 Task: Research Airbnb options in Raipur, Bangladesh from 9th December, 2023 to 16th December, 2023 for 2 adults, 1 child.2 bedrooms having 2 beds and 1 bathroom. Property type can be flat. Amenities needed are: air conditioning. Look for 3 properties as per requirement.
Action: Mouse pressed left at (464, 98)
Screenshot: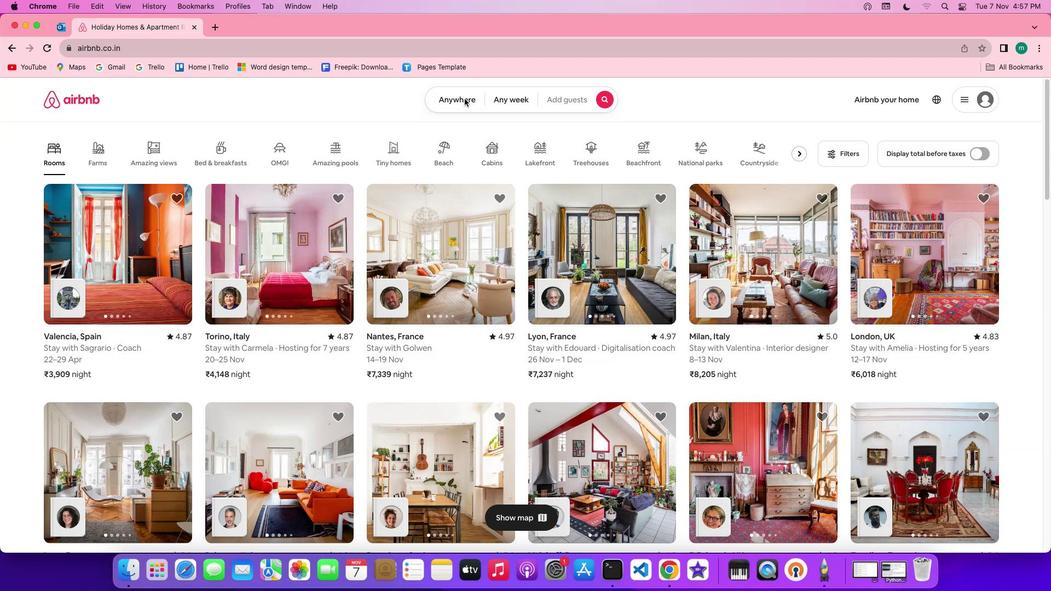 
Action: Mouse pressed left at (464, 98)
Screenshot: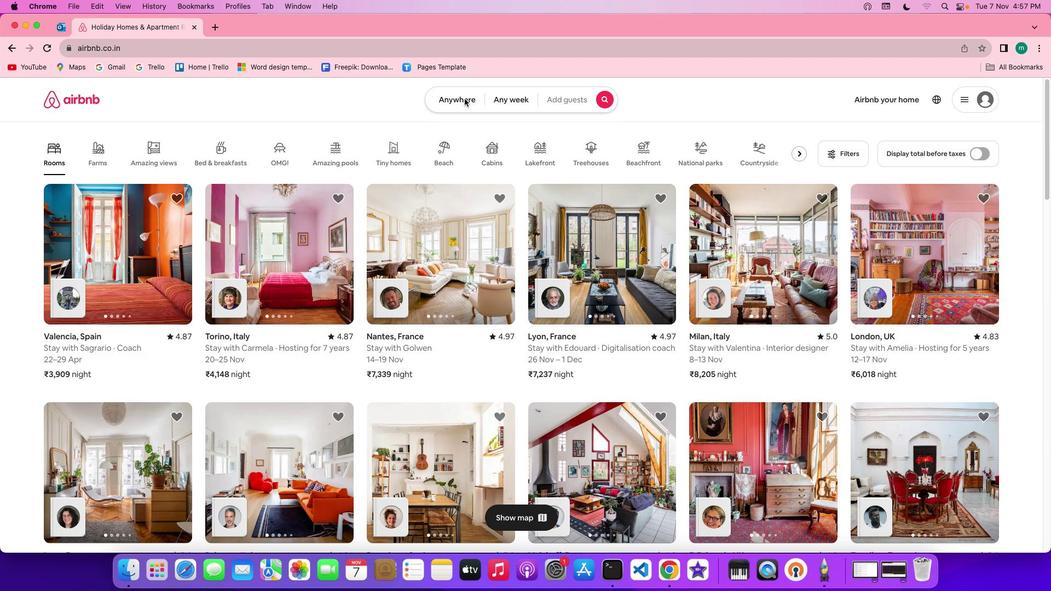 
Action: Mouse moved to (385, 142)
Screenshot: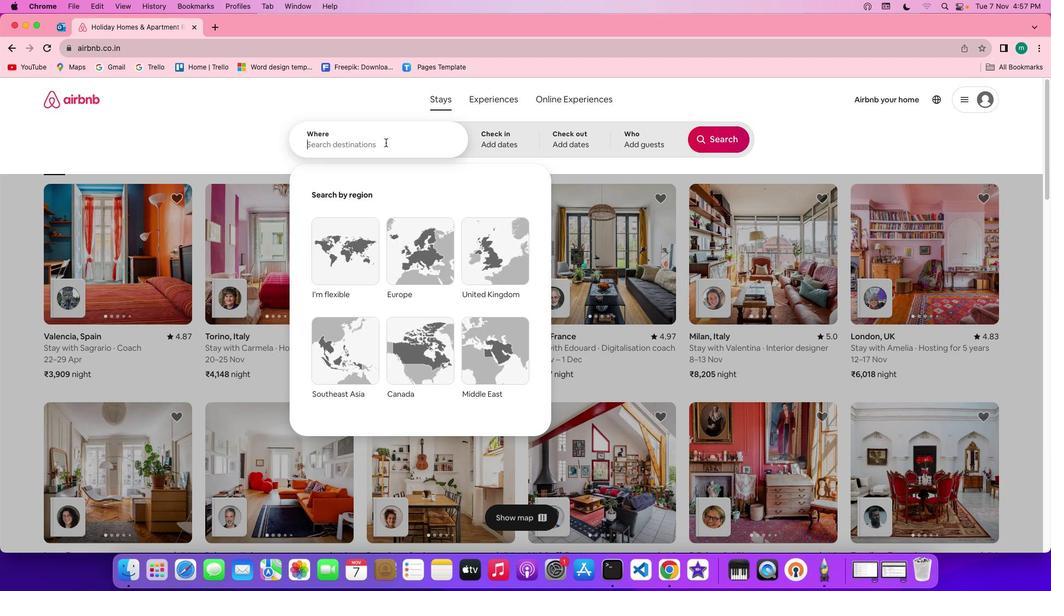 
Action: Mouse pressed left at (385, 142)
Screenshot: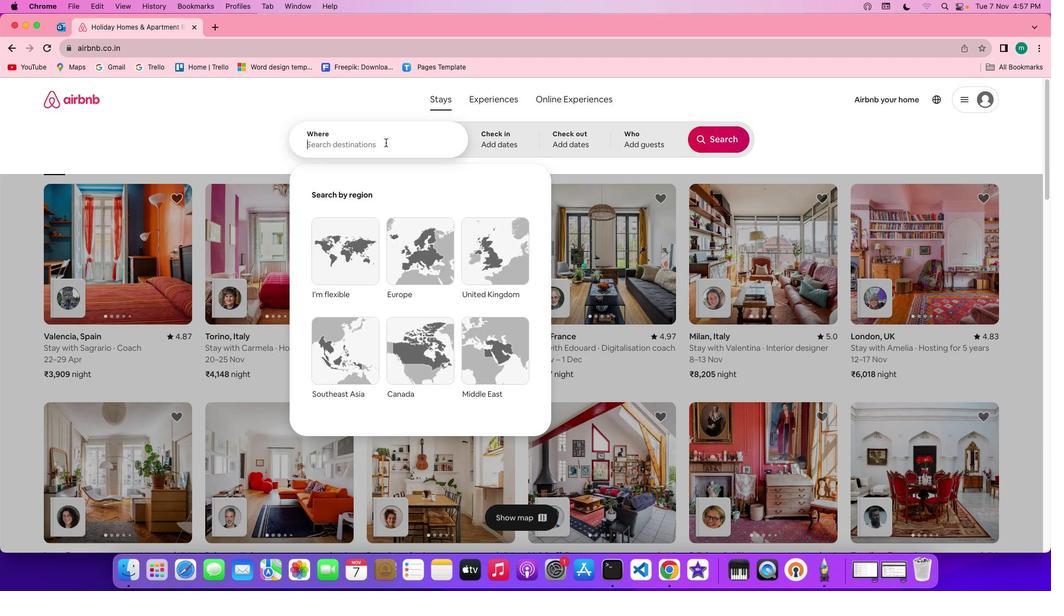 
Action: Key pressed Key.shift'R''a''i''p''u''r'','Key.shift'B''a''n''g''l''a''d''e''s''h'
Screenshot: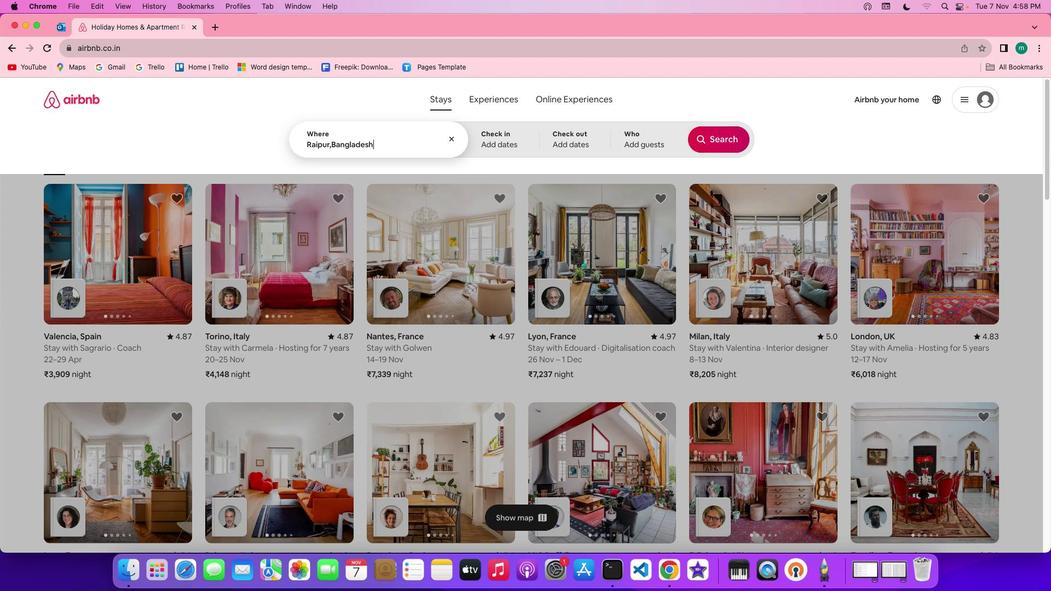 
Action: Mouse moved to (504, 147)
Screenshot: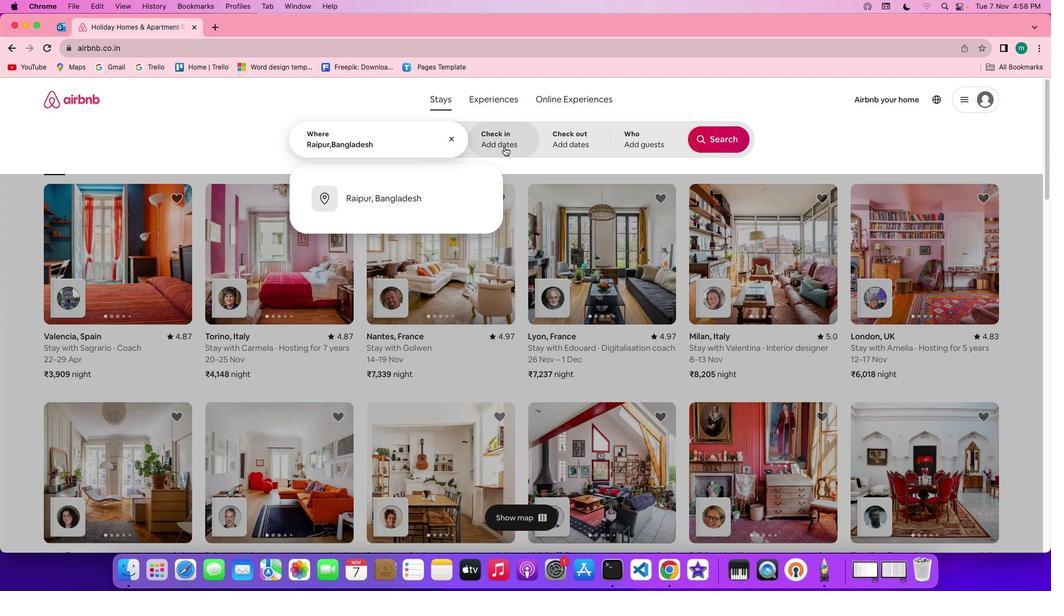 
Action: Mouse pressed left at (504, 147)
Screenshot: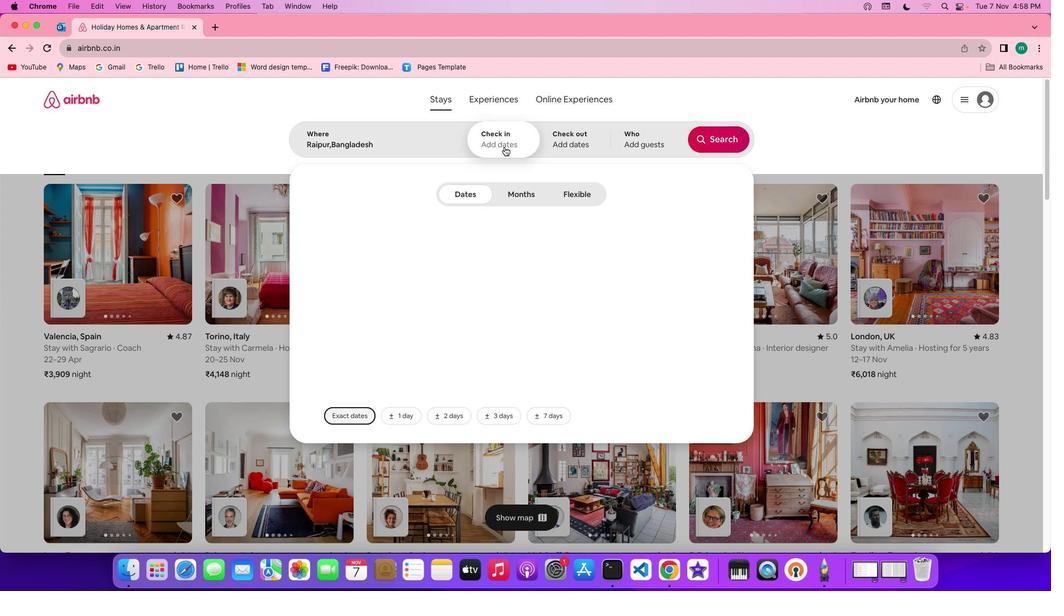 
Action: Mouse moved to (700, 298)
Screenshot: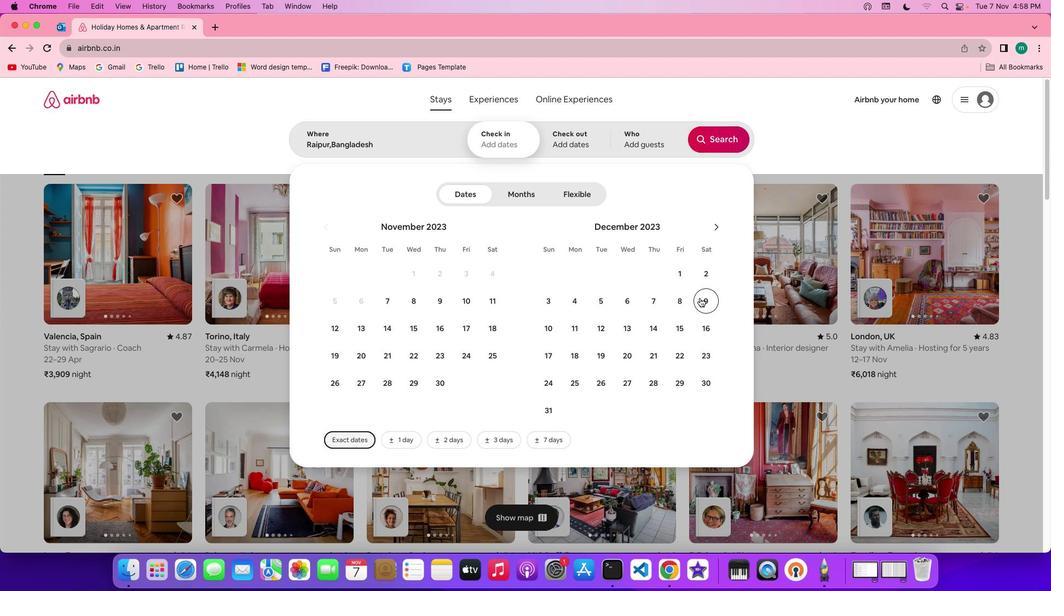 
Action: Mouse pressed left at (700, 298)
Screenshot: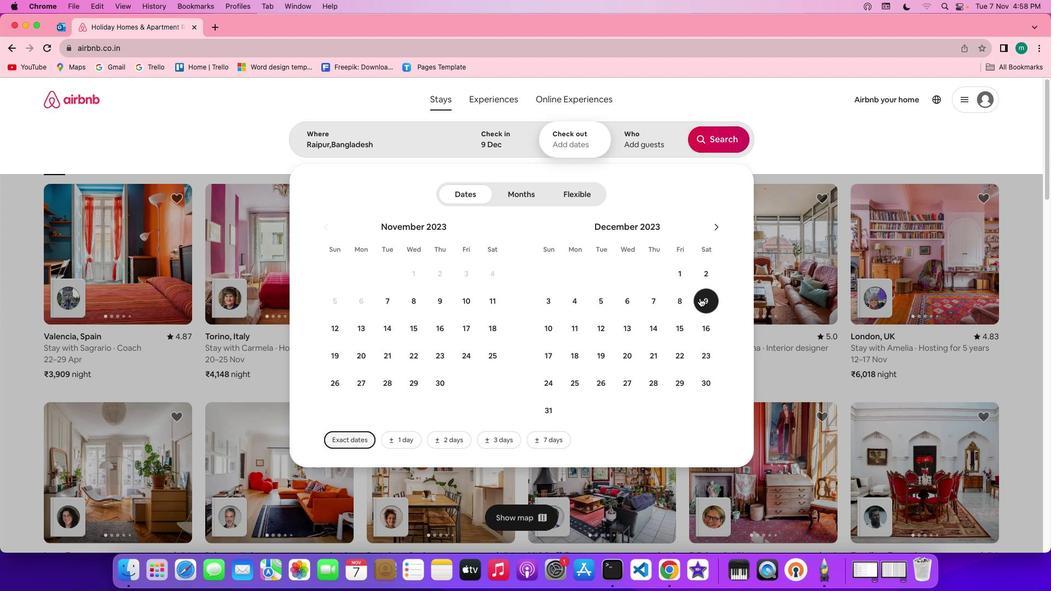 
Action: Mouse moved to (707, 325)
Screenshot: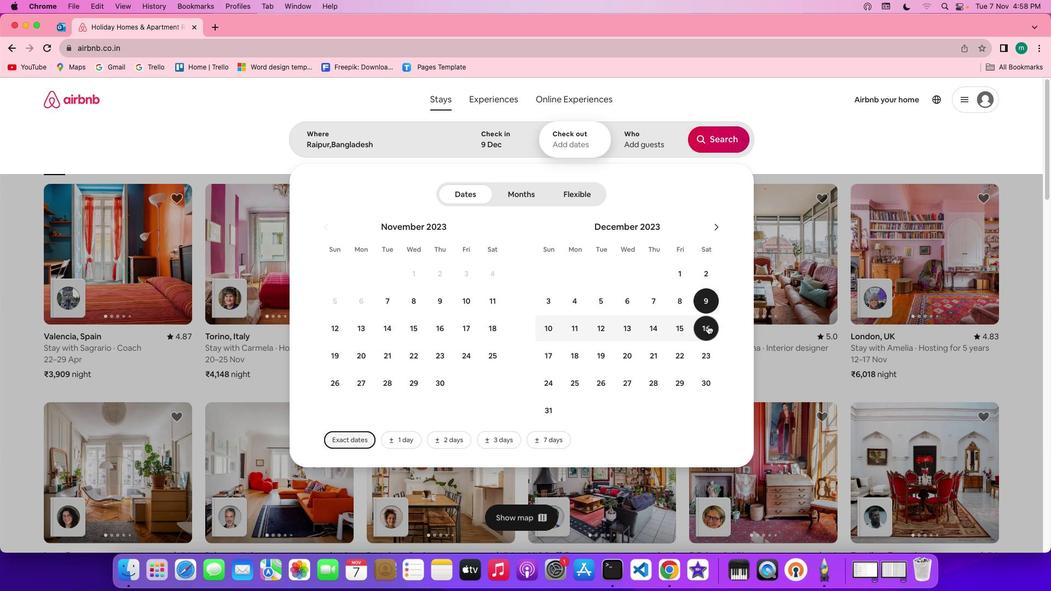
Action: Mouse pressed left at (707, 325)
Screenshot: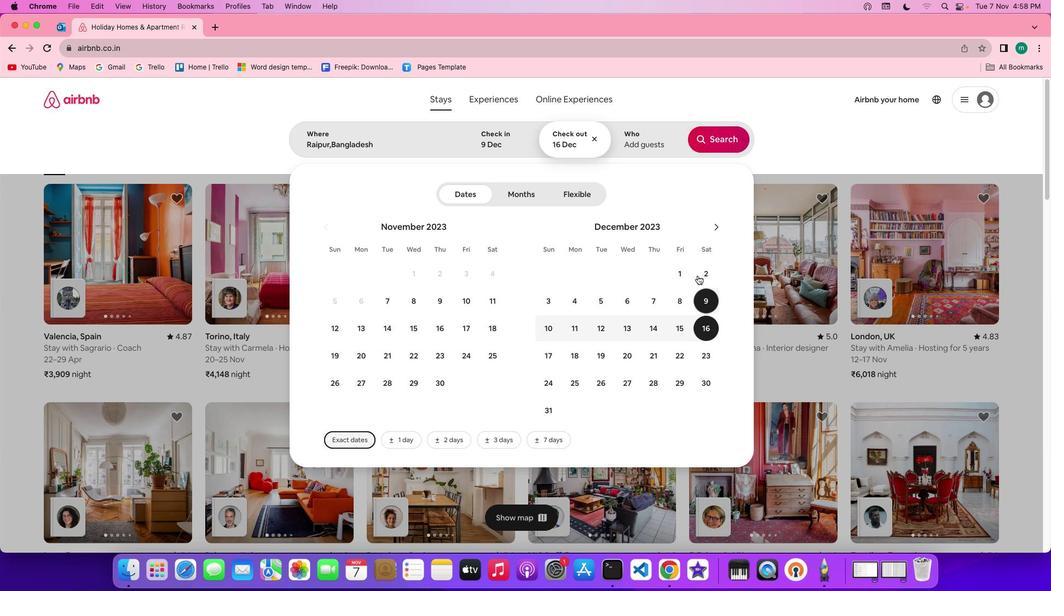 
Action: Mouse moved to (644, 128)
Screenshot: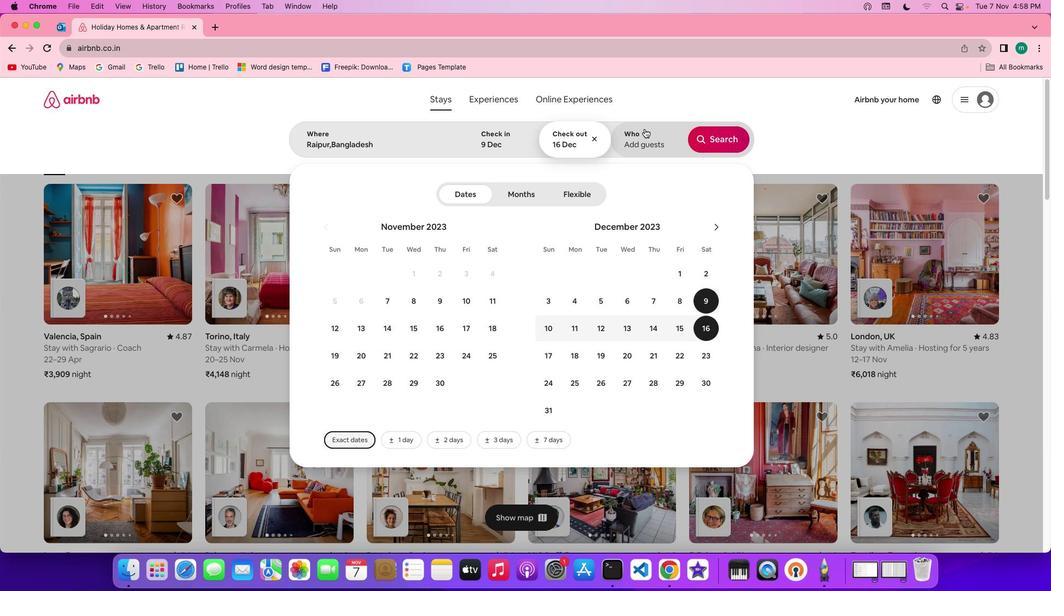 
Action: Mouse pressed left at (644, 128)
Screenshot: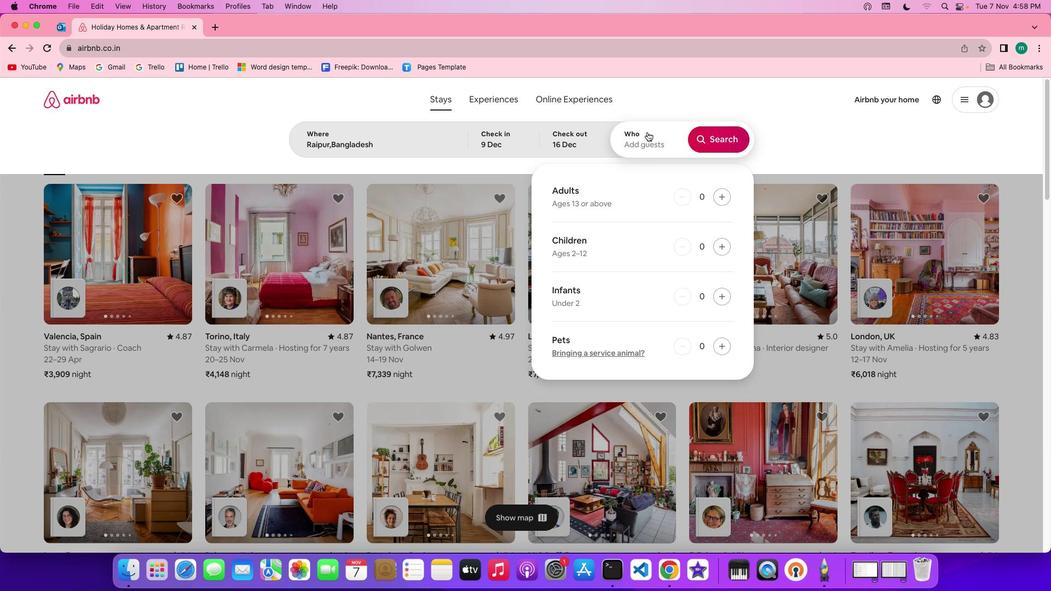 
Action: Mouse moved to (725, 192)
Screenshot: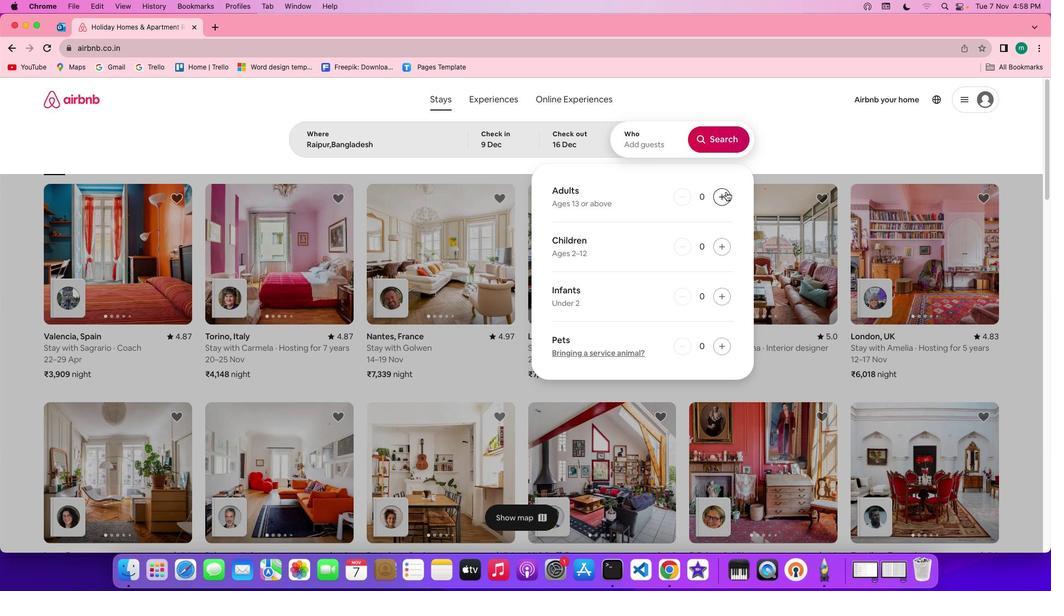 
Action: Mouse pressed left at (725, 192)
Screenshot: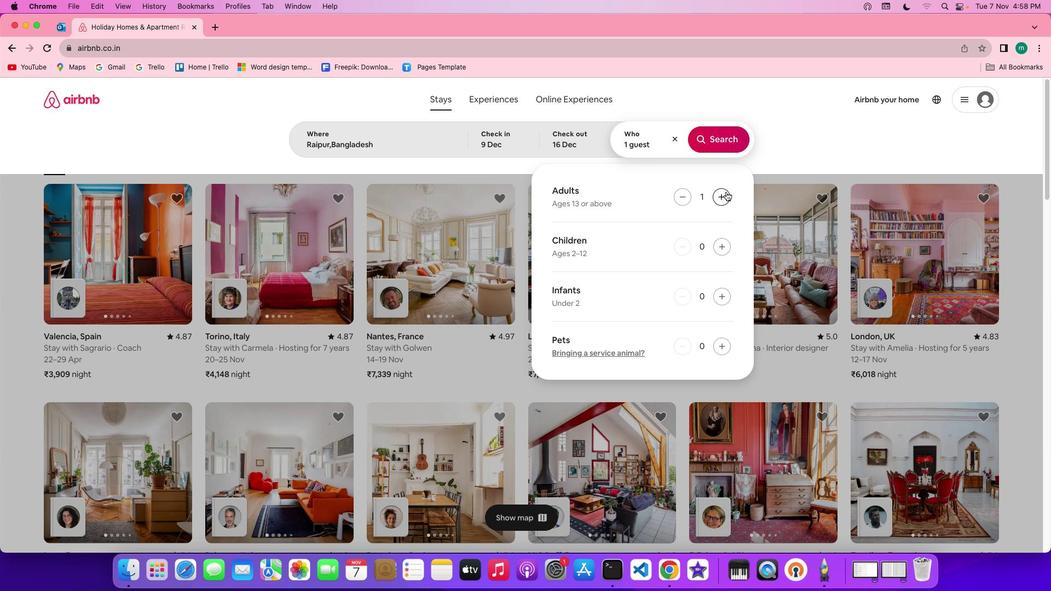 
Action: Mouse pressed left at (725, 192)
Screenshot: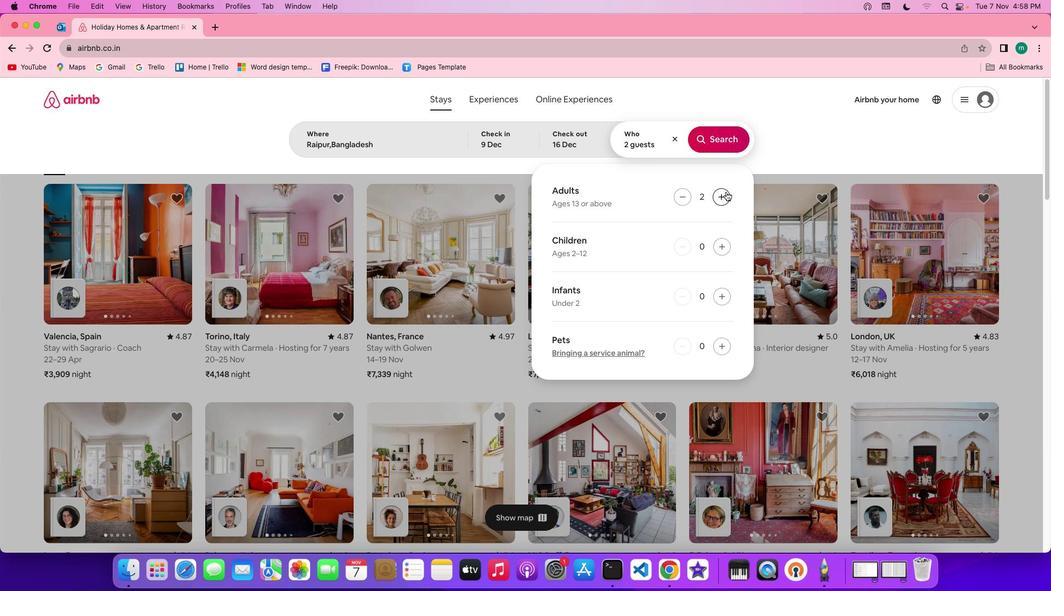 
Action: Mouse moved to (687, 202)
Screenshot: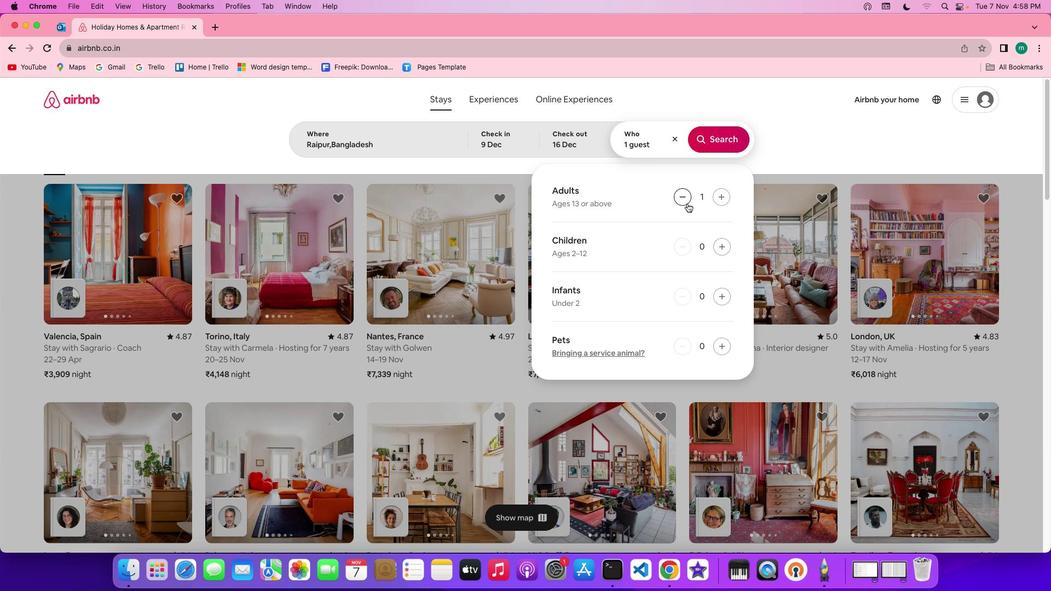 
Action: Mouse pressed left at (687, 202)
Screenshot: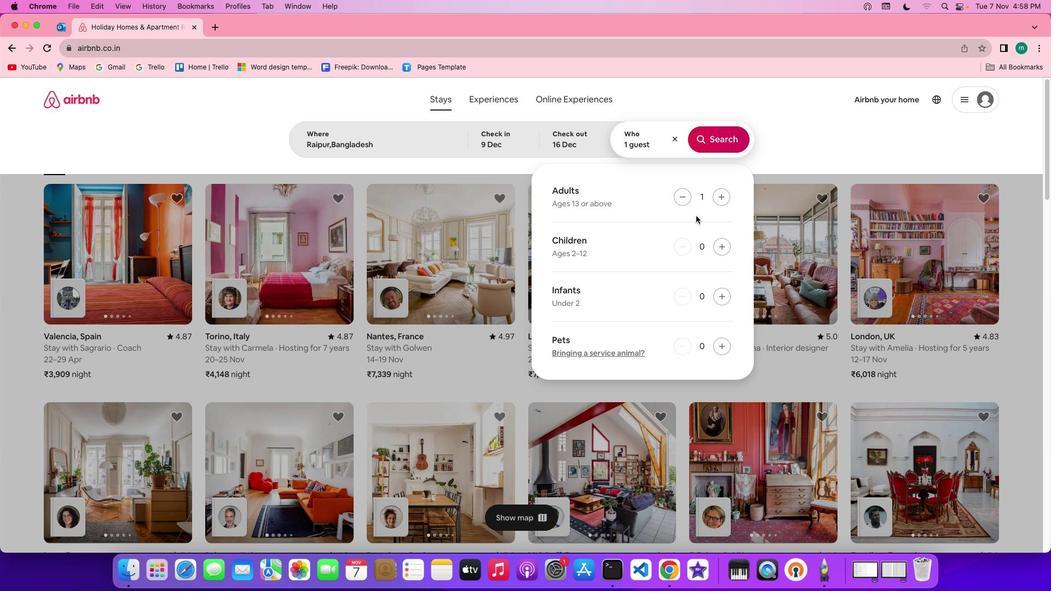 
Action: Mouse moved to (722, 204)
Screenshot: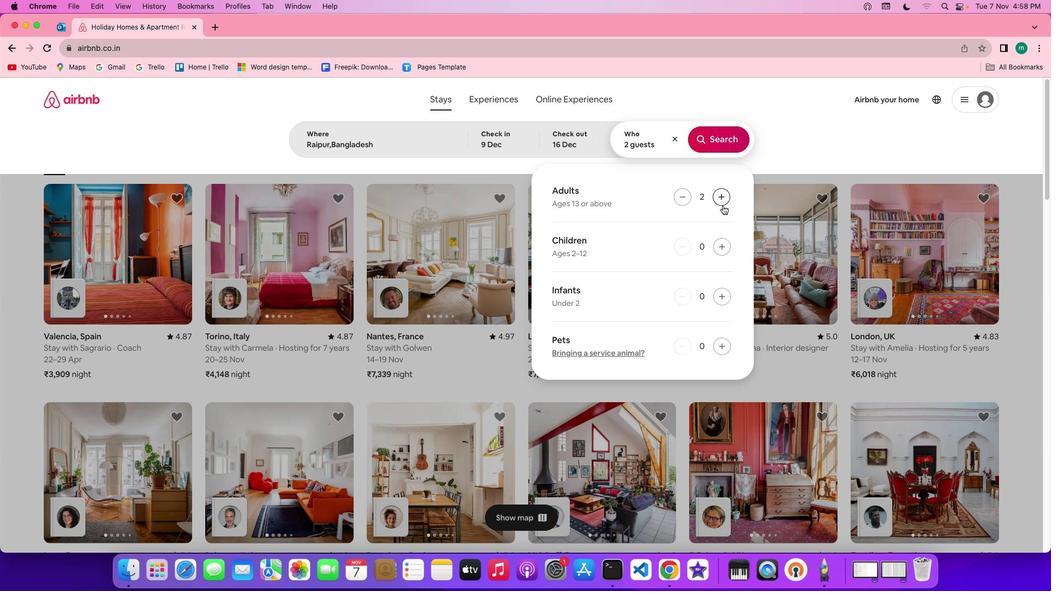 
Action: Mouse pressed left at (722, 204)
Screenshot: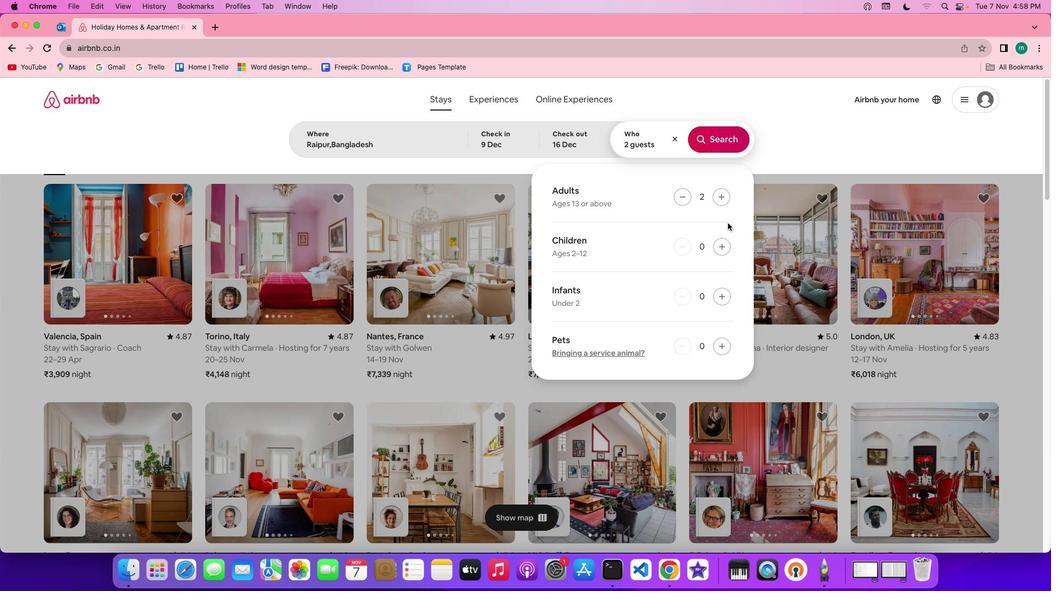 
Action: Mouse moved to (728, 245)
Screenshot: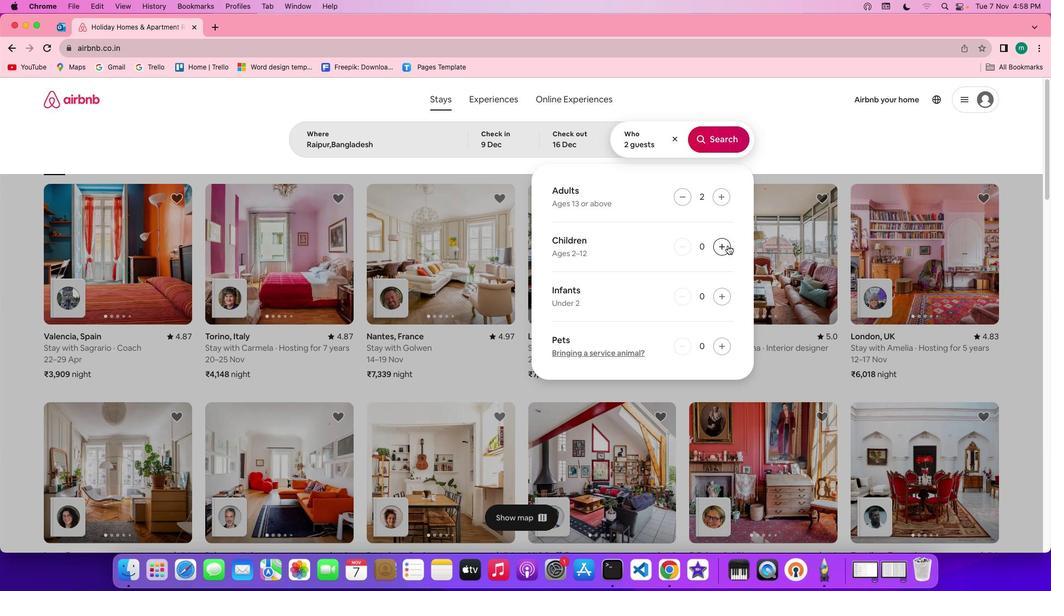 
Action: Mouse pressed left at (728, 245)
Screenshot: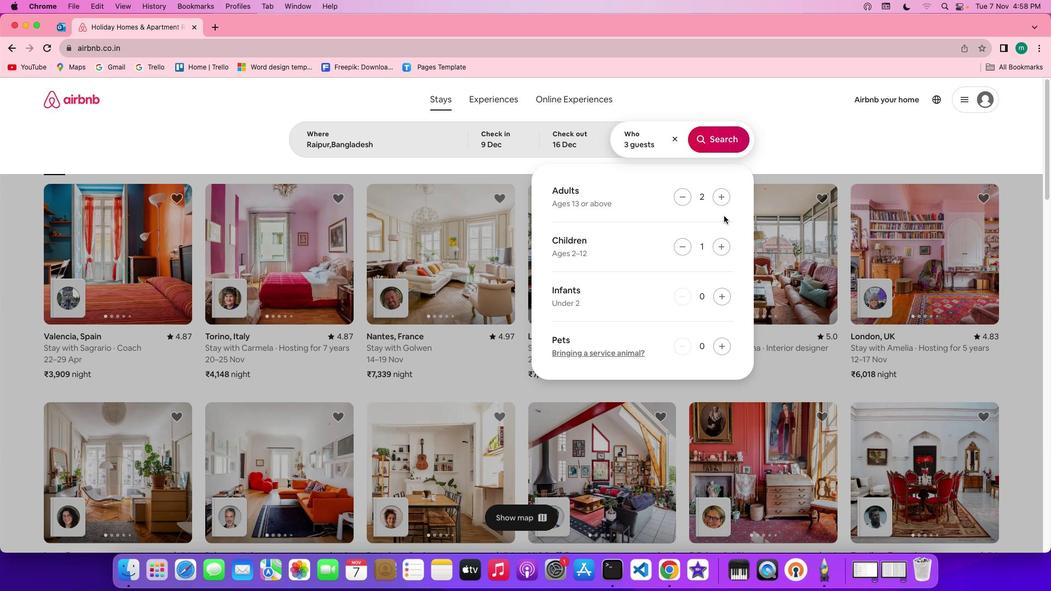 
Action: Mouse moved to (713, 150)
Screenshot: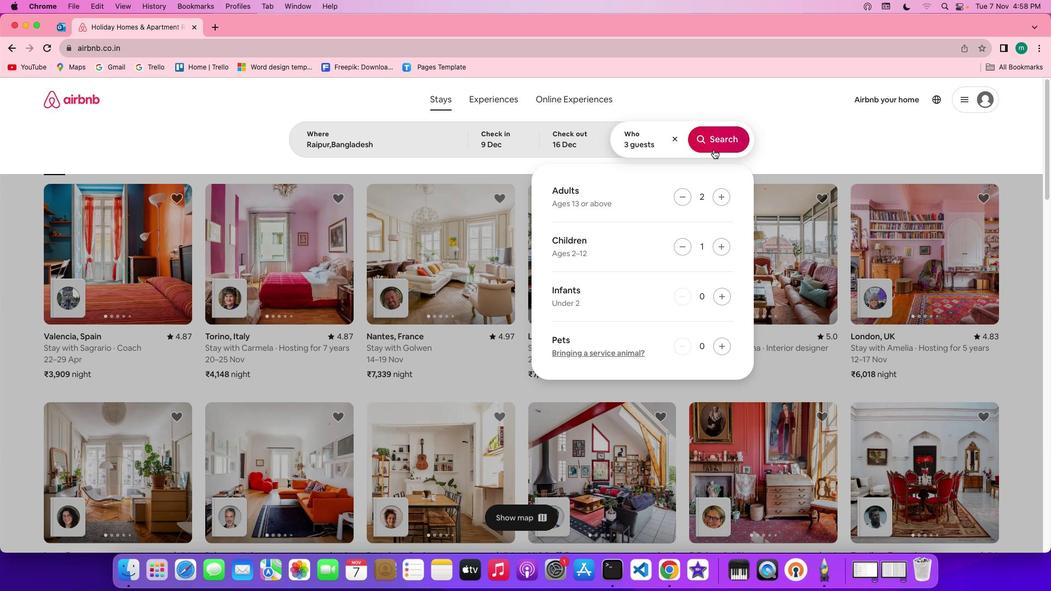
Action: Mouse pressed left at (713, 150)
Screenshot: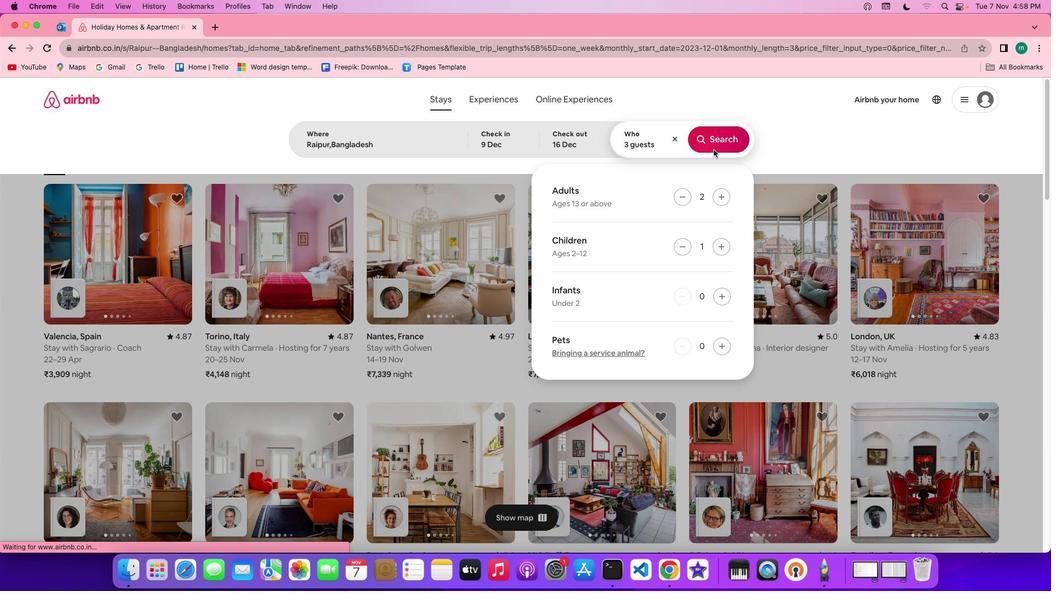 
Action: Mouse moved to (871, 148)
Screenshot: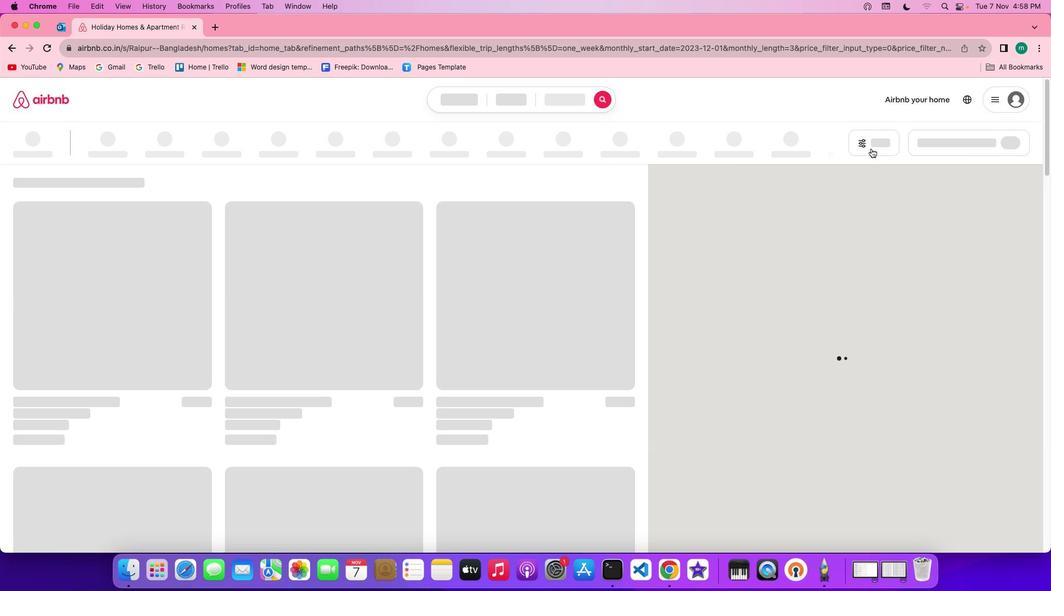 
Action: Mouse pressed left at (871, 148)
Screenshot: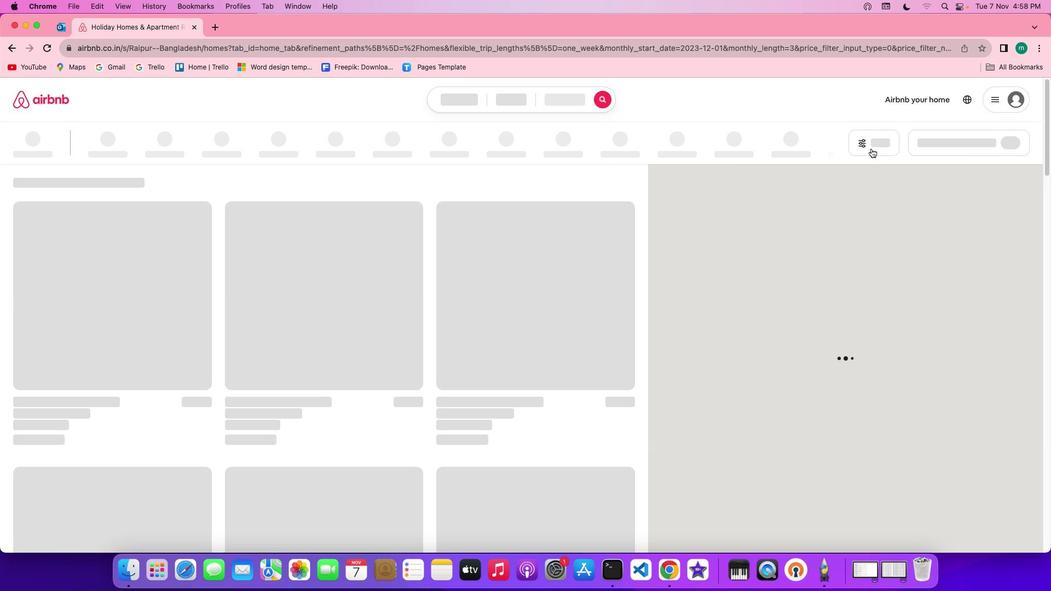 
Action: Mouse moved to (873, 140)
Screenshot: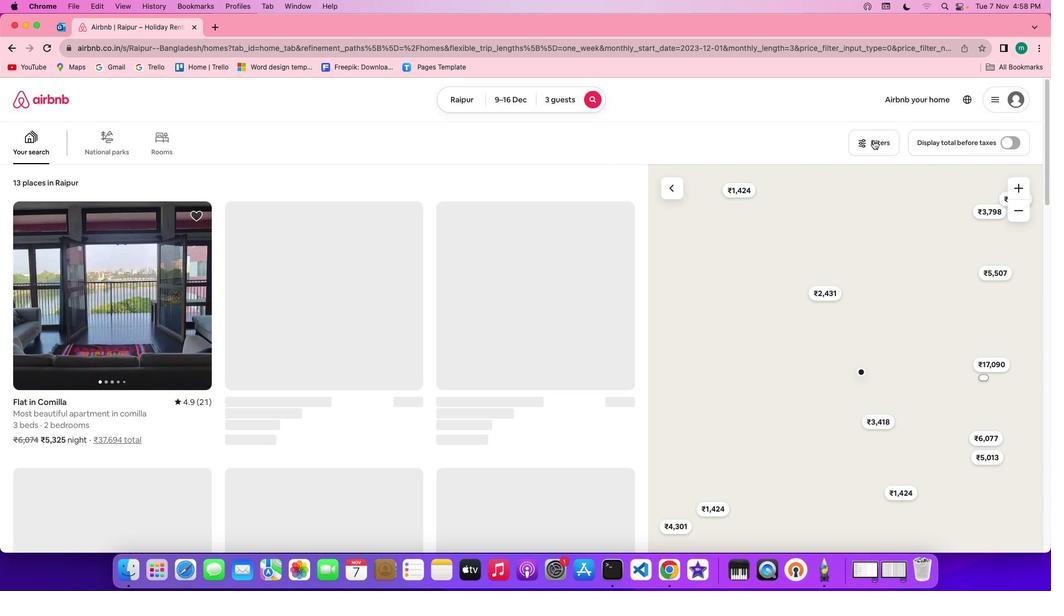 
Action: Mouse pressed left at (873, 140)
Screenshot: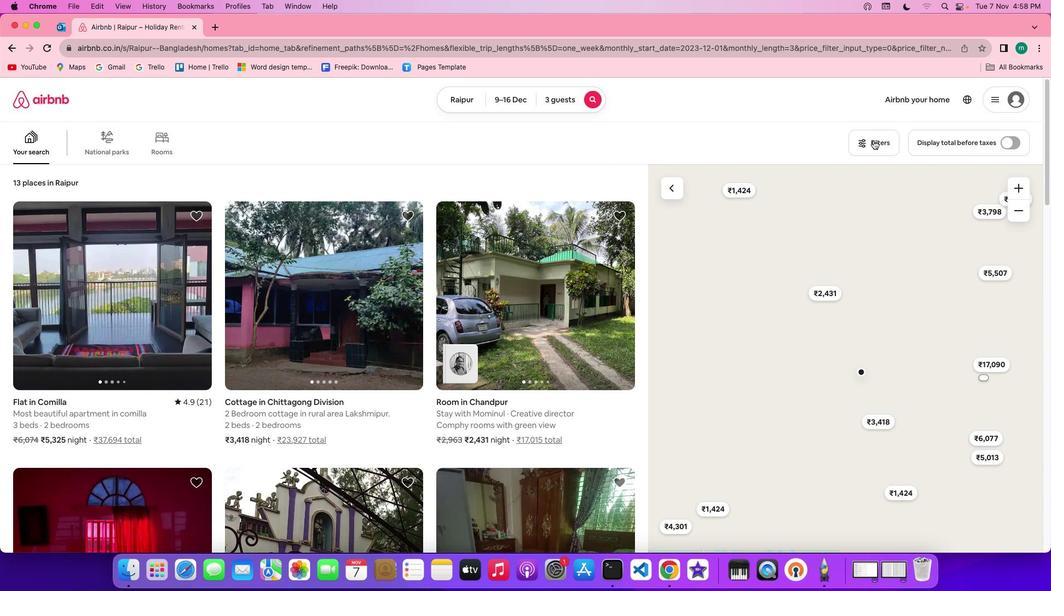 
Action: Mouse moved to (615, 289)
Screenshot: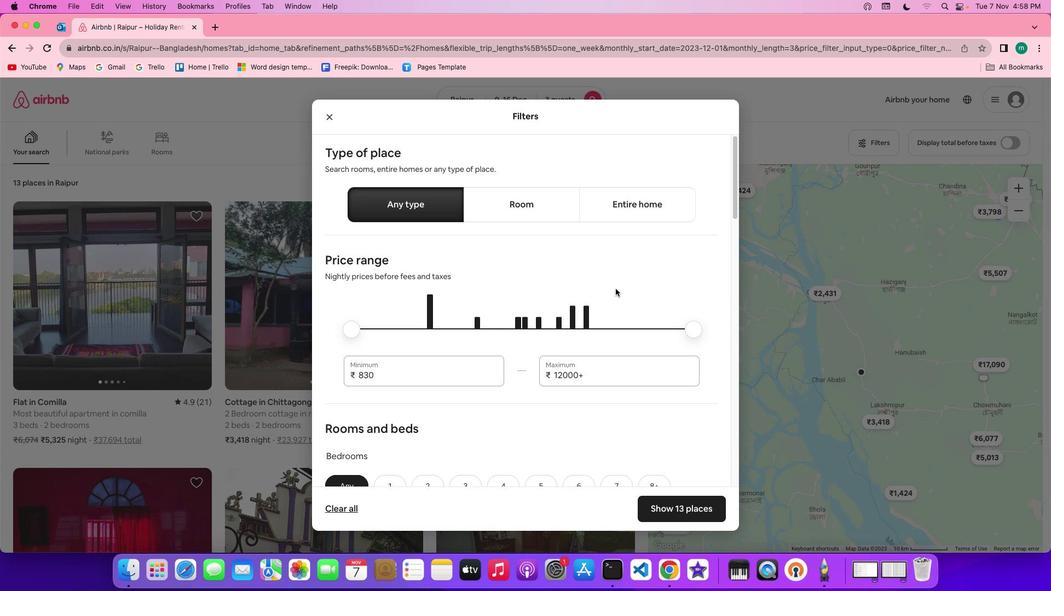 
Action: Mouse scrolled (615, 289) with delta (0, 0)
Screenshot: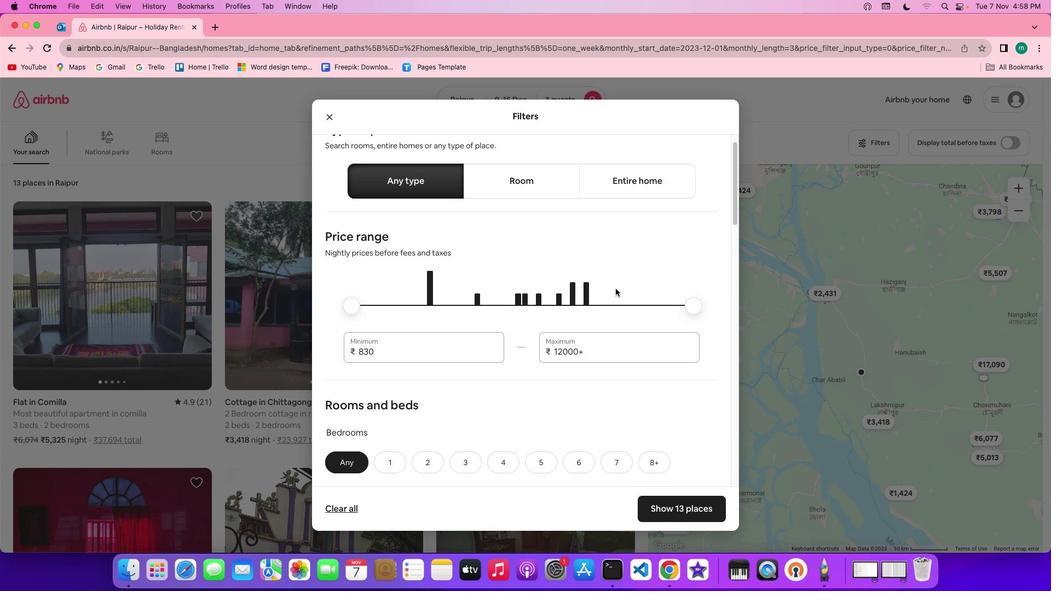 
Action: Mouse scrolled (615, 289) with delta (0, 0)
Screenshot: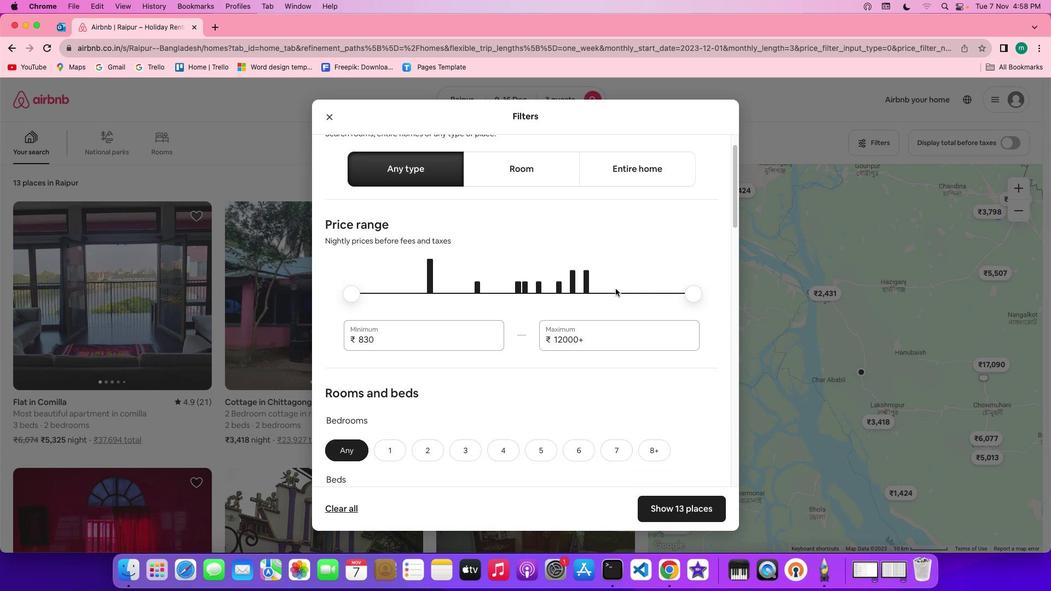 
Action: Mouse scrolled (615, 289) with delta (0, 0)
Screenshot: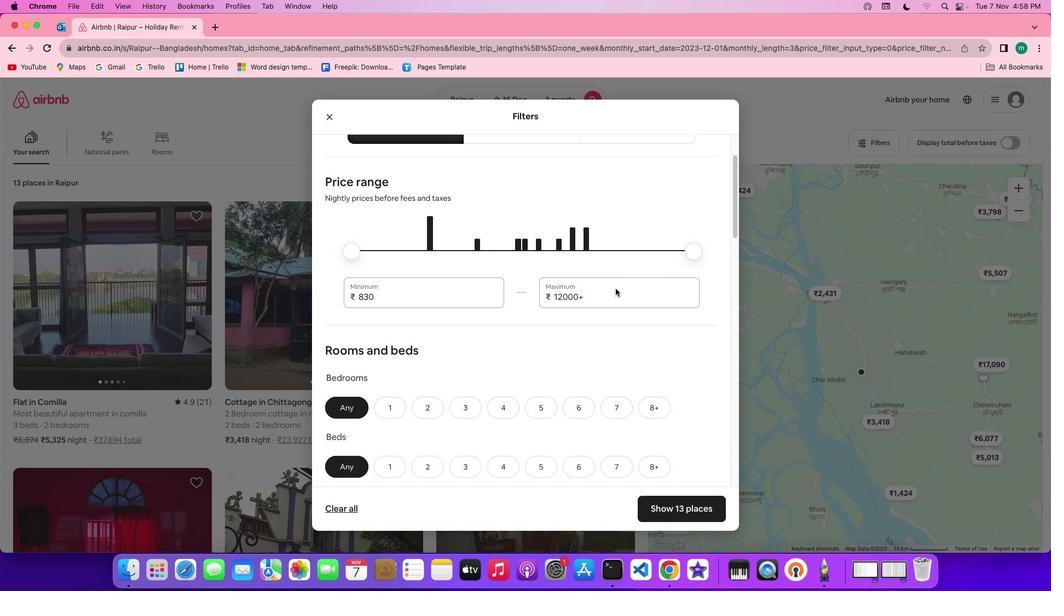 
Action: Mouse scrolled (615, 289) with delta (0, 0)
Screenshot: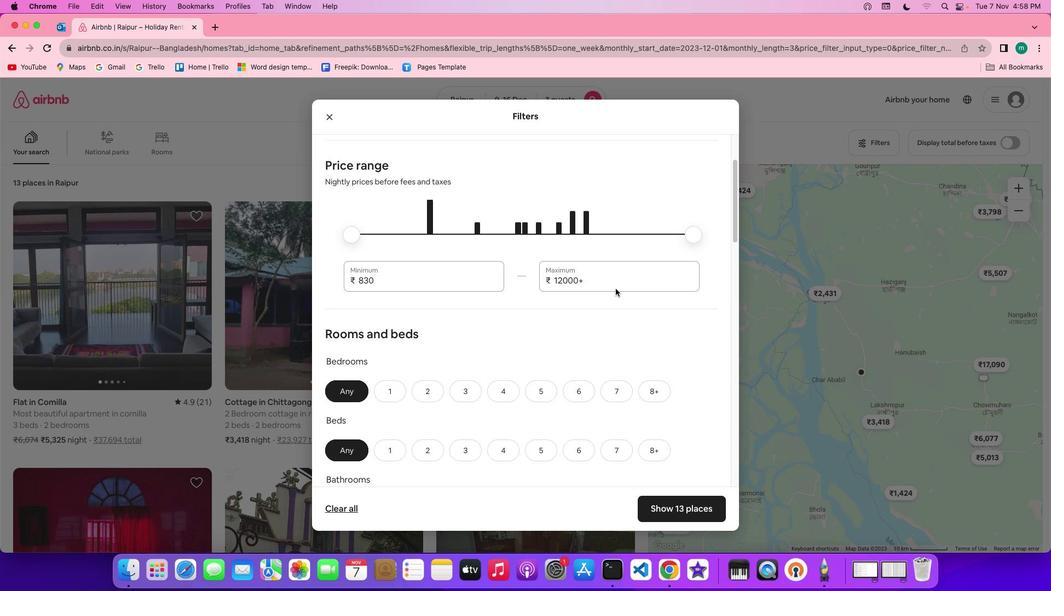 
Action: Mouse scrolled (615, 289) with delta (0, 0)
Screenshot: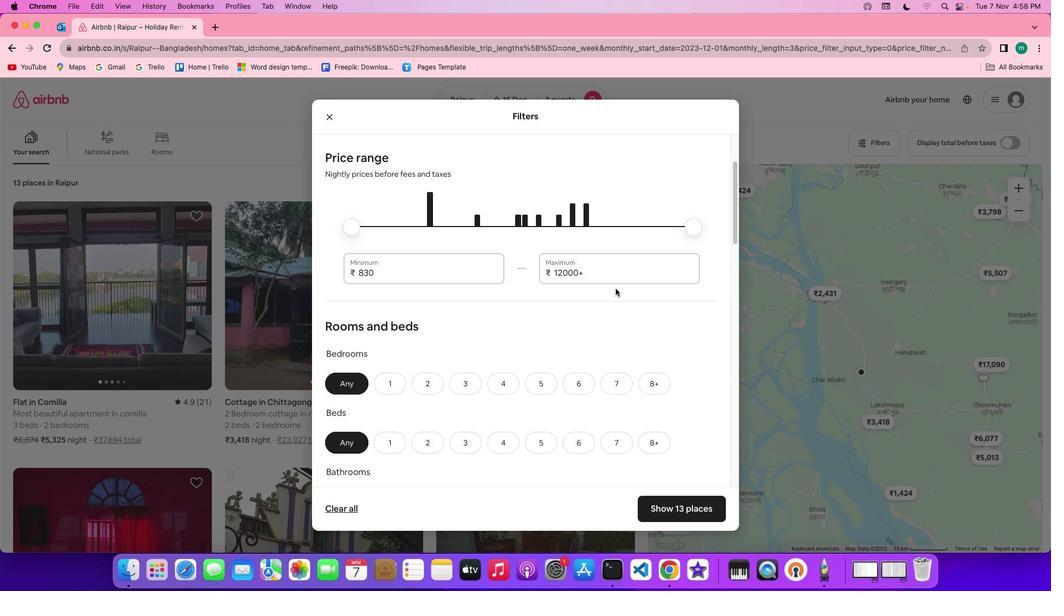 
Action: Mouse scrolled (615, 289) with delta (0, 0)
Screenshot: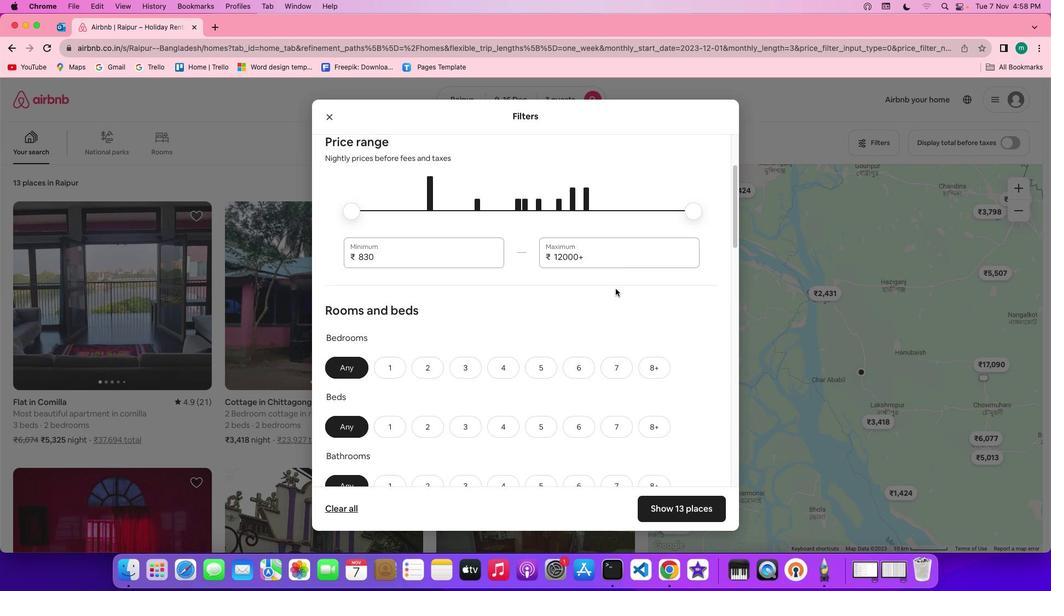 
Action: Mouse scrolled (615, 289) with delta (0, 0)
Screenshot: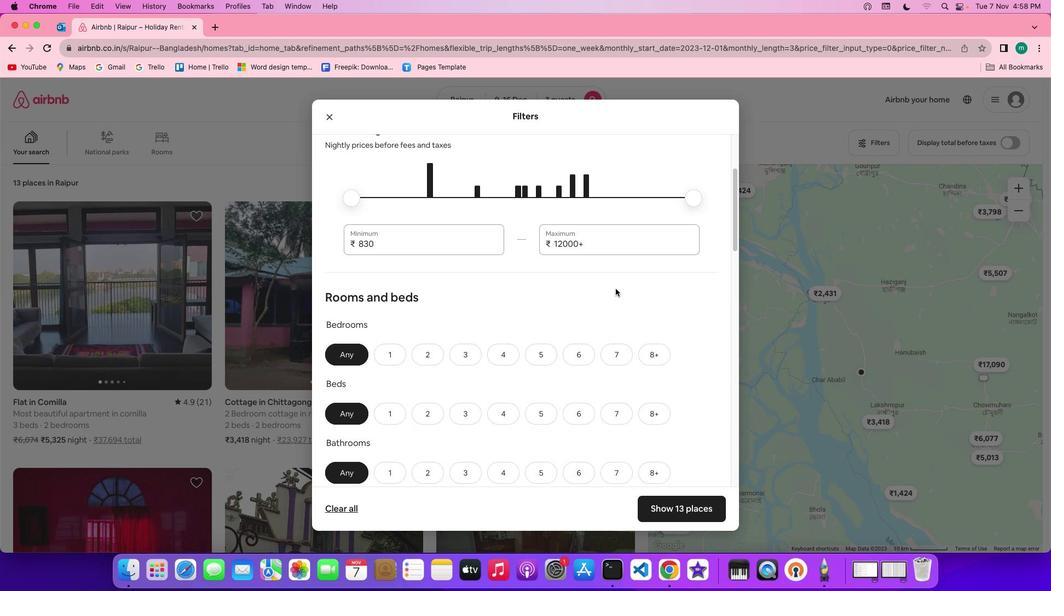 
Action: Mouse scrolled (615, 289) with delta (0, 0)
Screenshot: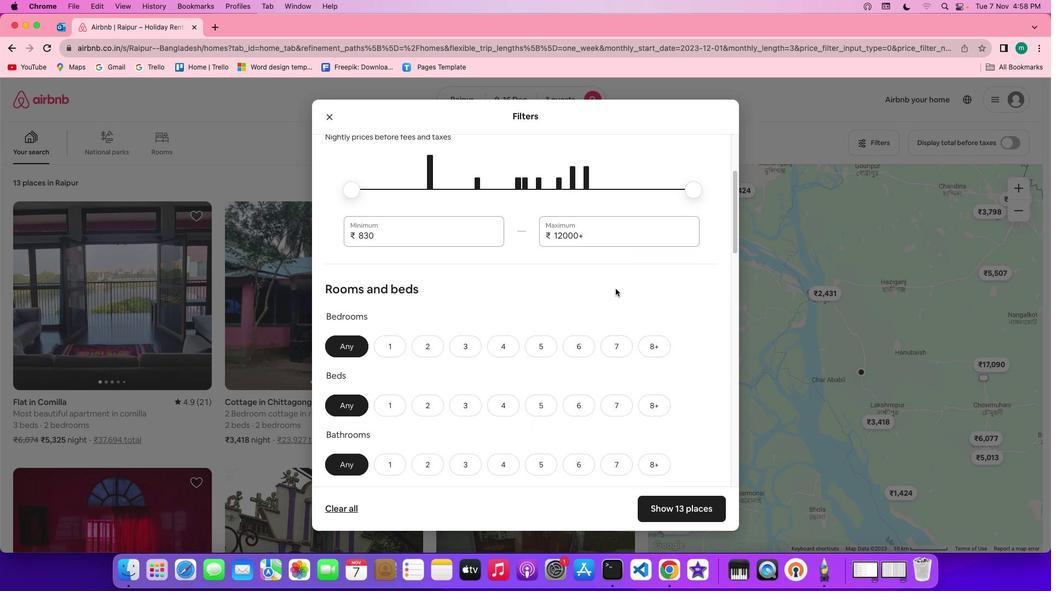 
Action: Mouse scrolled (615, 289) with delta (0, 0)
Screenshot: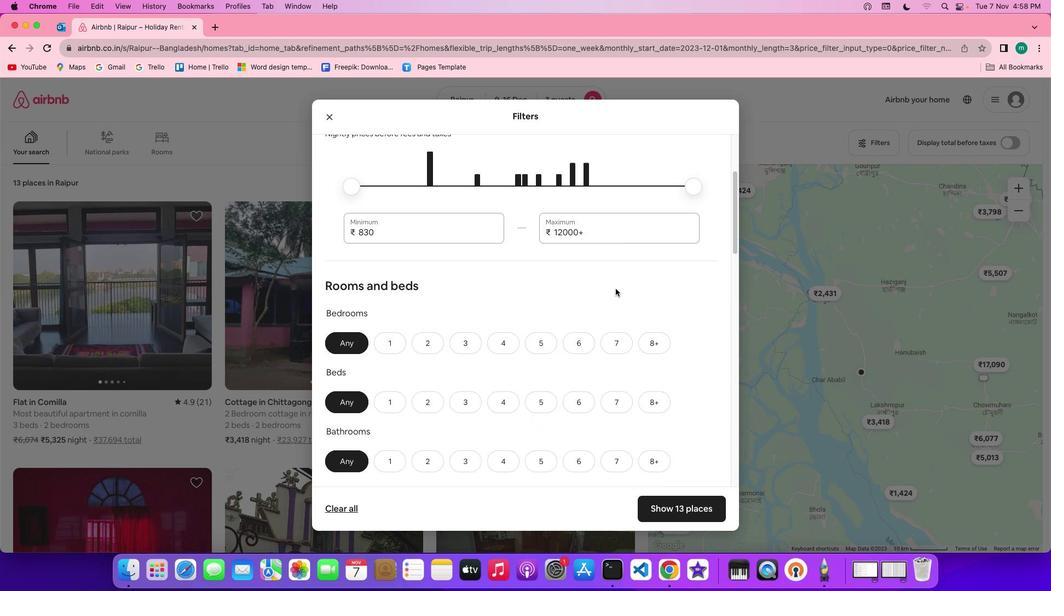 
Action: Mouse moved to (427, 344)
Screenshot: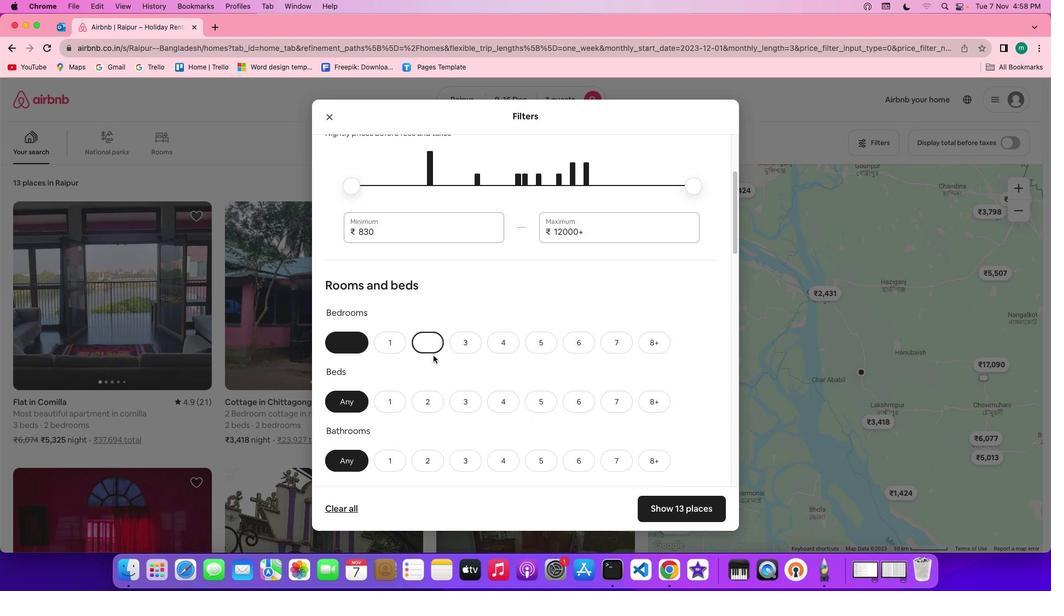 
Action: Mouse pressed left at (427, 344)
Screenshot: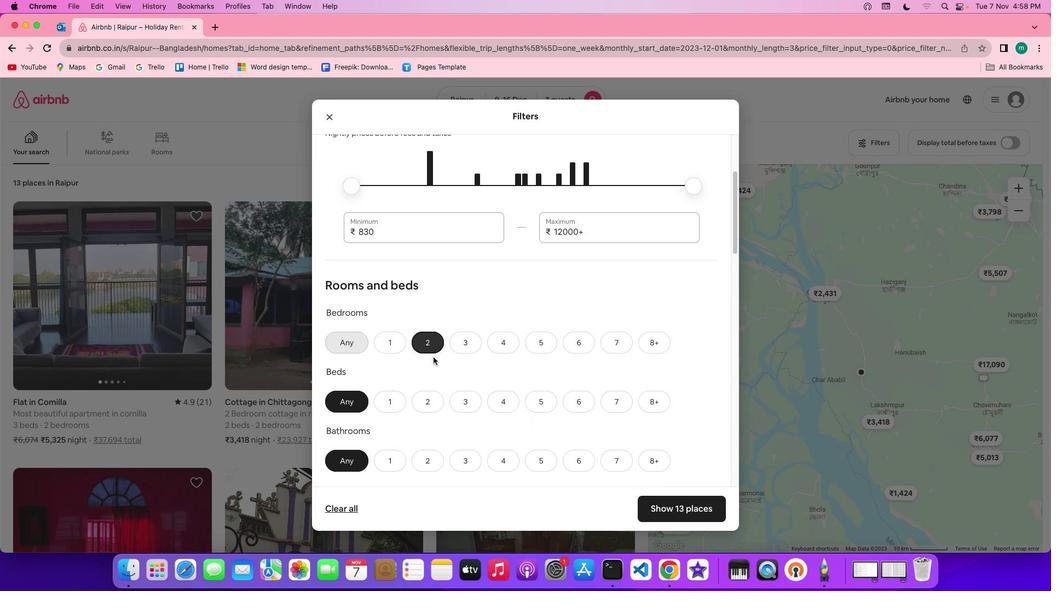 
Action: Mouse moved to (420, 400)
Screenshot: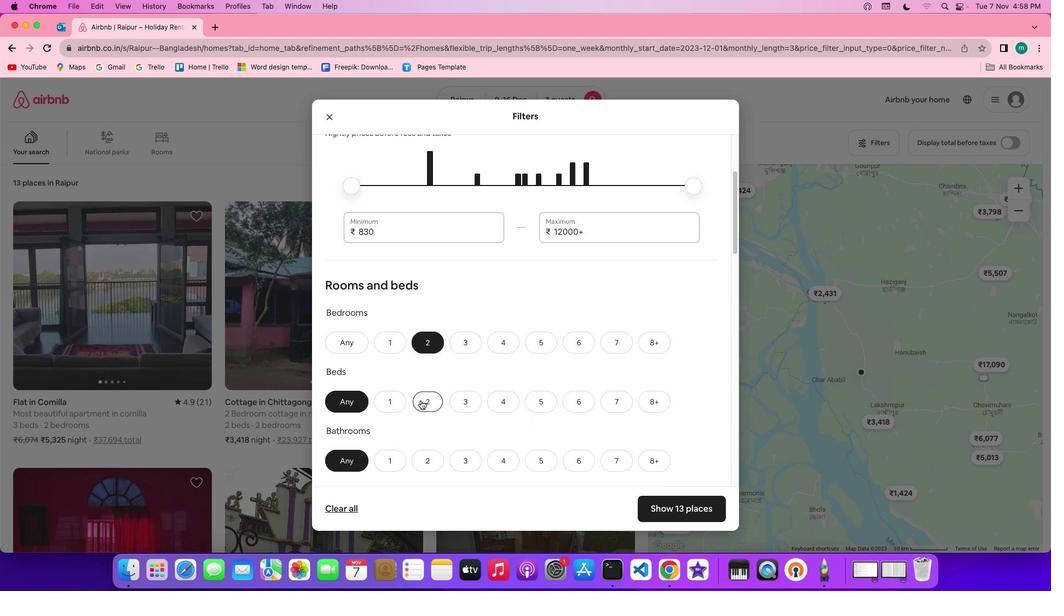 
Action: Mouse pressed left at (420, 400)
Screenshot: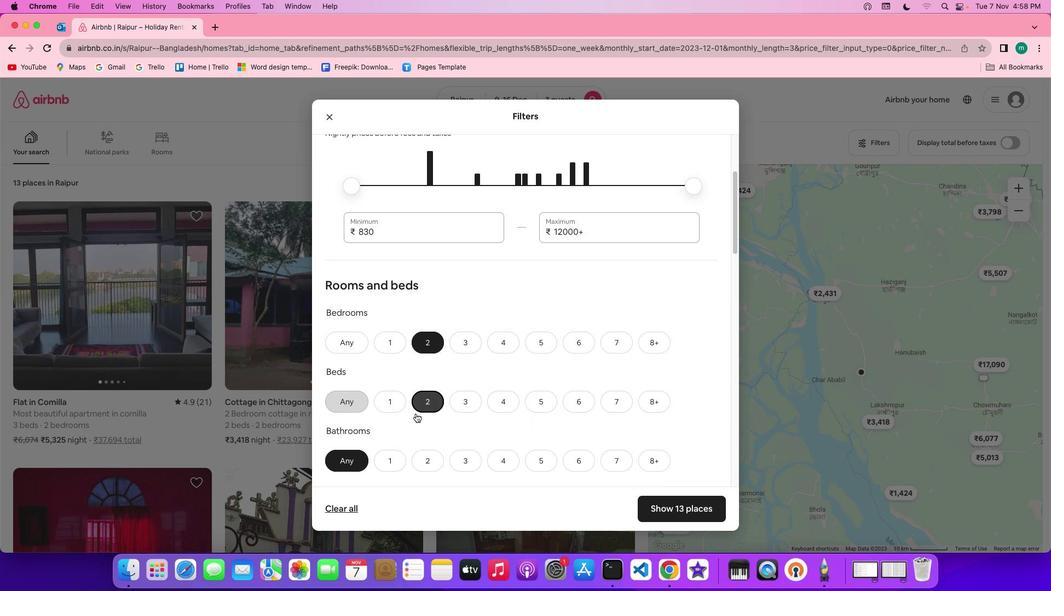 
Action: Mouse moved to (387, 451)
Screenshot: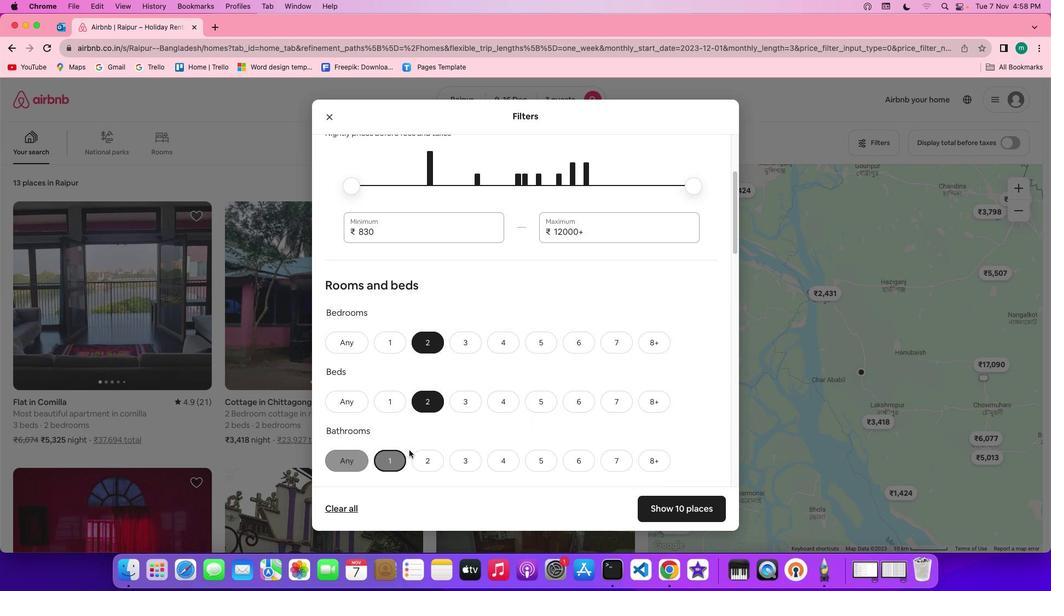 
Action: Mouse pressed left at (387, 451)
Screenshot: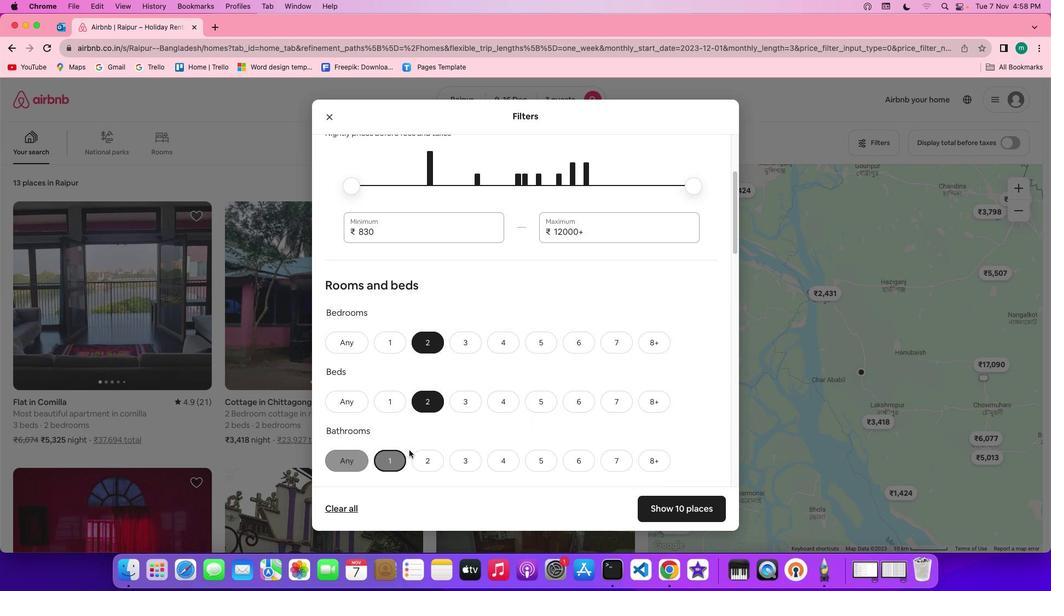 
Action: Mouse moved to (523, 437)
Screenshot: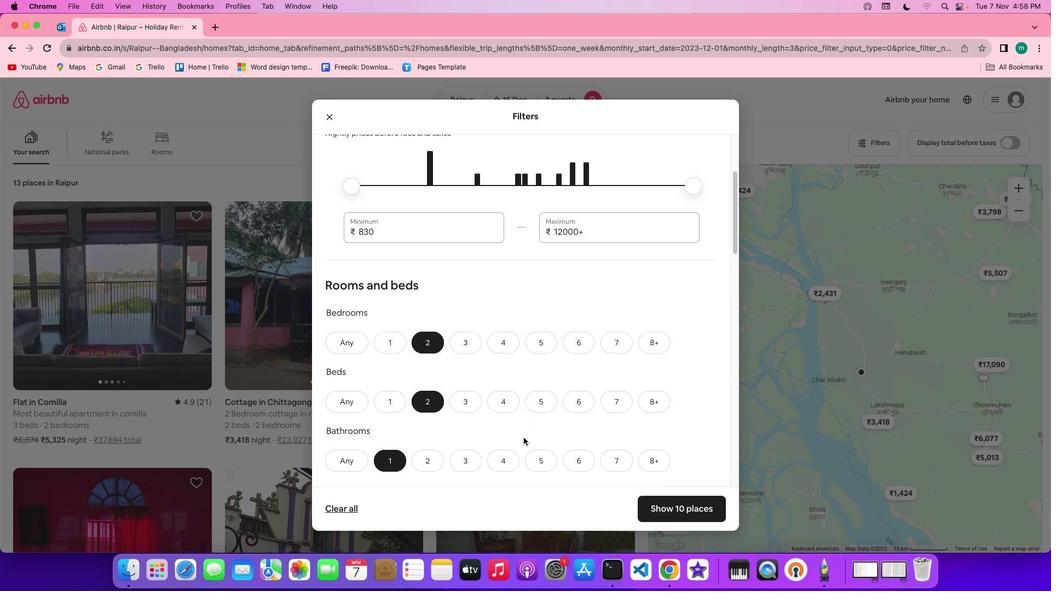 
Action: Mouse scrolled (523, 437) with delta (0, 0)
Screenshot: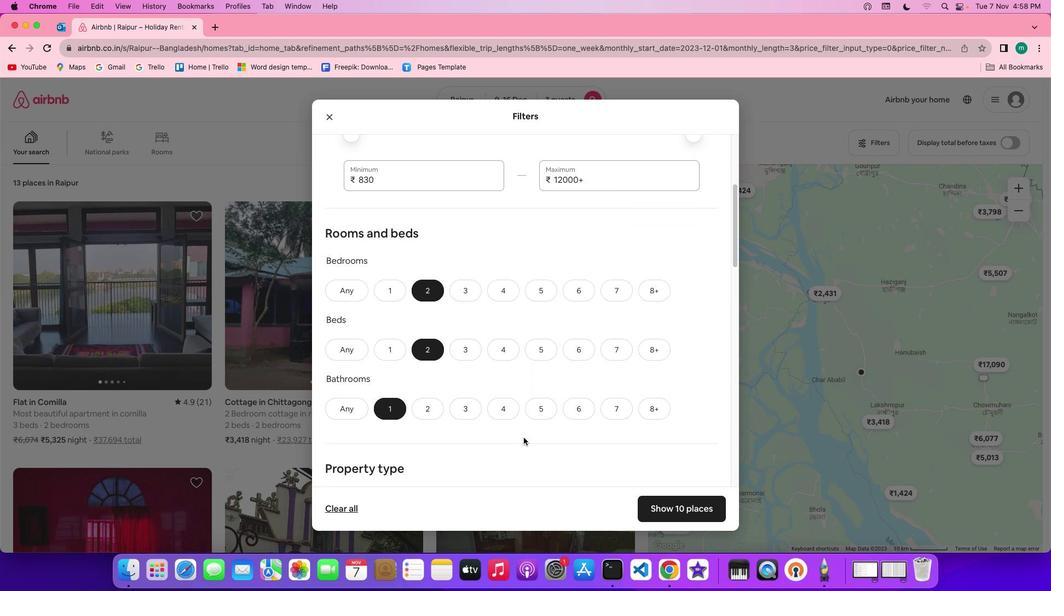 
Action: Mouse scrolled (523, 437) with delta (0, 0)
Screenshot: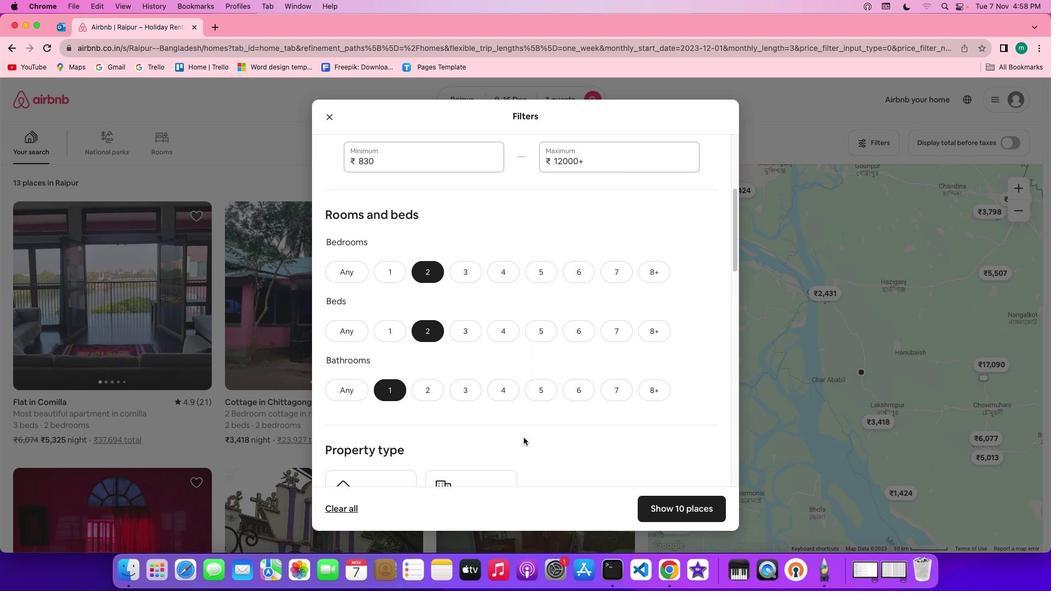
Action: Mouse scrolled (523, 437) with delta (0, -1)
Screenshot: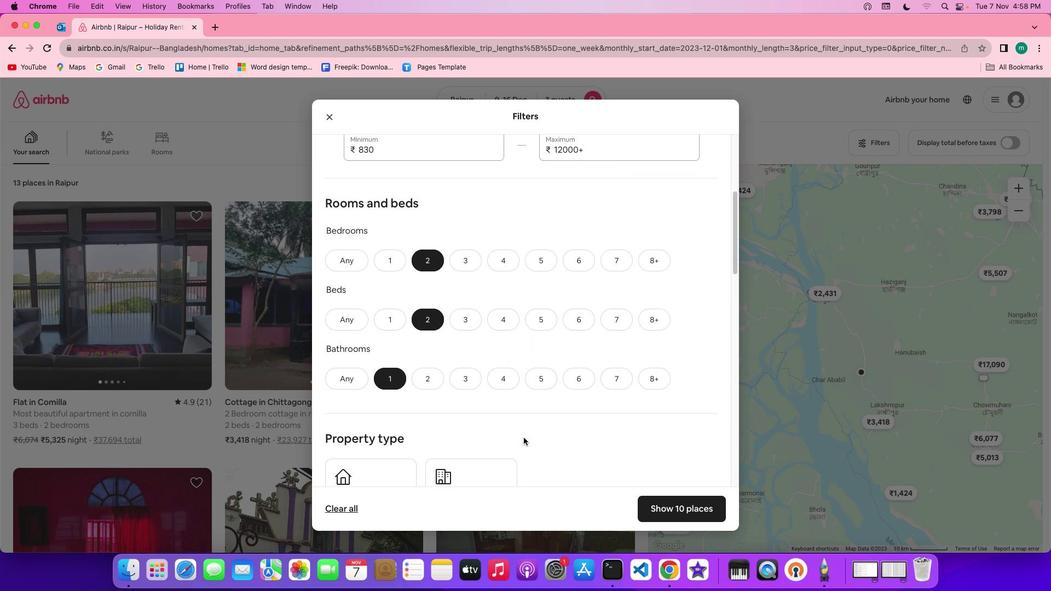 
Action: Mouse scrolled (523, 437) with delta (0, 0)
Screenshot: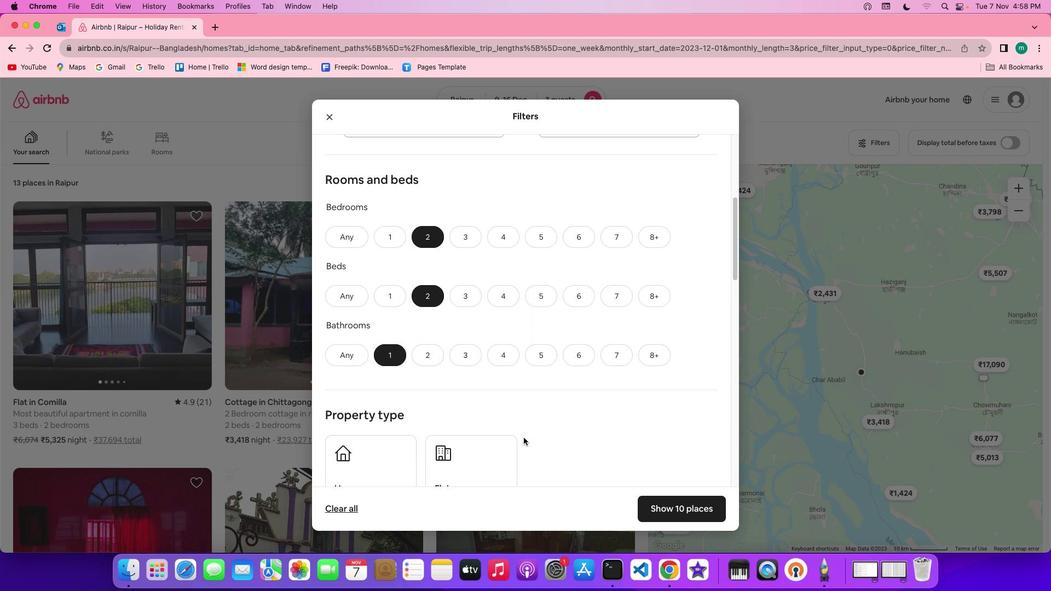 
Action: Mouse scrolled (523, 437) with delta (0, 0)
Screenshot: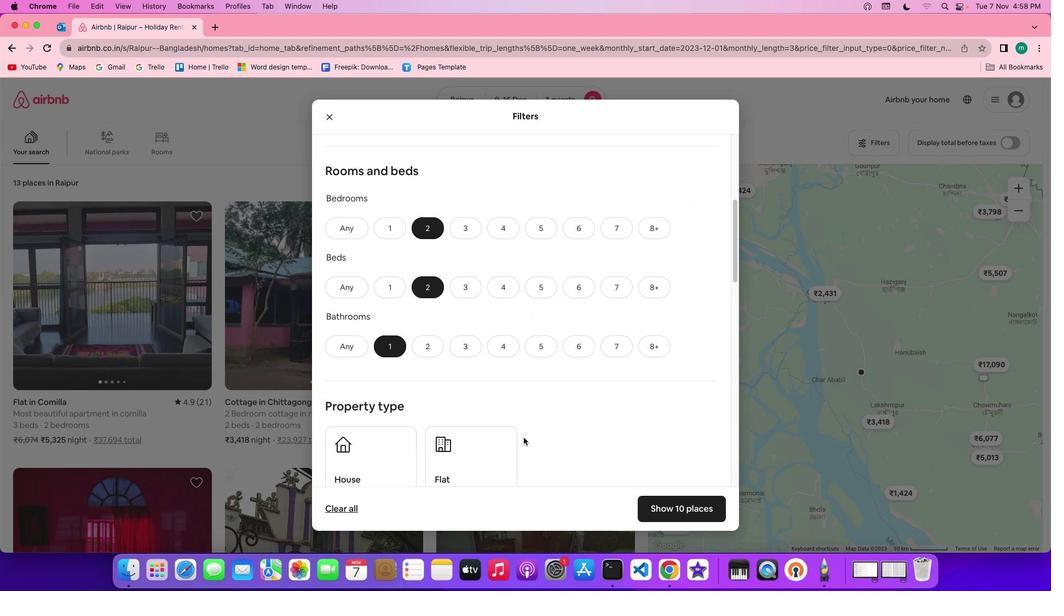 
Action: Mouse scrolled (523, 437) with delta (0, 0)
Screenshot: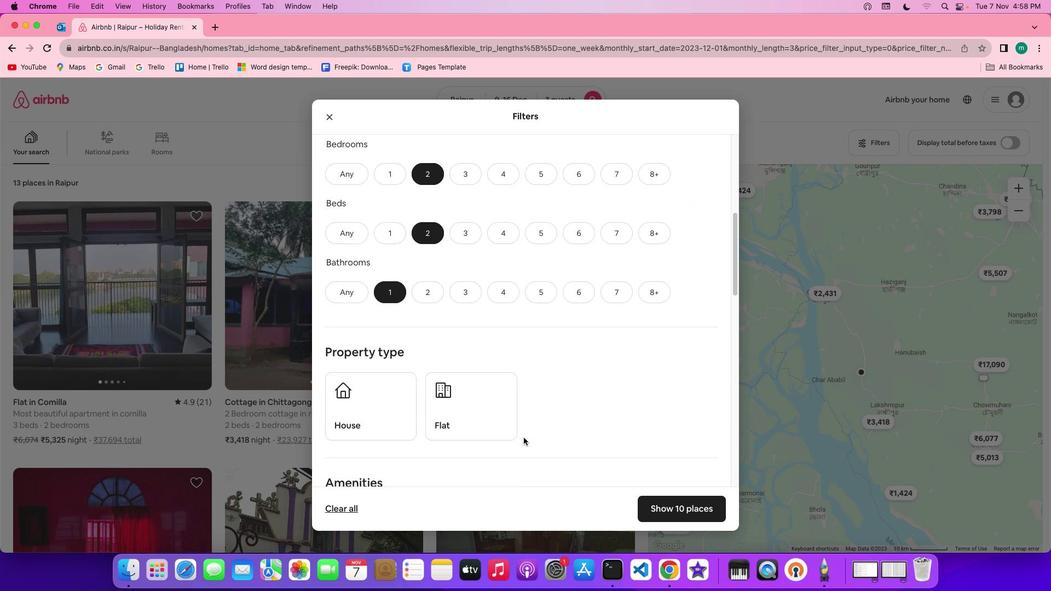 
Action: Mouse scrolled (523, 437) with delta (0, -1)
Screenshot: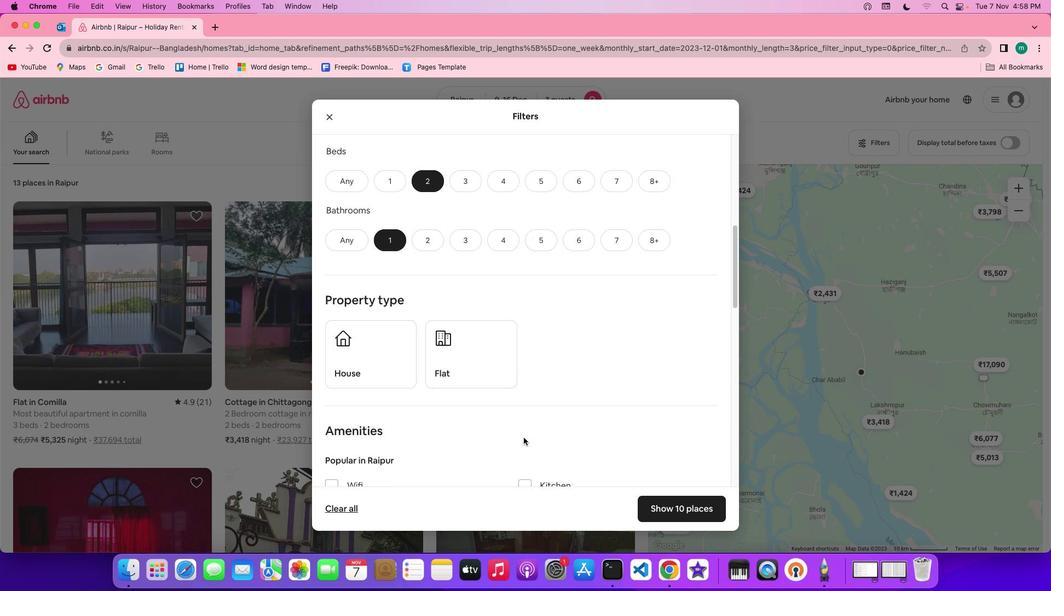 
Action: Mouse scrolled (523, 437) with delta (0, -1)
Screenshot: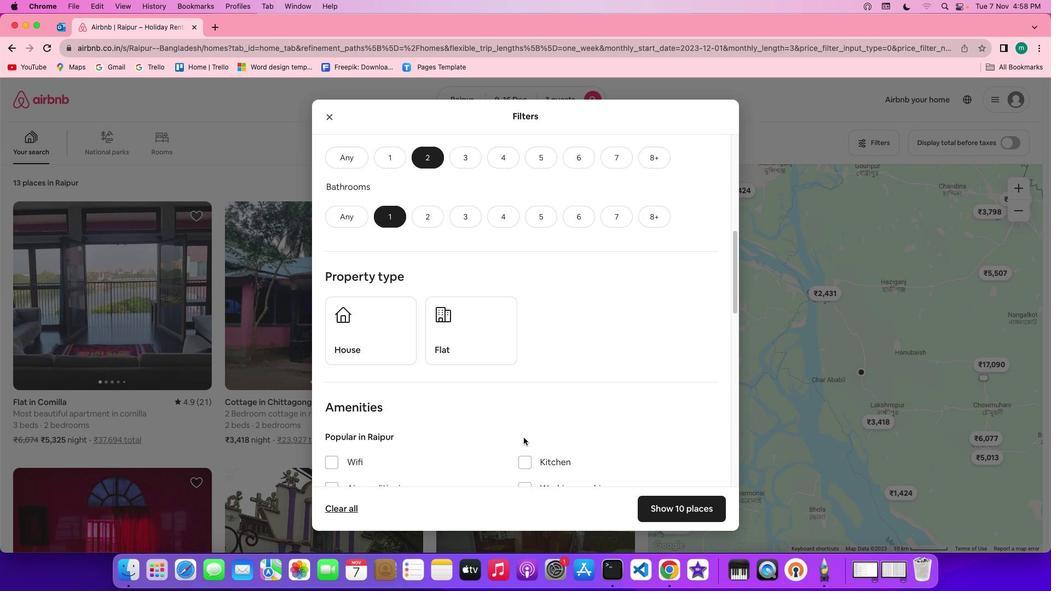 
Action: Mouse scrolled (523, 437) with delta (0, 0)
Screenshot: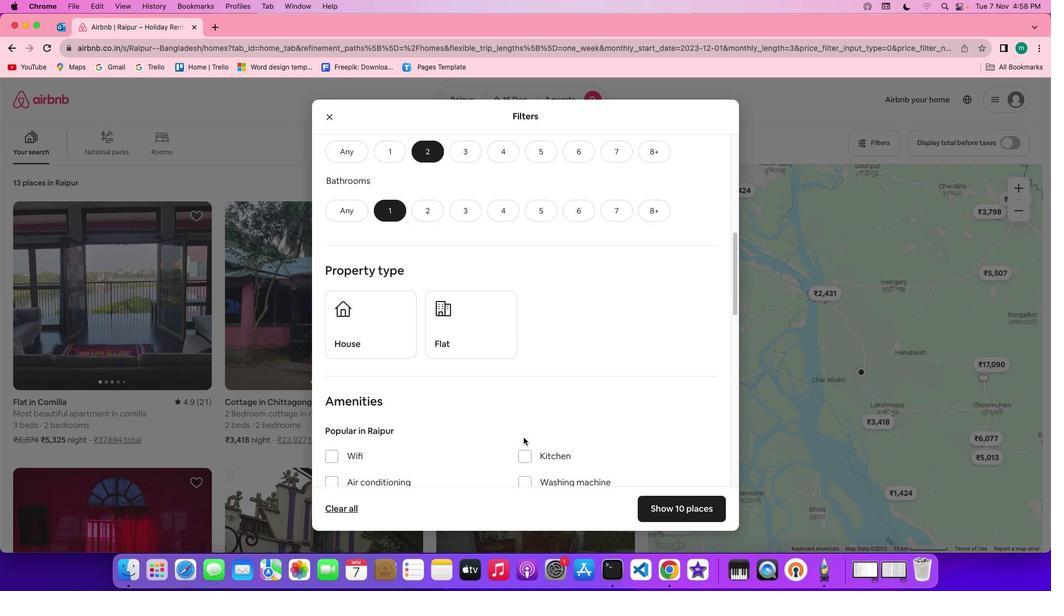 
Action: Mouse scrolled (523, 437) with delta (0, 0)
Screenshot: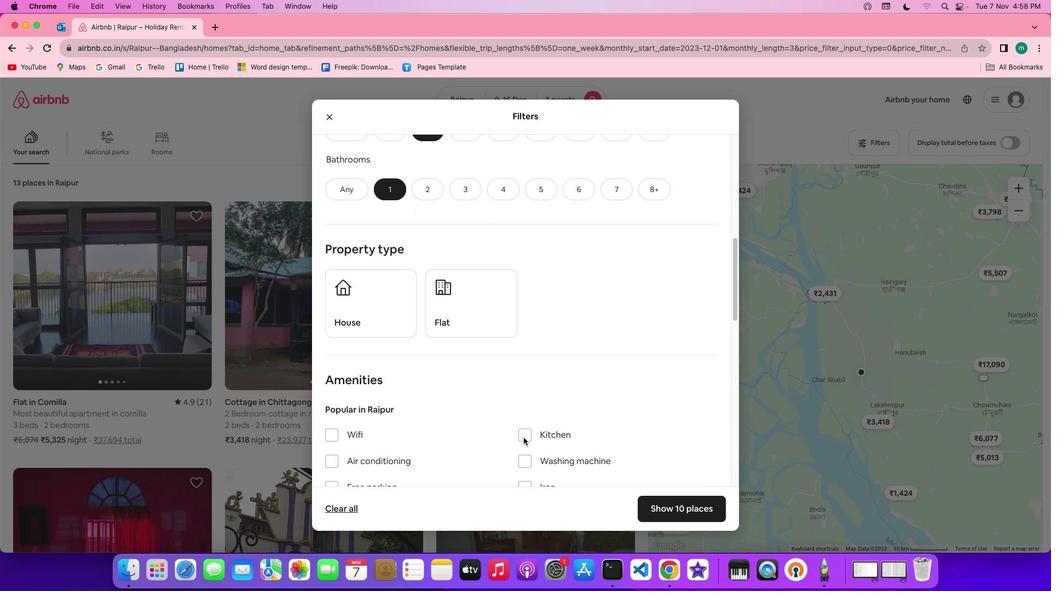 
Action: Mouse scrolled (523, 437) with delta (0, 0)
Screenshot: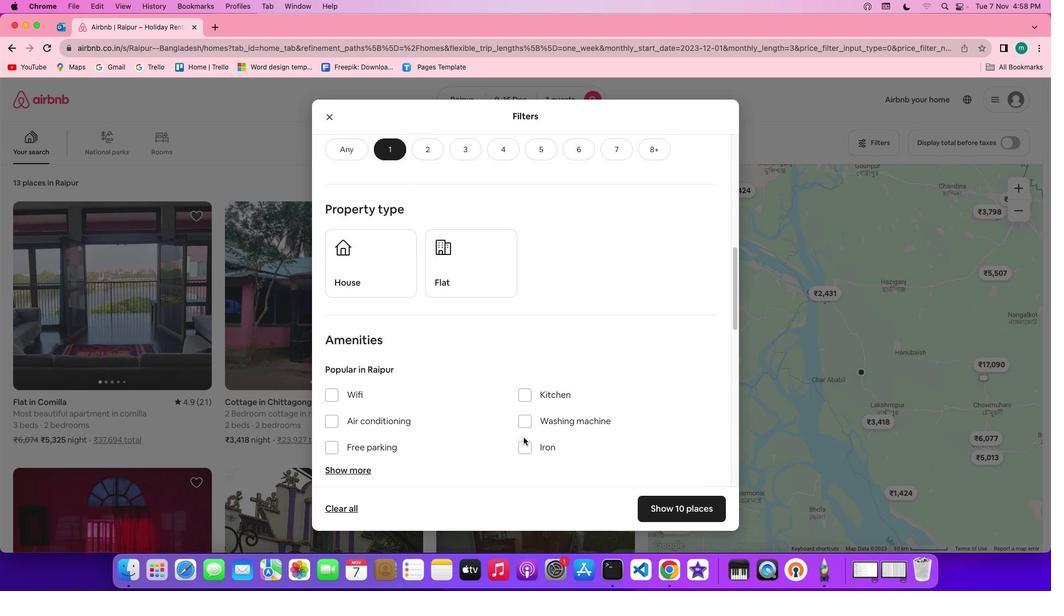 
Action: Mouse scrolled (523, 437) with delta (0, -1)
Screenshot: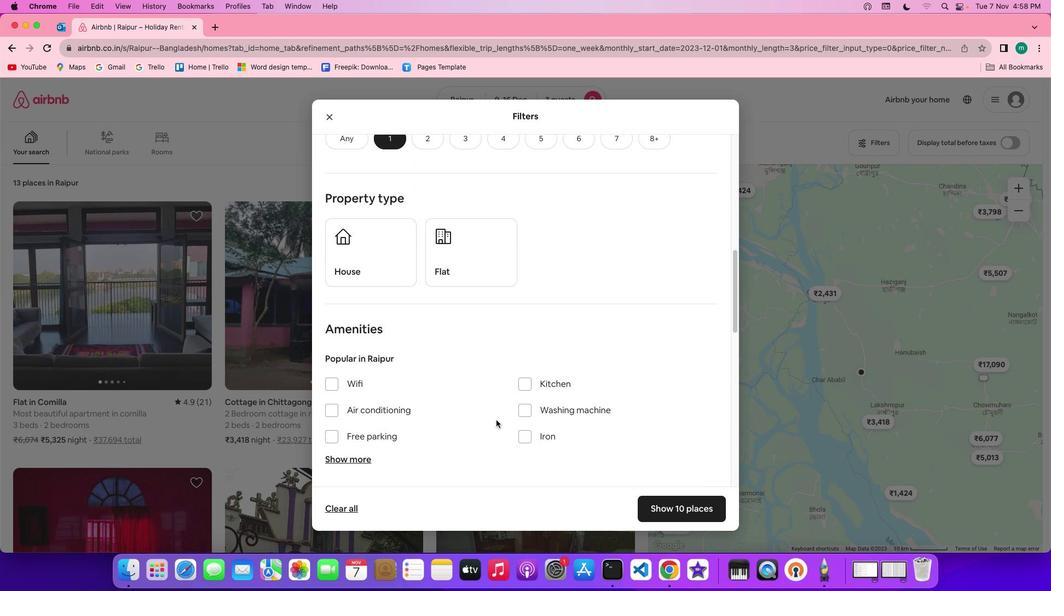 
Action: Mouse moved to (467, 245)
Screenshot: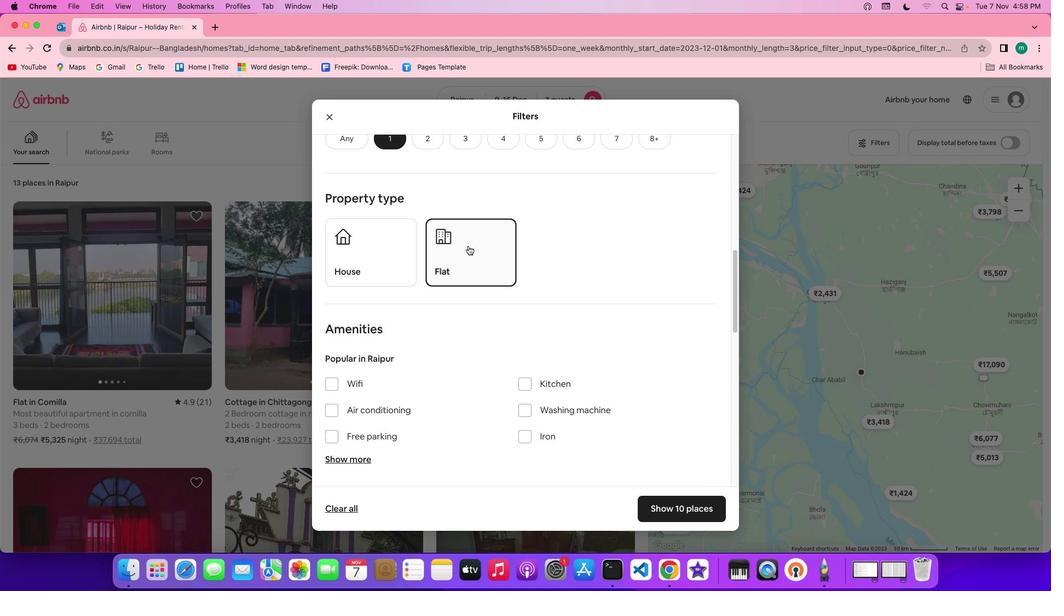 
Action: Mouse pressed left at (467, 245)
Screenshot: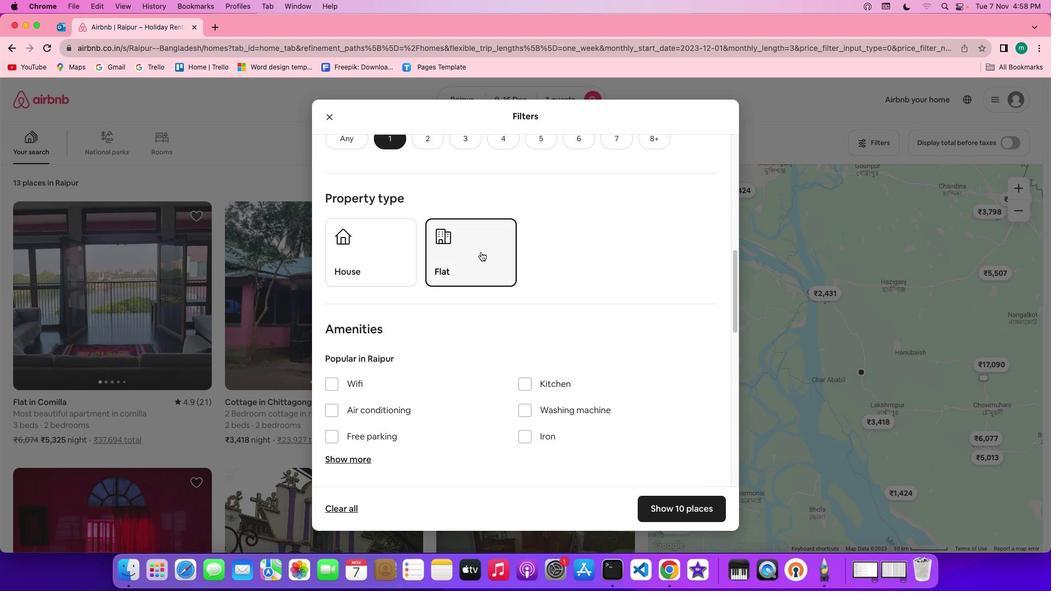 
Action: Mouse moved to (679, 348)
Screenshot: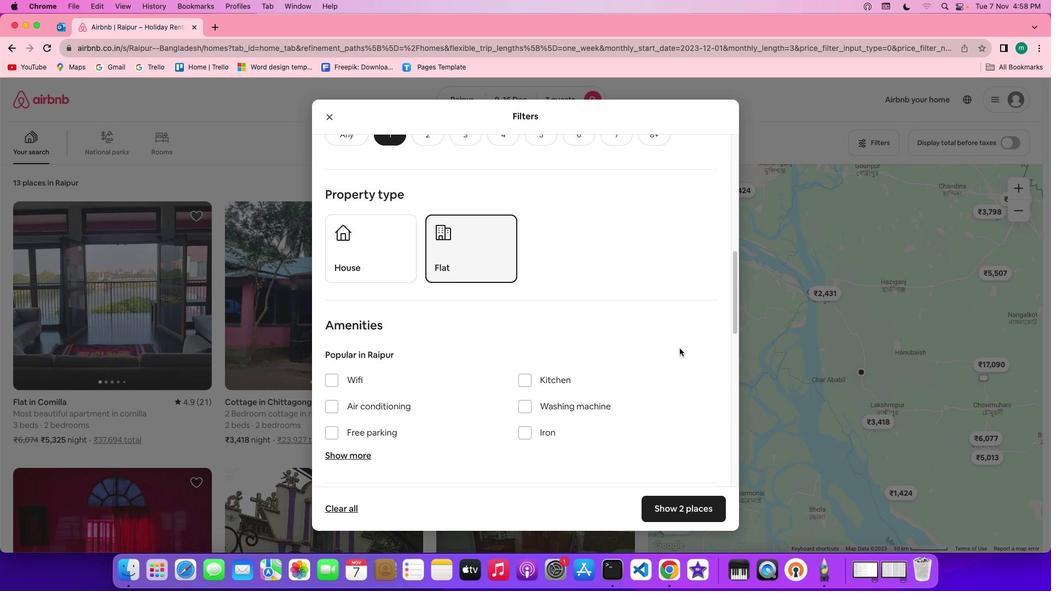 
Action: Mouse scrolled (679, 348) with delta (0, 0)
Screenshot: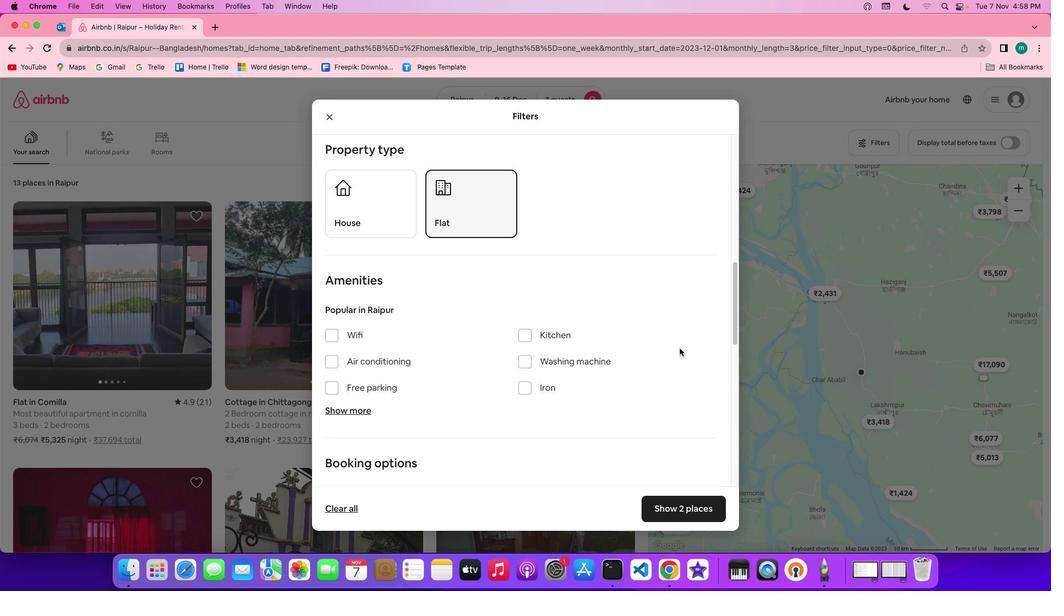 
Action: Mouse scrolled (679, 348) with delta (0, 0)
Screenshot: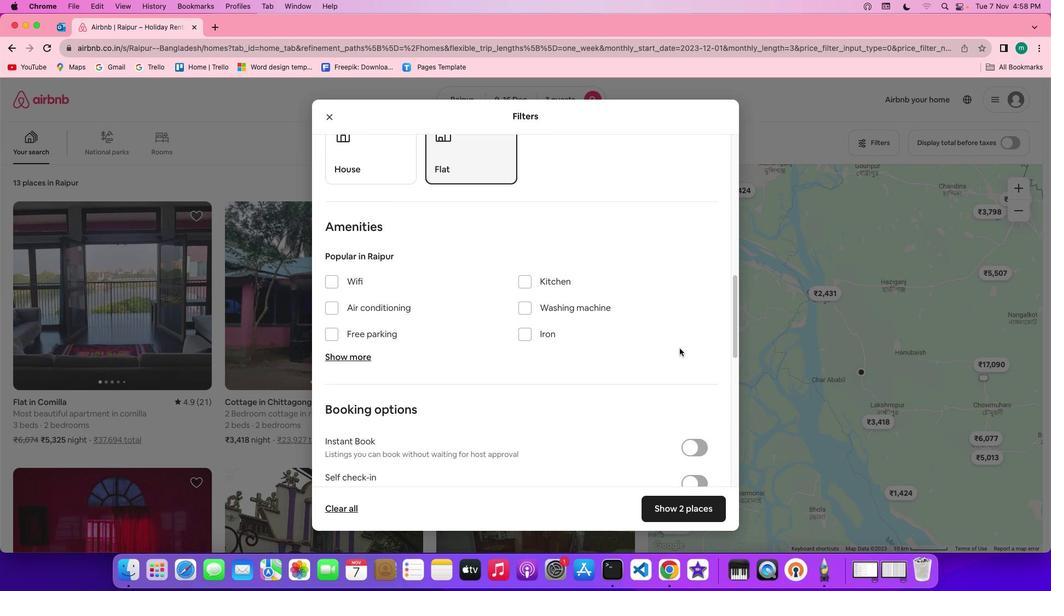 
Action: Mouse scrolled (679, 348) with delta (0, -1)
Screenshot: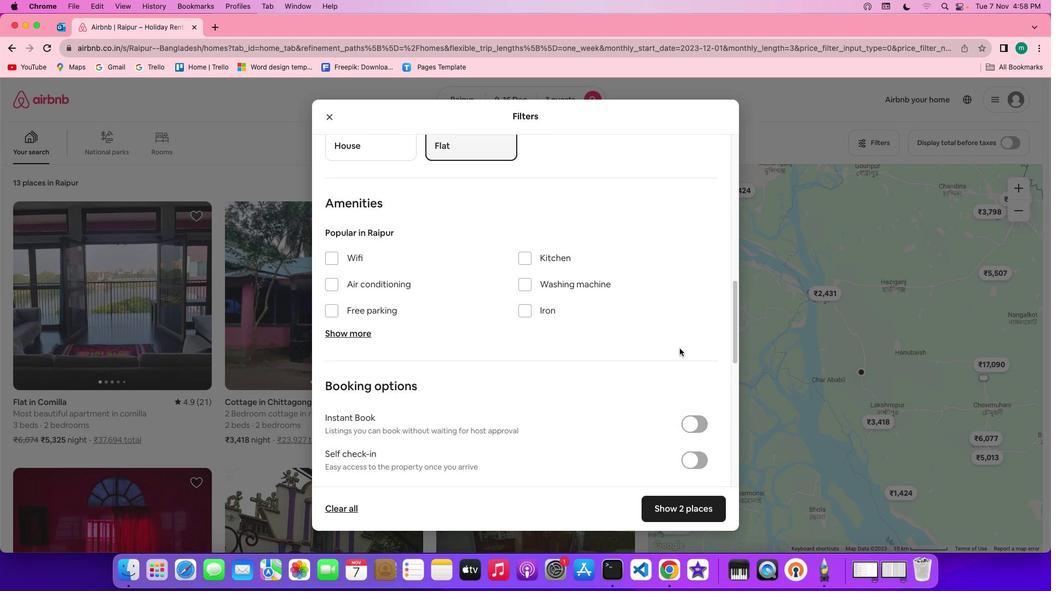 
Action: Mouse scrolled (679, 348) with delta (0, -1)
Screenshot: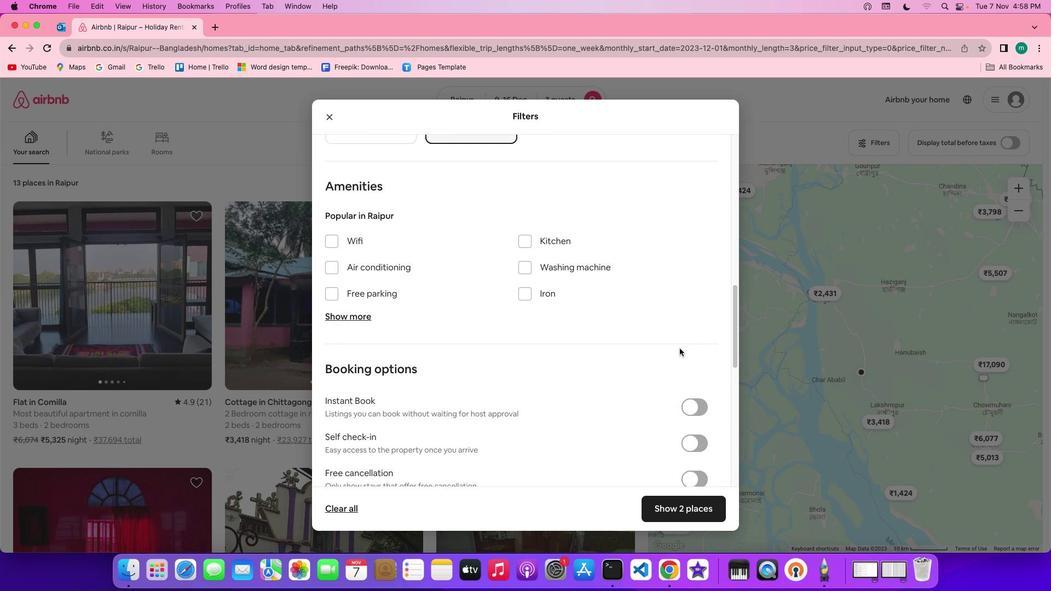 
Action: Mouse moved to (679, 348)
Screenshot: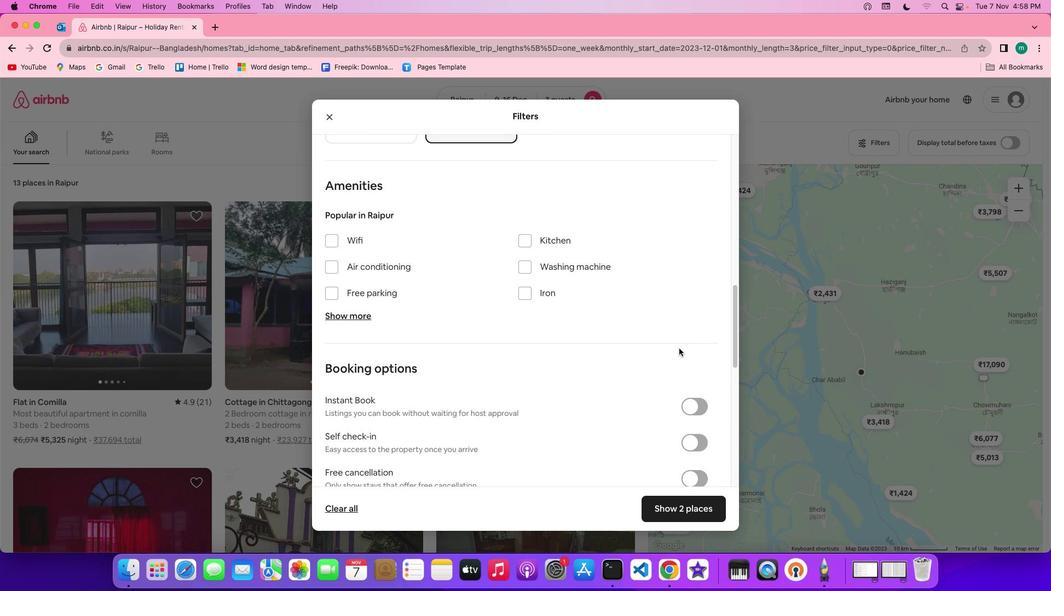
Action: Mouse scrolled (679, 348) with delta (0, 0)
Screenshot: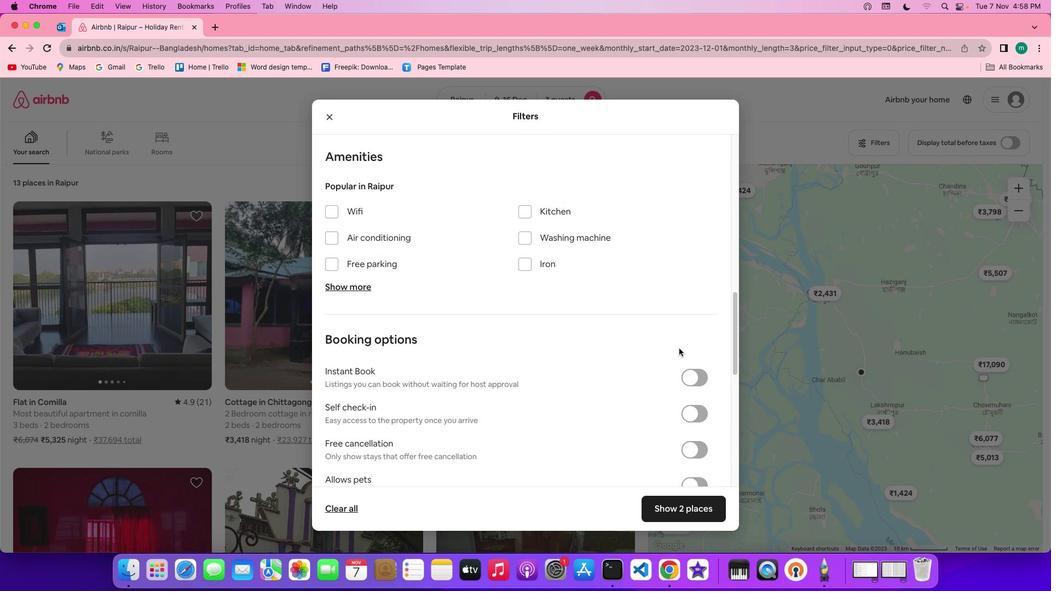 
Action: Mouse scrolled (679, 348) with delta (0, 0)
Screenshot: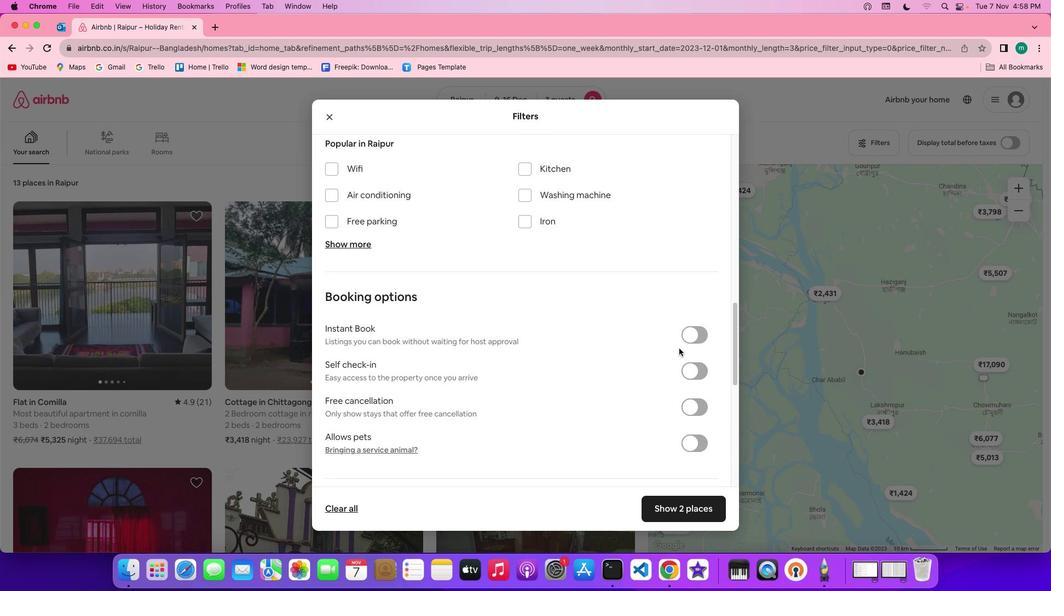 
Action: Mouse scrolled (679, 348) with delta (0, -1)
Screenshot: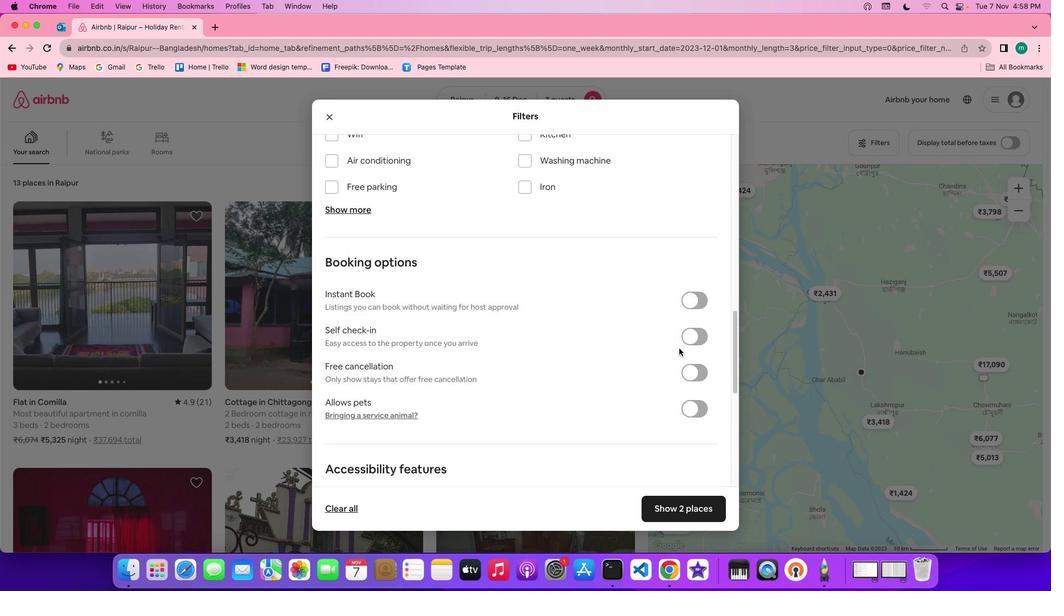 
Action: Mouse scrolled (679, 348) with delta (0, -1)
Screenshot: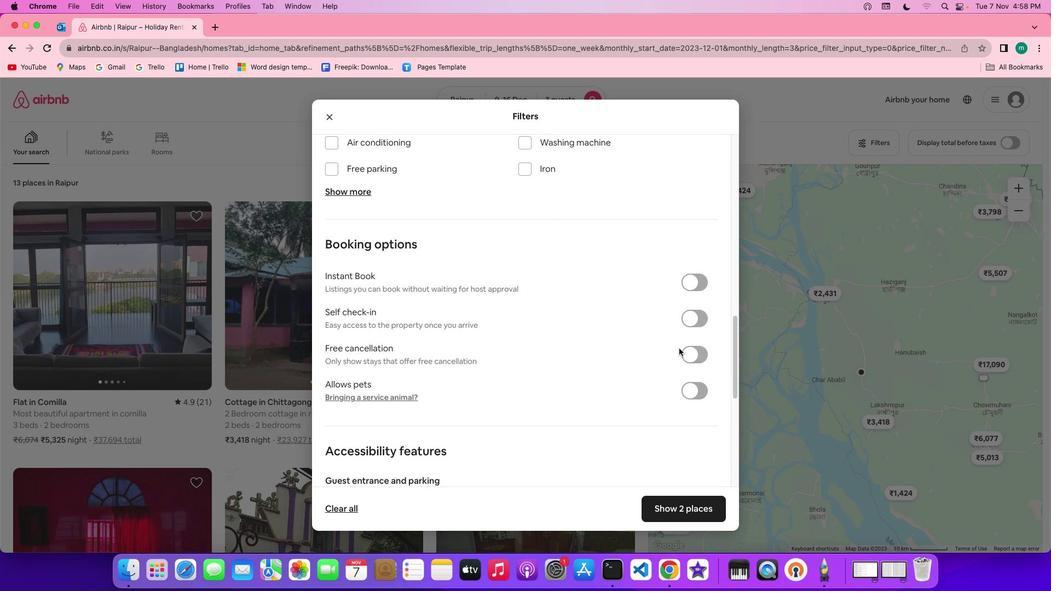 
Action: Mouse moved to (461, 285)
Screenshot: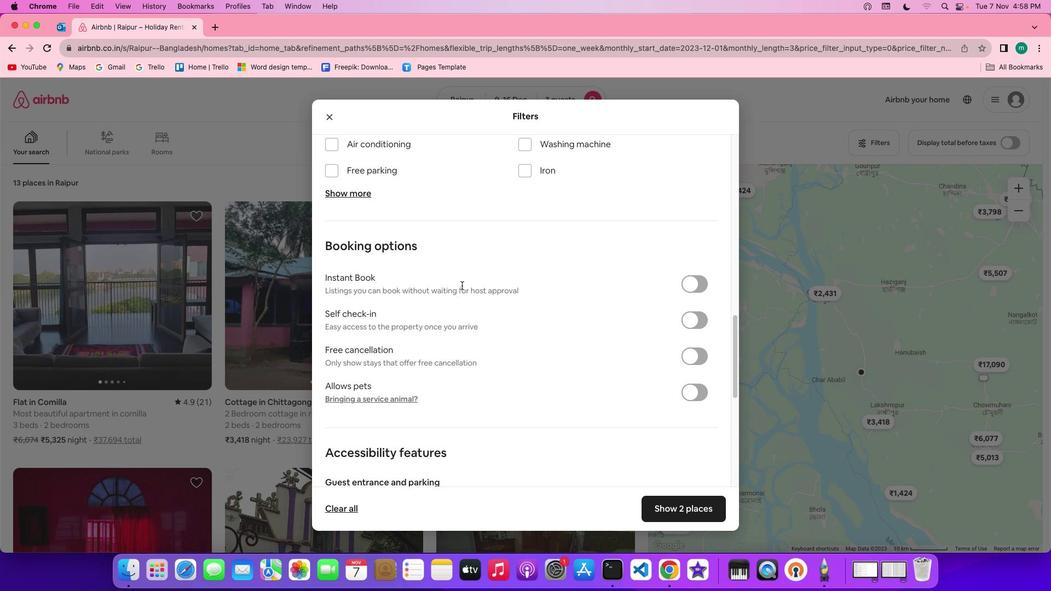 
Action: Mouse scrolled (461, 285) with delta (0, 0)
Screenshot: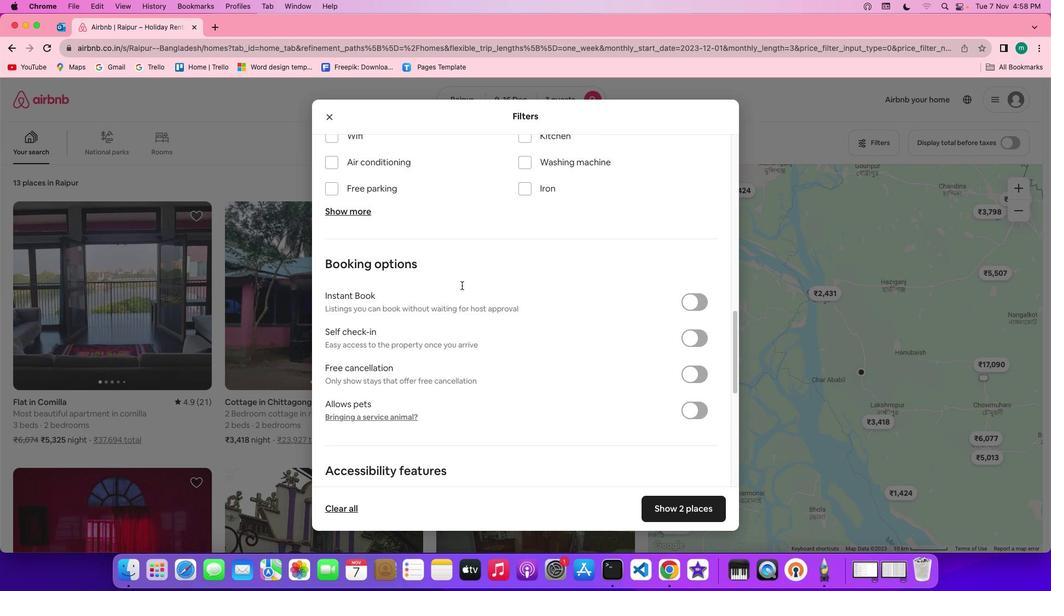 
Action: Mouse scrolled (461, 285) with delta (0, 0)
Screenshot: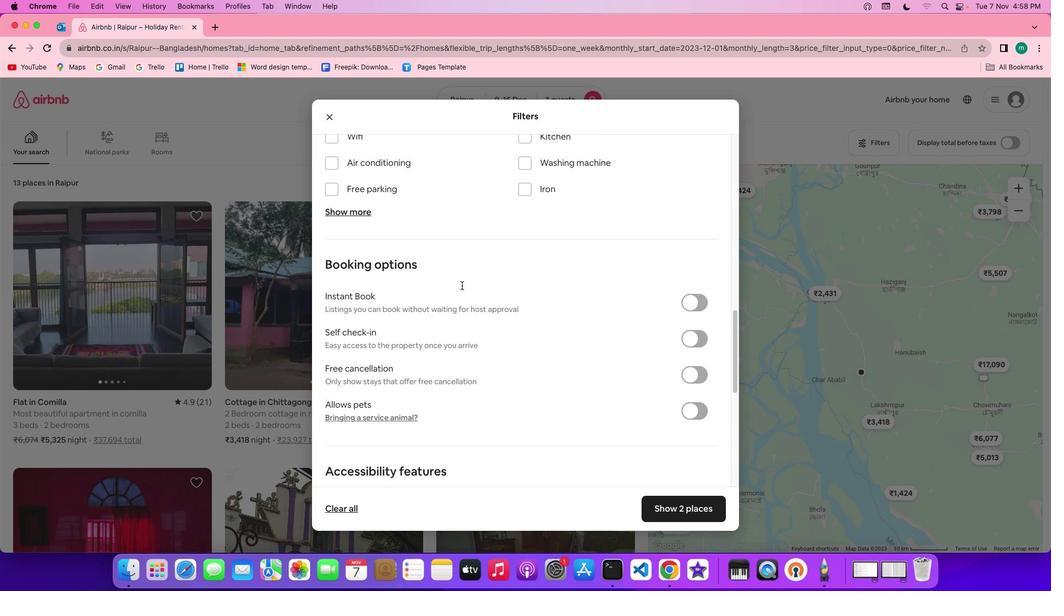 
Action: Mouse scrolled (461, 285) with delta (0, 0)
Screenshot: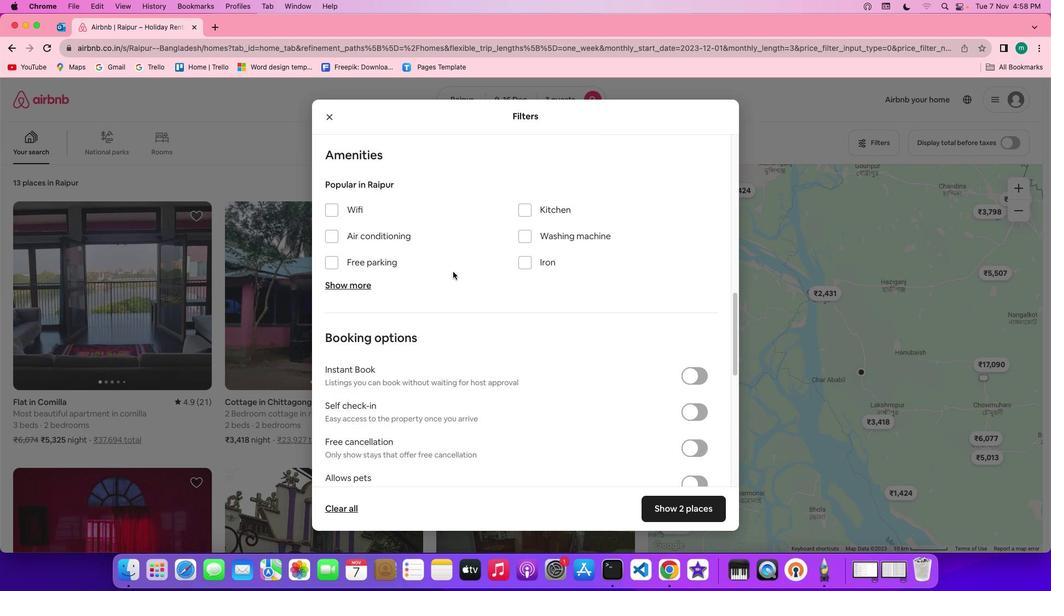 
Action: Mouse scrolled (461, 285) with delta (0, 0)
Screenshot: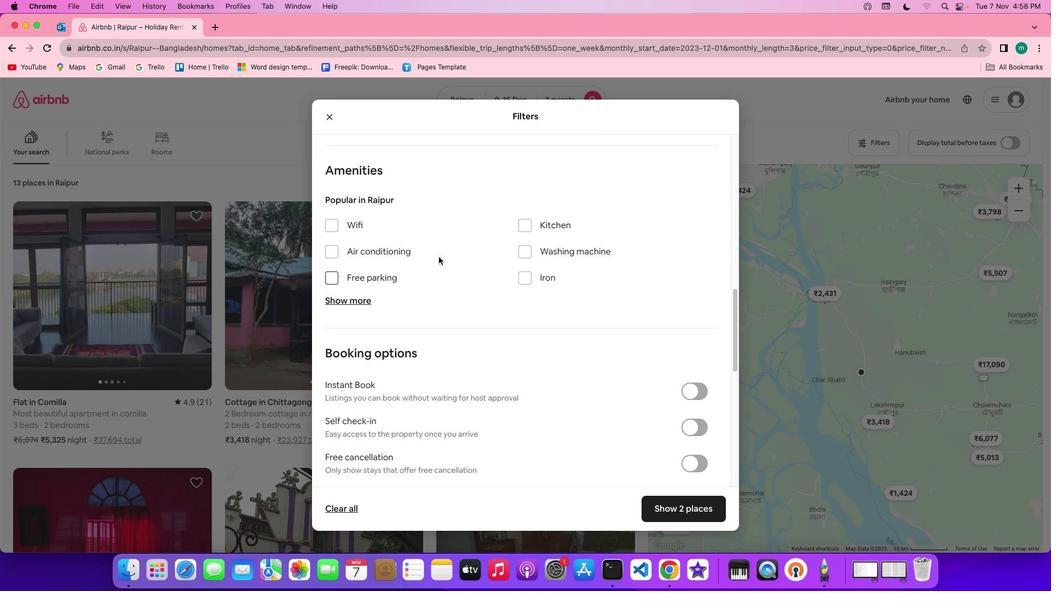 
Action: Mouse scrolled (461, 285) with delta (0, 1)
Screenshot: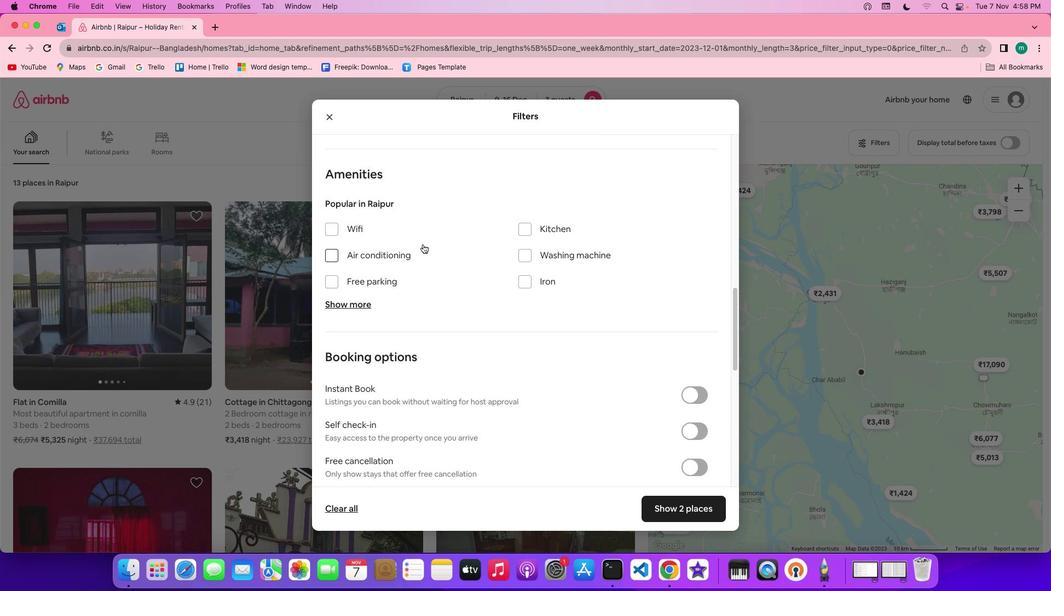 
Action: Mouse moved to (384, 257)
Screenshot: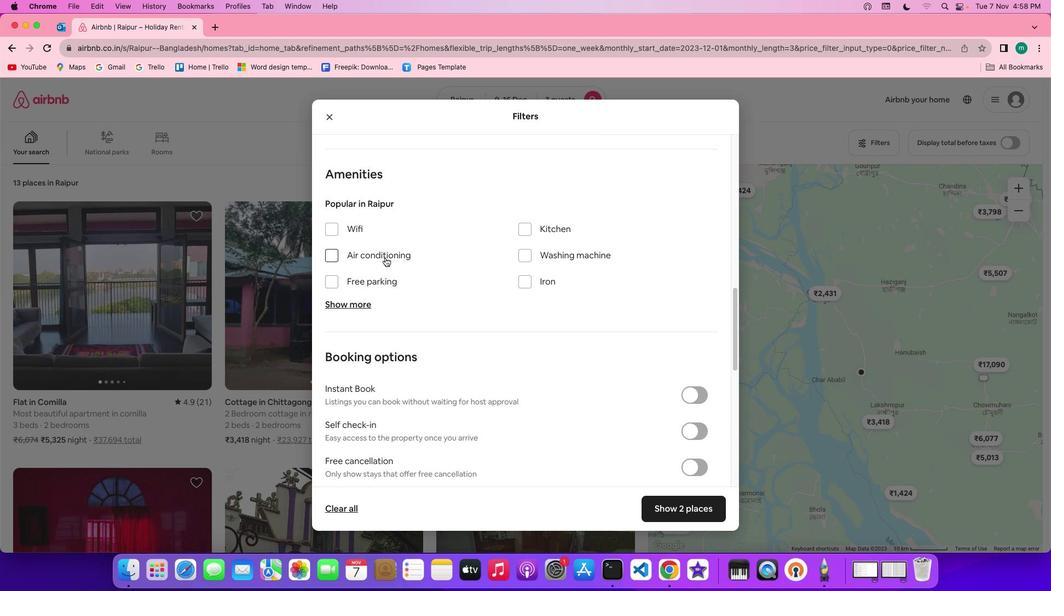 
Action: Mouse pressed left at (384, 257)
Screenshot: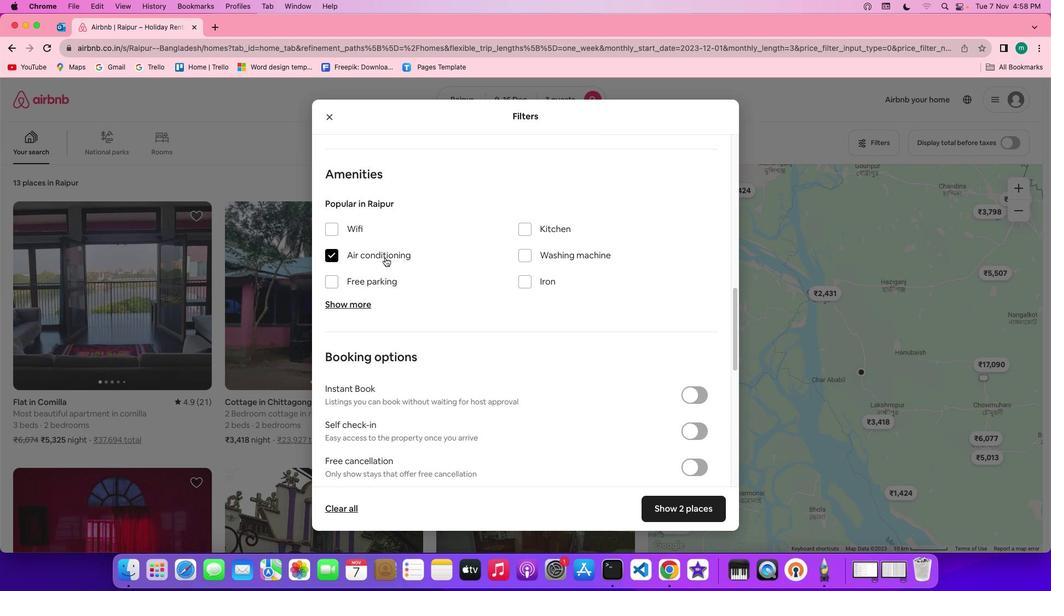 
Action: Mouse moved to (512, 367)
Screenshot: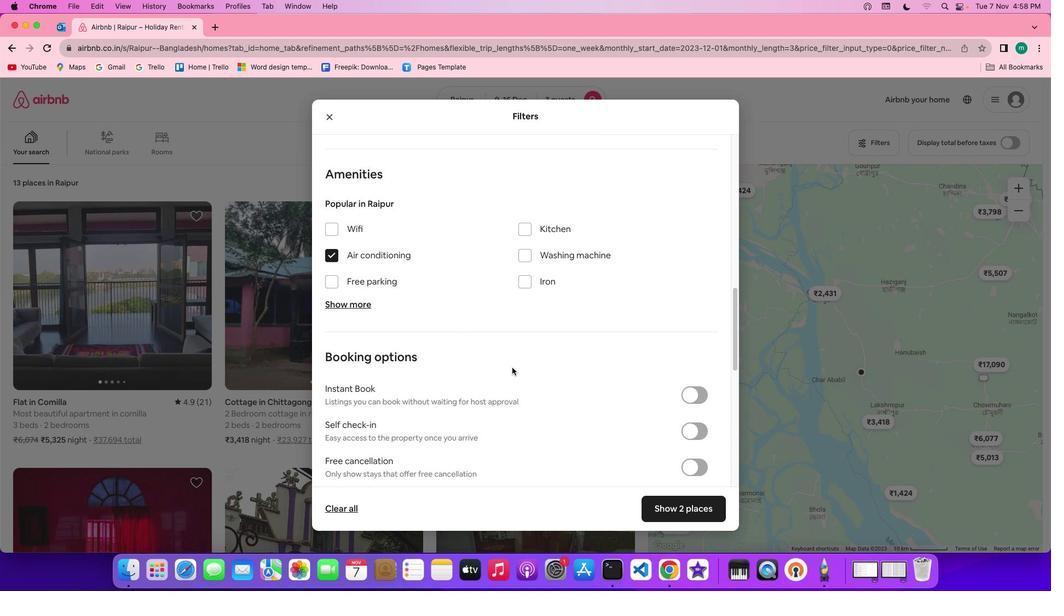
Action: Mouse scrolled (512, 367) with delta (0, 0)
Screenshot: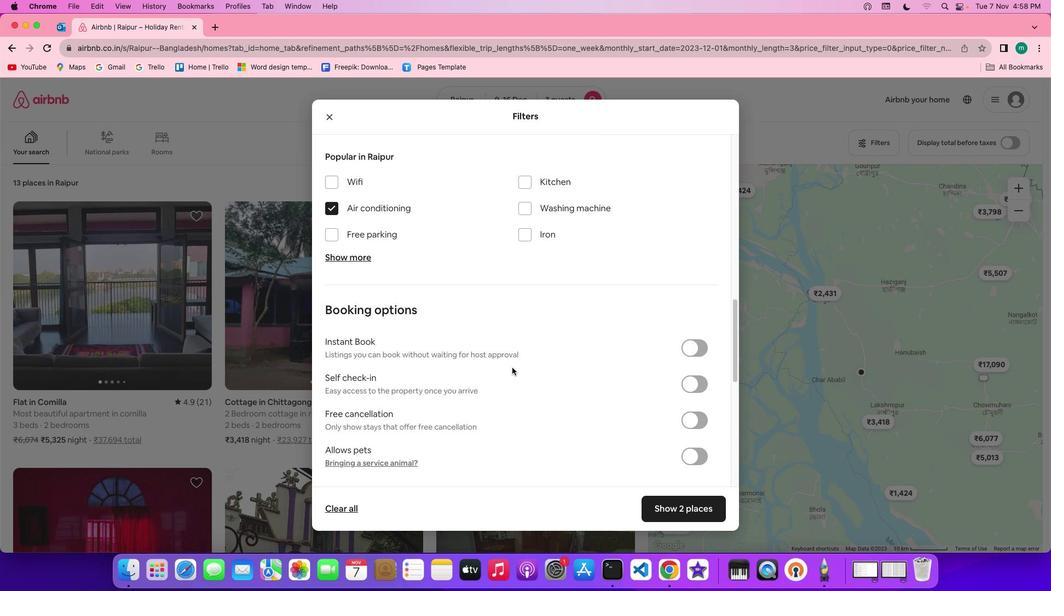 
Action: Mouse scrolled (512, 367) with delta (0, 0)
Screenshot: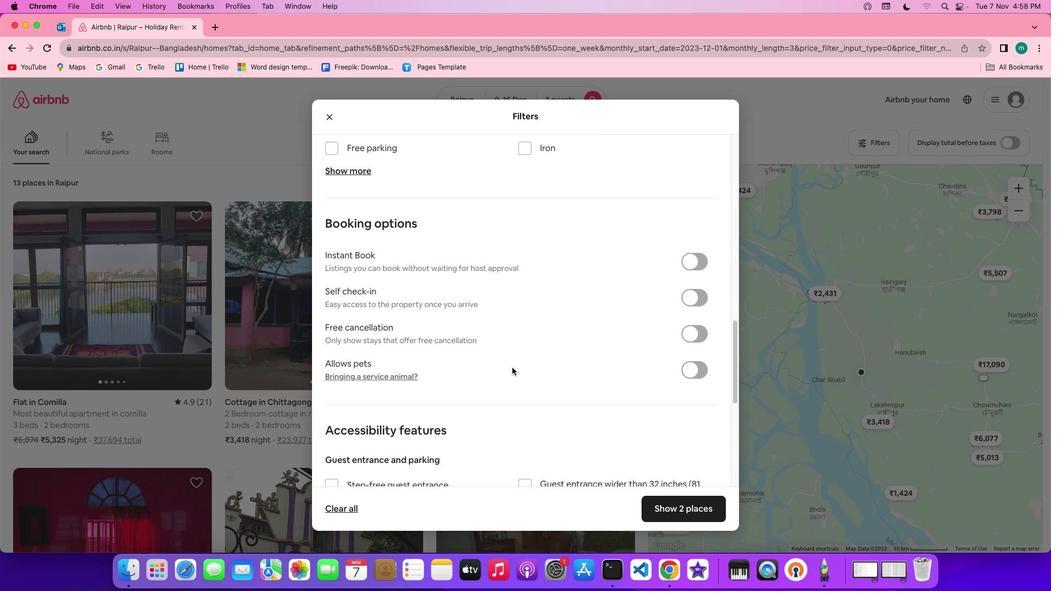 
Action: Mouse scrolled (512, 367) with delta (0, -1)
Screenshot: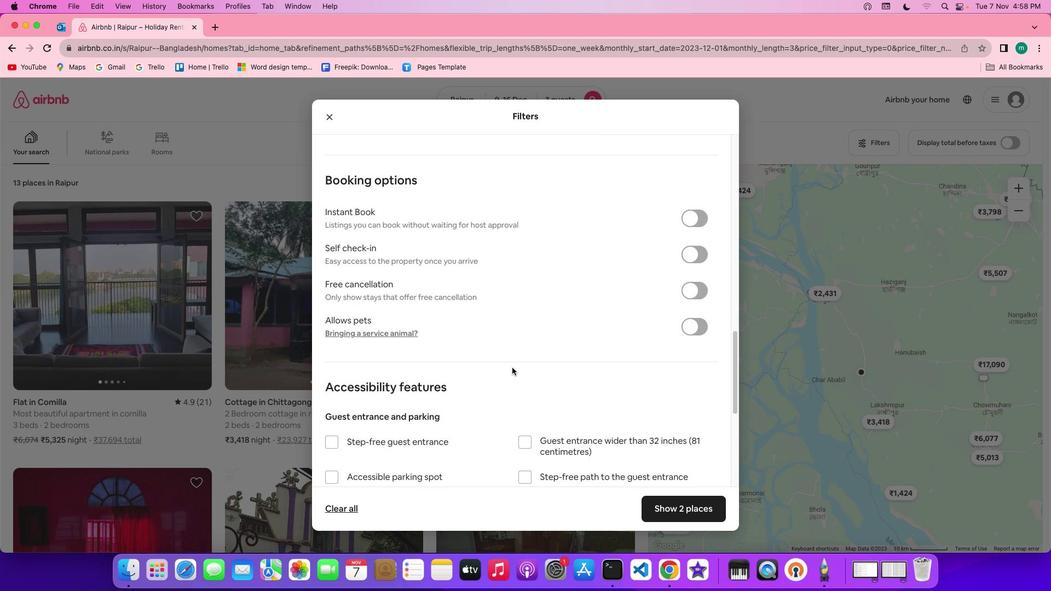
Action: Mouse scrolled (512, 367) with delta (0, -1)
Screenshot: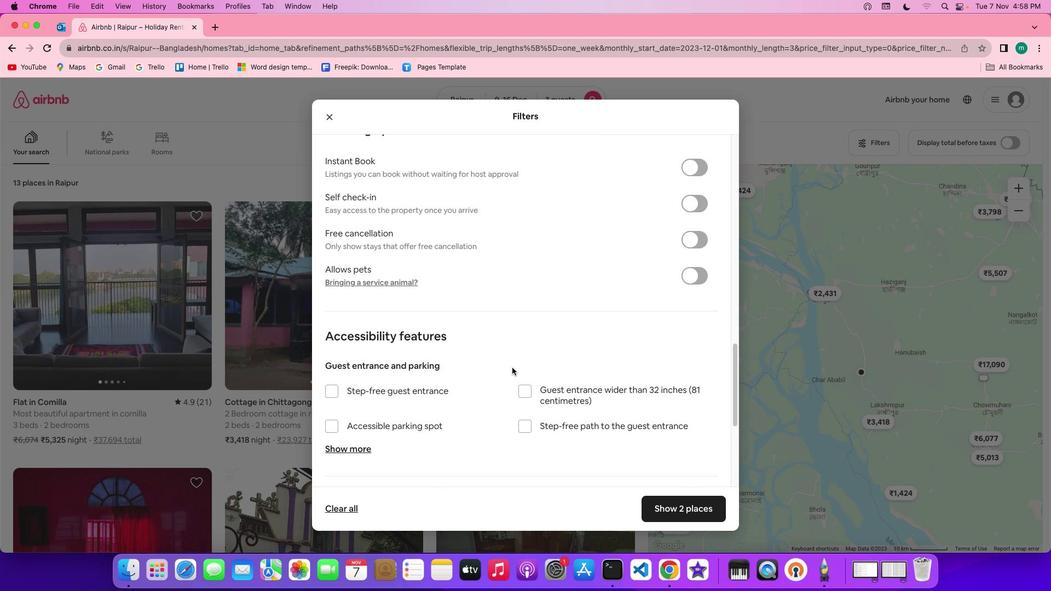 
Action: Mouse scrolled (512, 367) with delta (0, -2)
Screenshot: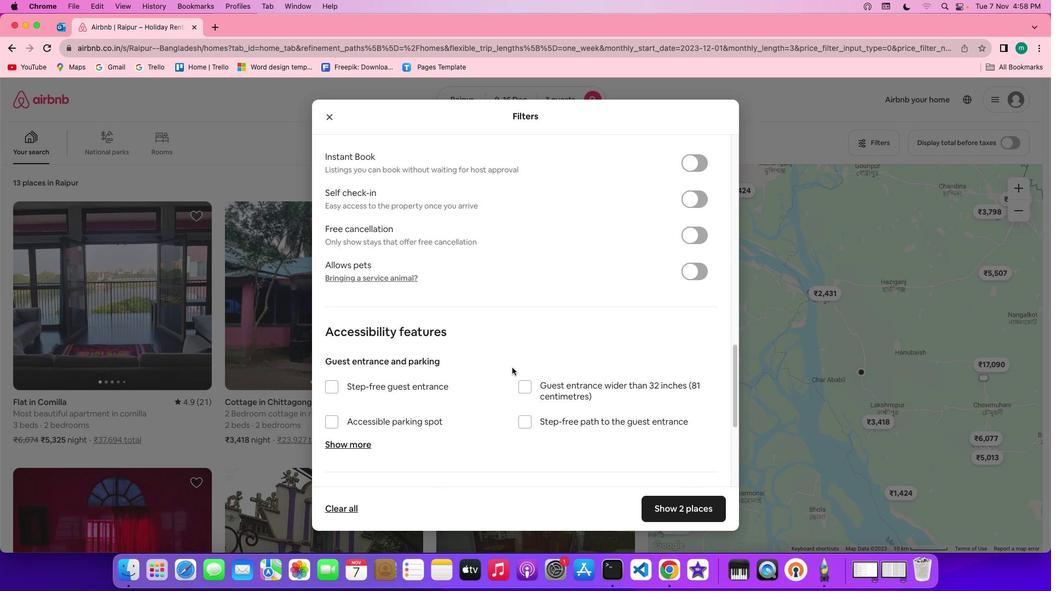 
Action: Mouse moved to (520, 361)
Screenshot: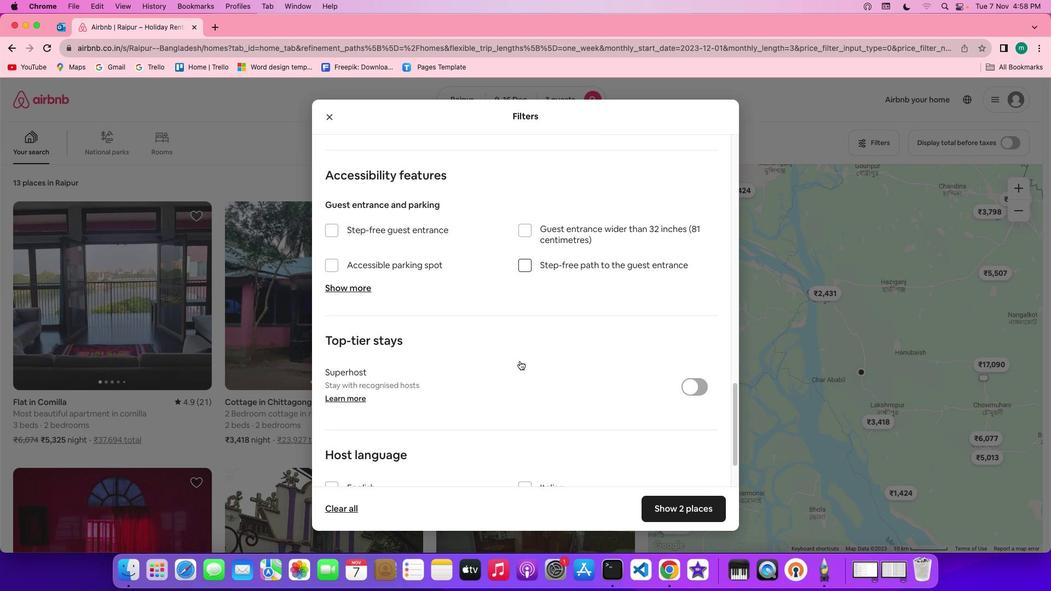 
Action: Mouse scrolled (520, 361) with delta (0, 0)
Screenshot: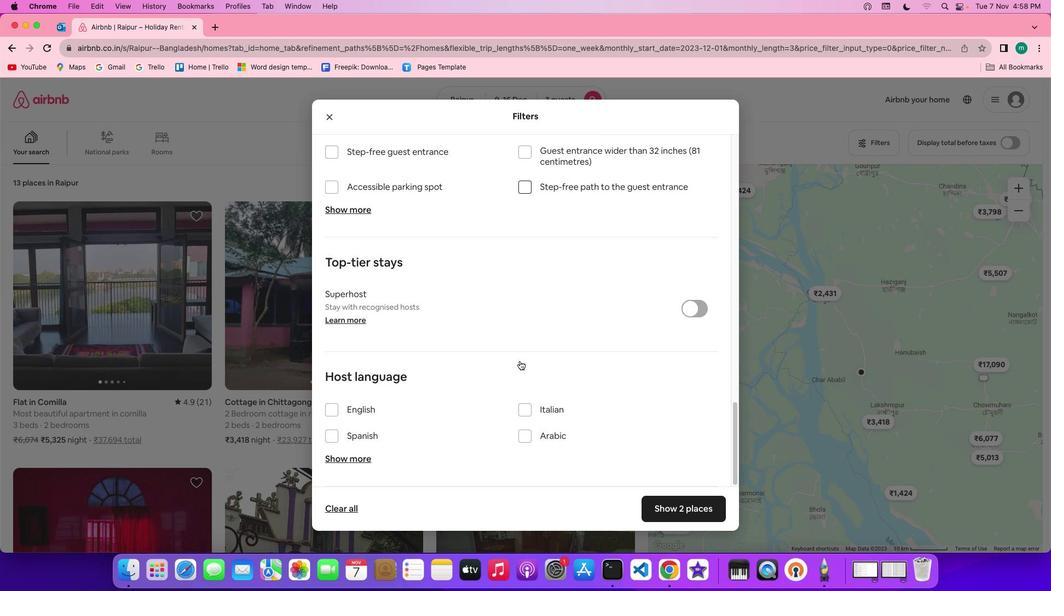 
Action: Mouse scrolled (520, 361) with delta (0, 0)
Screenshot: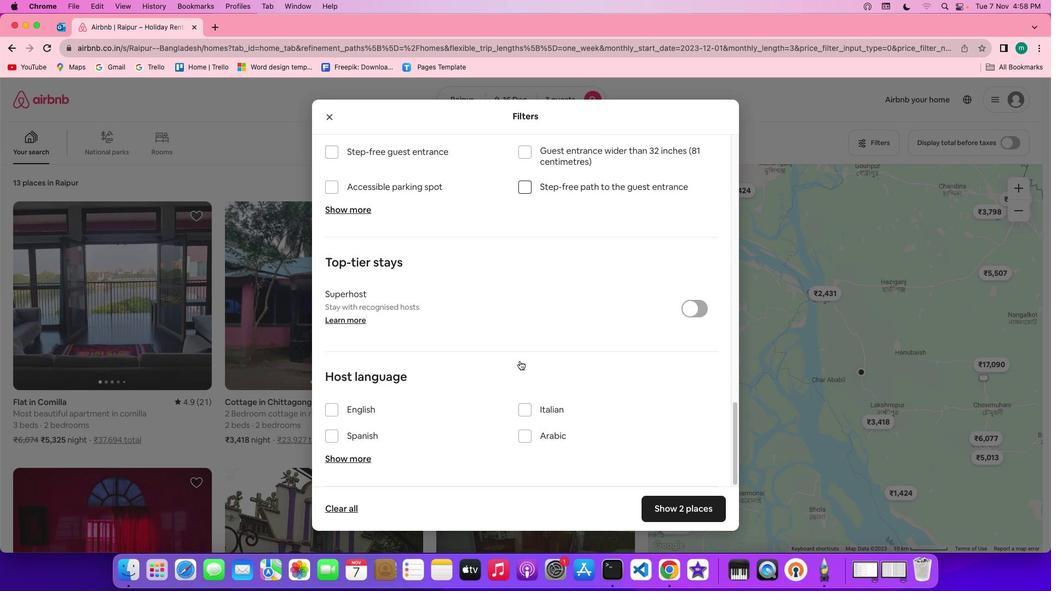 
Action: Mouse scrolled (520, 361) with delta (0, -2)
Screenshot: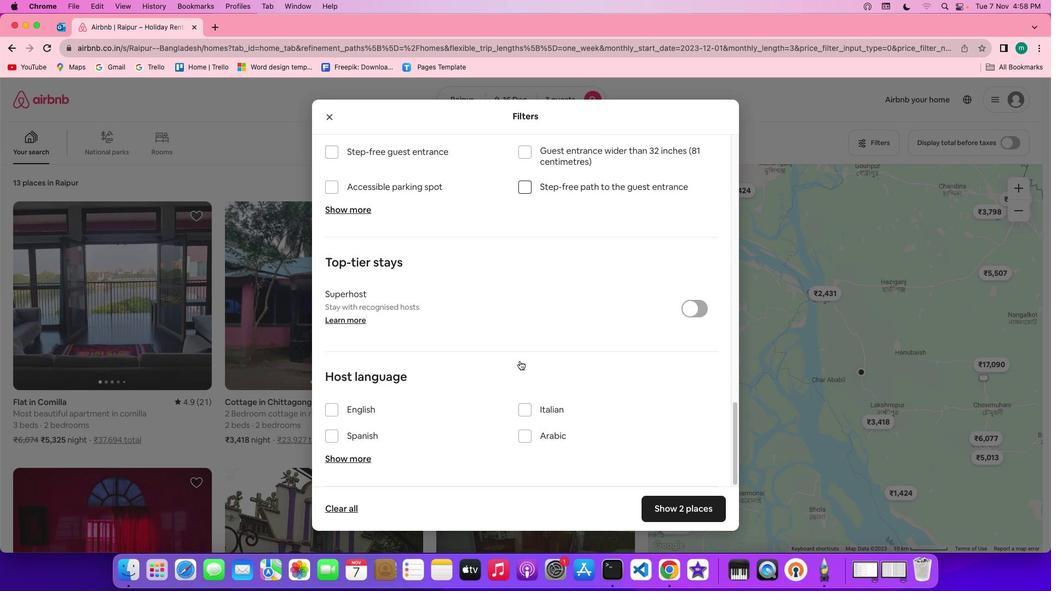 
Action: Mouse scrolled (520, 361) with delta (0, -2)
Screenshot: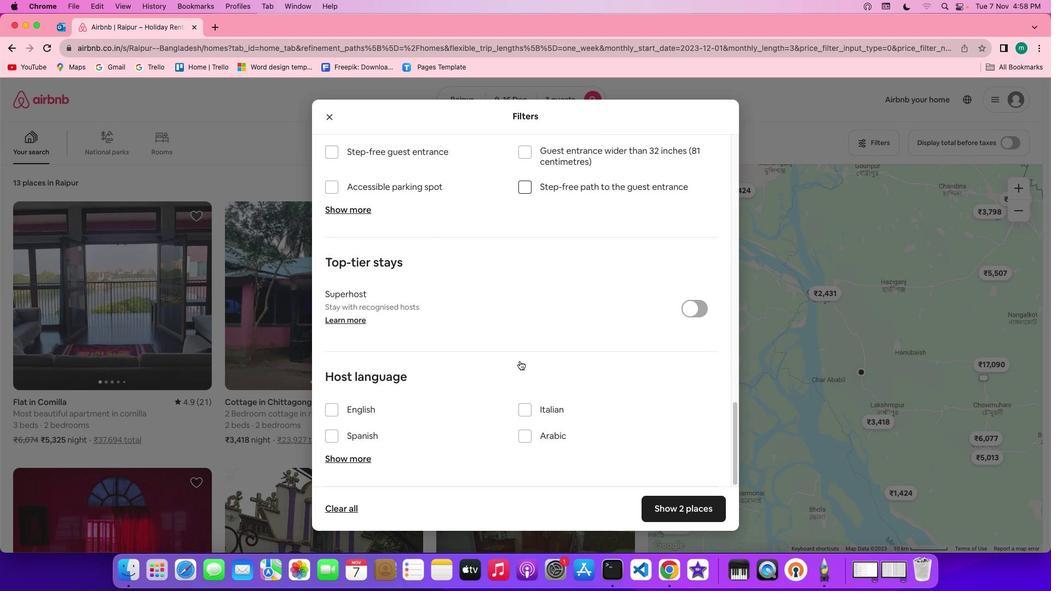 
Action: Mouse moved to (520, 360)
Screenshot: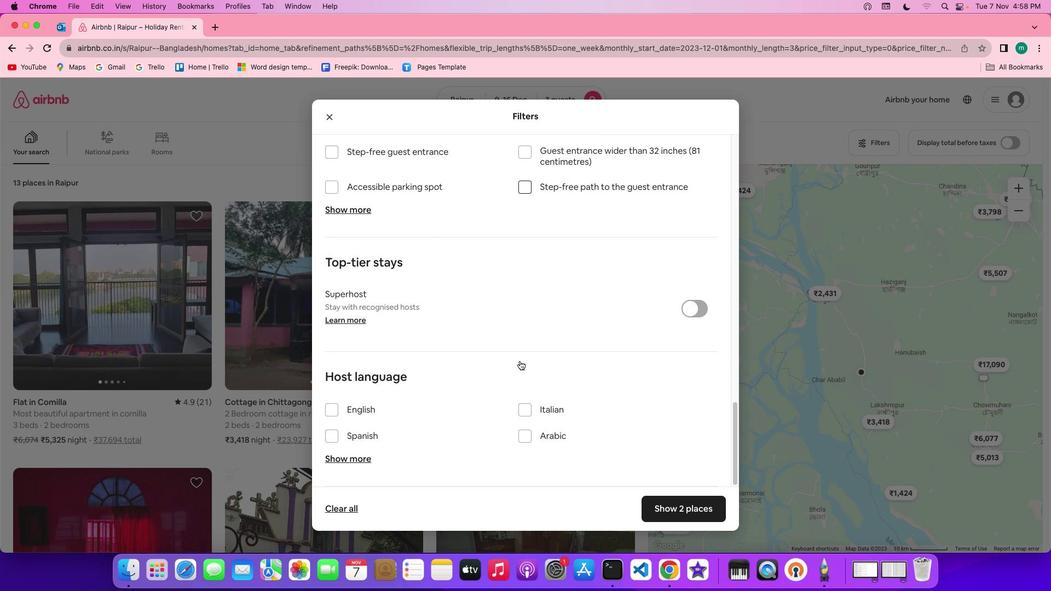 
Action: Mouse scrolled (520, 360) with delta (0, -3)
Screenshot: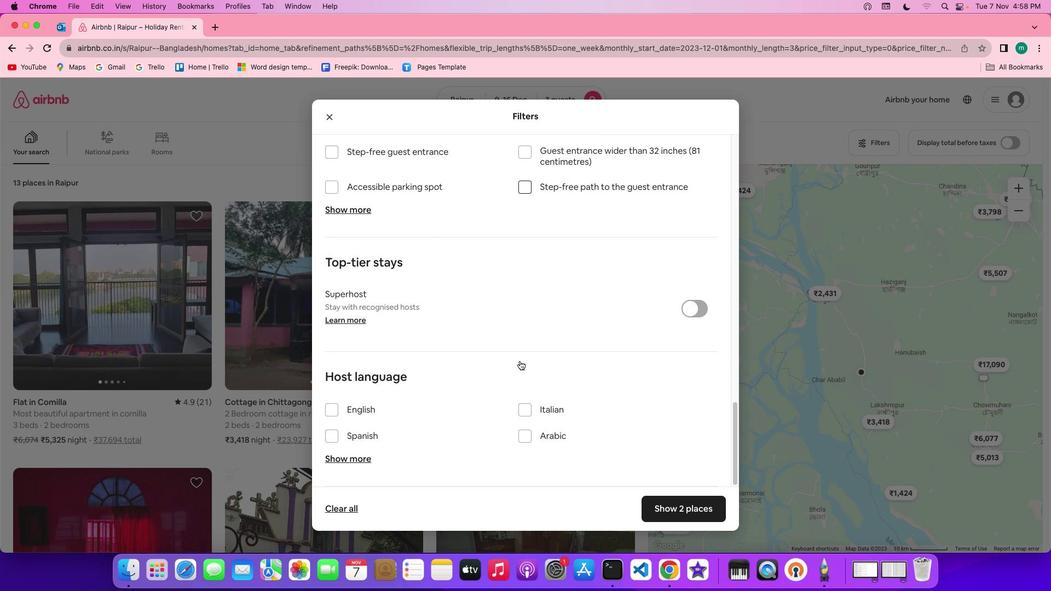 
Action: Mouse moved to (528, 365)
Screenshot: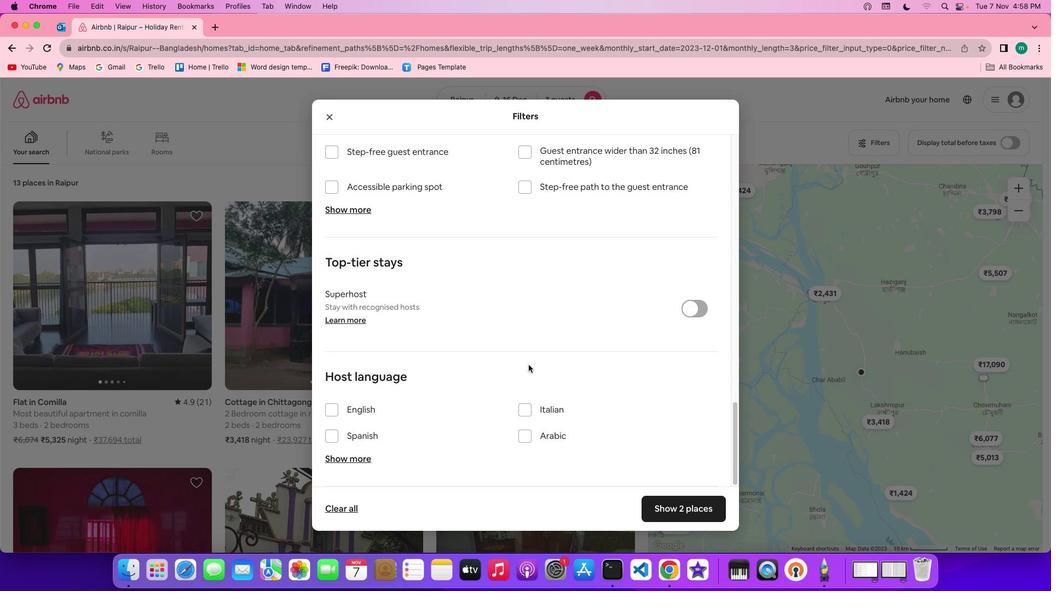 
Action: Mouse scrolled (528, 365) with delta (0, 0)
Screenshot: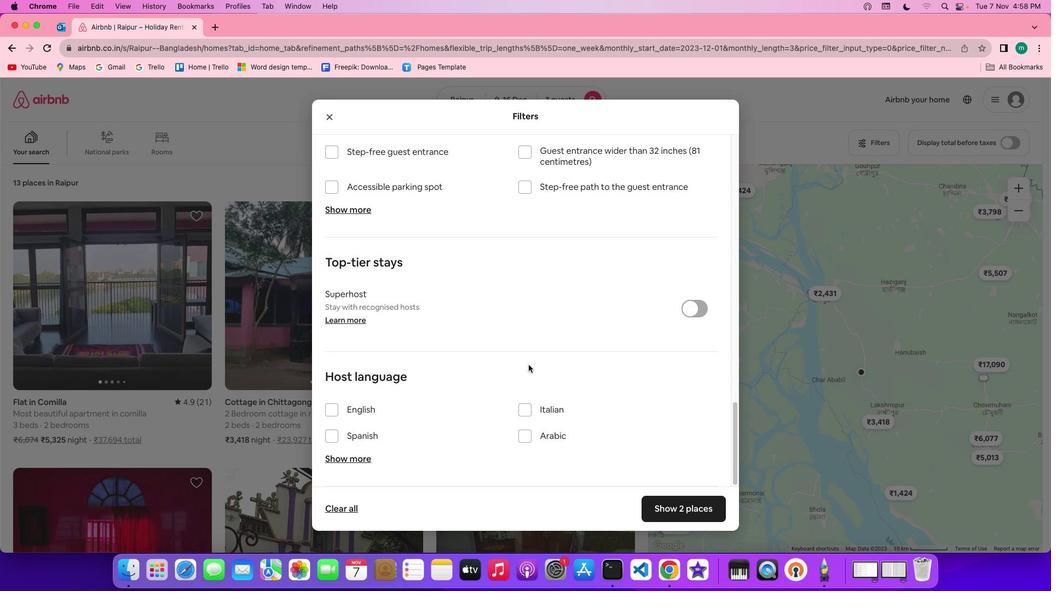 
Action: Mouse scrolled (528, 365) with delta (0, 0)
Screenshot: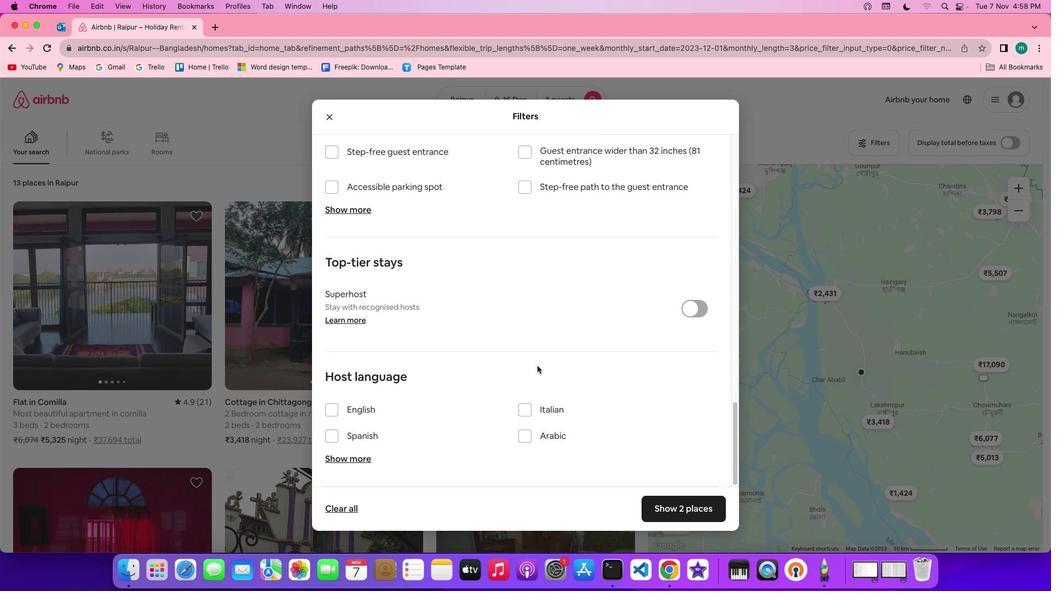
Action: Mouse scrolled (528, 365) with delta (0, -2)
Screenshot: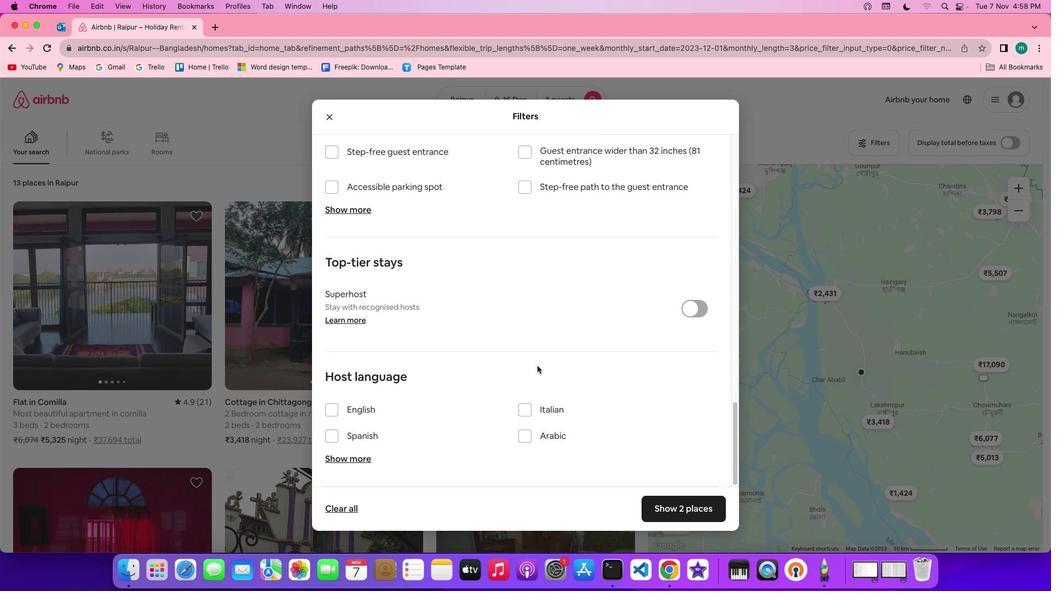 
Action: Mouse scrolled (528, 365) with delta (0, -2)
Screenshot: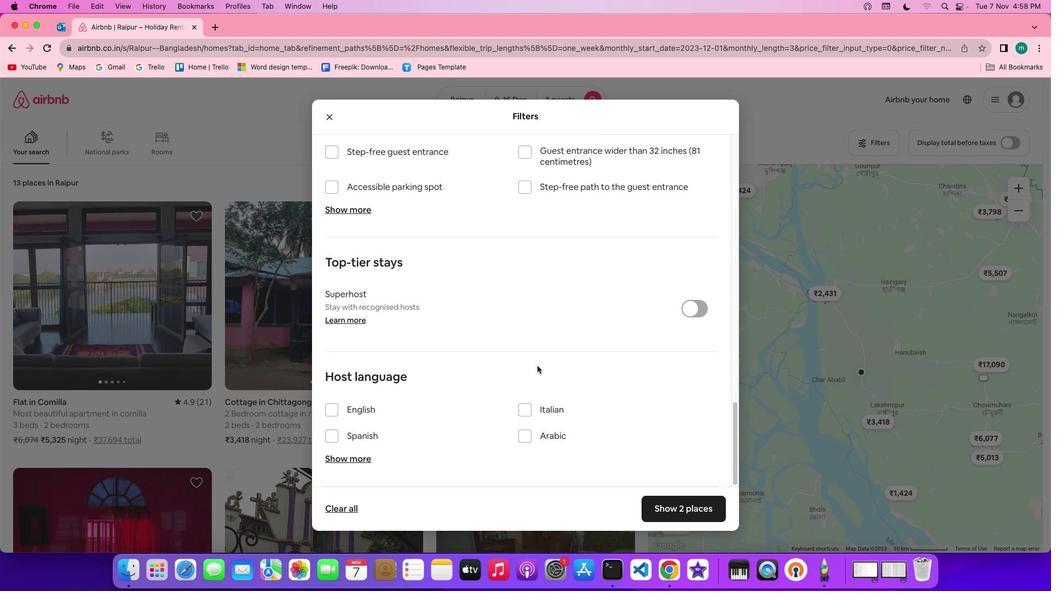 
Action: Mouse scrolled (528, 365) with delta (0, -3)
Screenshot: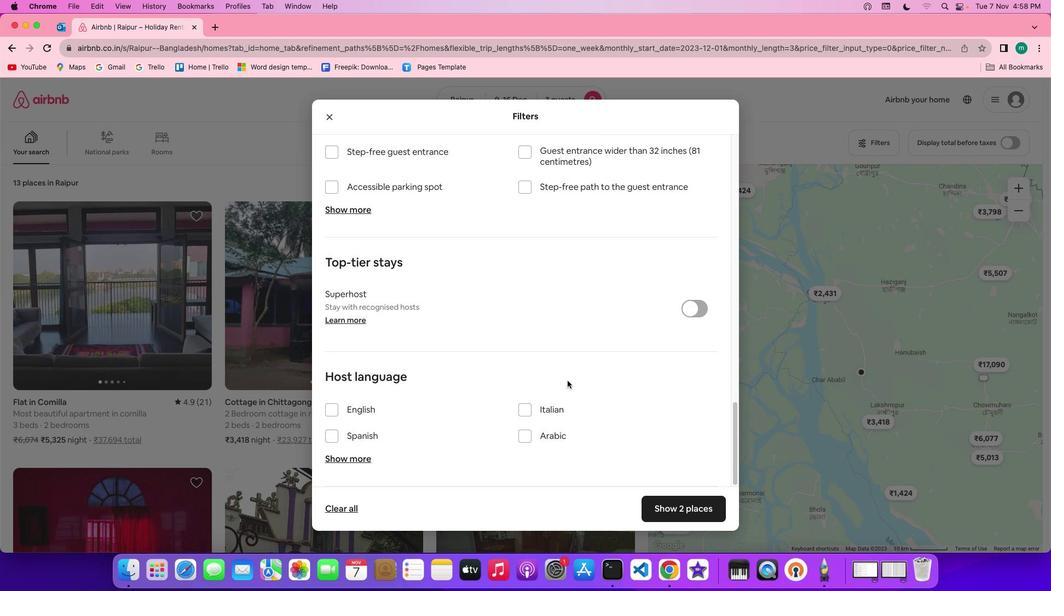 
Action: Mouse scrolled (528, 365) with delta (0, -3)
Screenshot: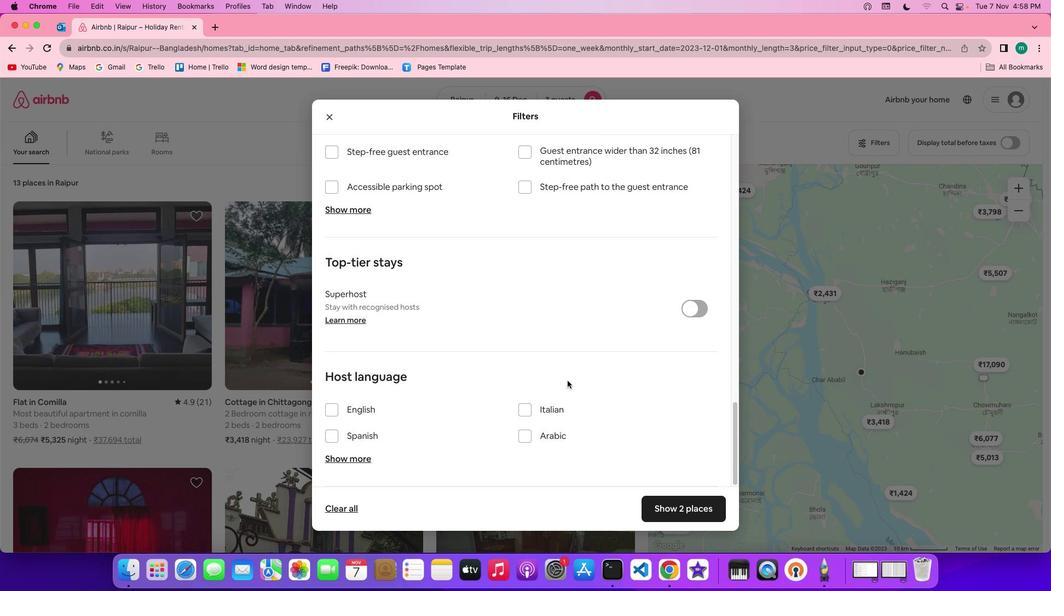 
Action: Mouse scrolled (528, 365) with delta (0, -3)
Screenshot: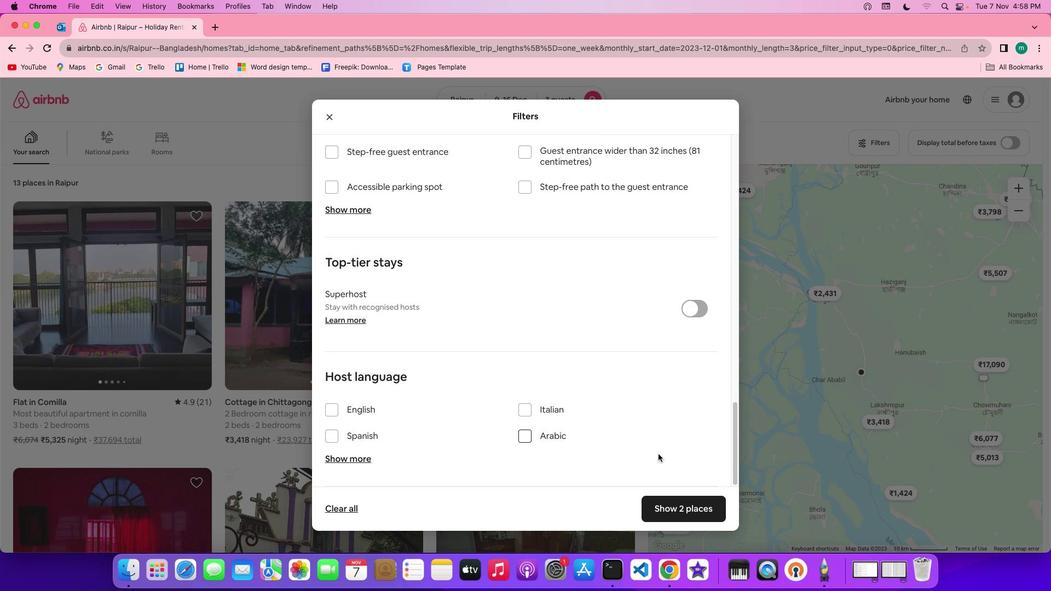 
Action: Mouse moved to (706, 511)
Screenshot: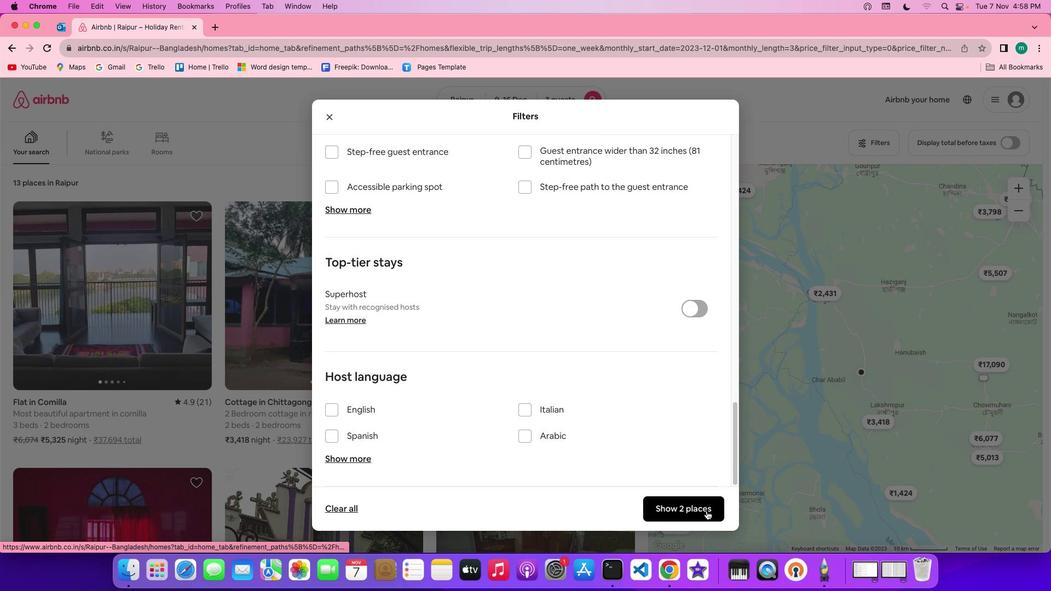 
Action: Mouse pressed left at (706, 511)
Screenshot: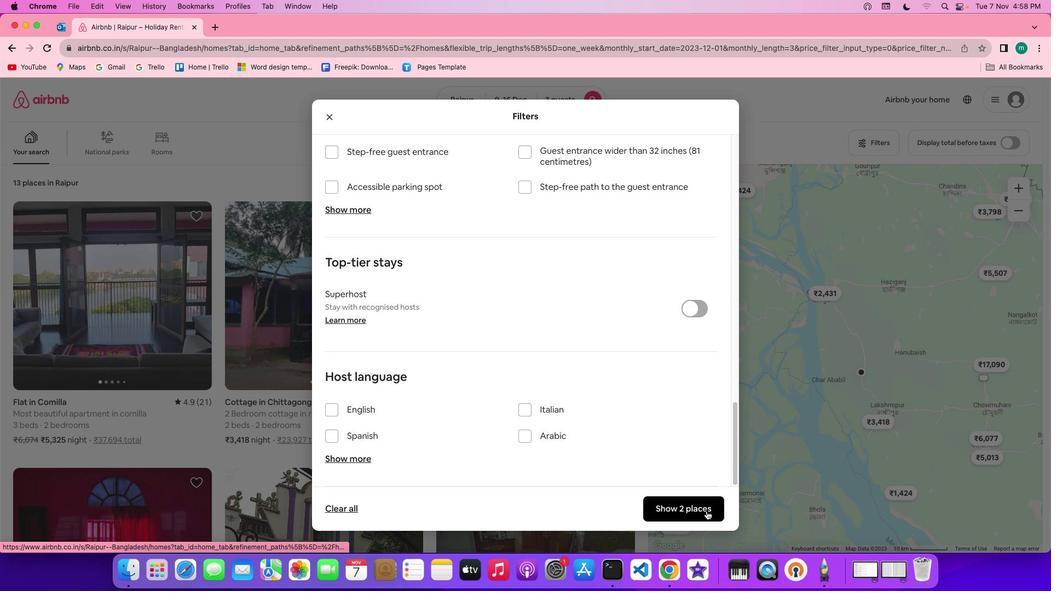 
Action: Mouse moved to (116, 258)
Screenshot: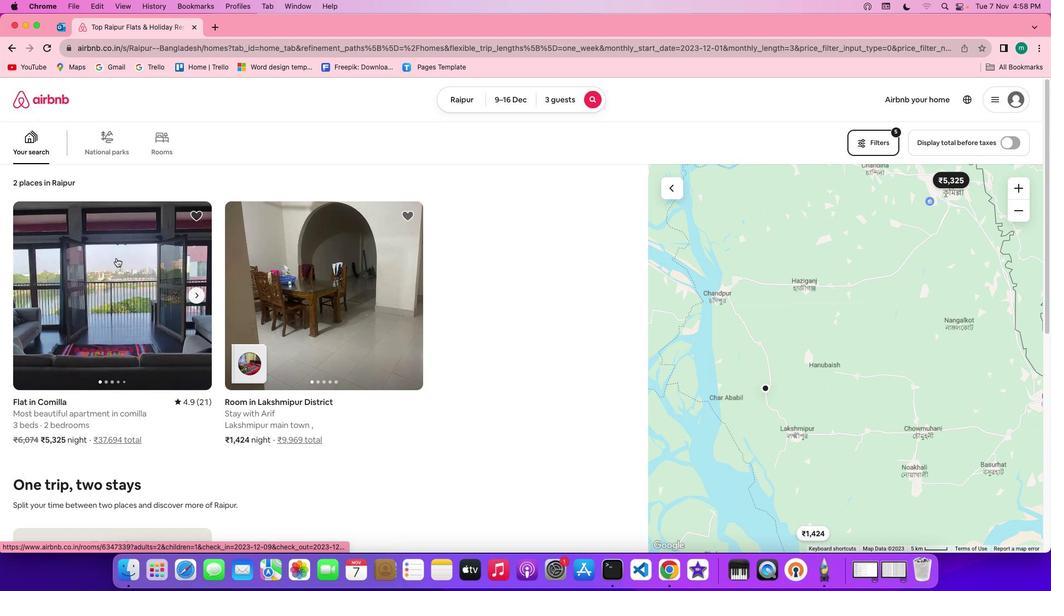 
Action: Mouse pressed left at (116, 258)
Screenshot: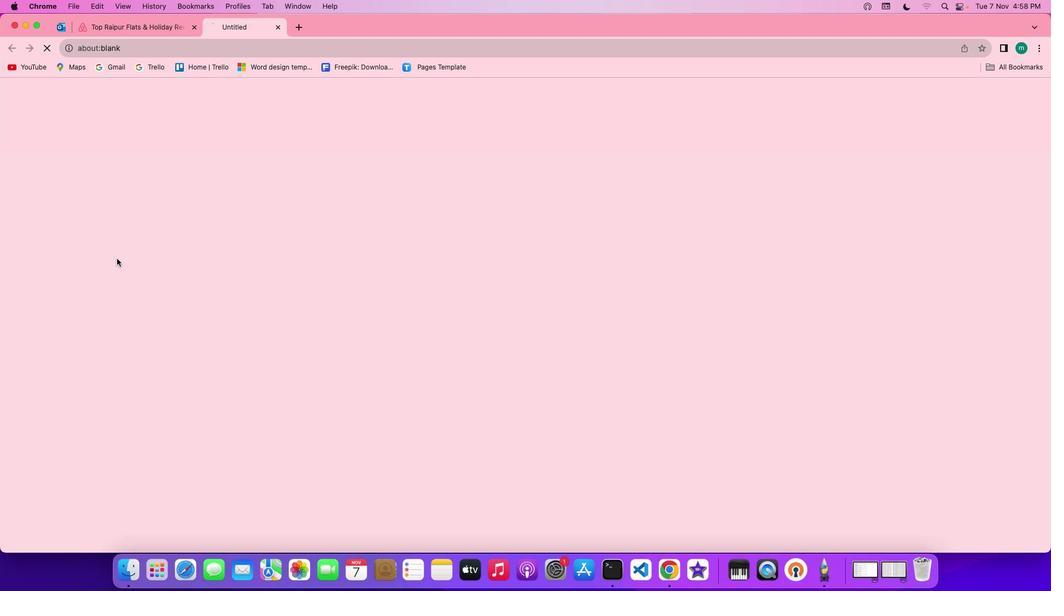 
Action: Mouse moved to (751, 407)
Screenshot: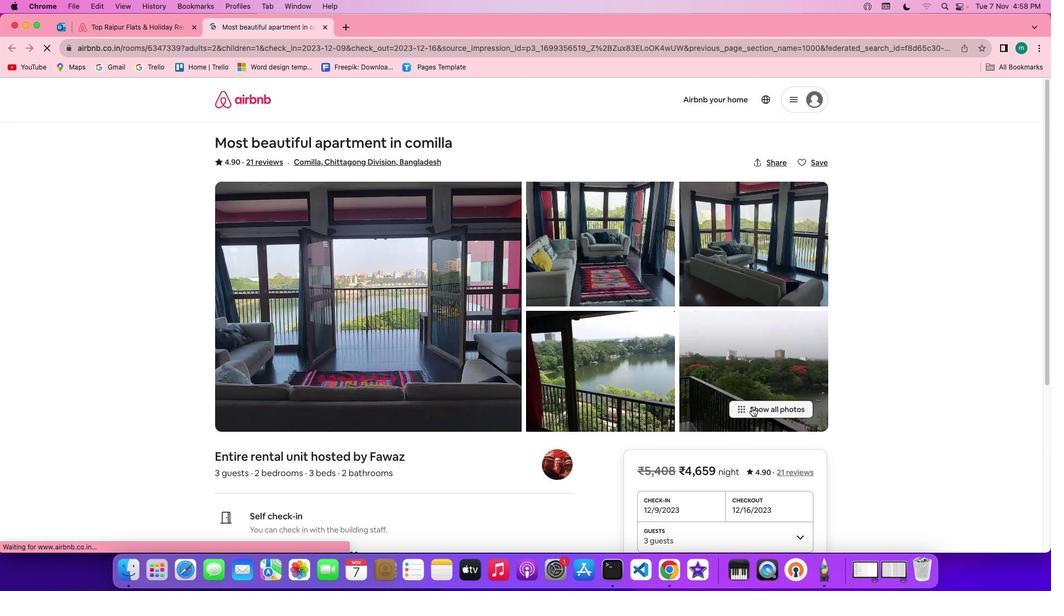 
Action: Mouse pressed left at (751, 407)
Screenshot: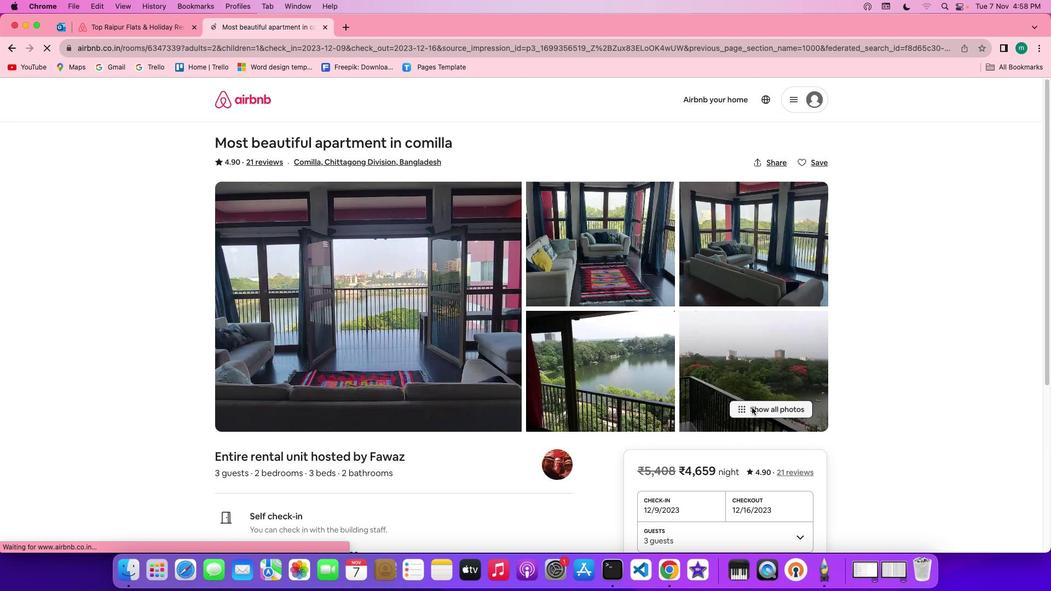 
Action: Mouse moved to (478, 373)
Screenshot: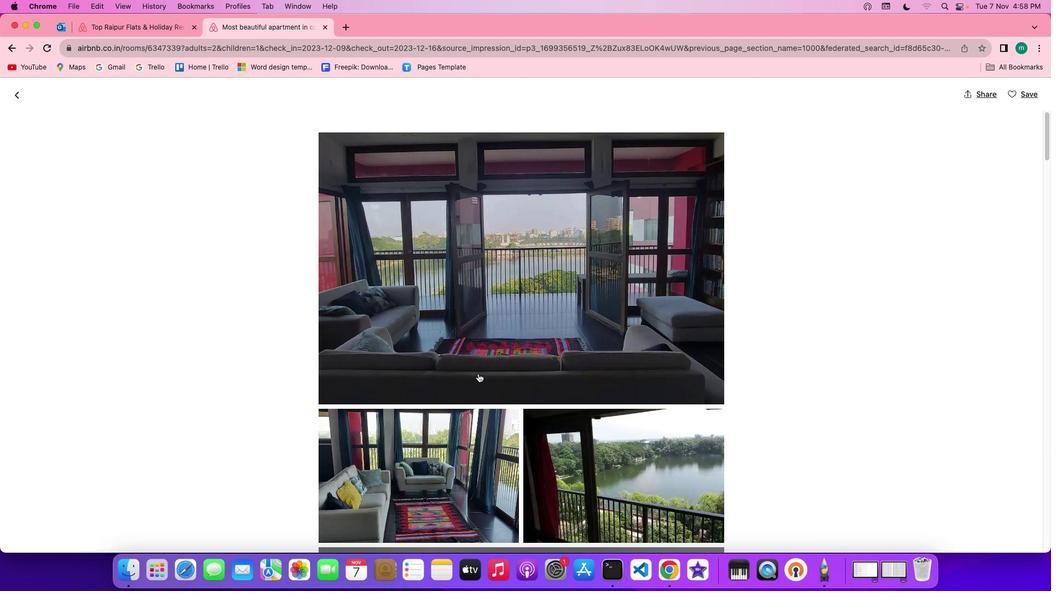 
Action: Mouse scrolled (478, 373) with delta (0, 0)
Screenshot: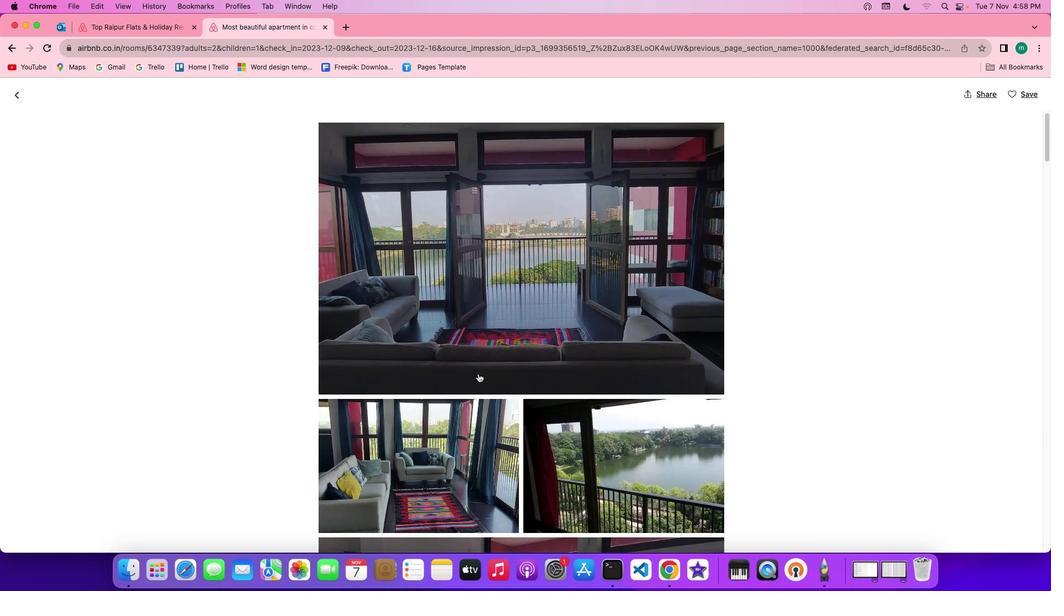 
Action: Mouse scrolled (478, 373) with delta (0, 0)
Screenshot: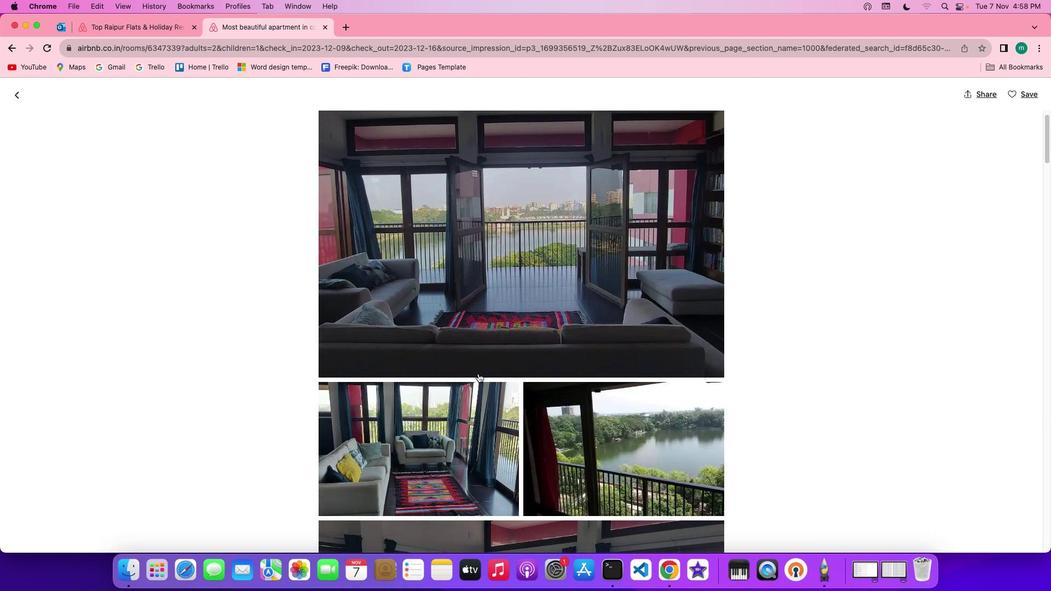 
Action: Mouse scrolled (478, 373) with delta (0, 0)
Screenshot: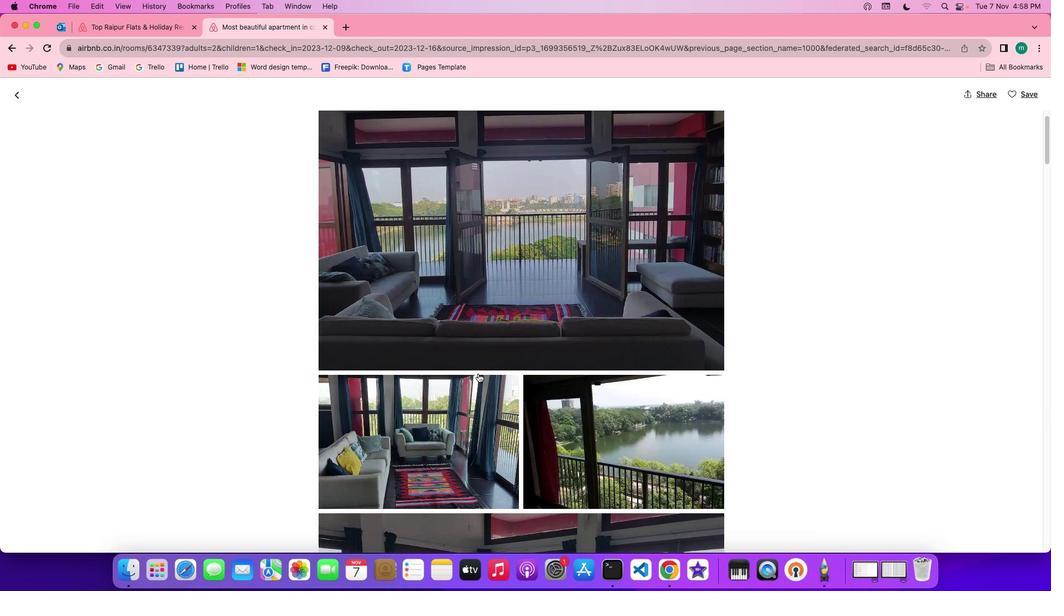 
Action: Mouse scrolled (478, 373) with delta (0, 0)
Screenshot: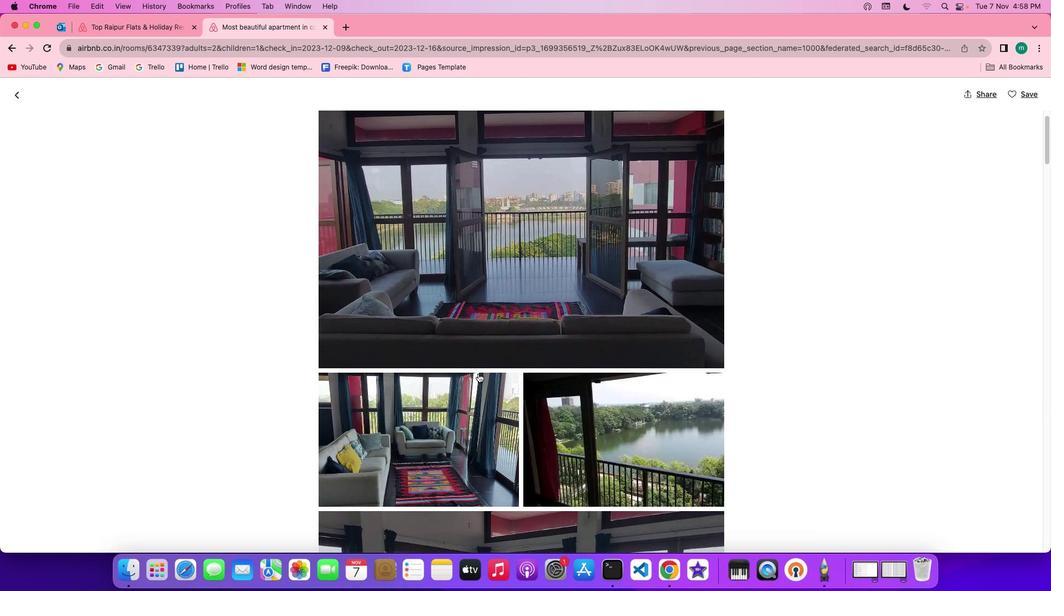 
Action: Mouse scrolled (478, 373) with delta (0, 0)
Screenshot: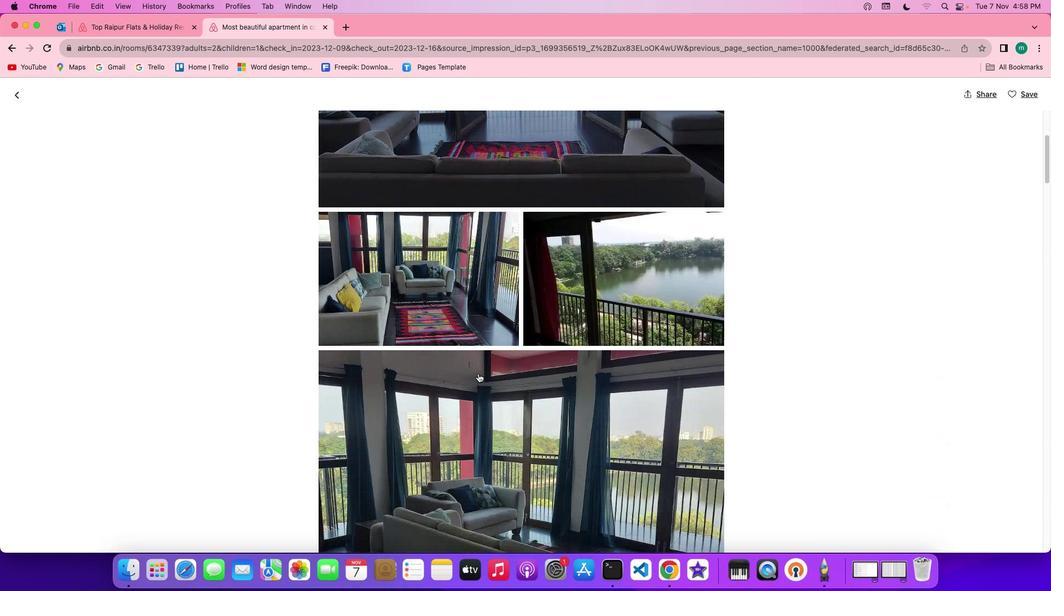 
Action: Mouse scrolled (478, 373) with delta (0, 0)
Screenshot: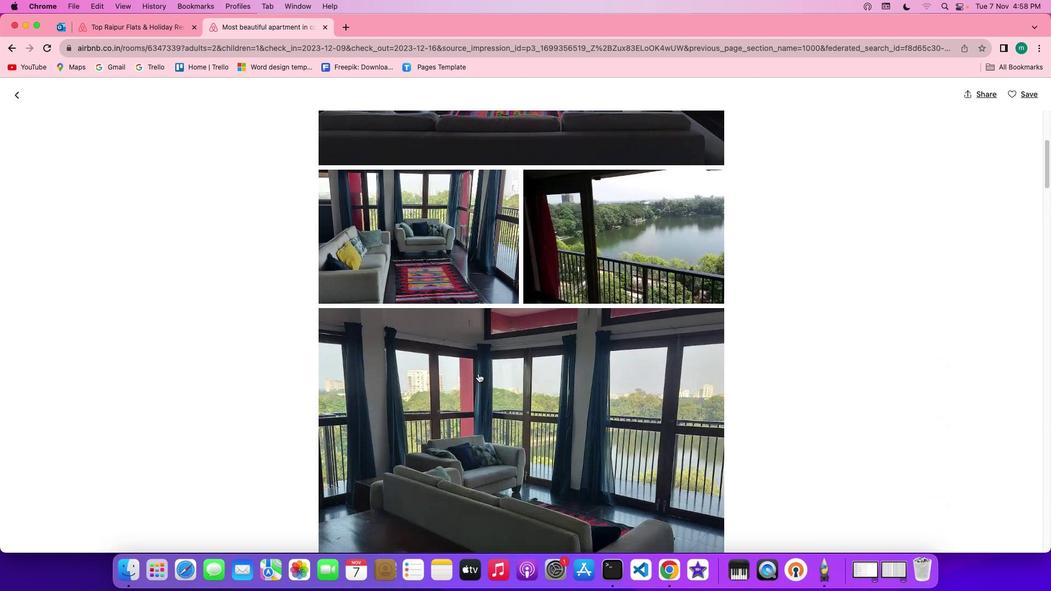 
Action: Mouse scrolled (478, 373) with delta (0, -1)
Screenshot: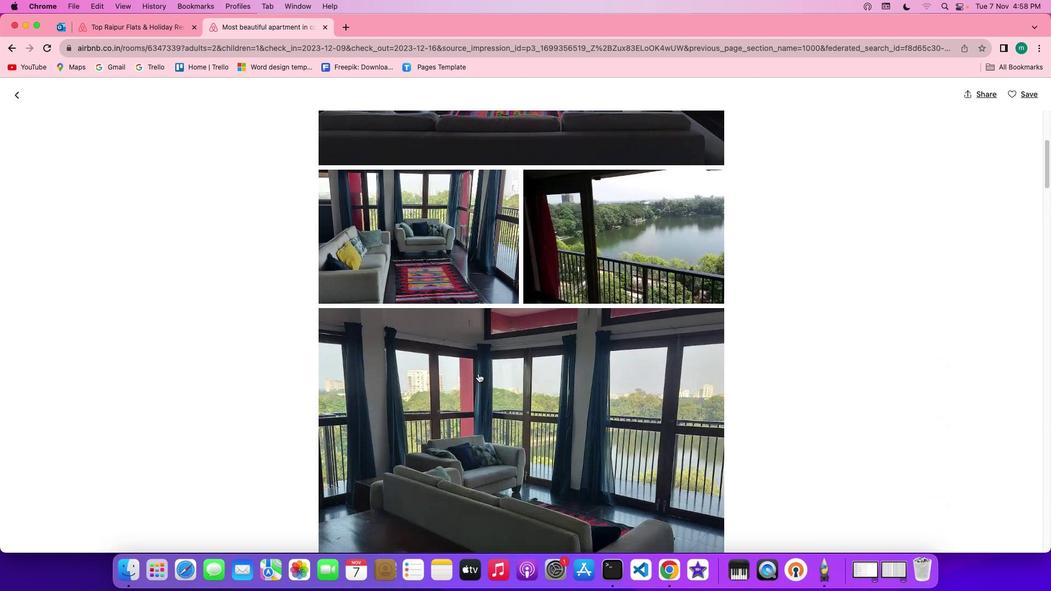 
Action: Mouse scrolled (478, 373) with delta (0, -2)
Screenshot: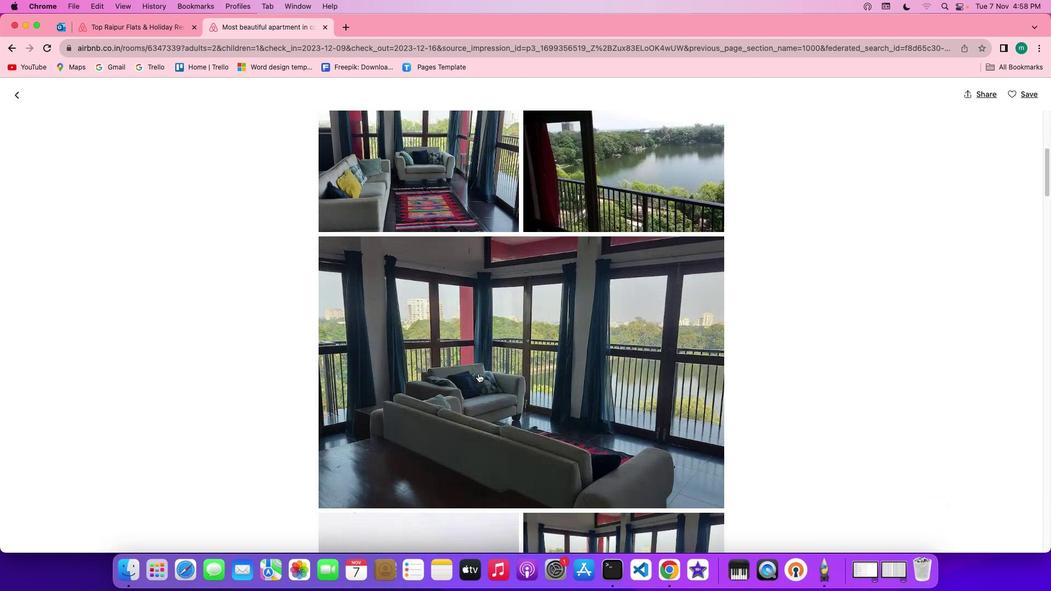 
Action: Mouse scrolled (478, 373) with delta (0, -2)
Screenshot: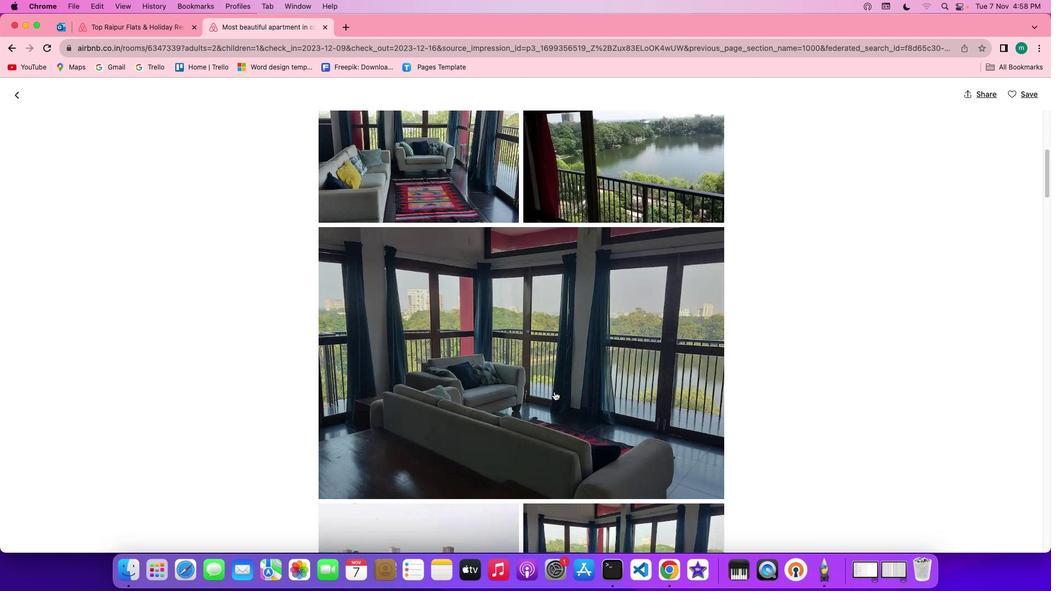 
Action: Mouse moved to (583, 402)
Screenshot: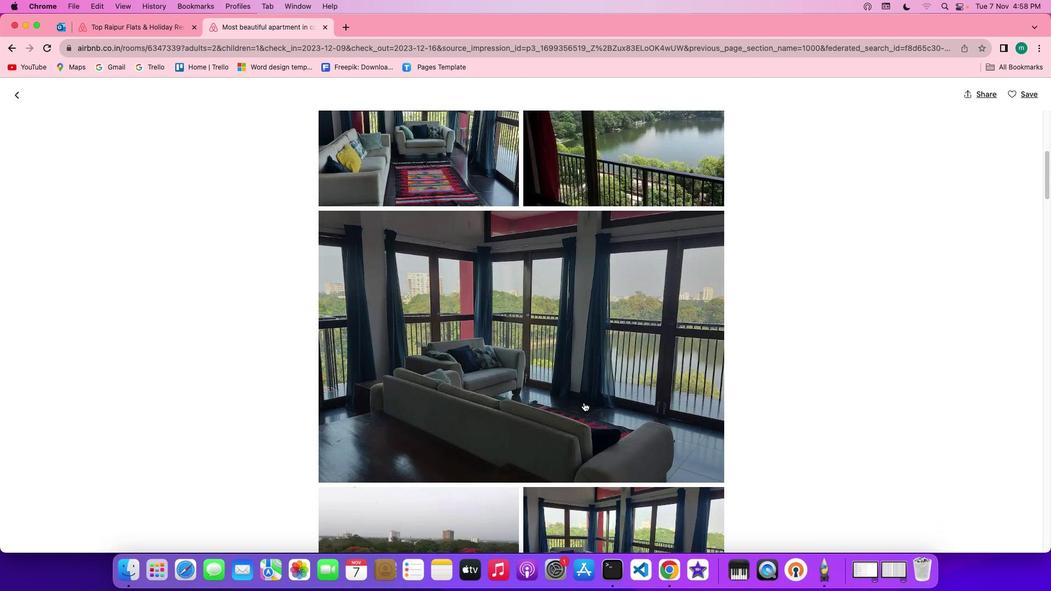 
Action: Mouse scrolled (583, 402) with delta (0, 0)
Screenshot: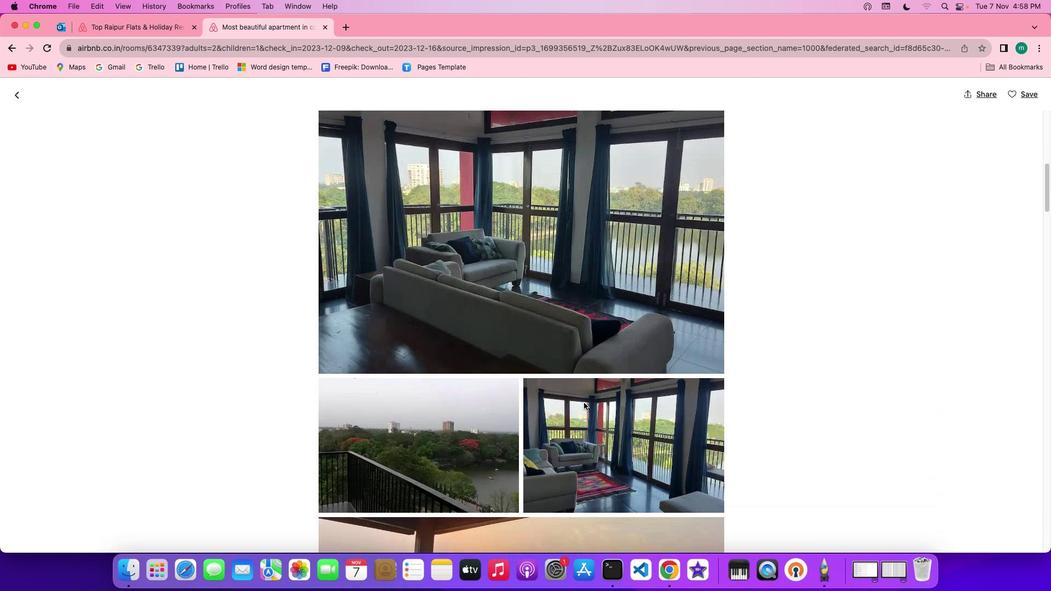 
Action: Mouse scrolled (583, 402) with delta (0, 0)
Screenshot: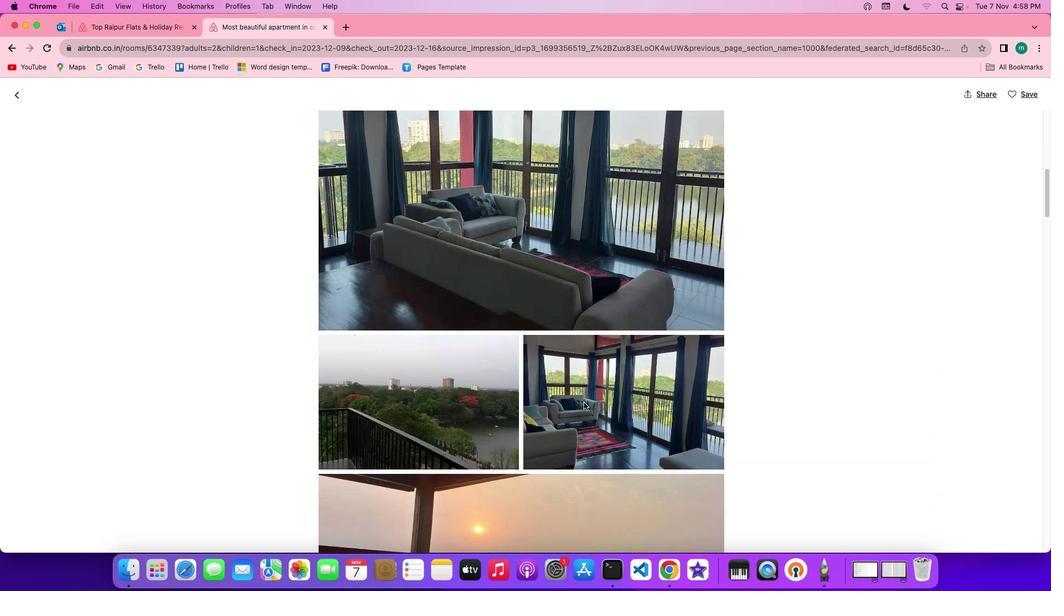
Action: Mouse scrolled (583, 402) with delta (0, -1)
Screenshot: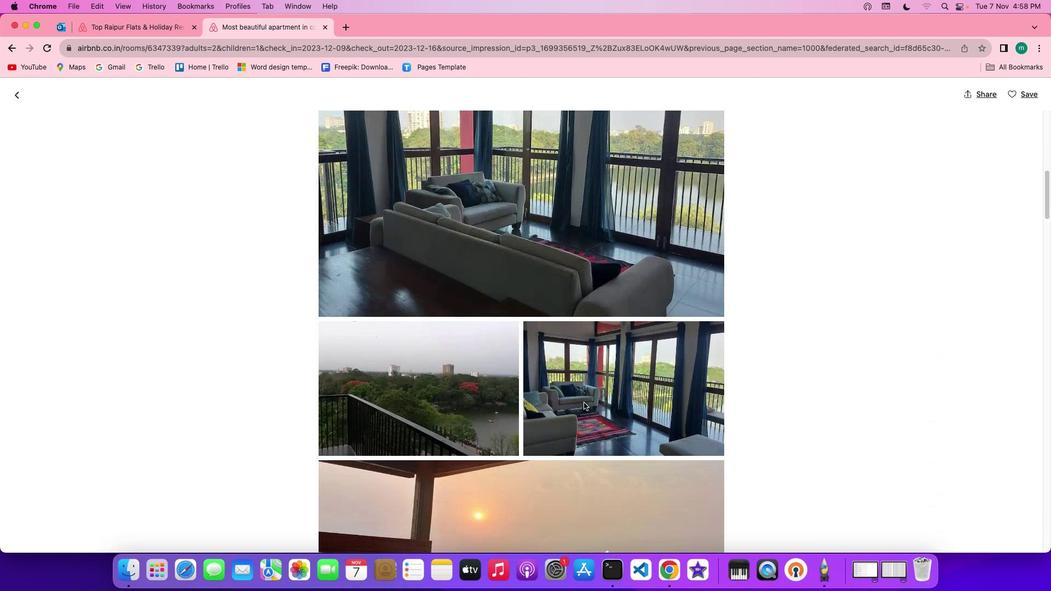 
Action: Mouse scrolled (583, 402) with delta (0, -2)
Screenshot: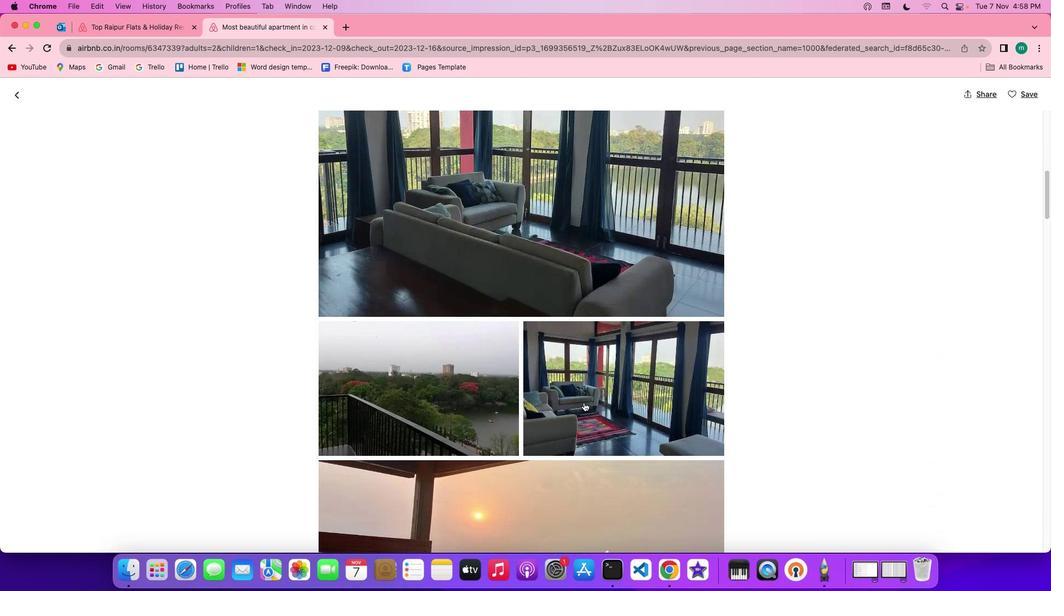 
Action: Mouse scrolled (583, 402) with delta (0, 0)
Screenshot: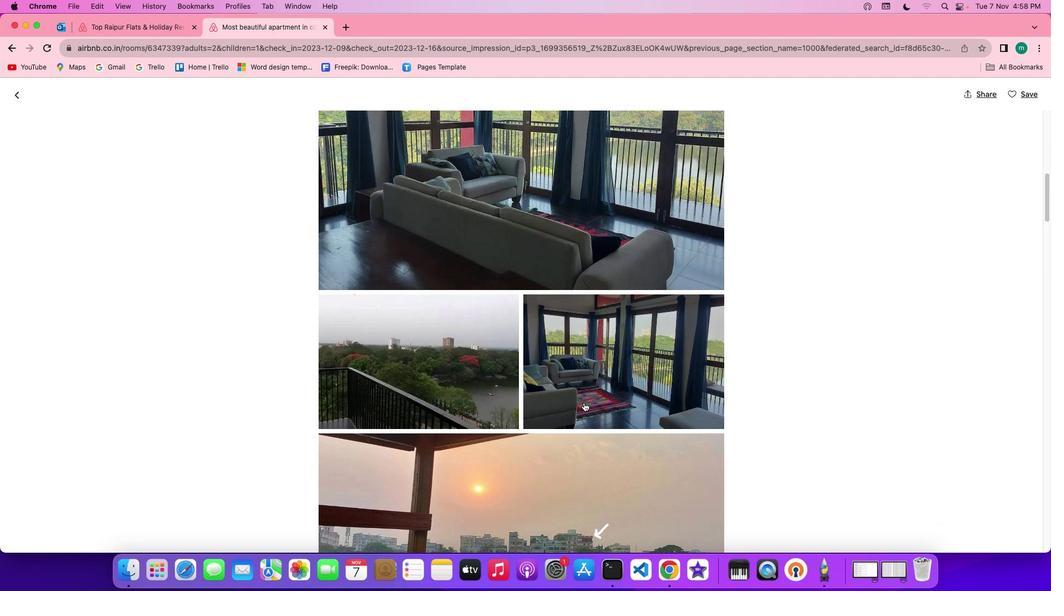 
Action: Mouse scrolled (583, 402) with delta (0, 0)
Screenshot: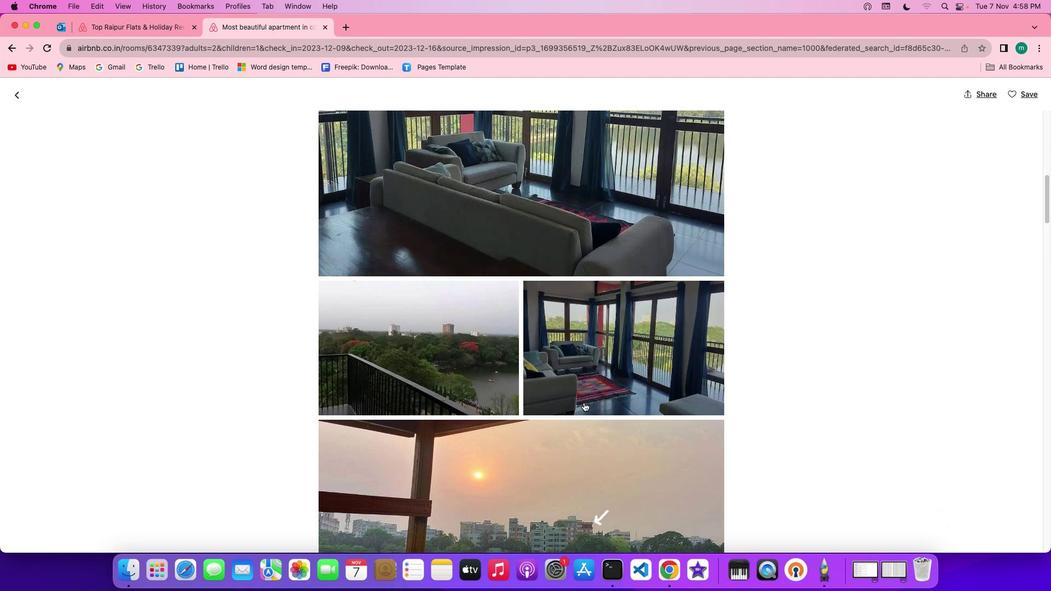 
Action: Mouse scrolled (583, 402) with delta (0, 0)
Screenshot: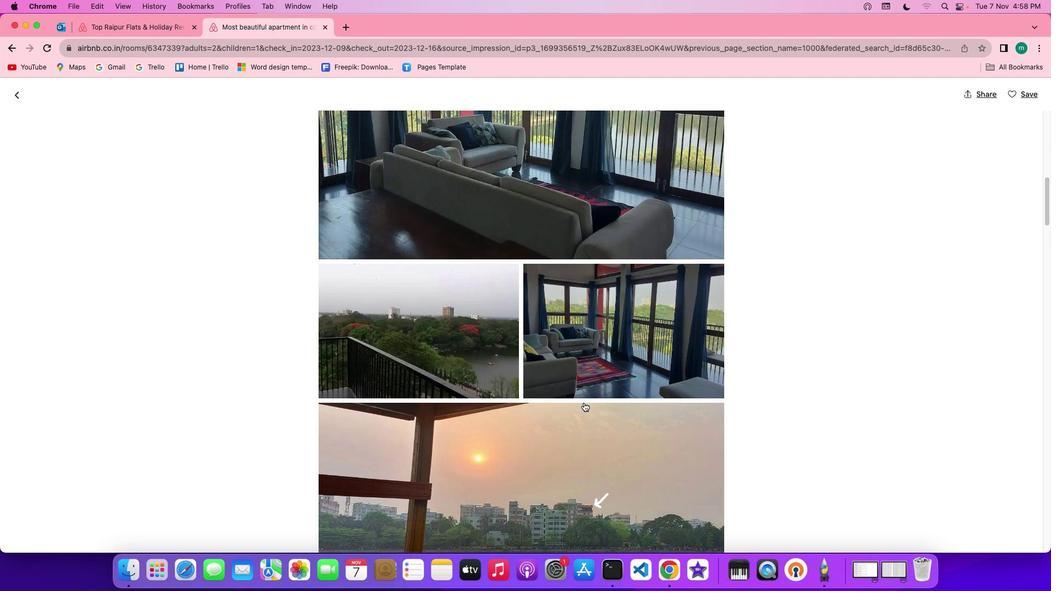 
Action: Mouse scrolled (583, 402) with delta (0, 0)
Screenshot: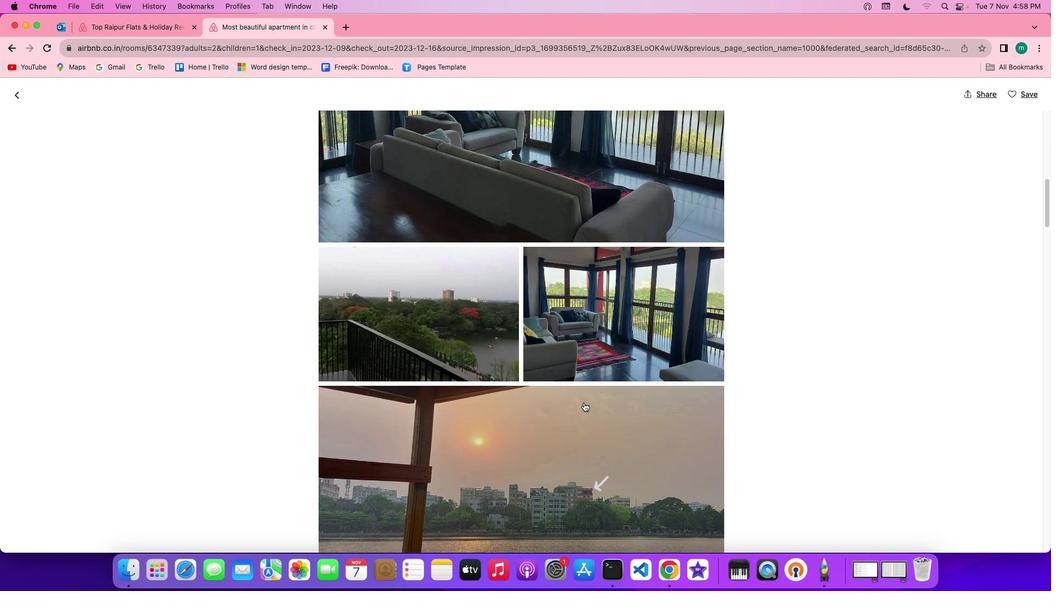 
Action: Mouse scrolled (583, 402) with delta (0, 0)
Screenshot: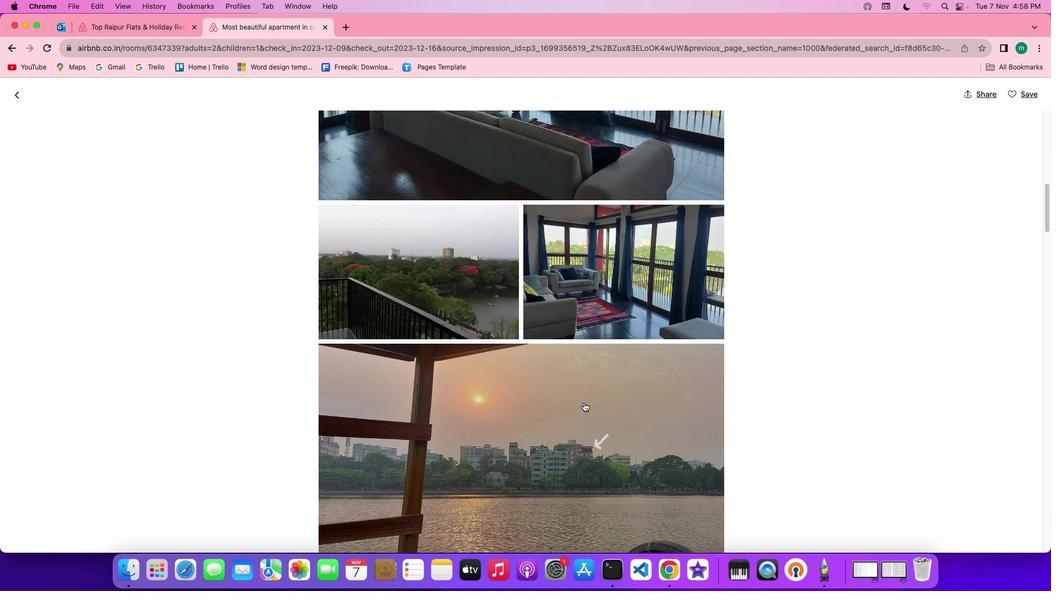 
Action: Mouse scrolled (583, 402) with delta (0, 0)
Screenshot: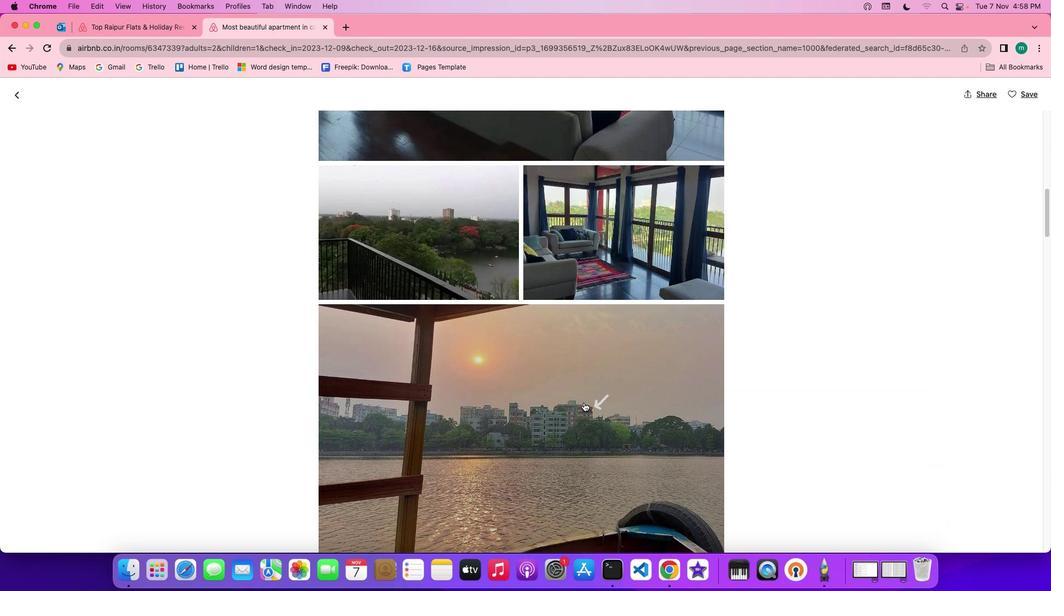 
Action: Mouse scrolled (583, 402) with delta (0, -1)
Screenshot: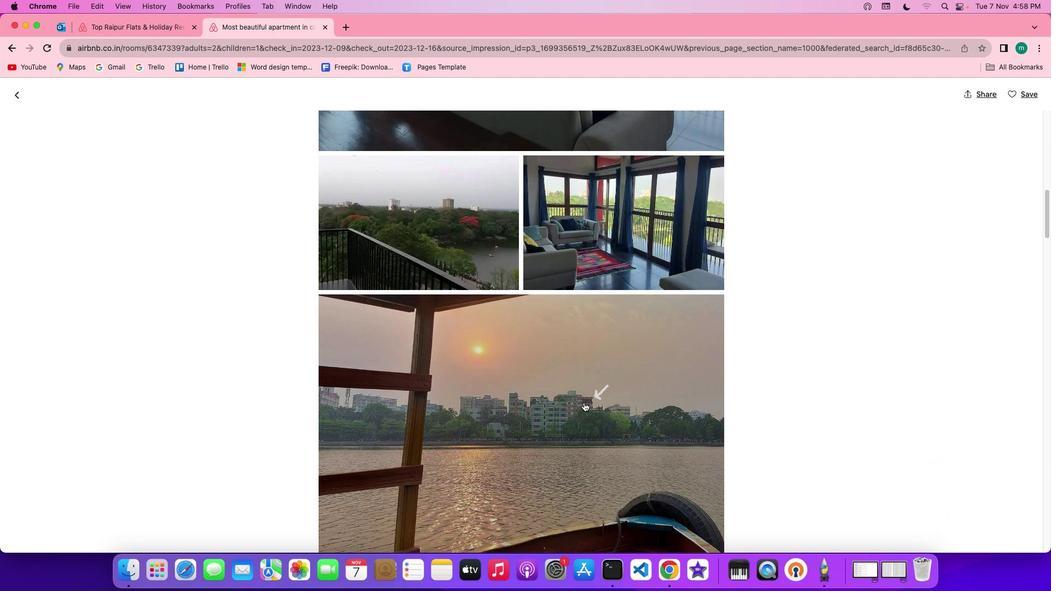 
Action: Mouse scrolled (583, 402) with delta (0, 0)
Screenshot: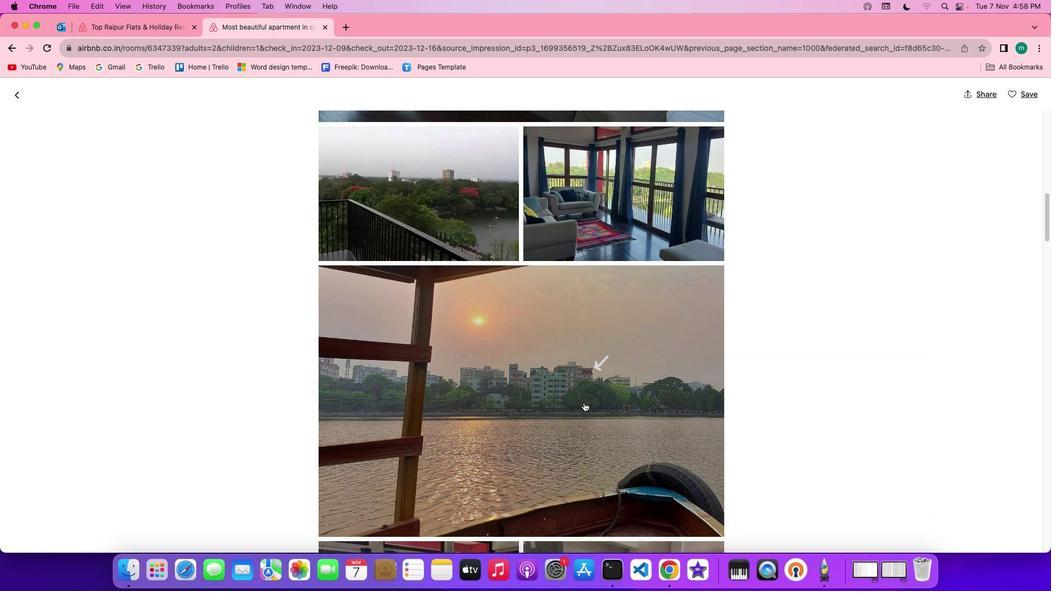 
Action: Mouse scrolled (583, 402) with delta (0, 0)
Screenshot: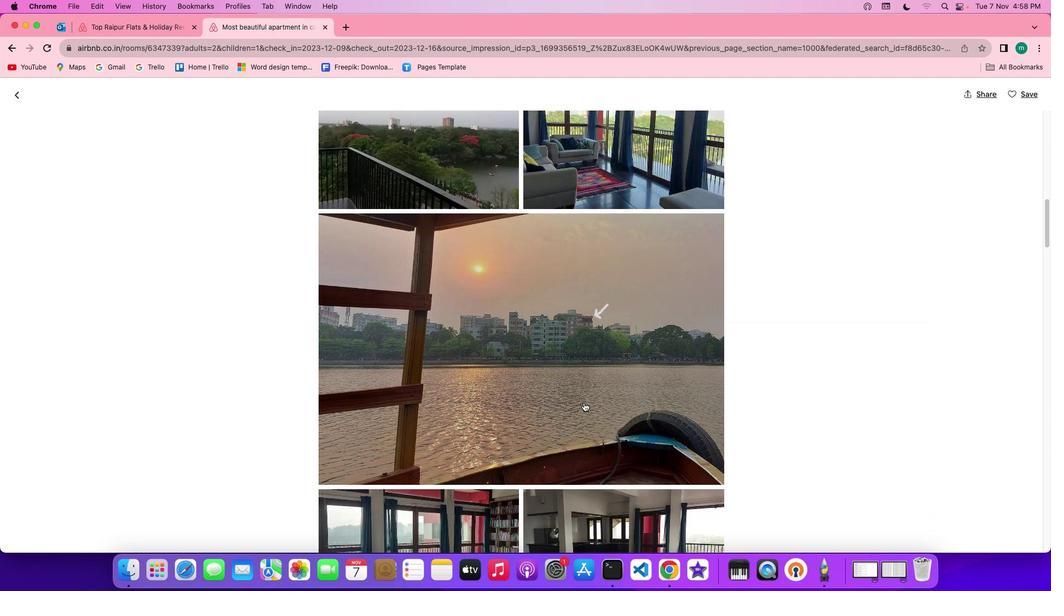 
Action: Mouse scrolled (583, 402) with delta (0, 0)
Screenshot: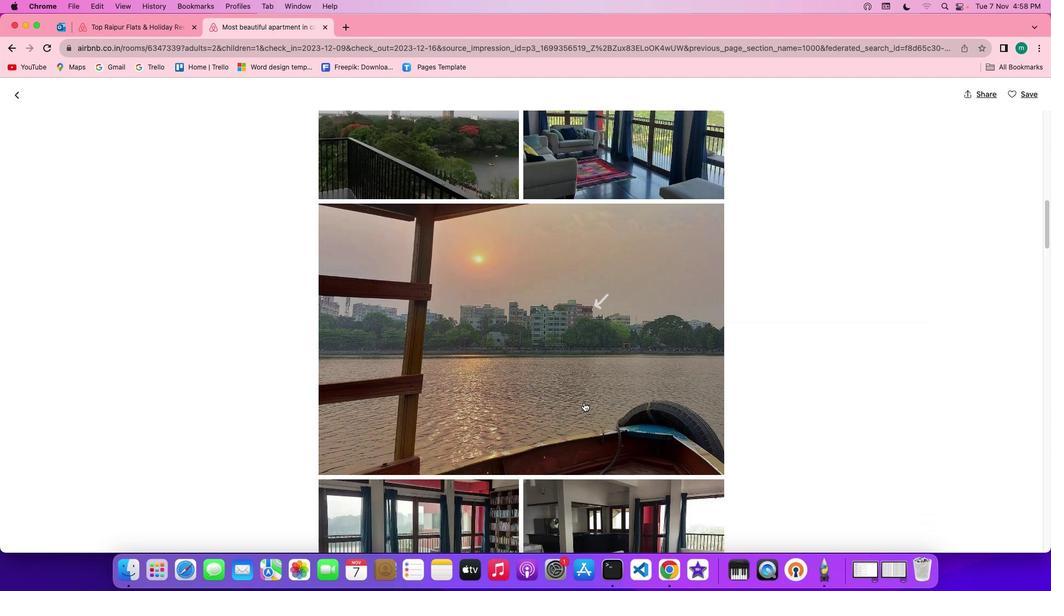 
Action: Mouse scrolled (583, 402) with delta (0, -1)
Screenshot: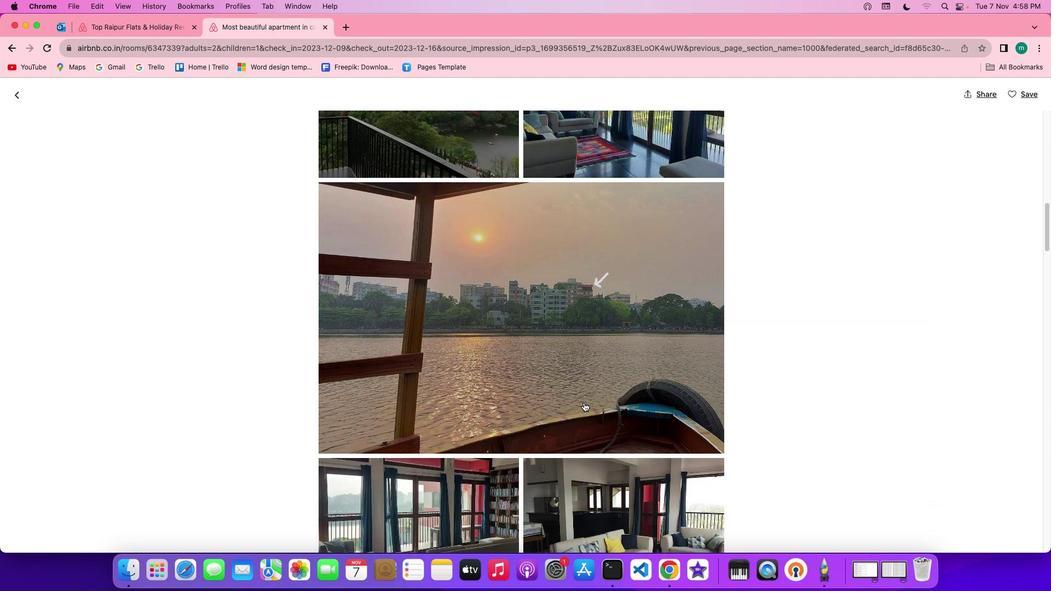 
Action: Mouse scrolled (583, 402) with delta (0, 0)
Screenshot: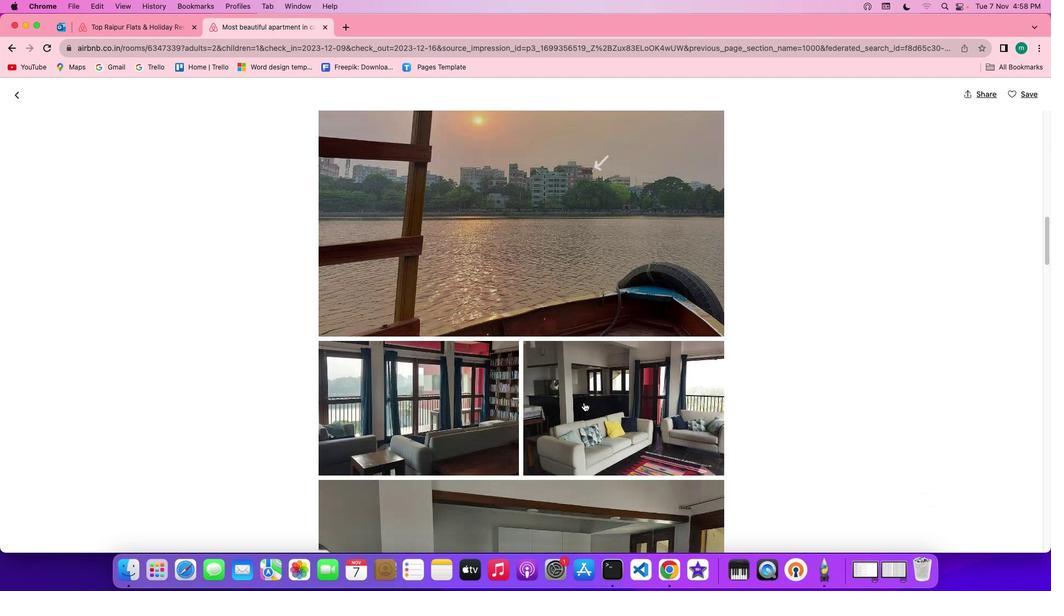 
Action: Mouse scrolled (583, 402) with delta (0, 0)
Screenshot: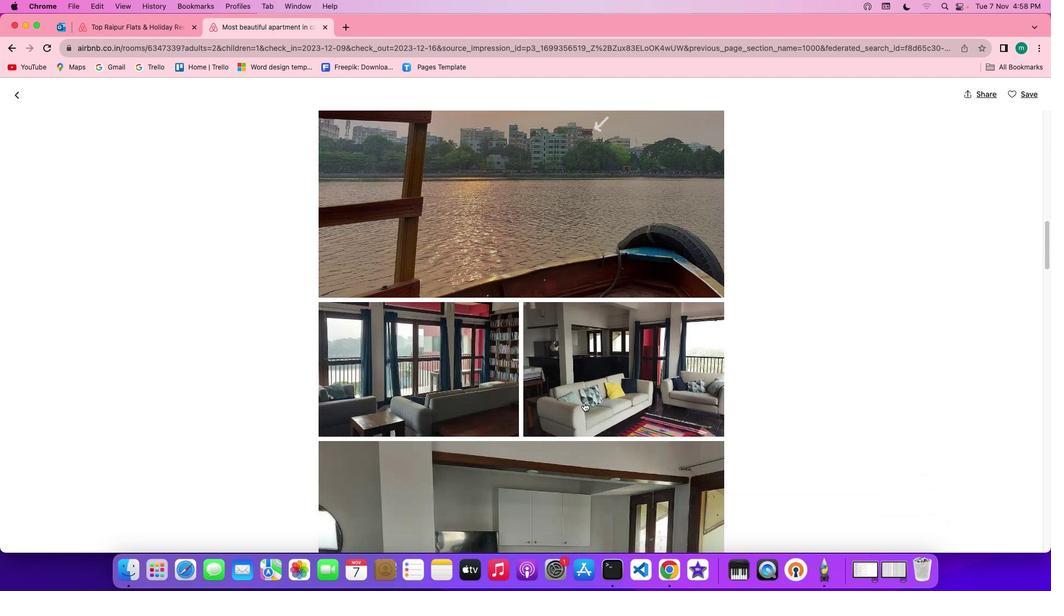 
Action: Mouse scrolled (583, 402) with delta (0, -1)
Screenshot: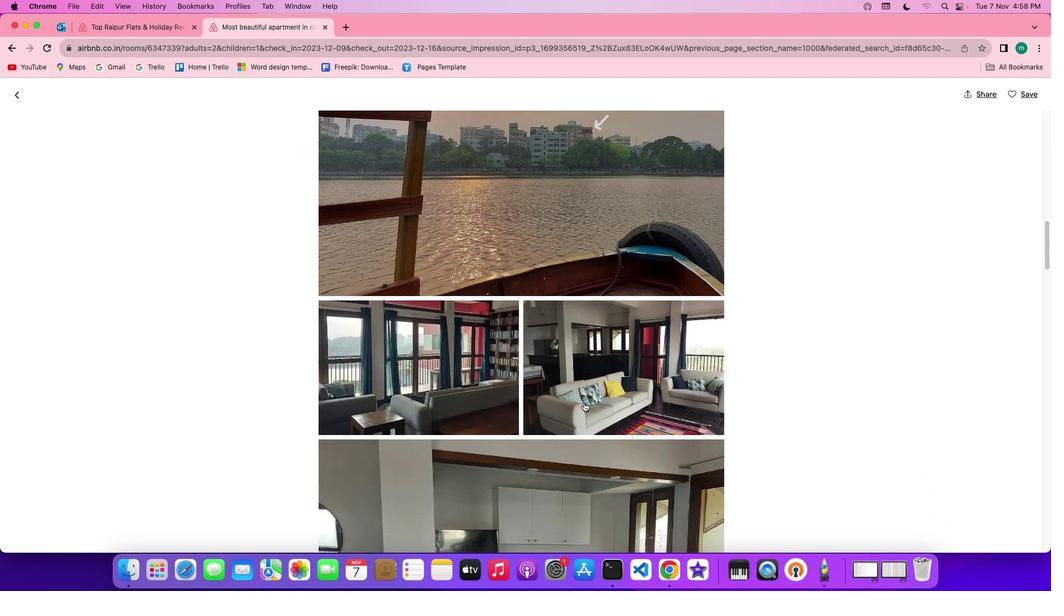 
Action: Mouse scrolled (583, 402) with delta (0, -1)
Screenshot: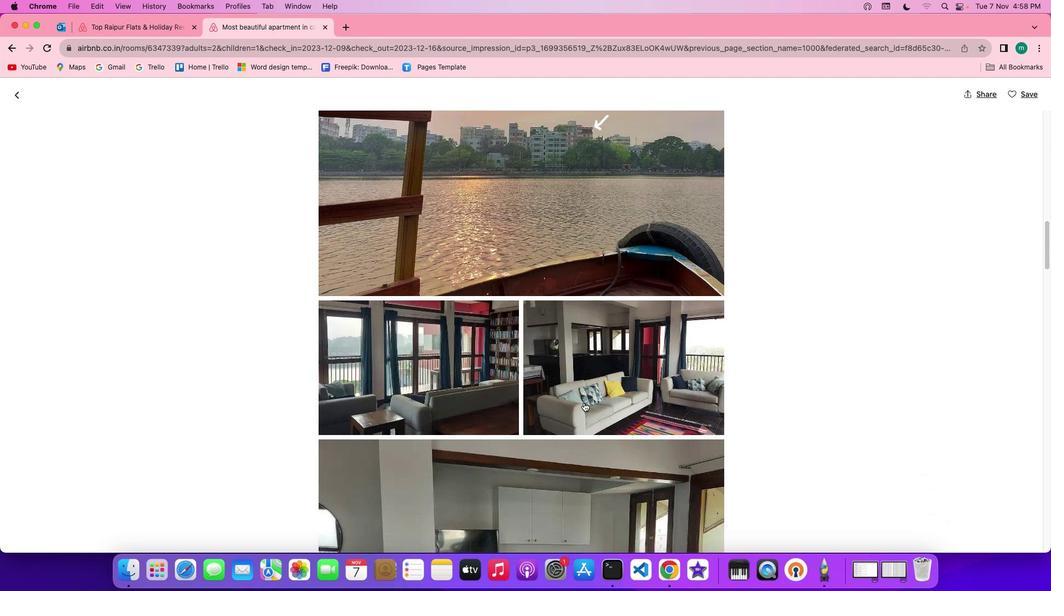 
Action: Mouse moved to (583, 402)
Screenshot: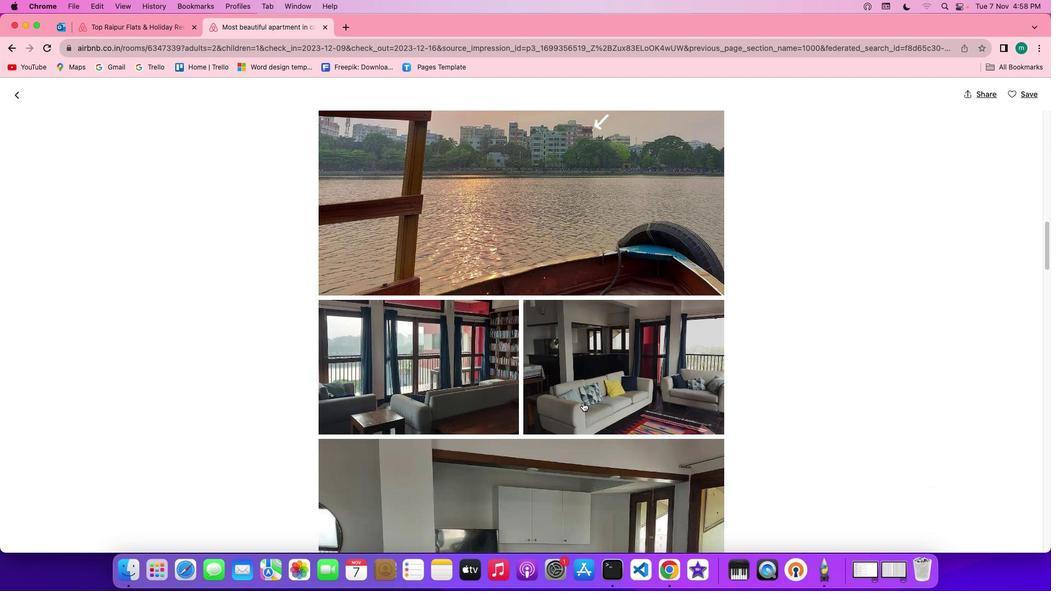 
Action: Mouse scrolled (583, 402) with delta (0, 0)
Screenshot: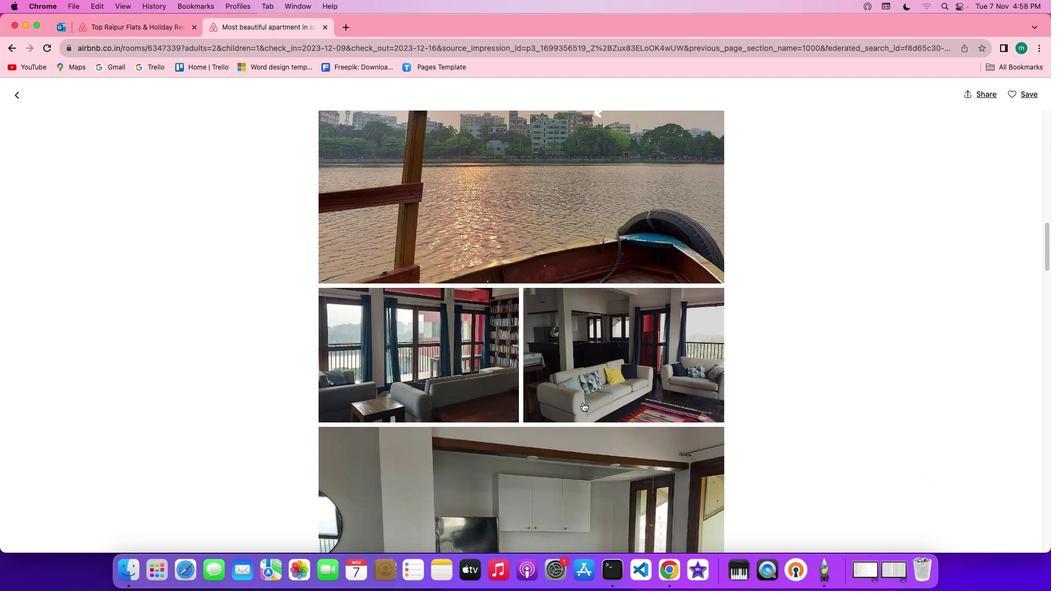 
Action: Mouse scrolled (583, 402) with delta (0, 0)
Screenshot: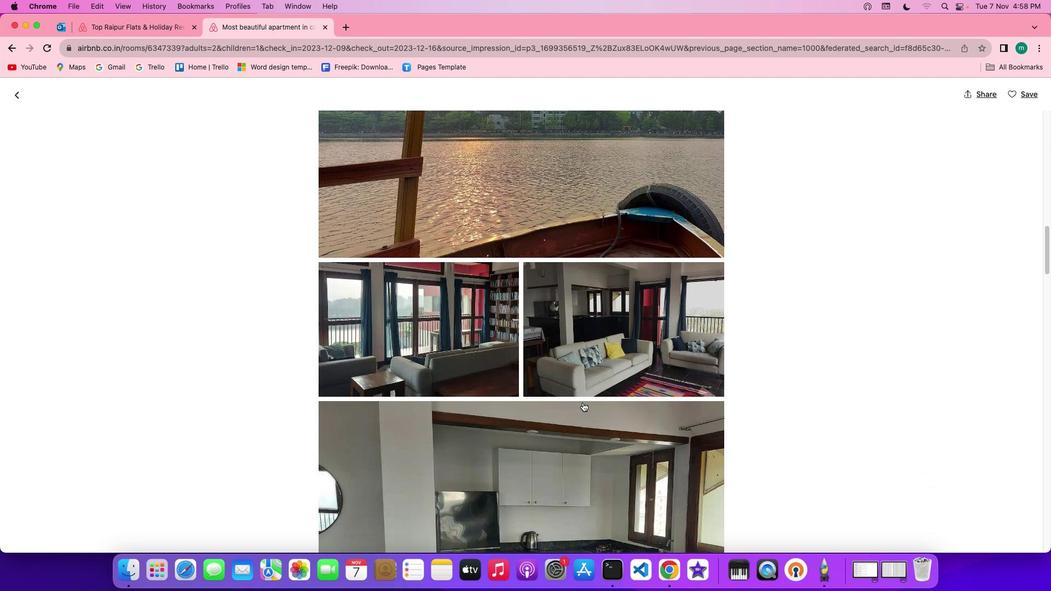 
Action: Mouse scrolled (583, 402) with delta (0, 0)
Screenshot: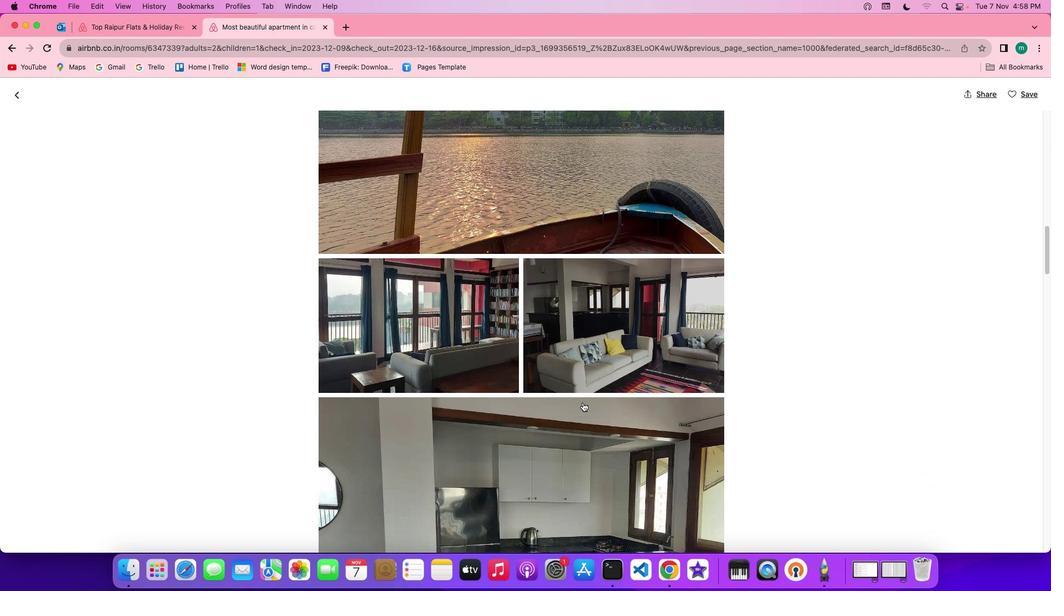
Action: Mouse moved to (579, 400)
Screenshot: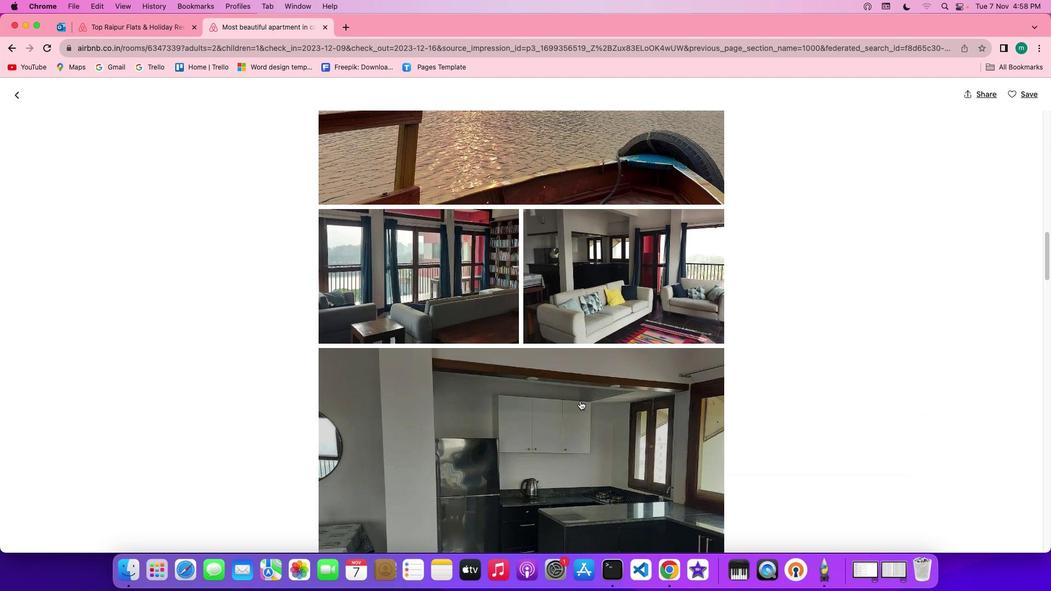
Action: Mouse scrolled (579, 400) with delta (0, 0)
Screenshot: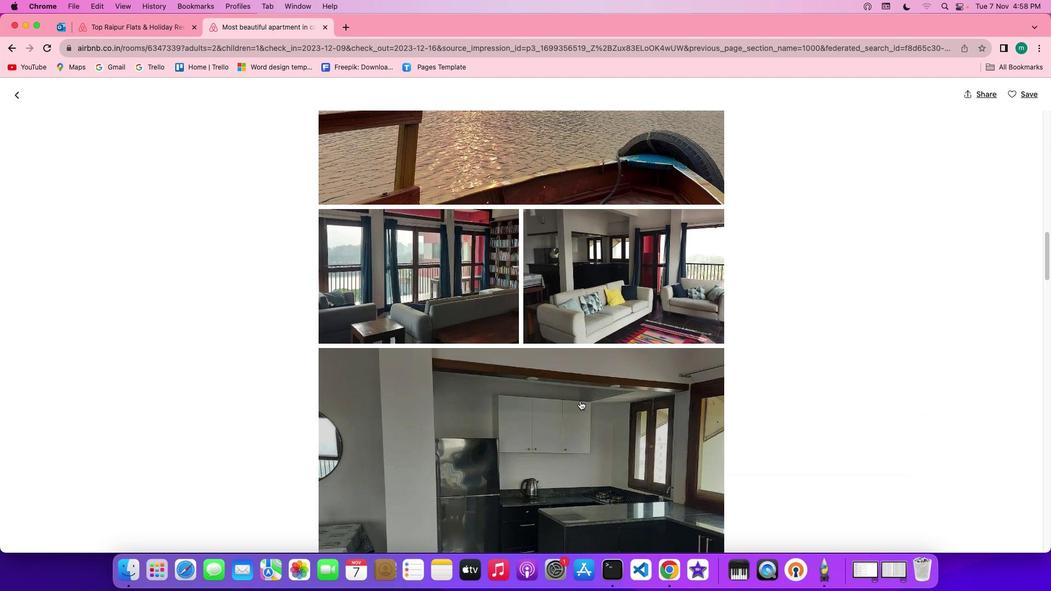 
Action: Mouse scrolled (579, 400) with delta (0, 0)
Screenshot: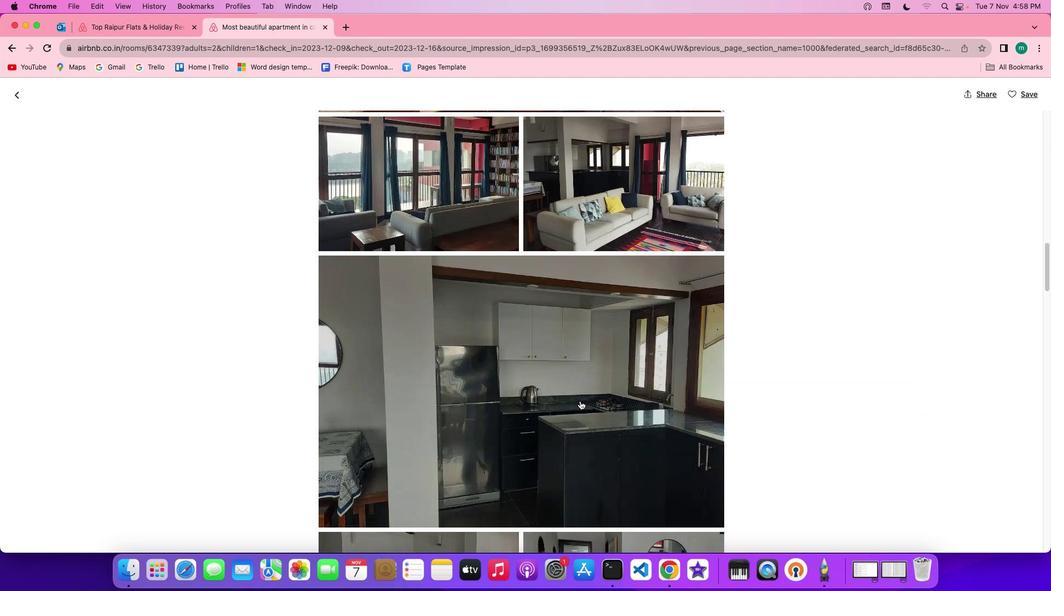 
Action: Mouse scrolled (579, 400) with delta (0, -1)
Screenshot: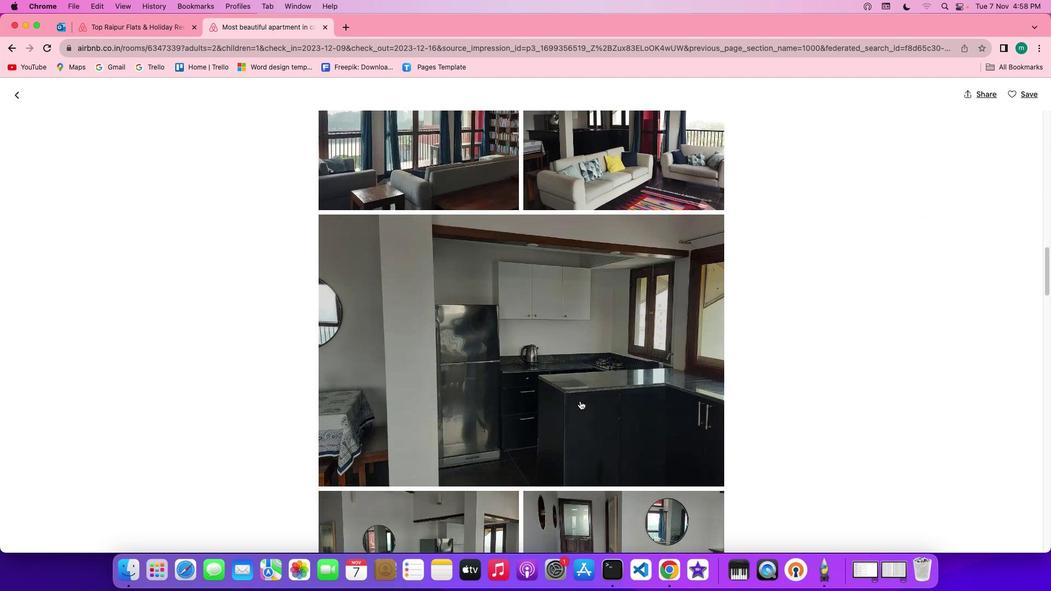 
Action: Mouse scrolled (579, 400) with delta (0, -2)
Screenshot: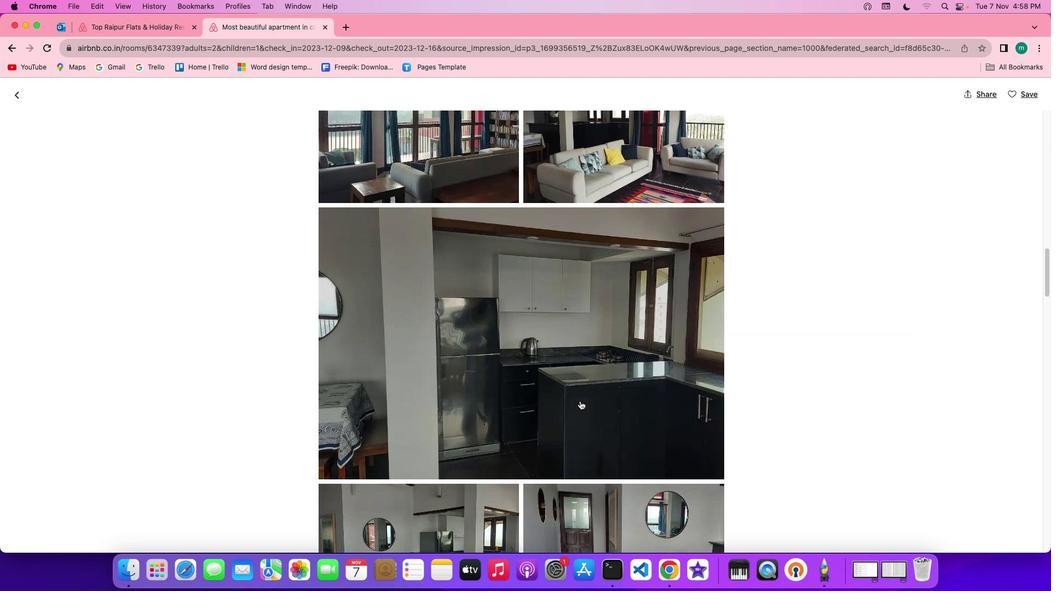 
Action: Mouse moved to (577, 395)
Screenshot: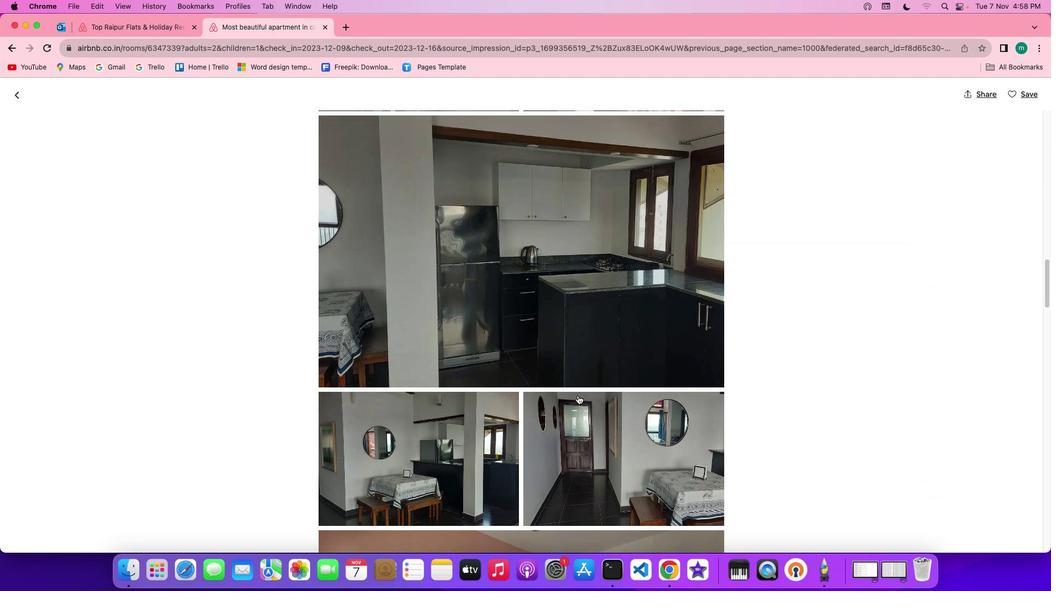
Action: Mouse scrolled (577, 395) with delta (0, 0)
Screenshot: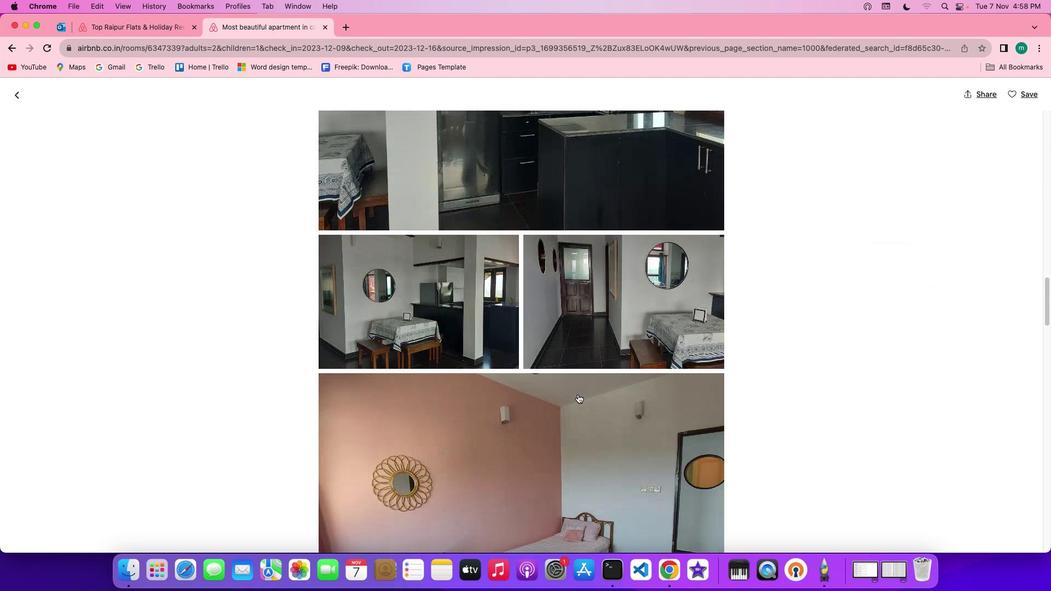 
Action: Mouse scrolled (577, 395) with delta (0, 0)
Screenshot: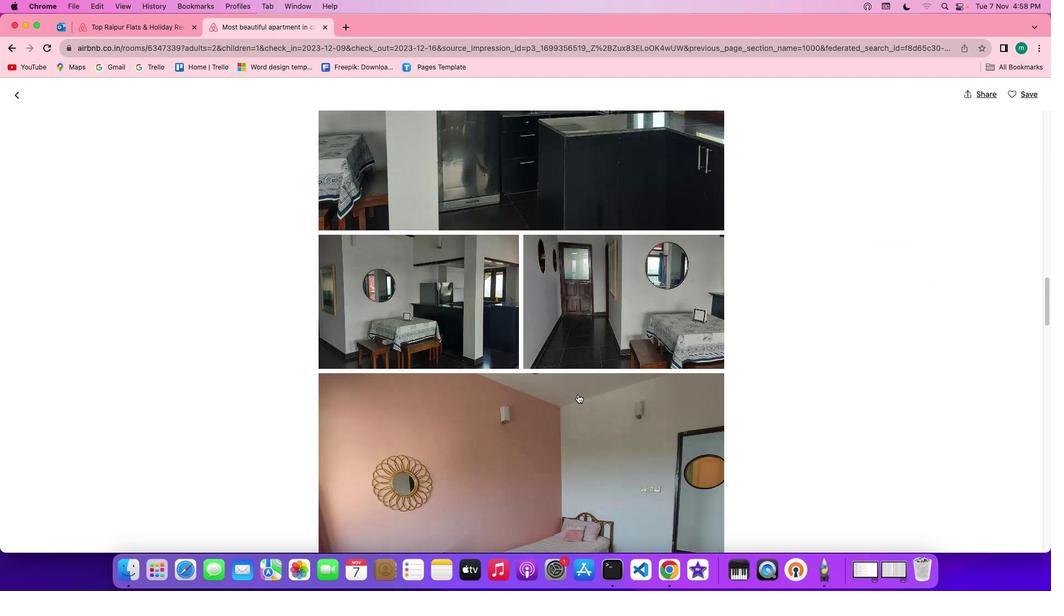 
Action: Mouse scrolled (577, 395) with delta (0, -1)
Screenshot: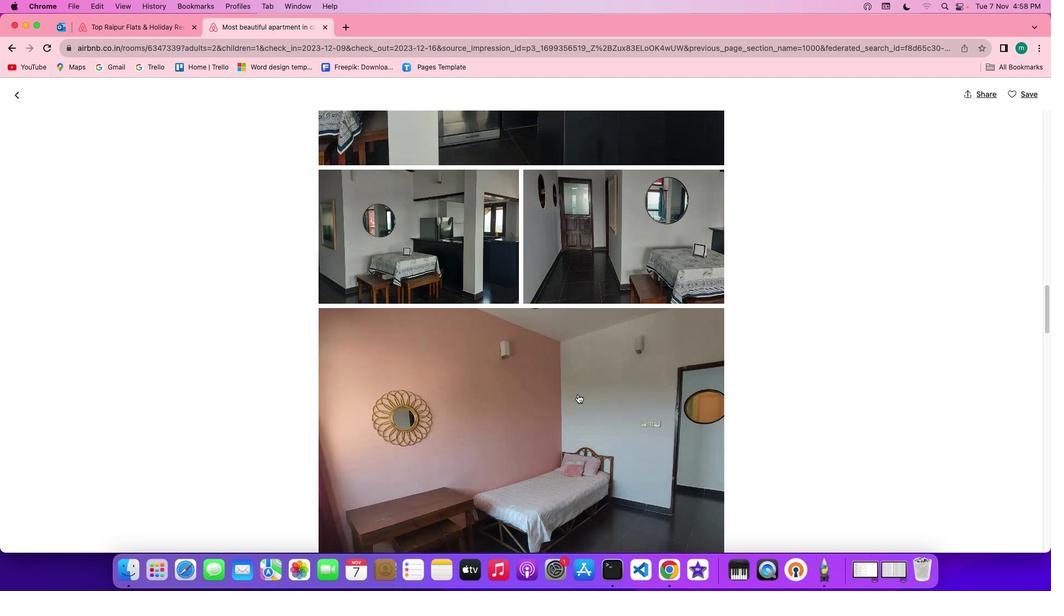 
Action: Mouse scrolled (577, 395) with delta (0, -2)
Screenshot: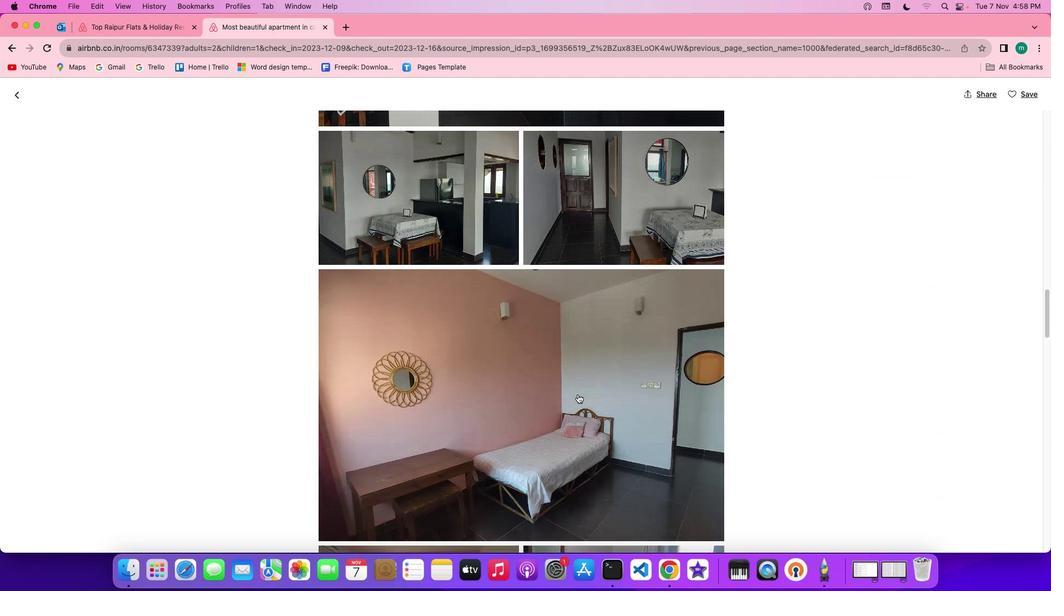 
Action: Mouse scrolled (577, 395) with delta (0, -3)
Screenshot: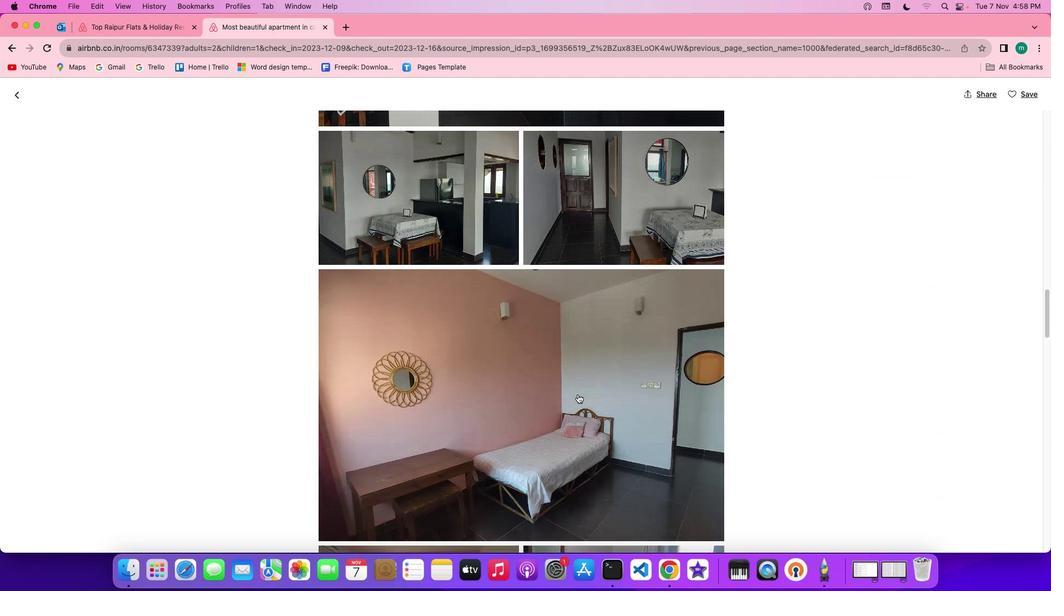 
Action: Mouse moved to (578, 394)
Screenshot: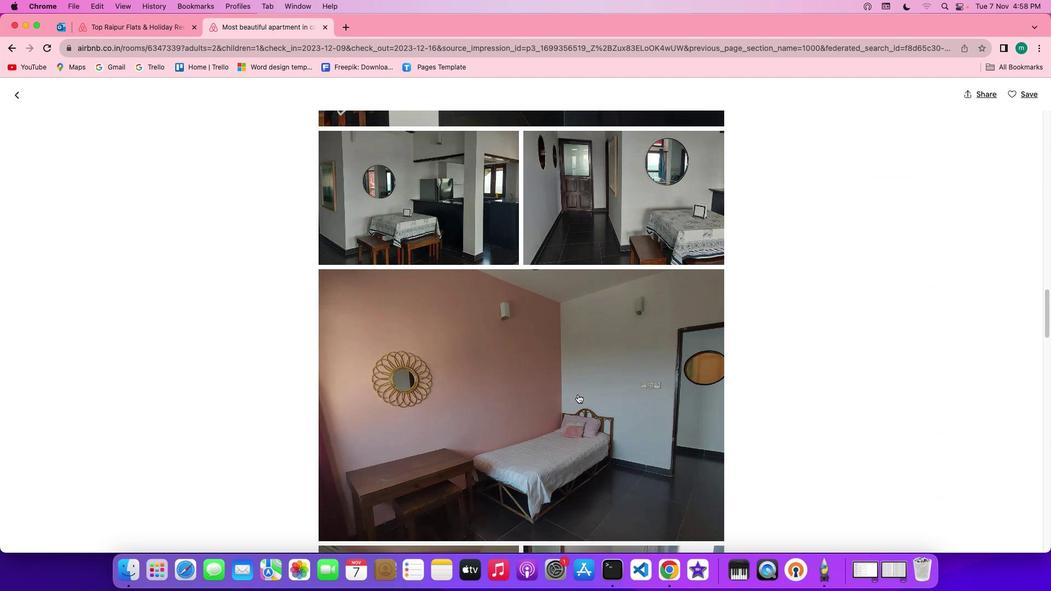 
Action: Mouse scrolled (578, 394) with delta (0, 0)
Screenshot: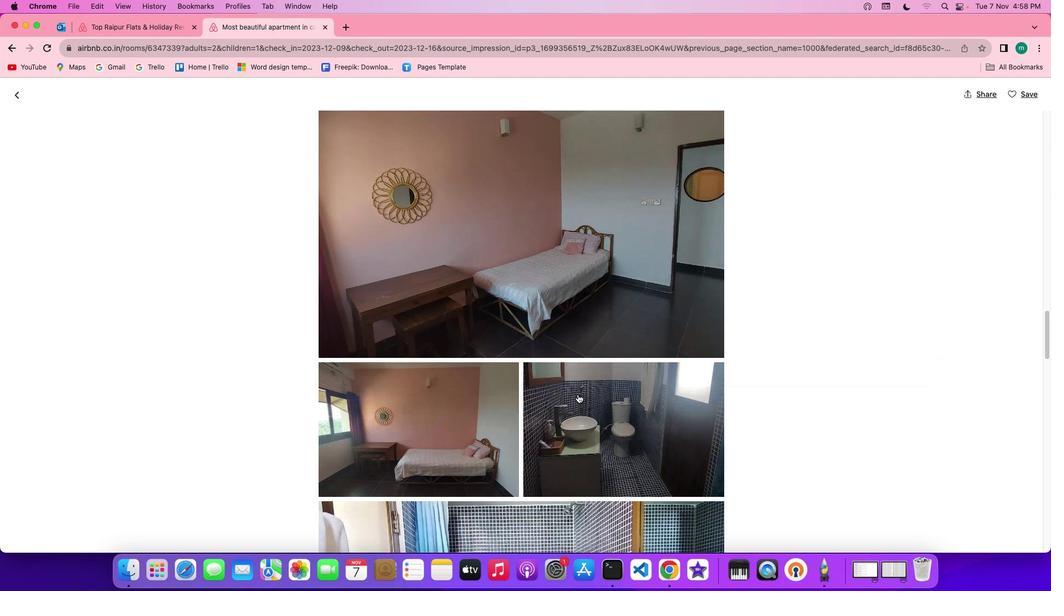 
Action: Mouse scrolled (578, 394) with delta (0, 0)
Screenshot: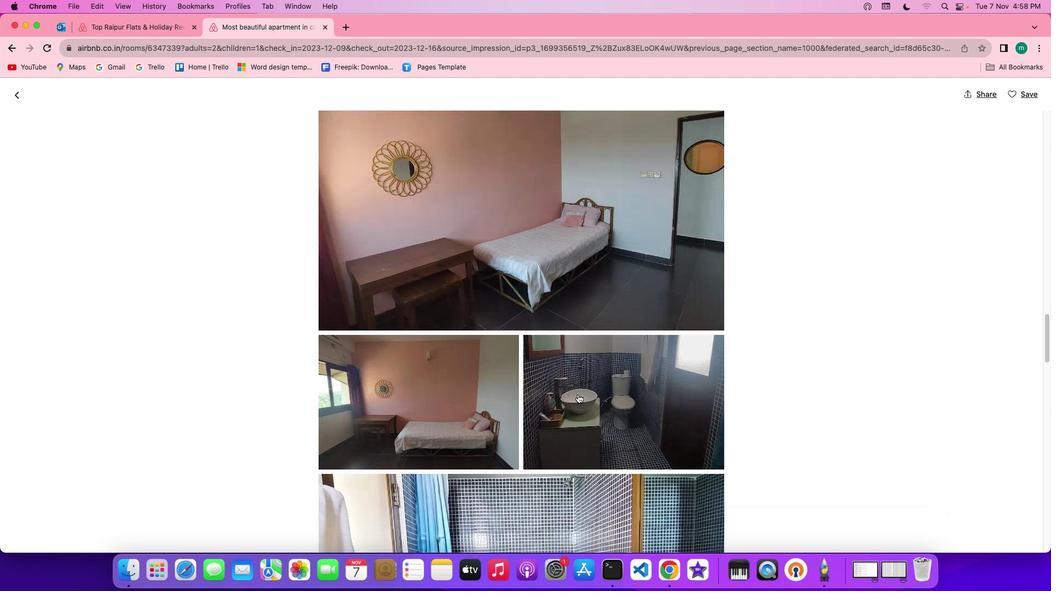 
Action: Mouse scrolled (578, 394) with delta (0, -1)
Screenshot: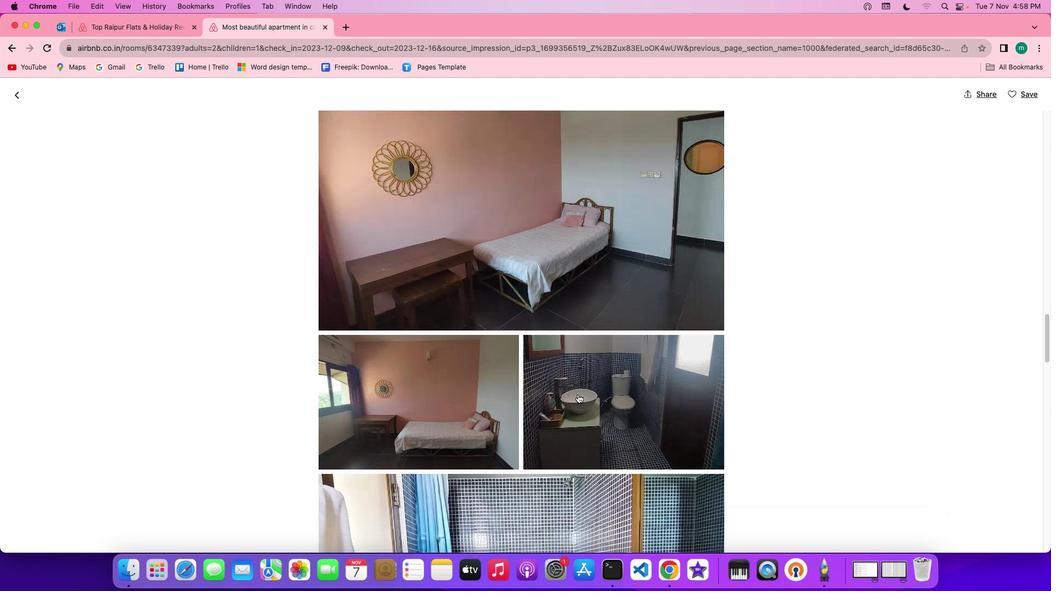 
Action: Mouse scrolled (578, 394) with delta (0, -2)
Screenshot: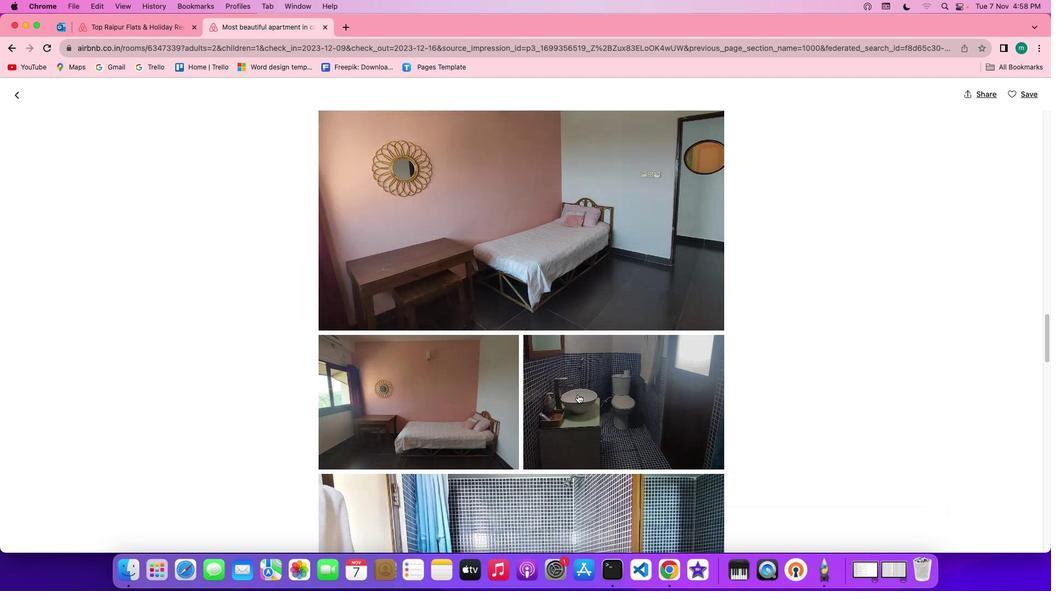 
Action: Mouse moved to (578, 393)
Screenshot: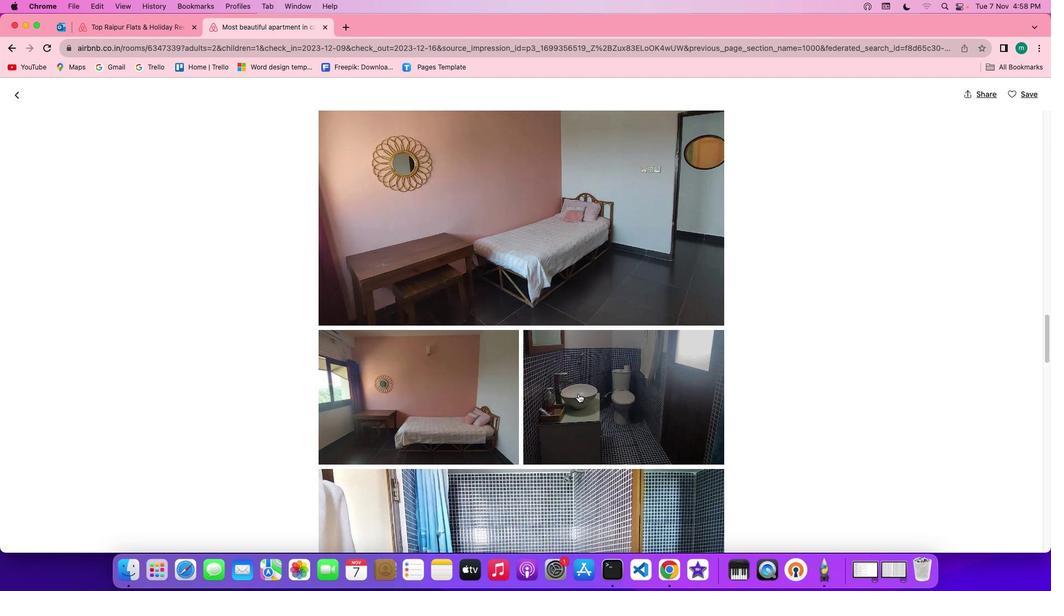 
Action: Mouse scrolled (578, 393) with delta (0, 0)
Screenshot: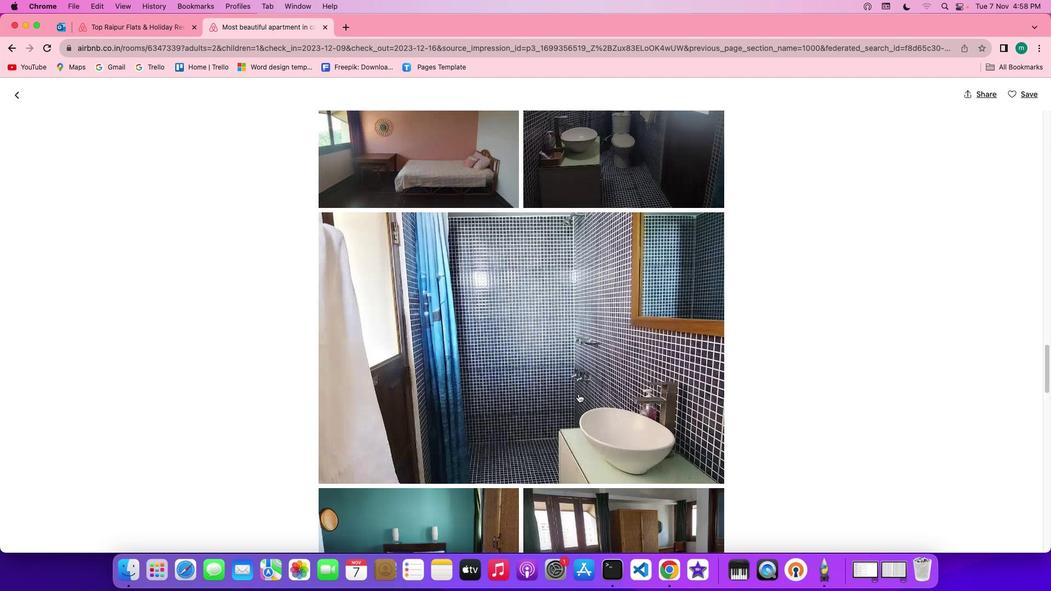 
Action: Mouse scrolled (578, 393) with delta (0, 0)
Screenshot: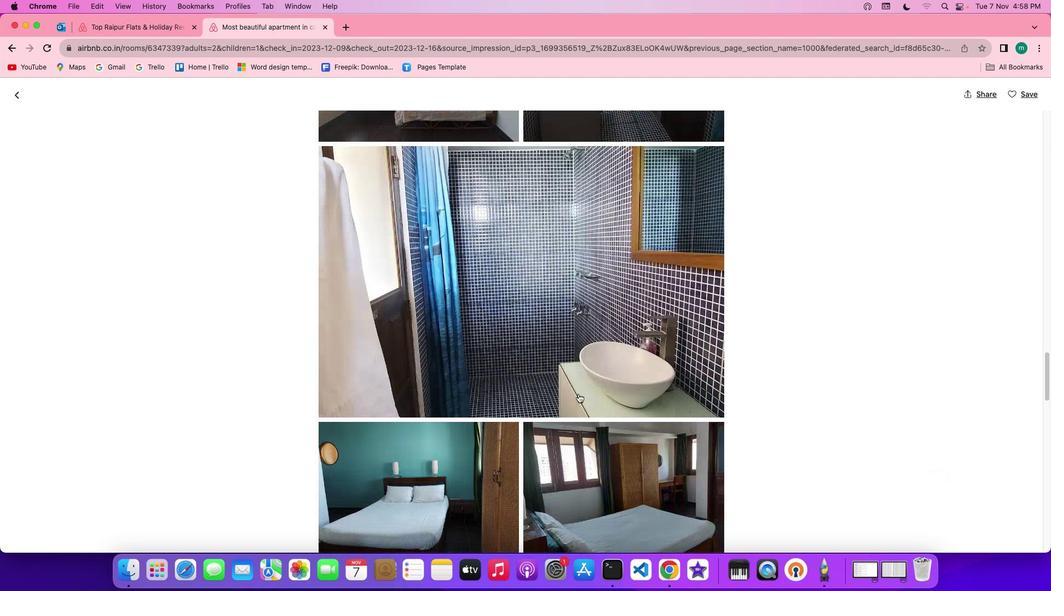 
Action: Mouse moved to (578, 393)
Screenshot: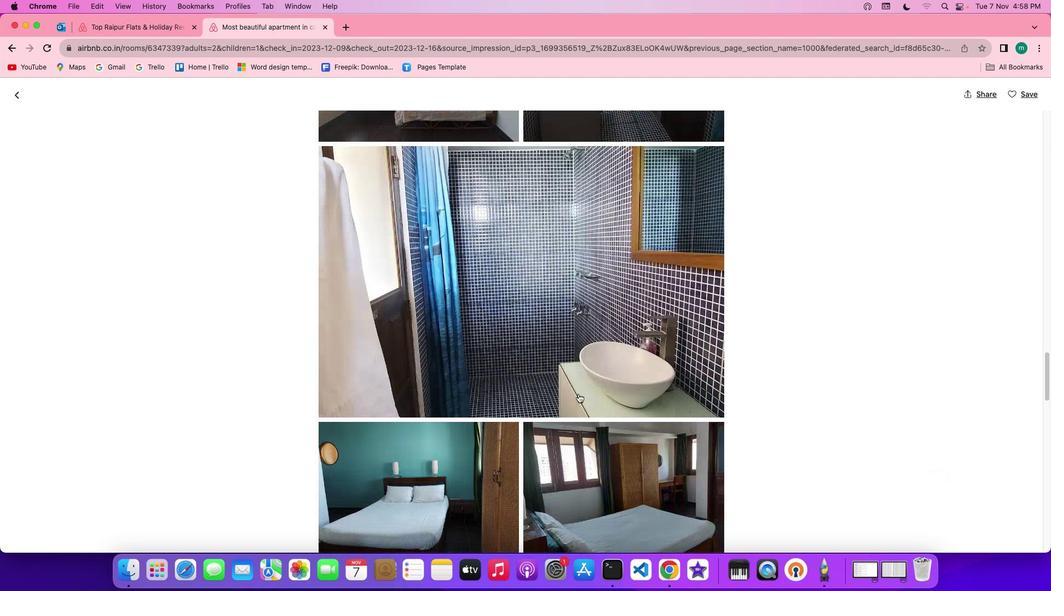 
Action: Mouse scrolled (578, 393) with delta (0, -1)
Screenshot: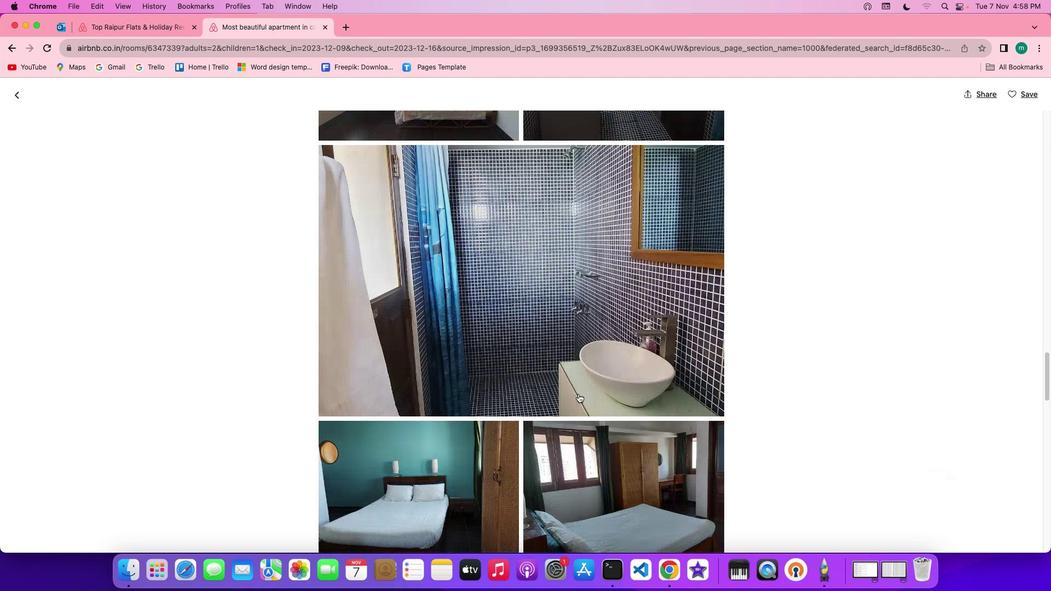 
Action: Mouse scrolled (578, 393) with delta (0, -2)
Screenshot: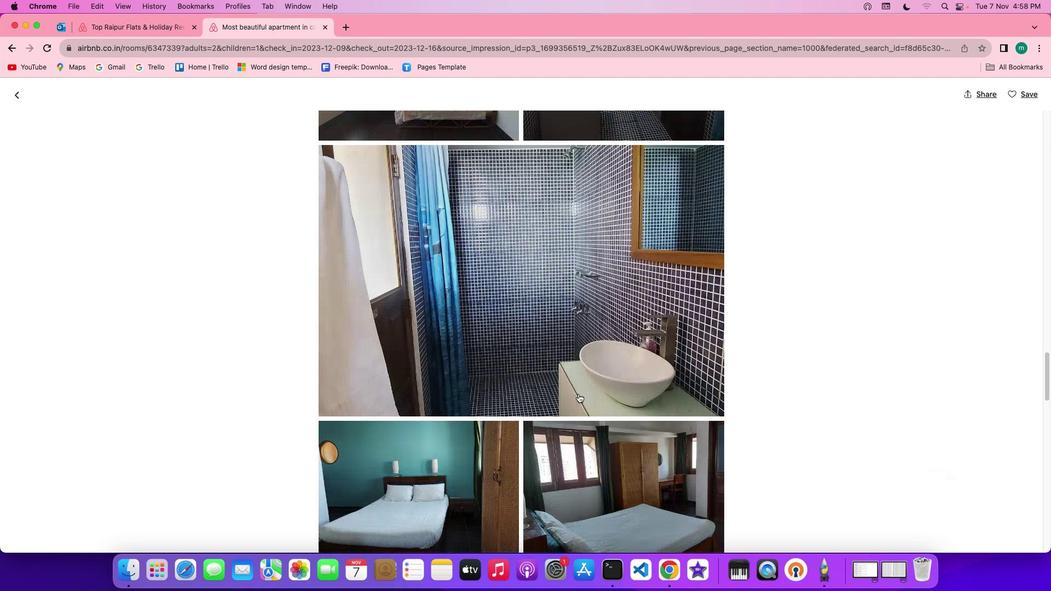 
Action: Mouse scrolled (578, 393) with delta (0, -2)
Screenshot: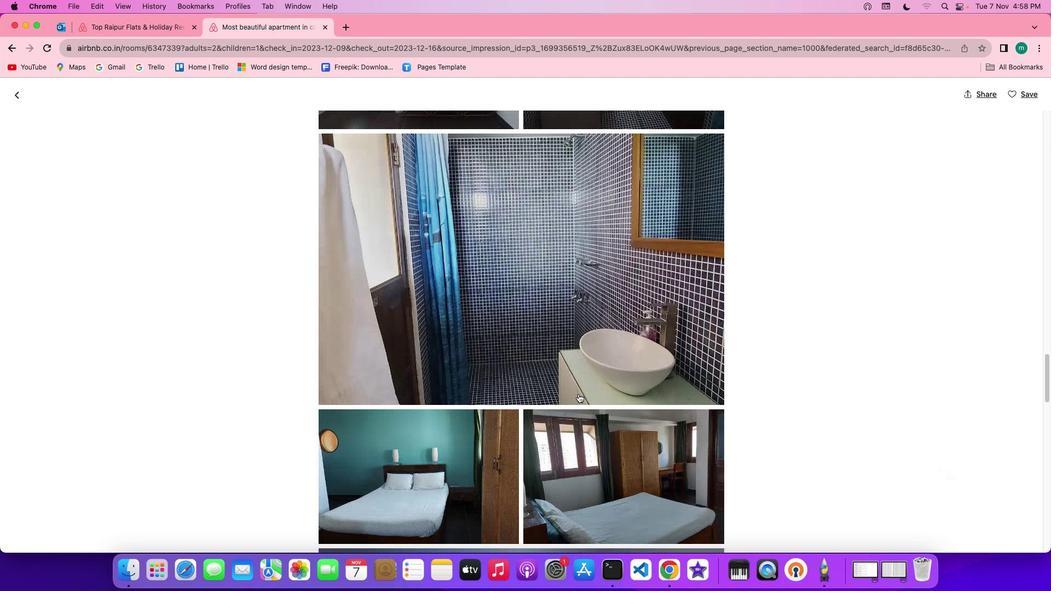 
Action: Mouse scrolled (578, 393) with delta (0, -2)
Screenshot: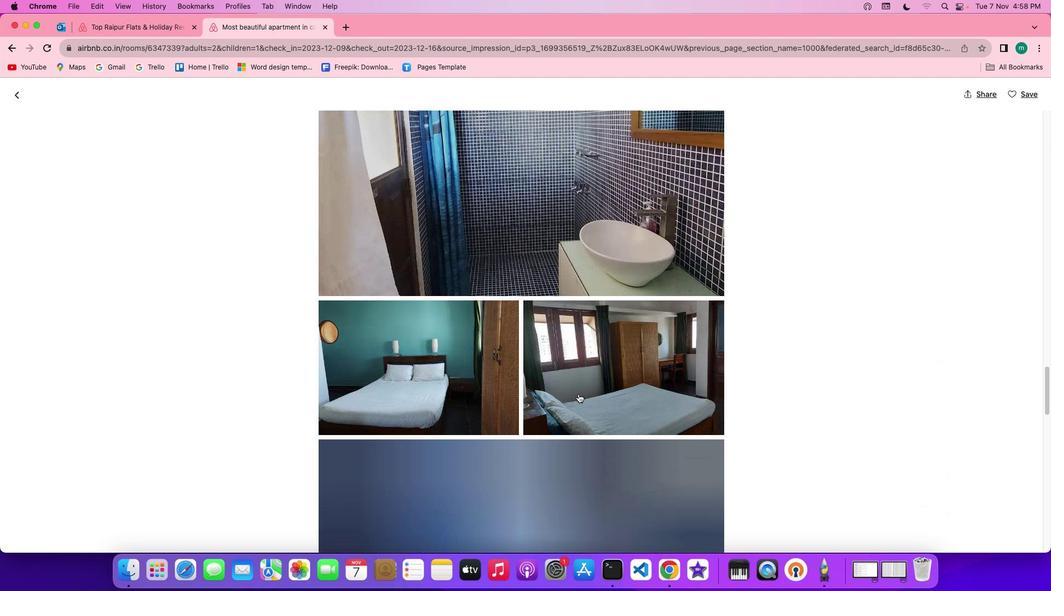 
Action: Mouse scrolled (578, 393) with delta (0, 0)
Screenshot: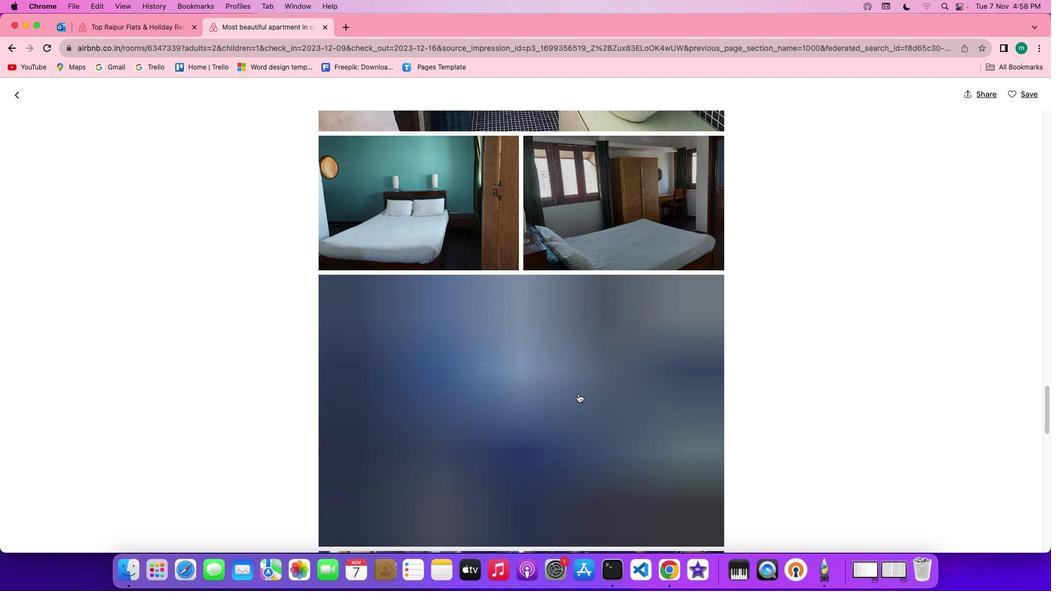 
Action: Mouse scrolled (578, 393) with delta (0, 0)
Screenshot: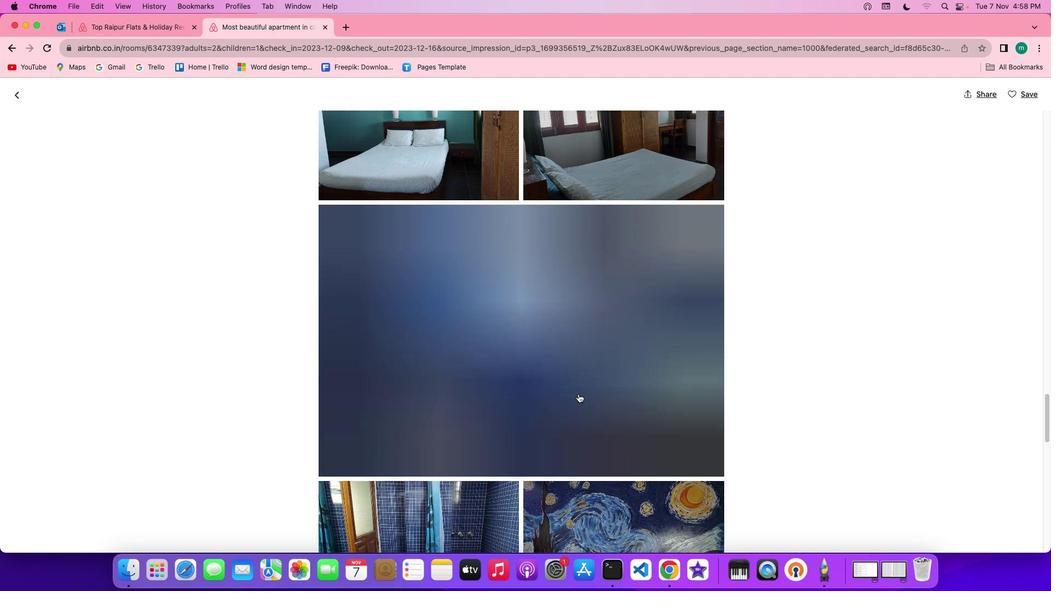 
Action: Mouse scrolled (578, 393) with delta (0, -1)
Screenshot: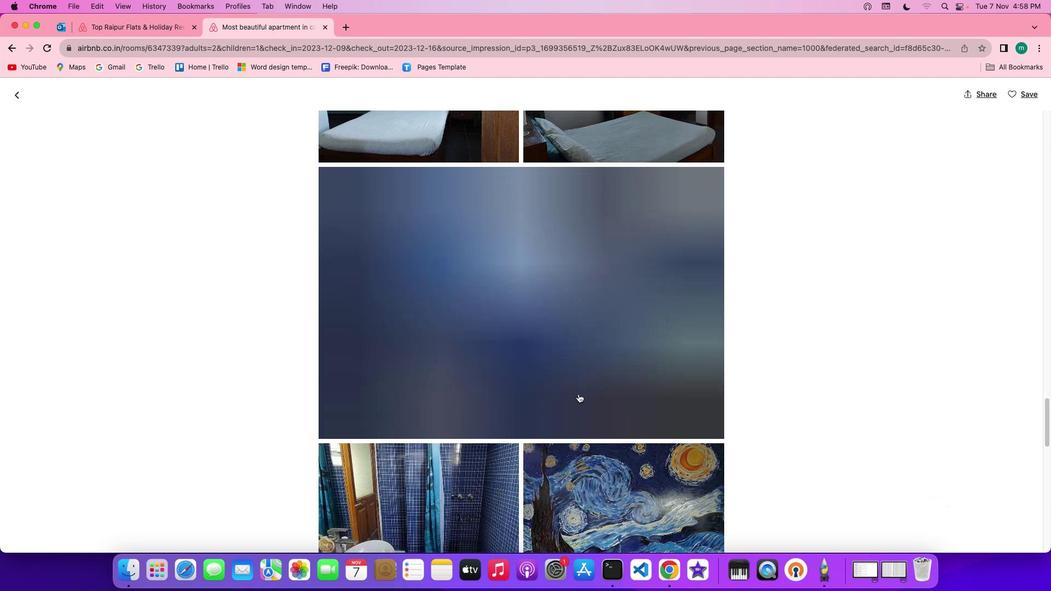 
Action: Mouse scrolled (578, 393) with delta (0, -2)
Screenshot: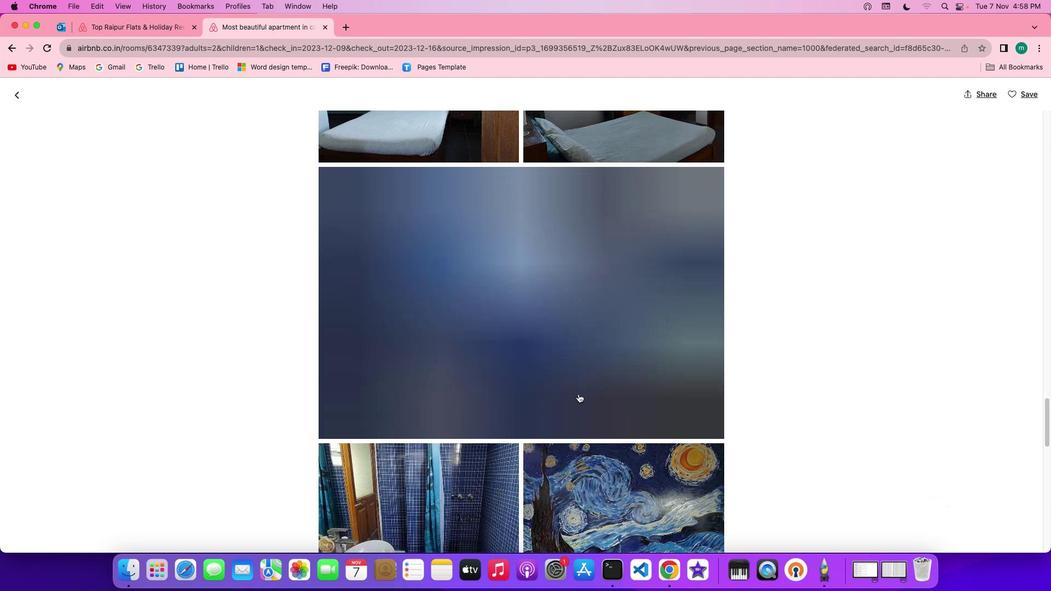 
Action: Mouse scrolled (578, 393) with delta (0, -2)
Screenshot: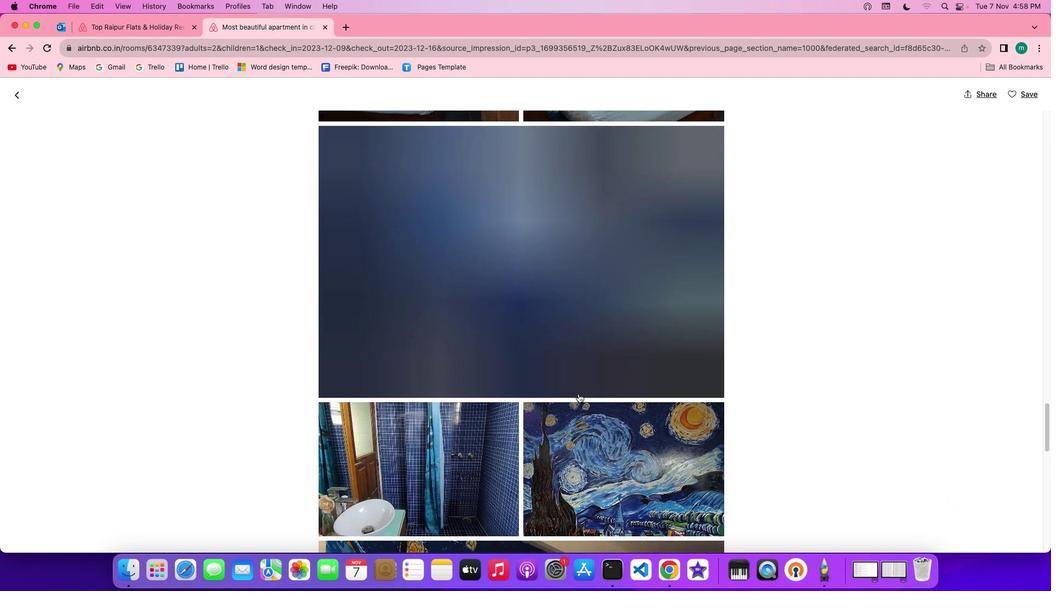 
Action: Mouse scrolled (578, 393) with delta (0, 0)
Screenshot: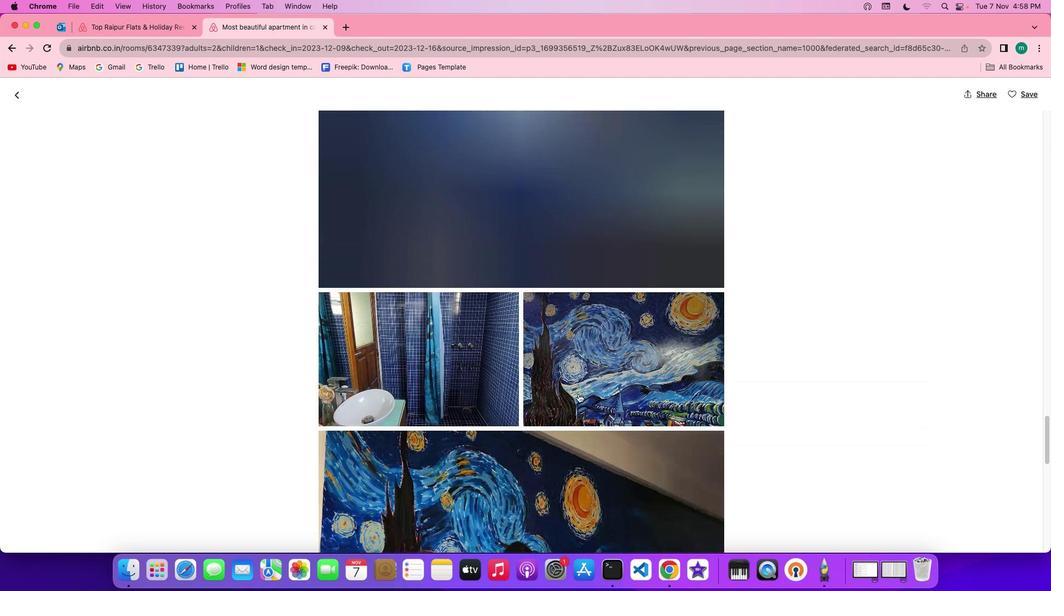 
Action: Mouse scrolled (578, 393) with delta (0, 0)
Screenshot: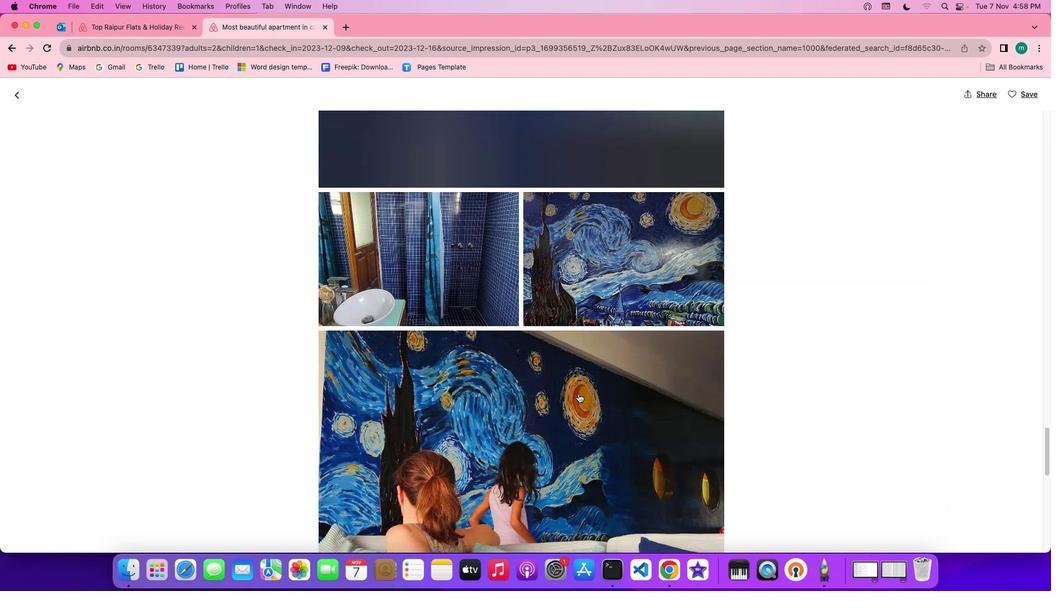 
Action: Mouse scrolled (578, 393) with delta (0, -1)
Screenshot: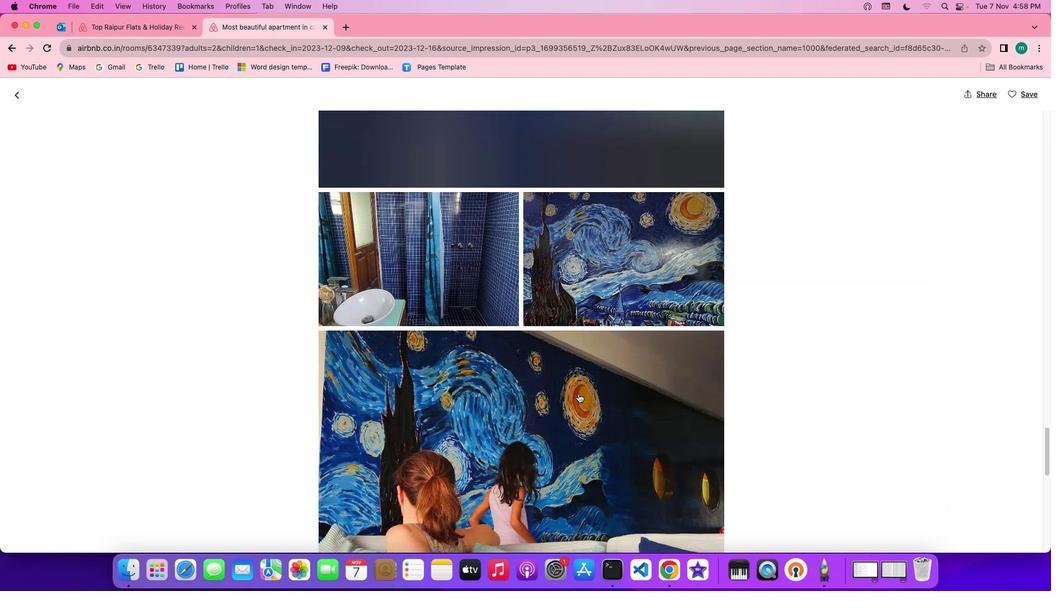 
Action: Mouse scrolled (578, 393) with delta (0, -2)
Screenshot: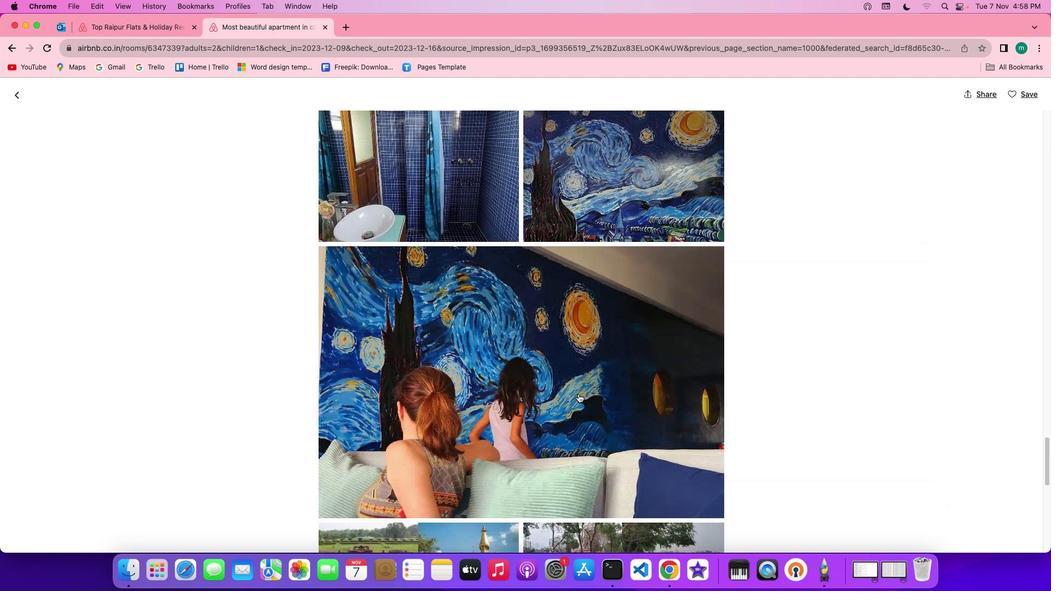 
Action: Mouse scrolled (578, 393) with delta (0, -2)
Screenshot: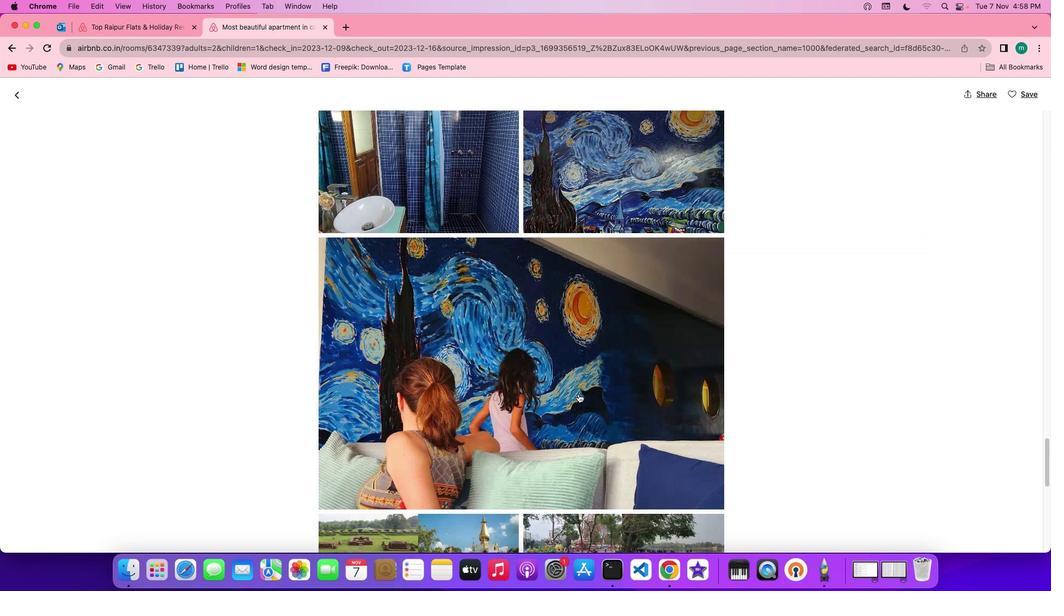 
Action: Mouse scrolled (578, 393) with delta (0, 0)
Screenshot: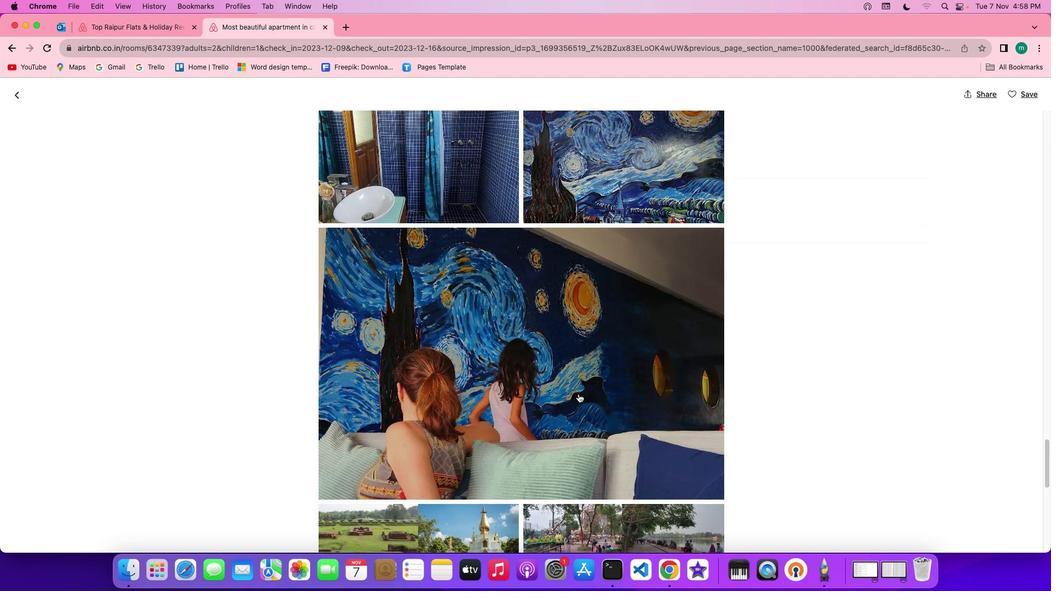 
Action: Mouse scrolled (578, 393) with delta (0, 0)
Screenshot: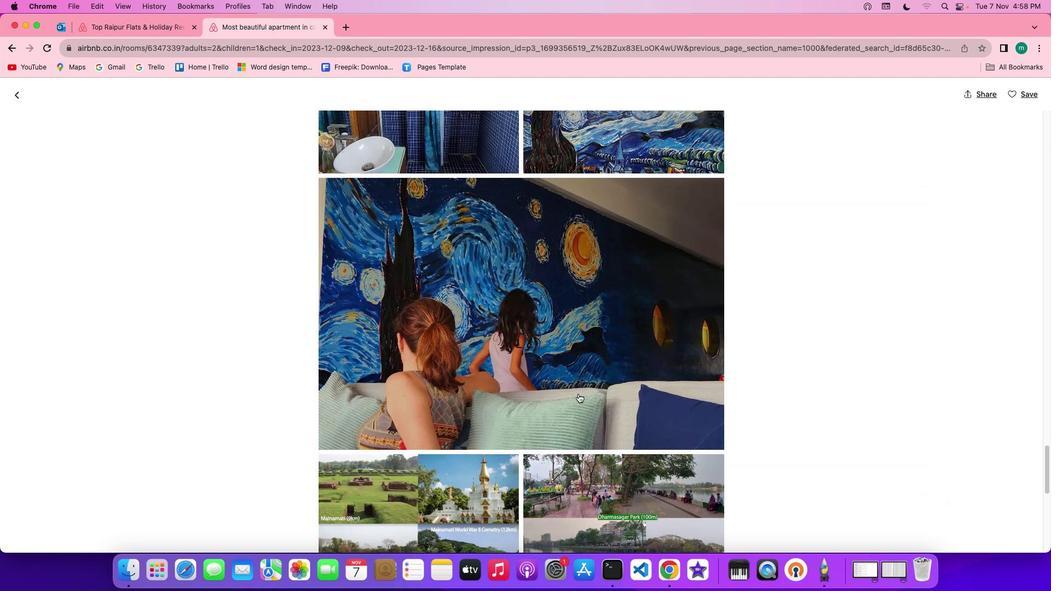 
Action: Mouse scrolled (578, 393) with delta (0, 0)
Screenshot: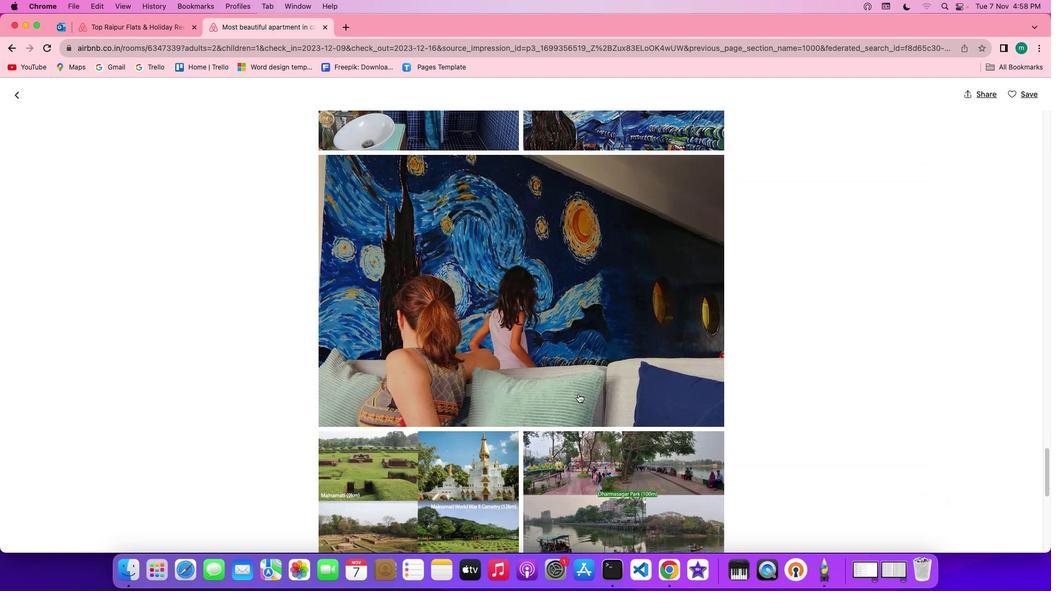 
Action: Mouse scrolled (578, 393) with delta (0, -1)
Screenshot: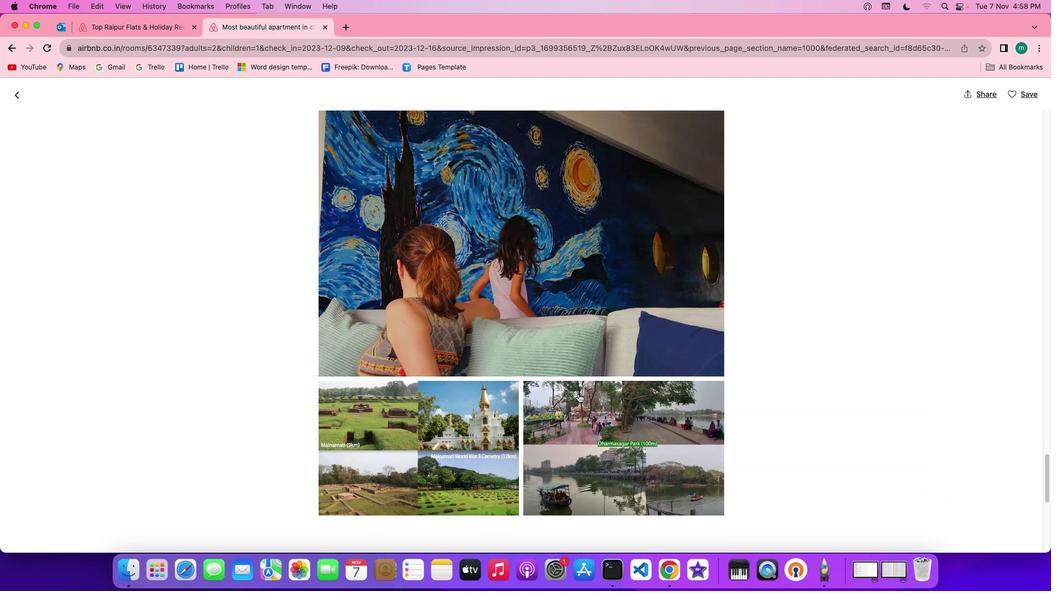 
Action: Mouse scrolled (578, 393) with delta (0, -1)
Screenshot: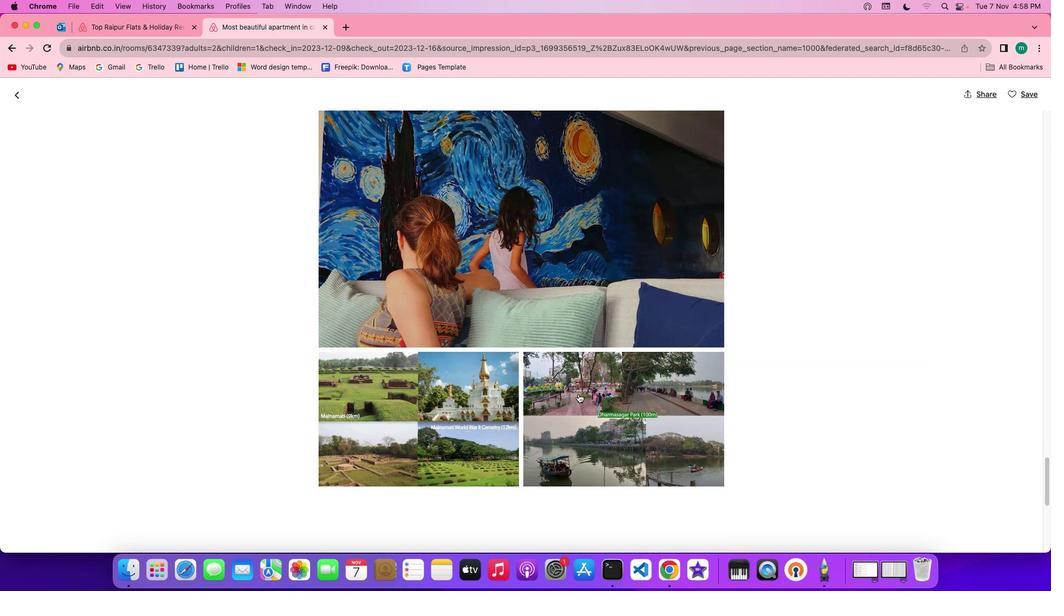 
Action: Mouse scrolled (578, 393) with delta (0, 0)
Screenshot: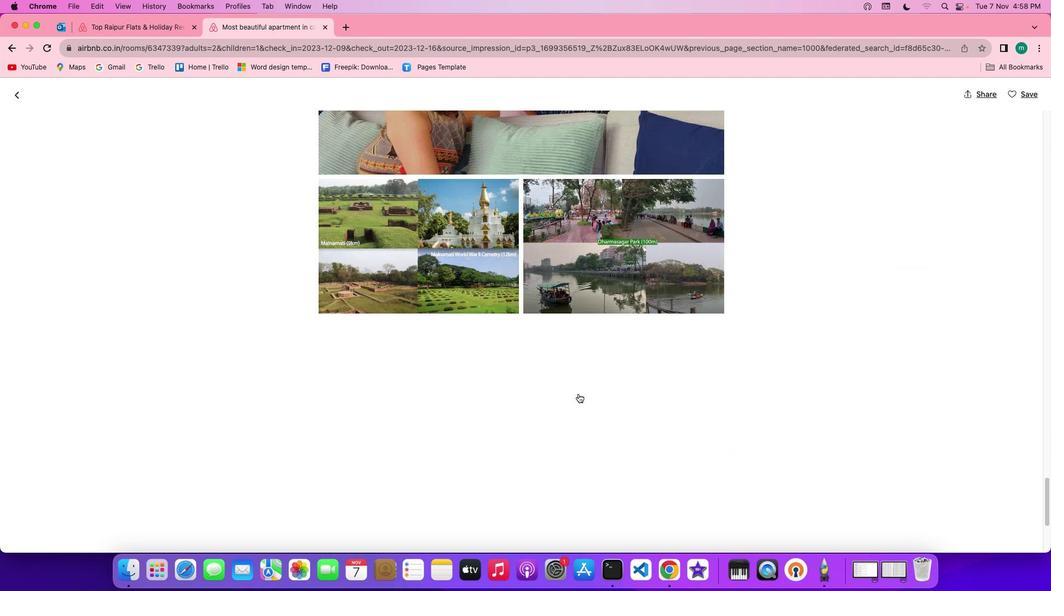 
Action: Mouse scrolled (578, 393) with delta (0, 0)
Screenshot: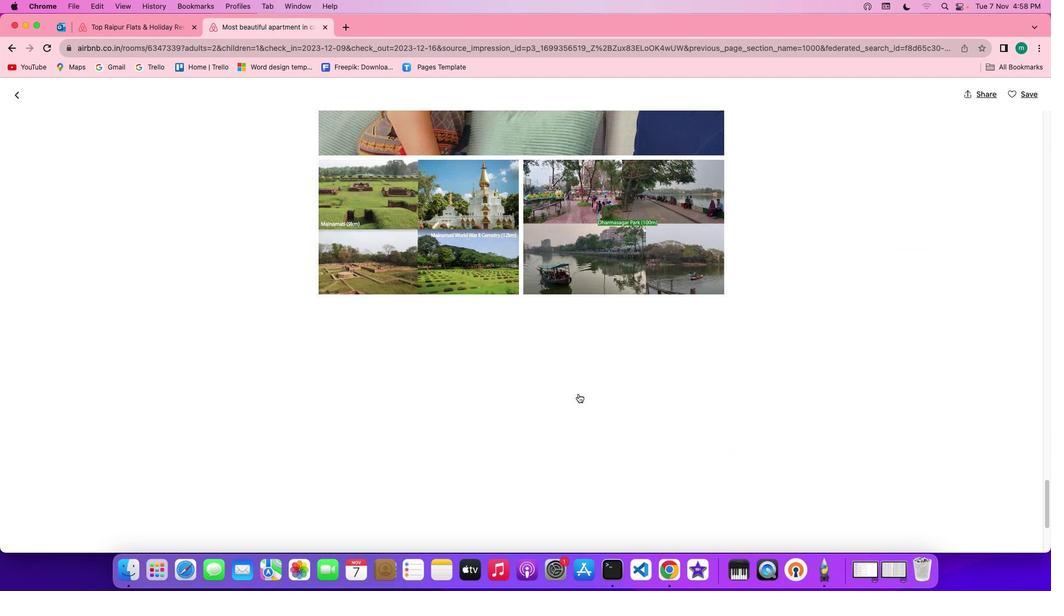
Action: Mouse scrolled (578, 393) with delta (0, -1)
Screenshot: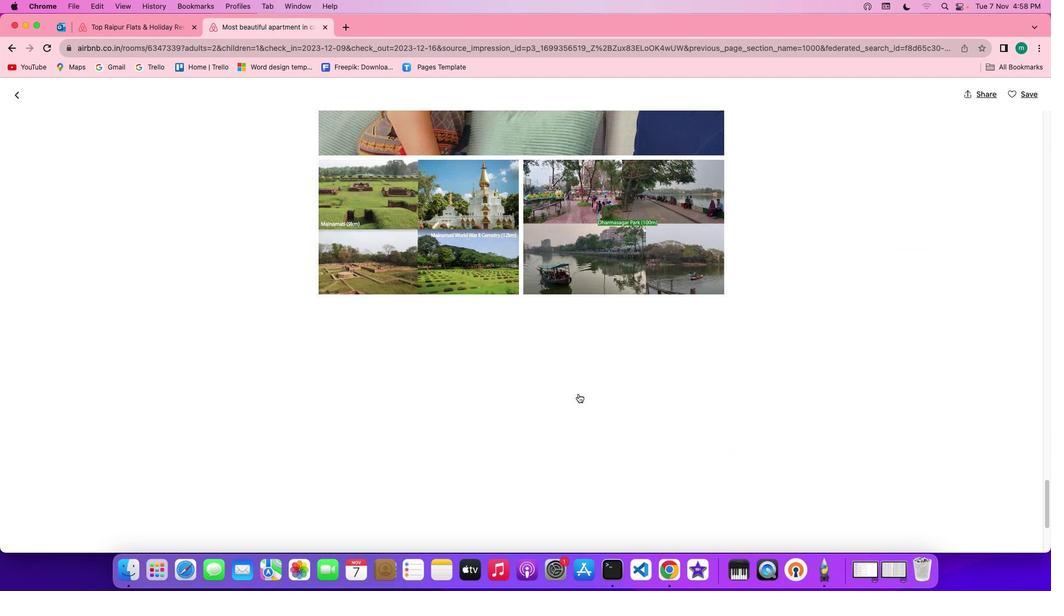 
Action: Mouse scrolled (578, 393) with delta (0, -2)
Screenshot: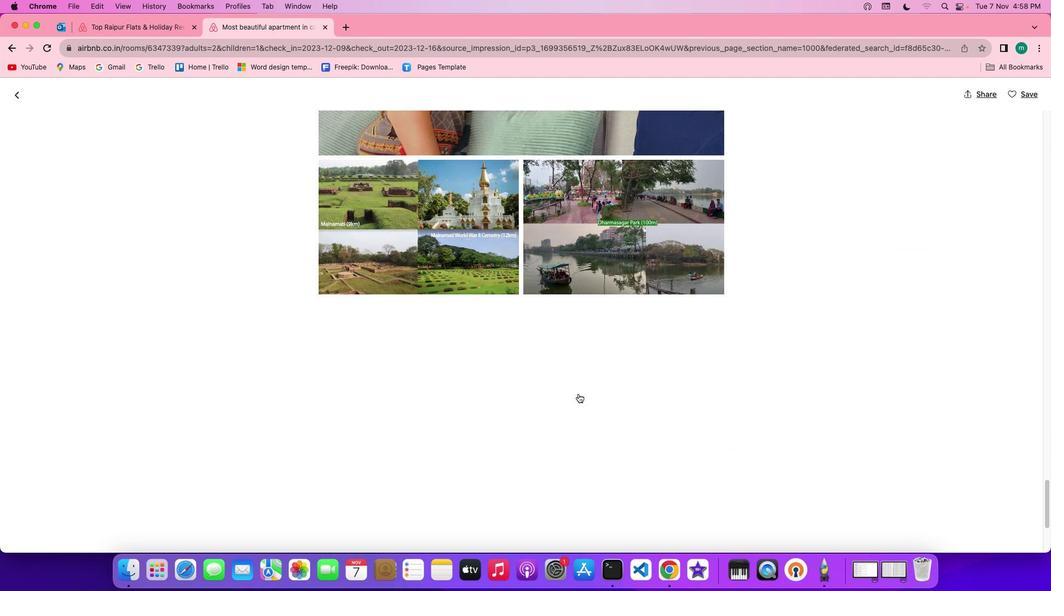 
Action: Mouse scrolled (578, 393) with delta (0, 0)
Screenshot: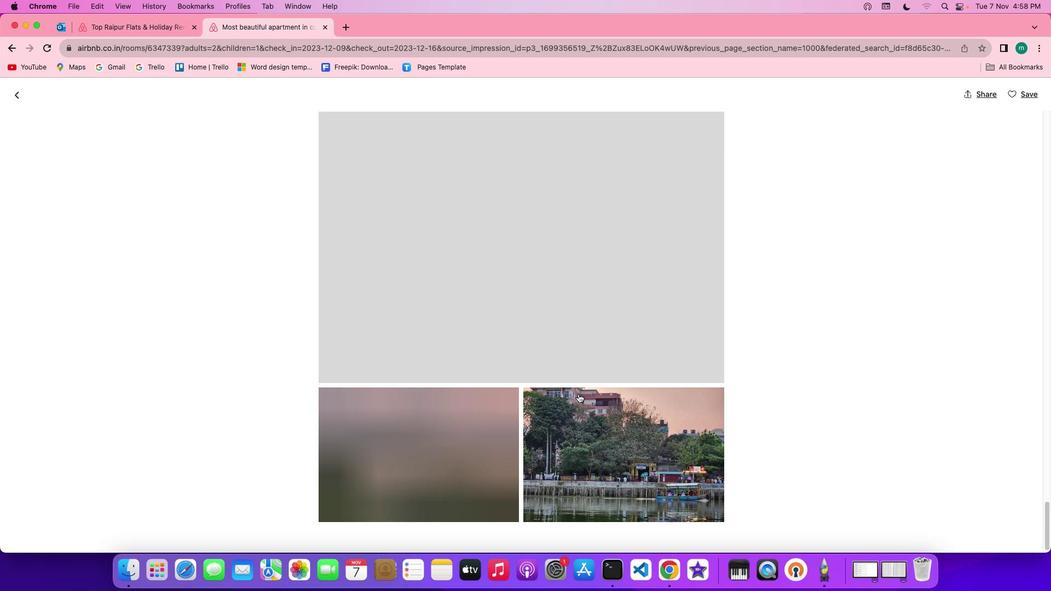 
Action: Mouse scrolled (578, 393) with delta (0, 0)
Screenshot: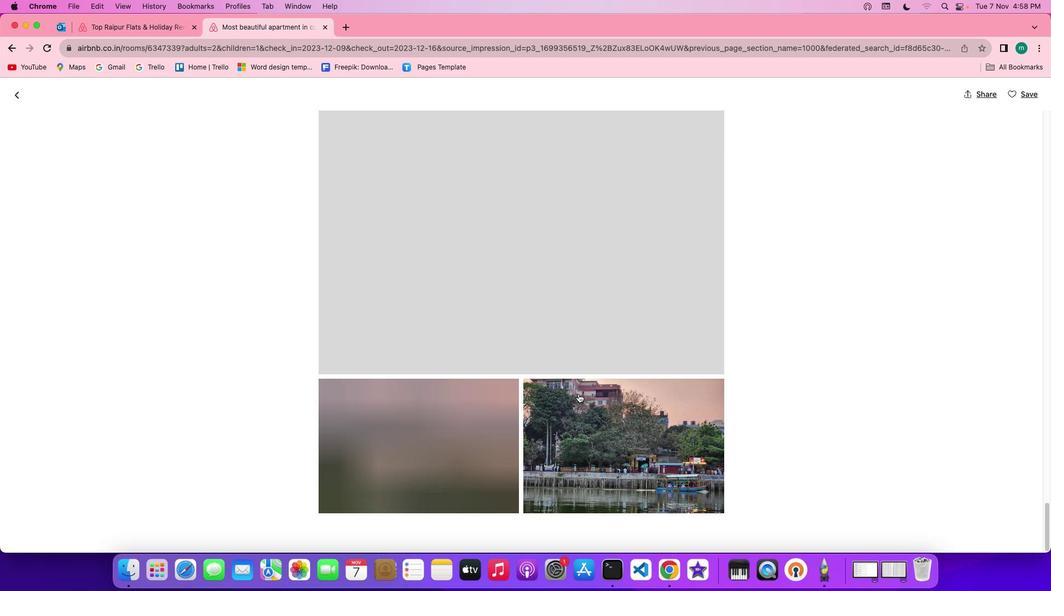 
Action: Mouse scrolled (578, 393) with delta (0, -1)
Screenshot: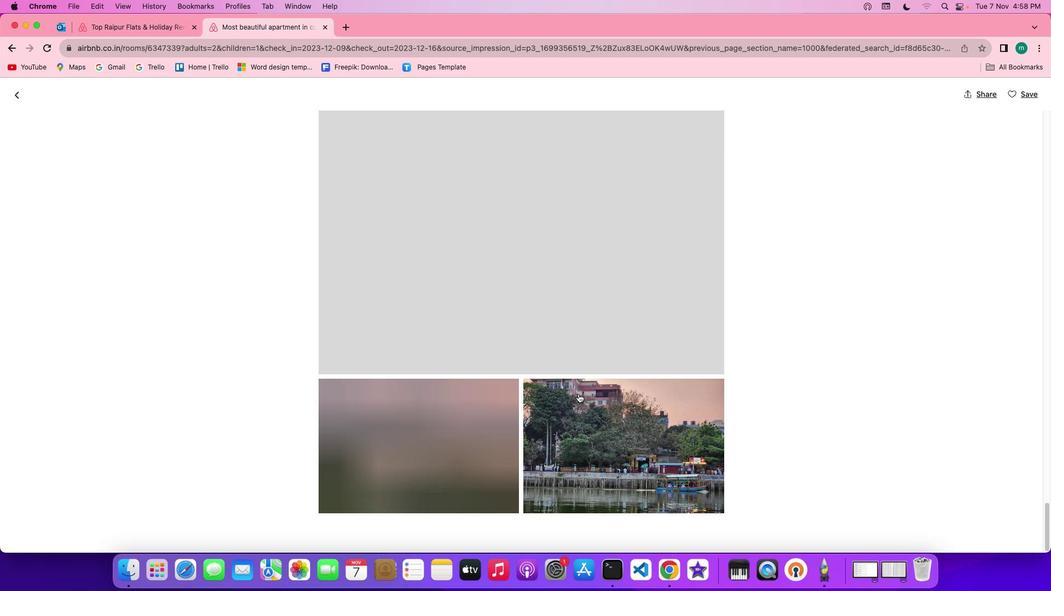 
Action: Mouse scrolled (578, 393) with delta (0, -2)
Screenshot: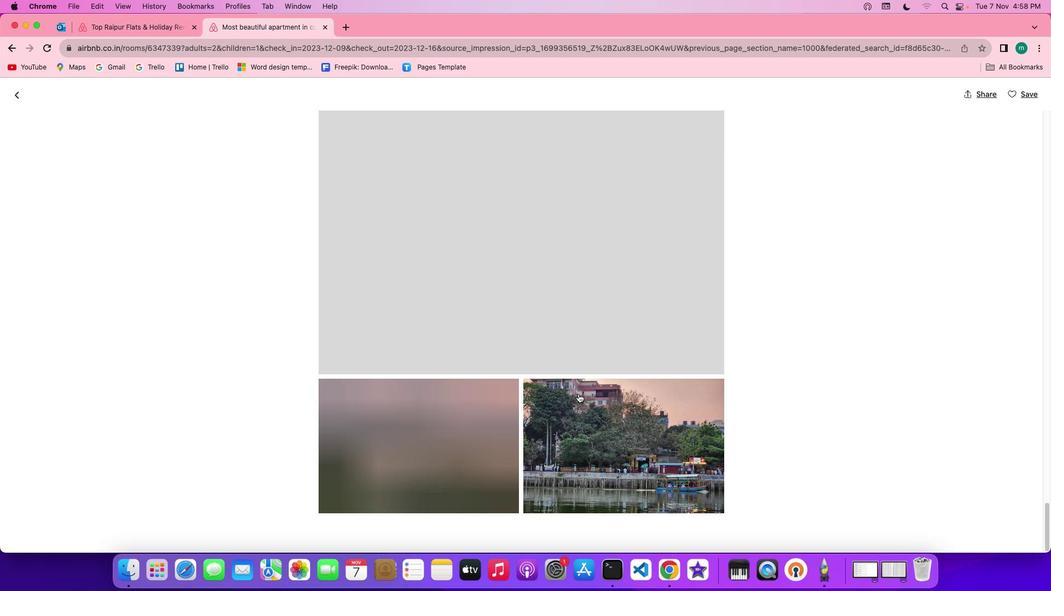 
Action: Mouse scrolled (578, 393) with delta (0, -2)
Screenshot: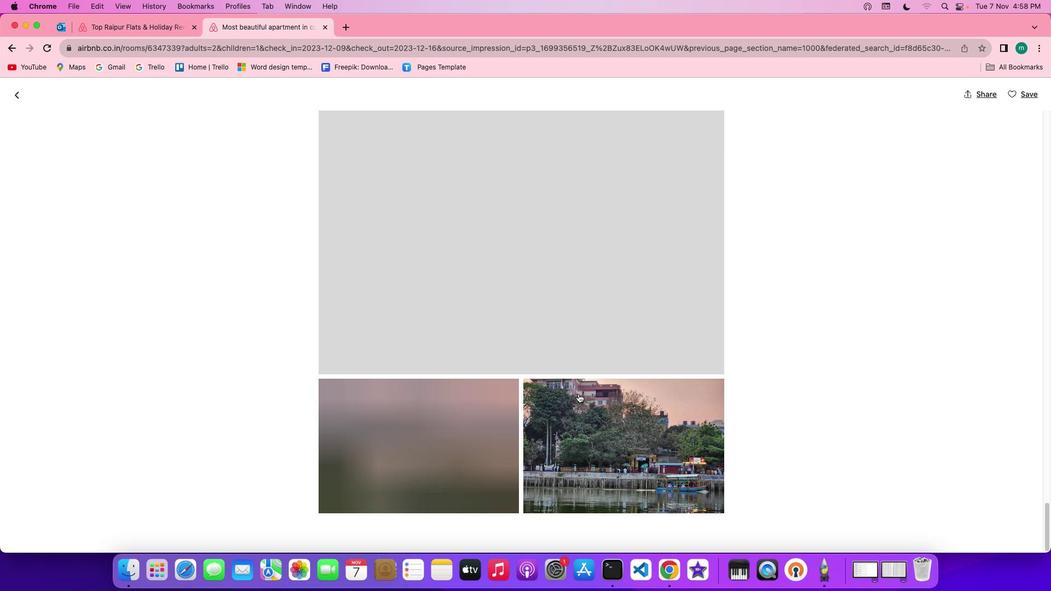 
Action: Mouse moved to (545, 334)
Screenshot: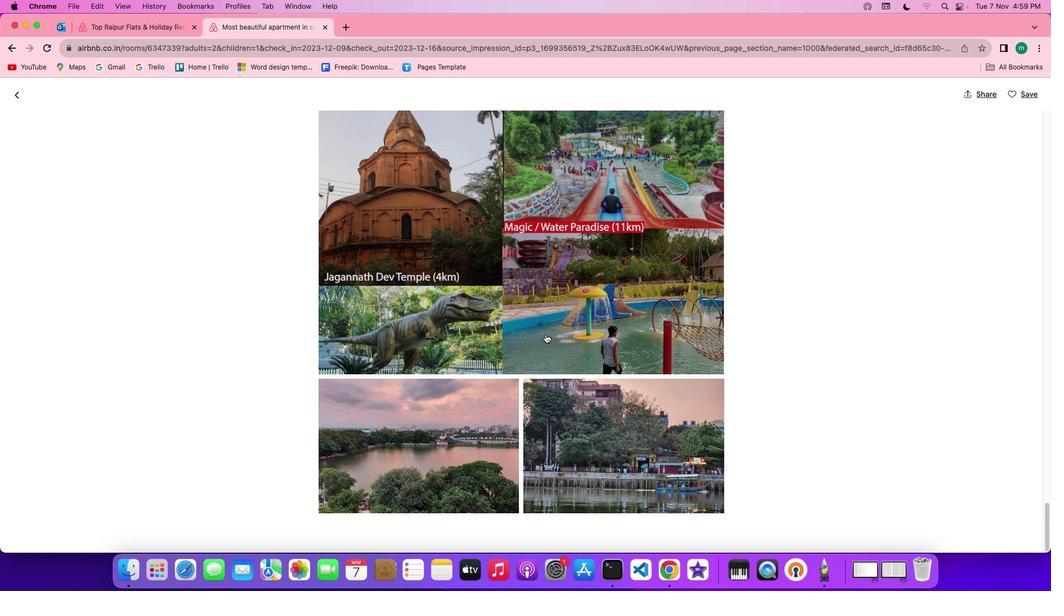 
Action: Mouse scrolled (545, 334) with delta (0, 0)
Screenshot: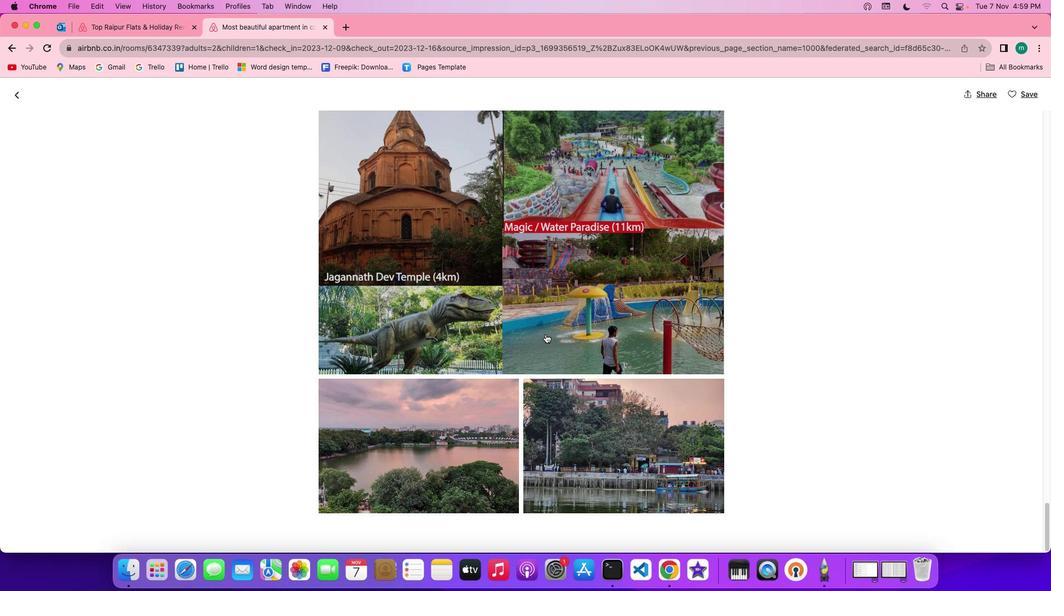 
Action: Mouse scrolled (545, 334) with delta (0, 0)
Screenshot: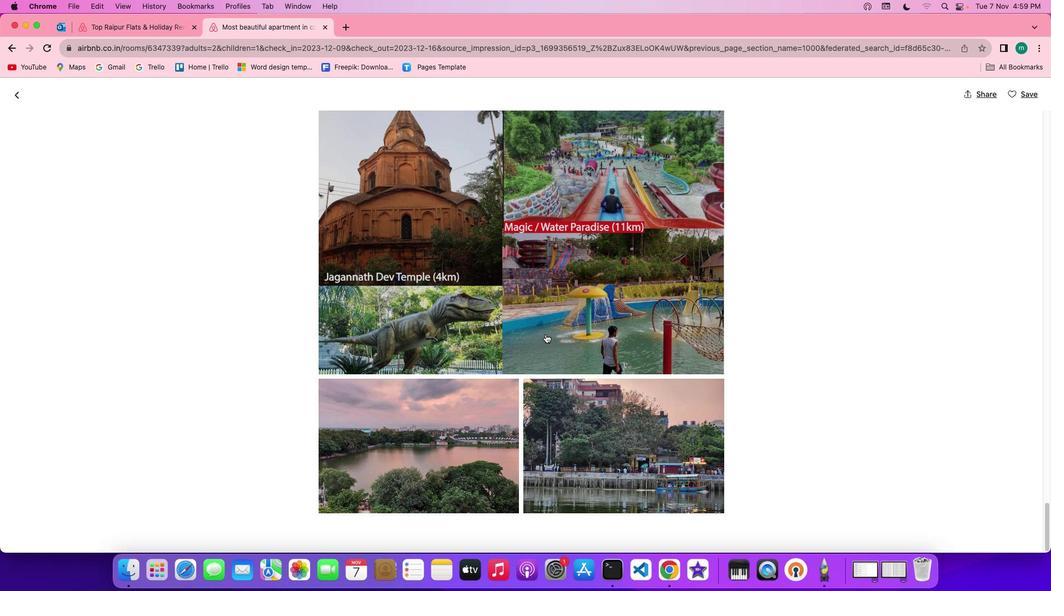 
Action: Mouse scrolled (545, 334) with delta (0, -1)
Screenshot: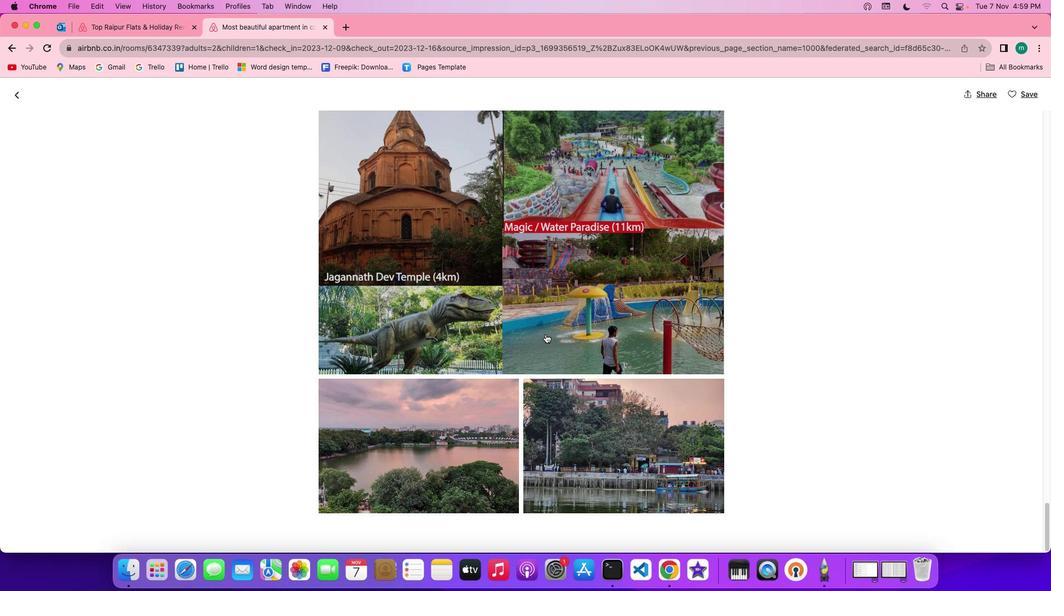
Action: Mouse scrolled (545, 334) with delta (0, -1)
Screenshot: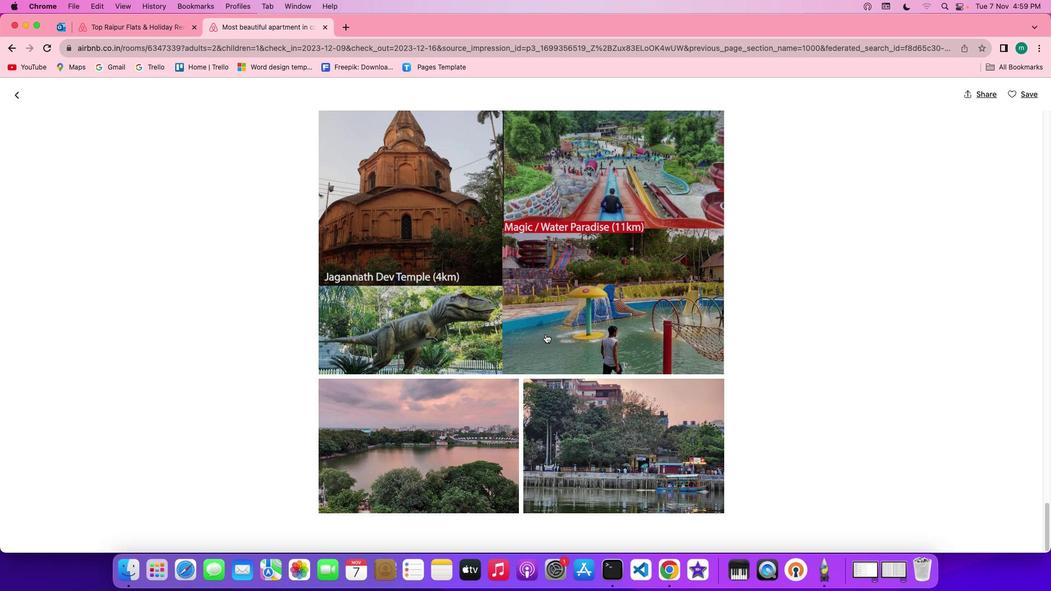 
Action: Mouse scrolled (545, 334) with delta (0, 0)
Screenshot: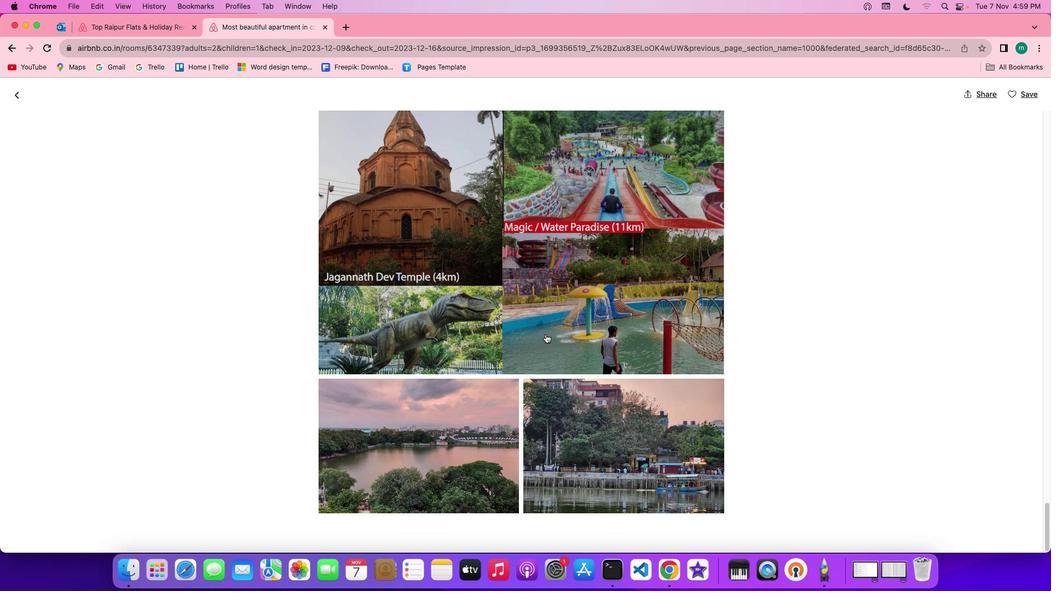
Action: Mouse moved to (409, 300)
Screenshot: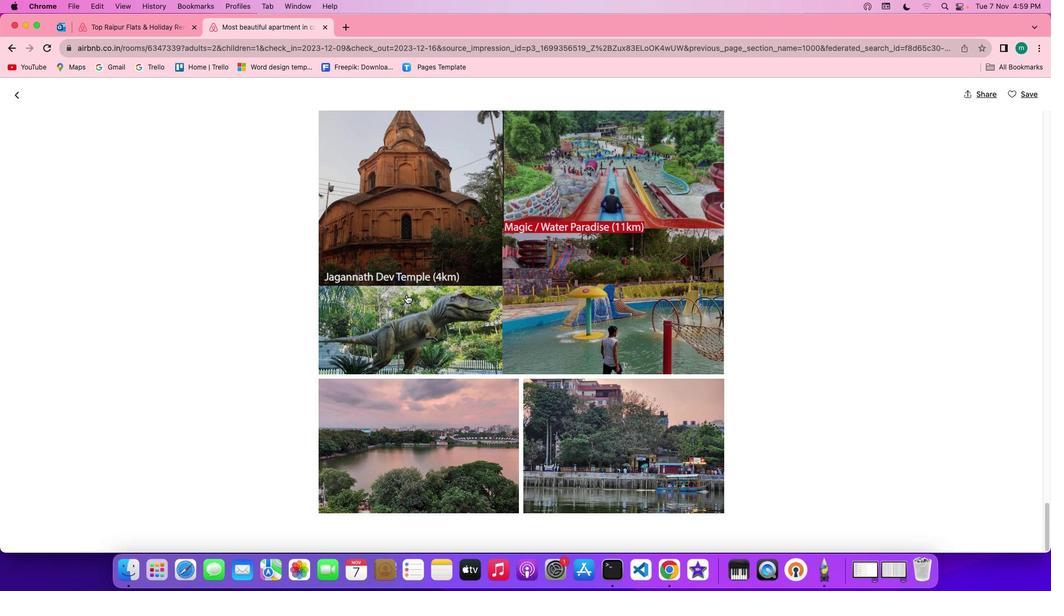 
Action: Mouse scrolled (409, 300) with delta (0, 0)
Screenshot: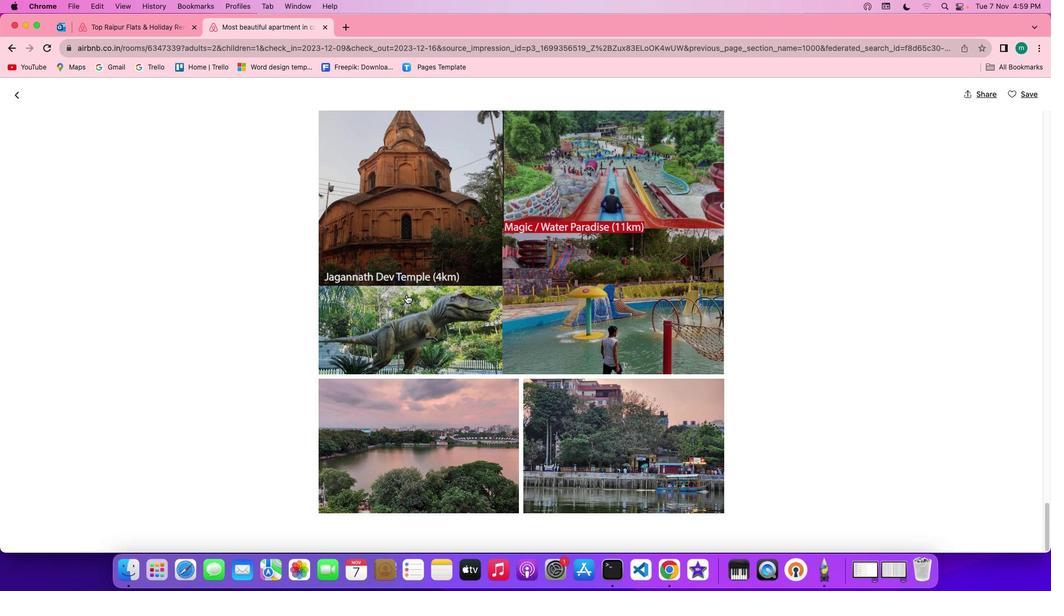 
Action: Mouse moved to (407, 299)
Screenshot: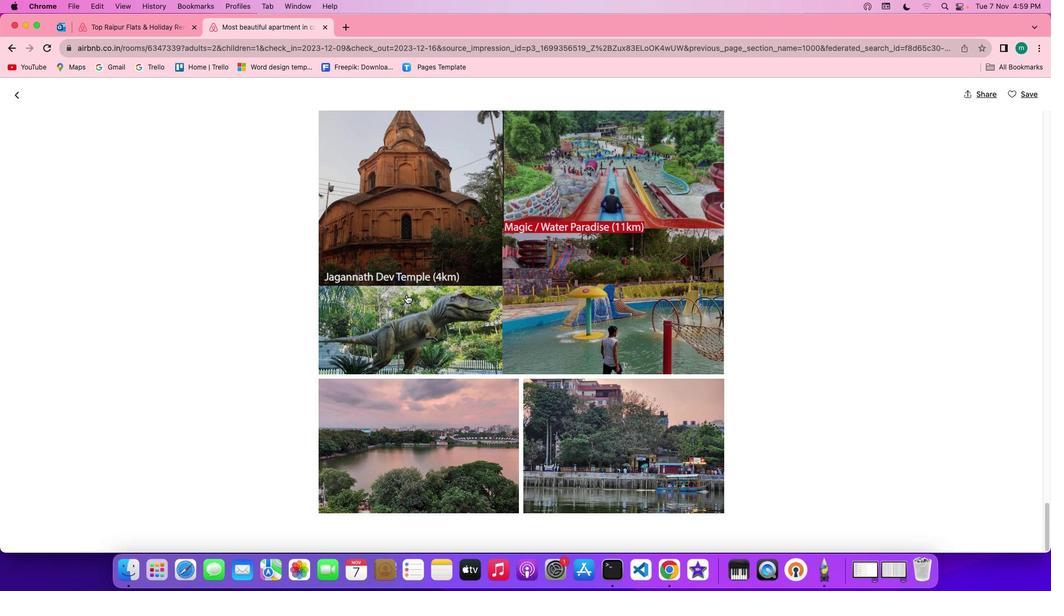 
Action: Mouse scrolled (407, 299) with delta (0, 0)
Screenshot: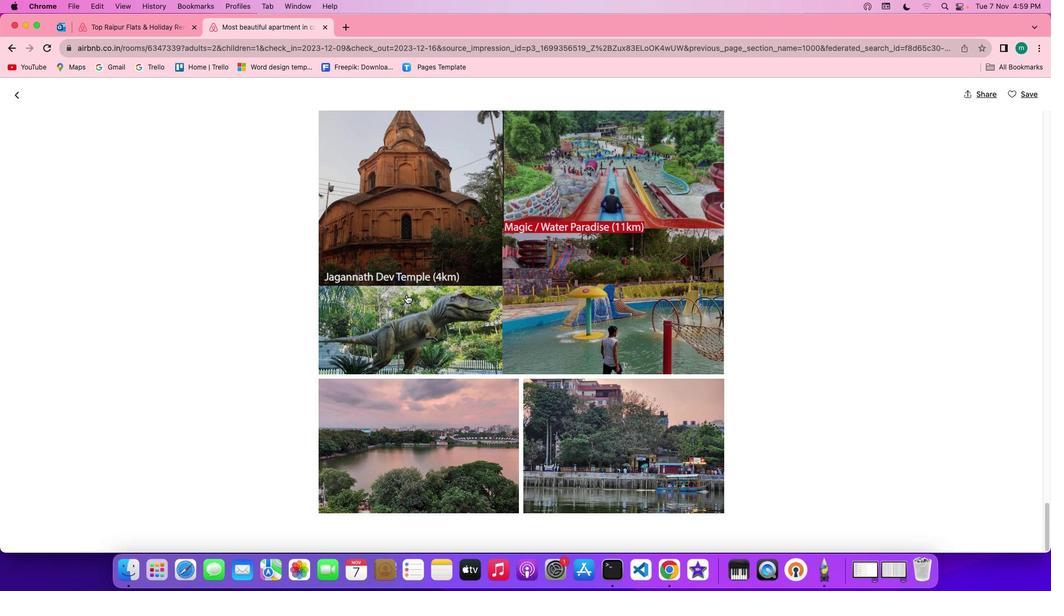 
Action: Mouse moved to (407, 299)
Screenshot: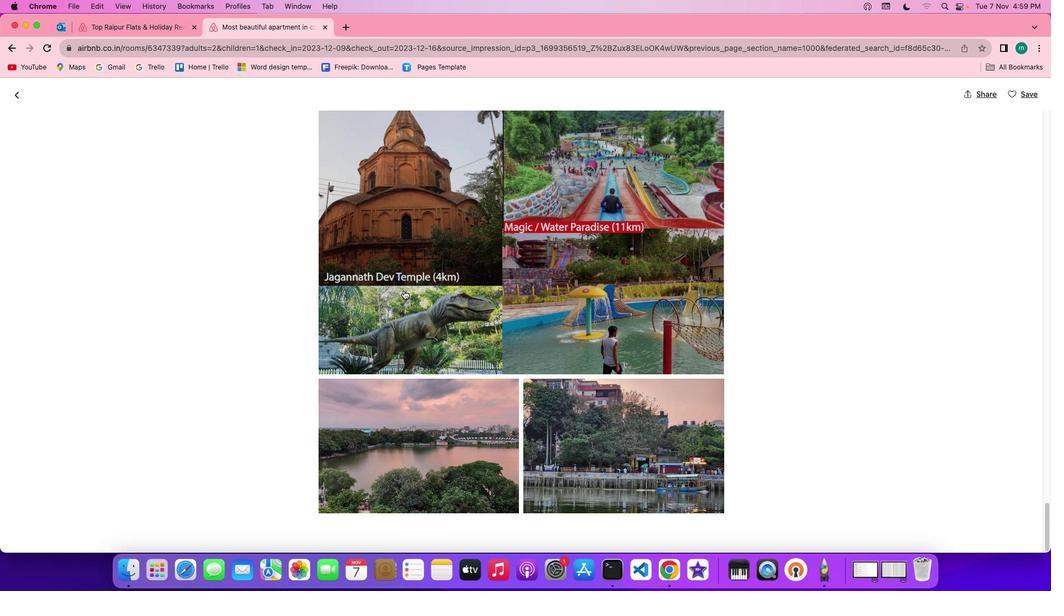 
Action: Mouse scrolled (407, 299) with delta (0, -1)
Screenshot: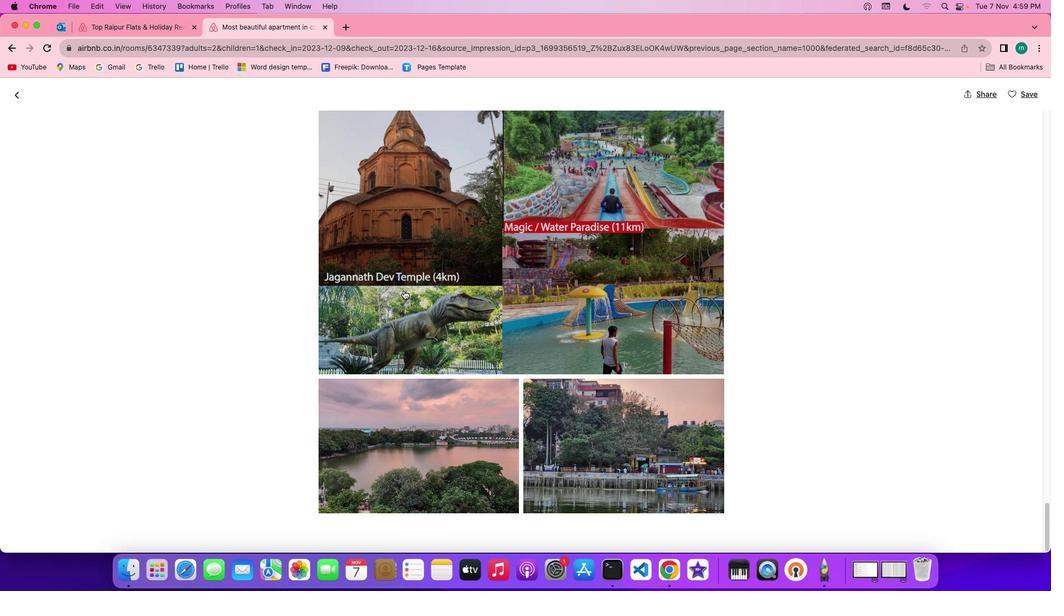 
Action: Mouse moved to (407, 298)
Screenshot: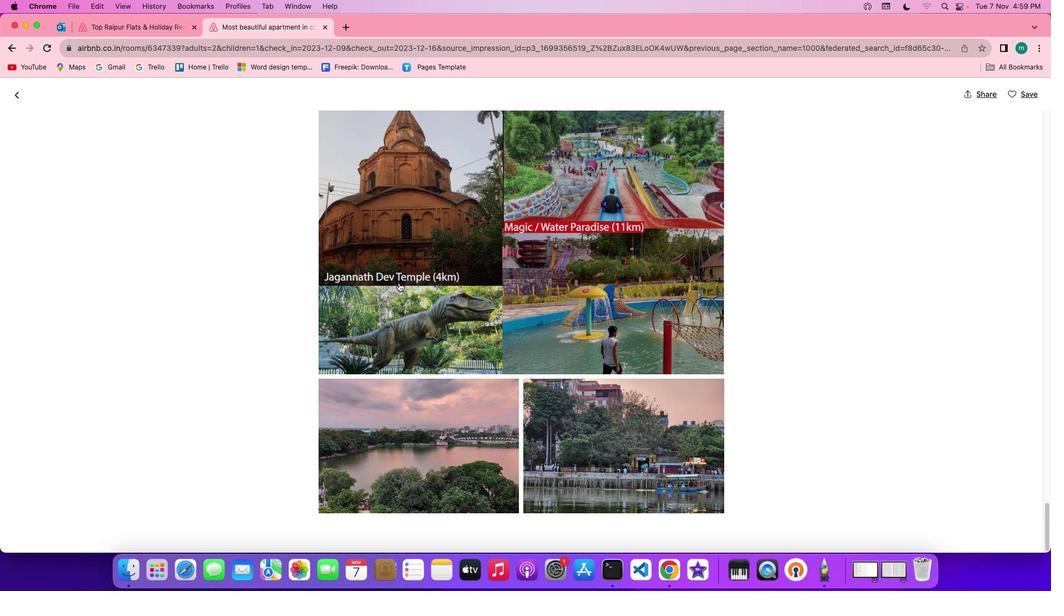 
Action: Mouse scrolled (407, 298) with delta (0, -2)
Screenshot: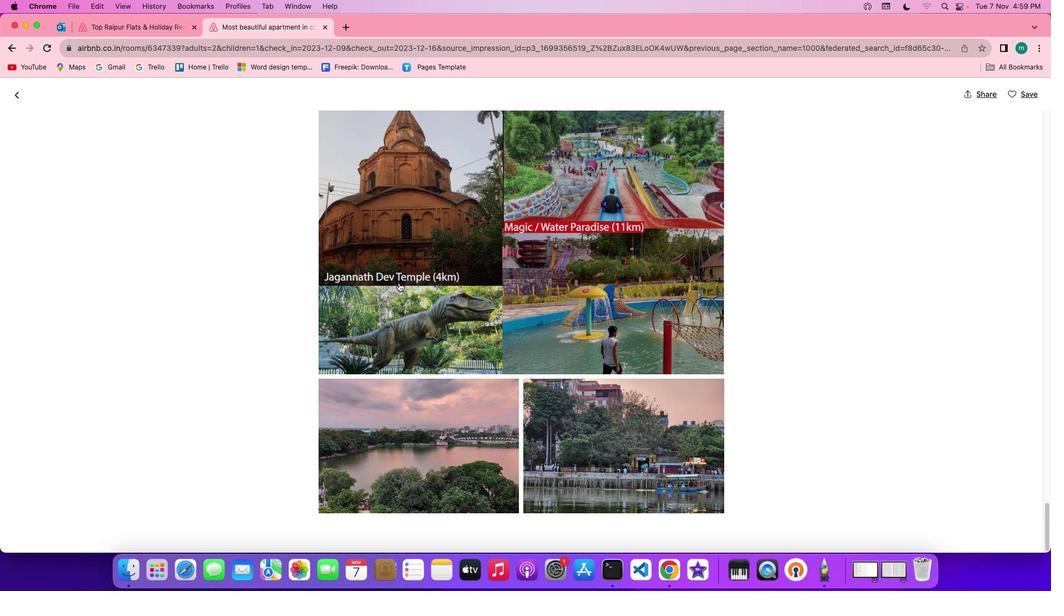 
Action: Mouse moved to (406, 298)
Screenshot: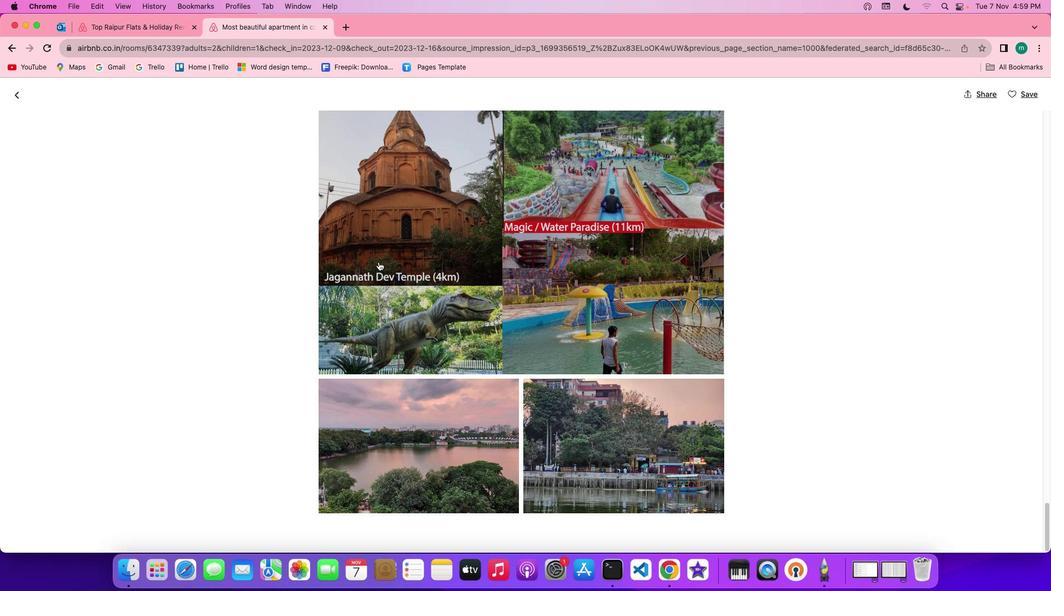 
Action: Mouse scrolled (406, 298) with delta (0, -2)
Screenshot: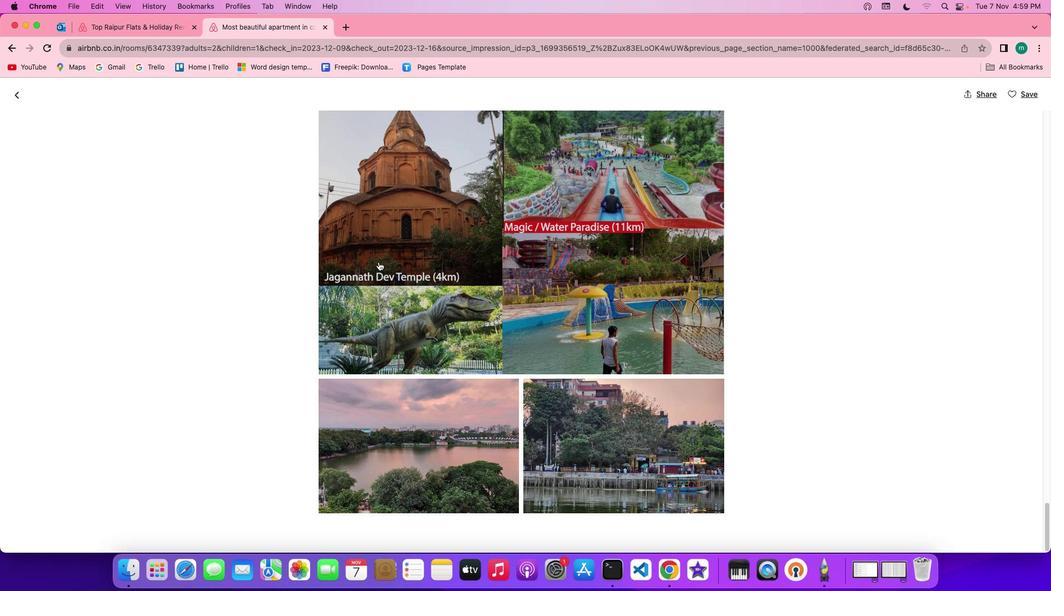
Action: Mouse moved to (15, 93)
Screenshot: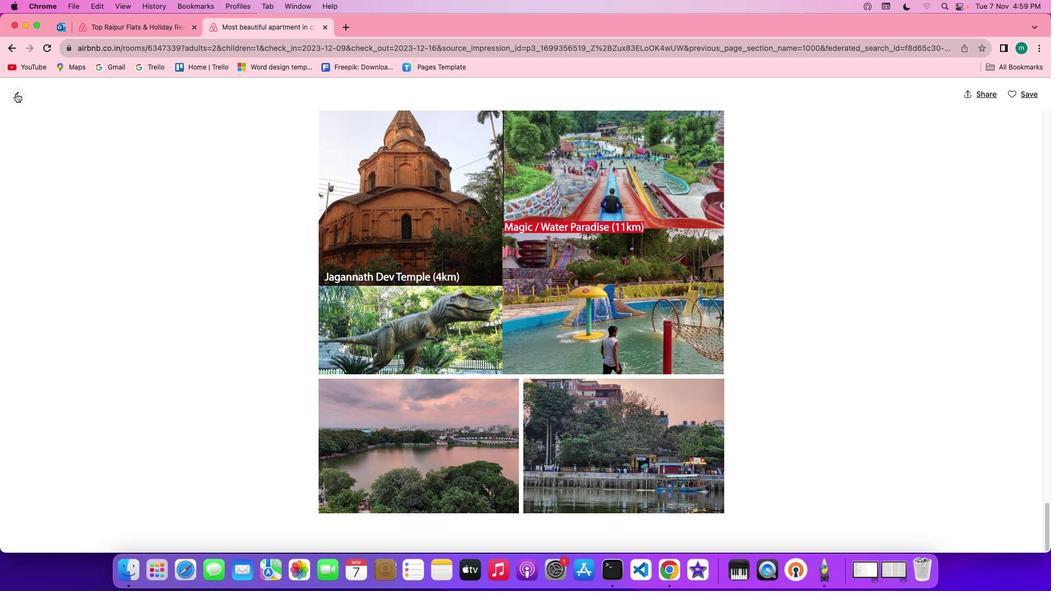 
Action: Mouse pressed left at (15, 93)
Screenshot: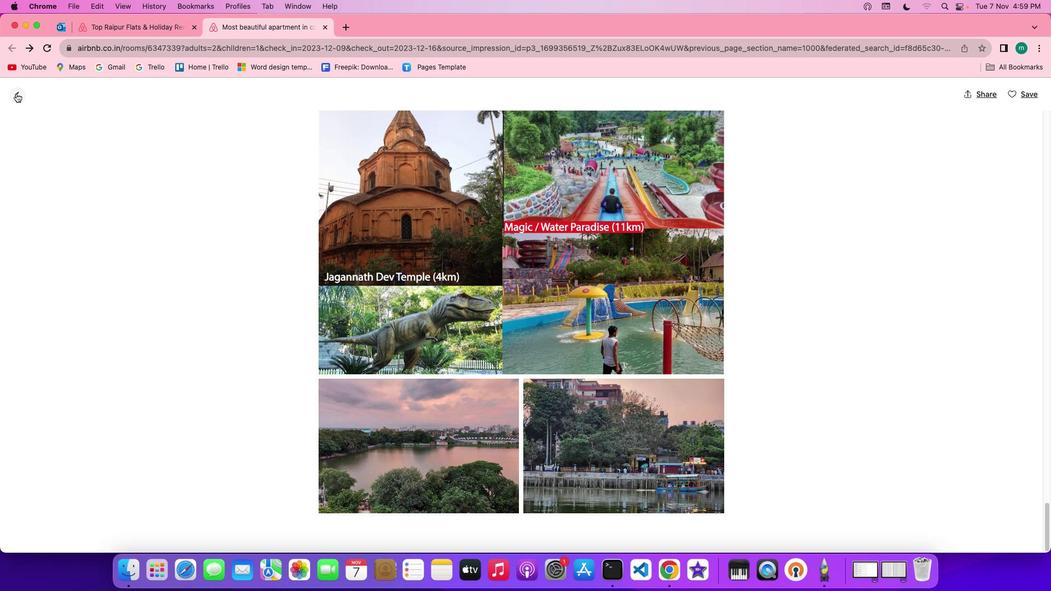 
Action: Mouse moved to (537, 346)
Screenshot: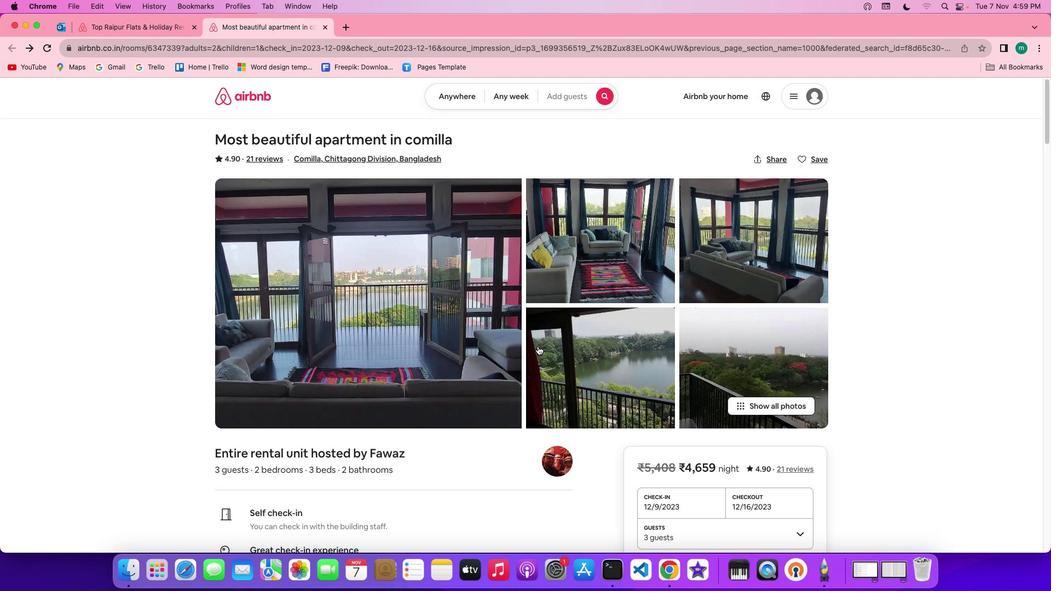 
Action: Mouse scrolled (537, 346) with delta (0, 0)
Screenshot: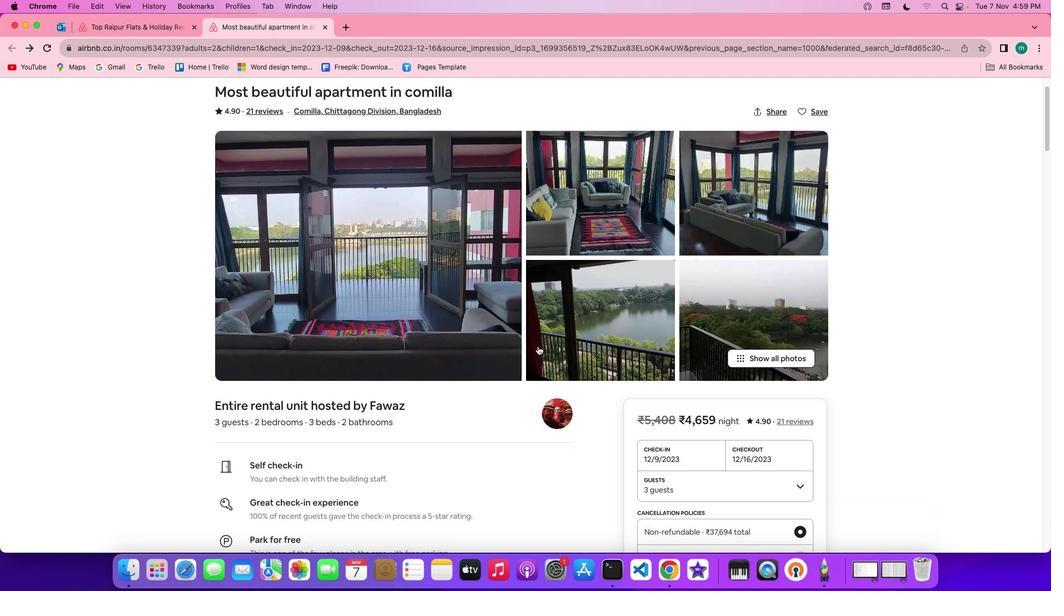 
Action: Mouse scrolled (537, 346) with delta (0, 0)
Screenshot: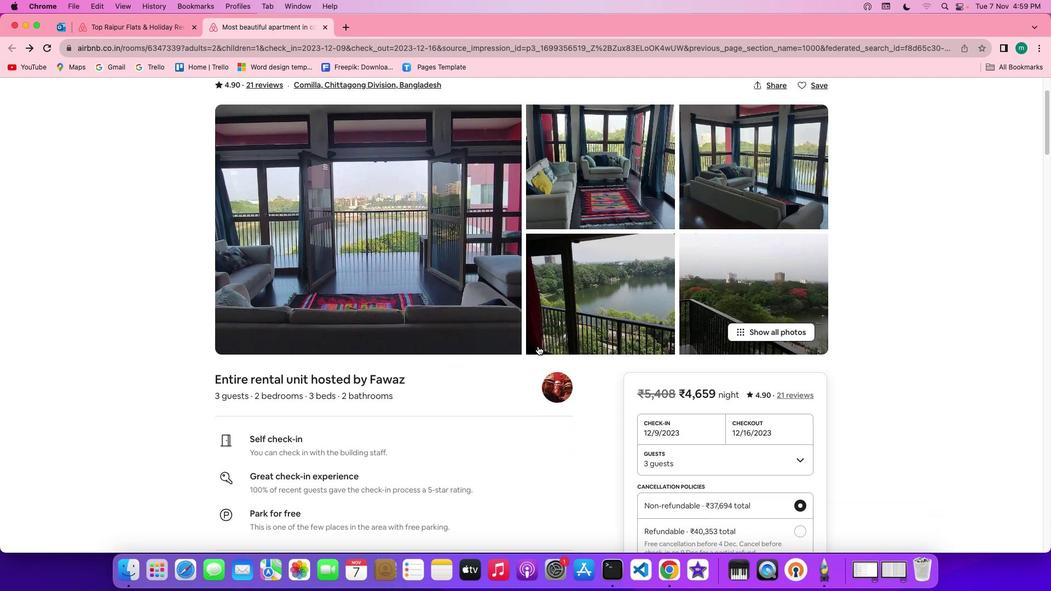 
Action: Mouse scrolled (537, 346) with delta (0, -1)
Screenshot: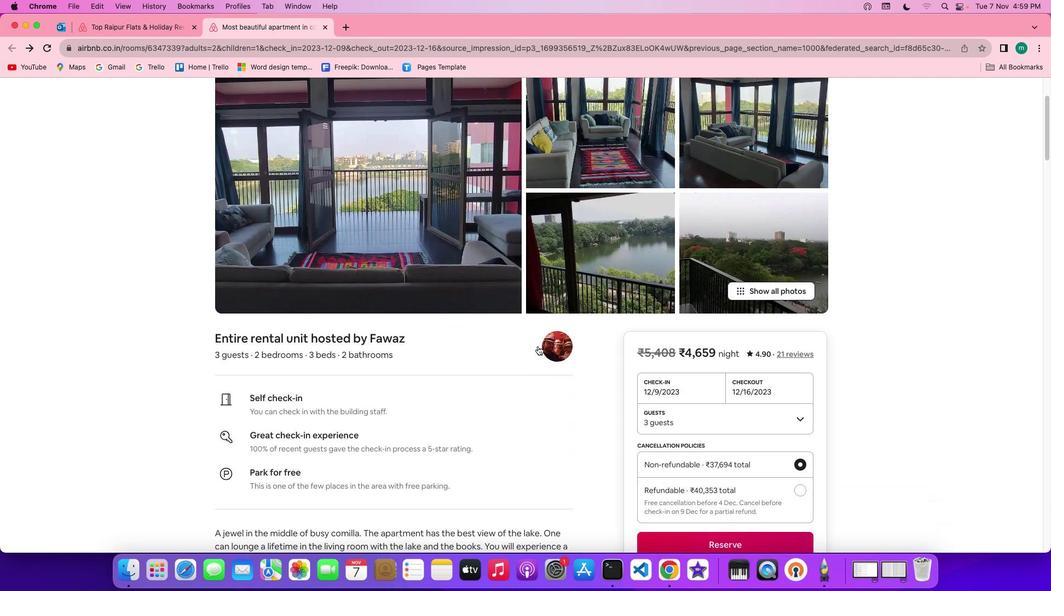 
Action: Mouse scrolled (537, 346) with delta (0, -1)
Screenshot: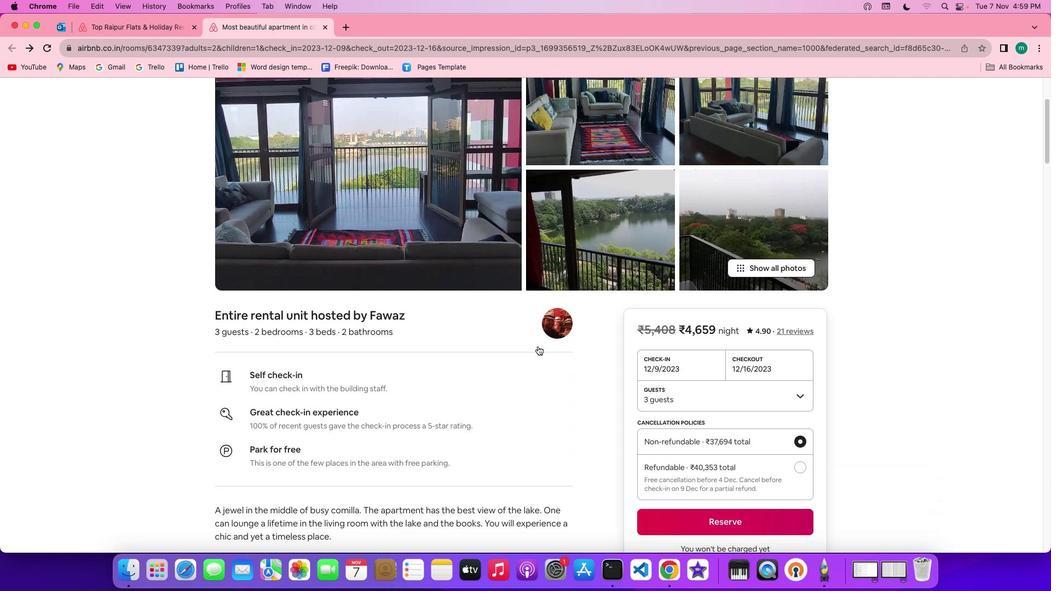 
Action: Mouse scrolled (537, 346) with delta (0, 0)
Screenshot: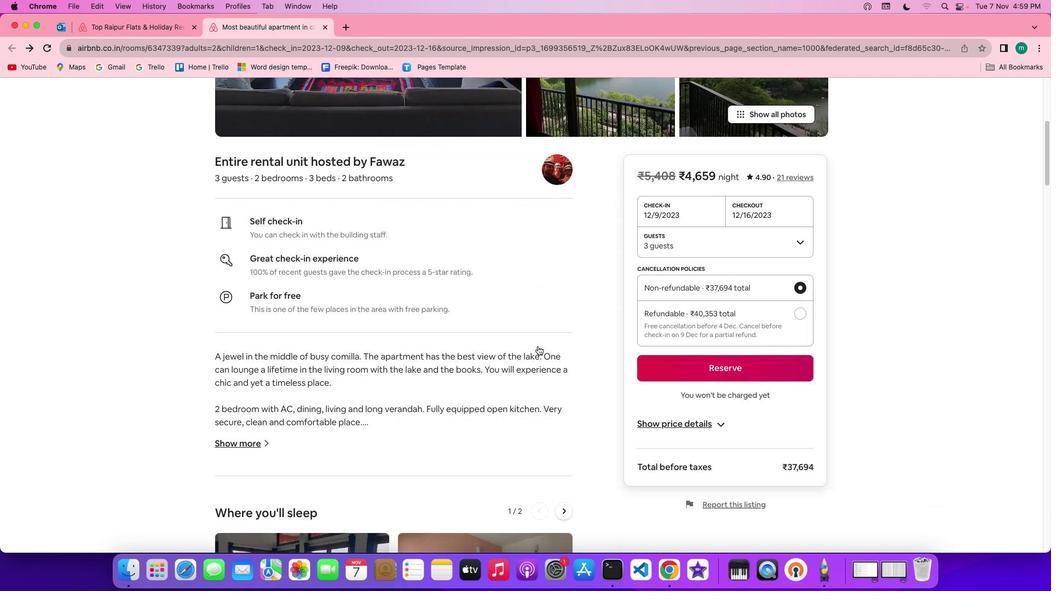 
Action: Mouse scrolled (537, 346) with delta (0, 0)
Screenshot: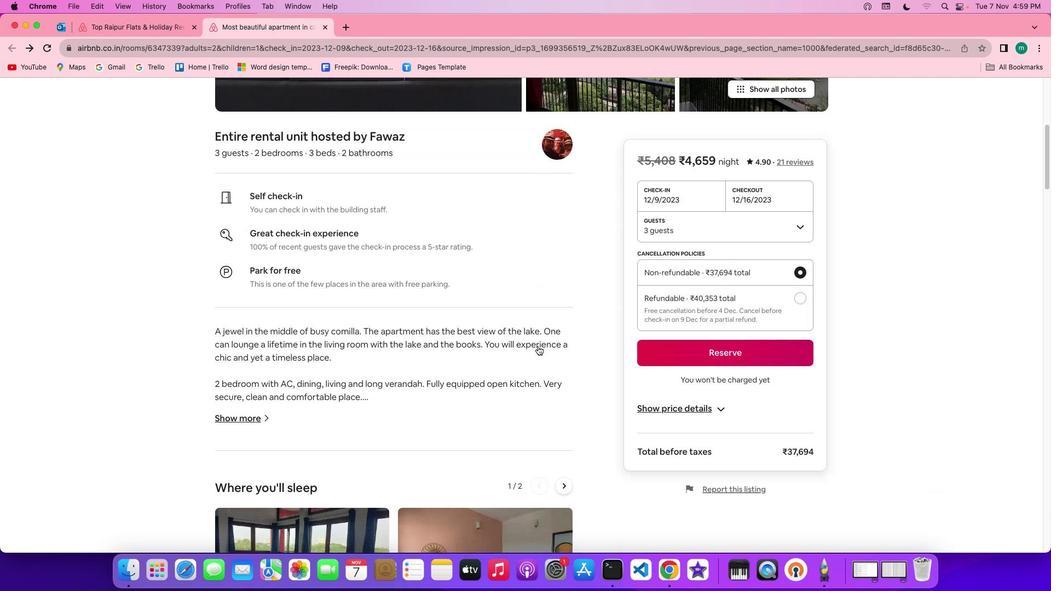
Action: Mouse scrolled (537, 346) with delta (0, -1)
Screenshot: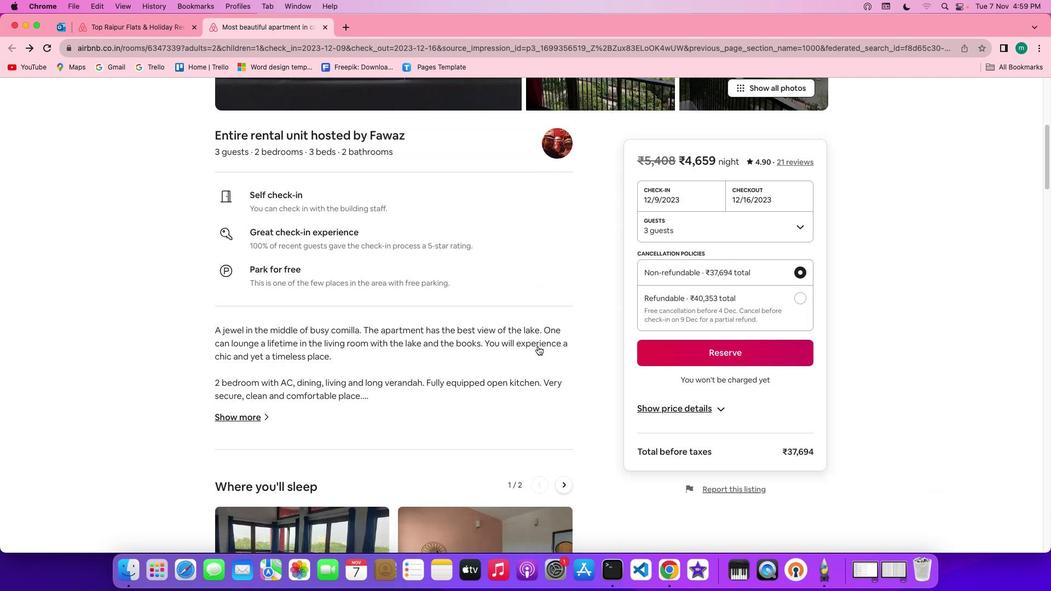
Action: Mouse scrolled (537, 346) with delta (0, -2)
Screenshot: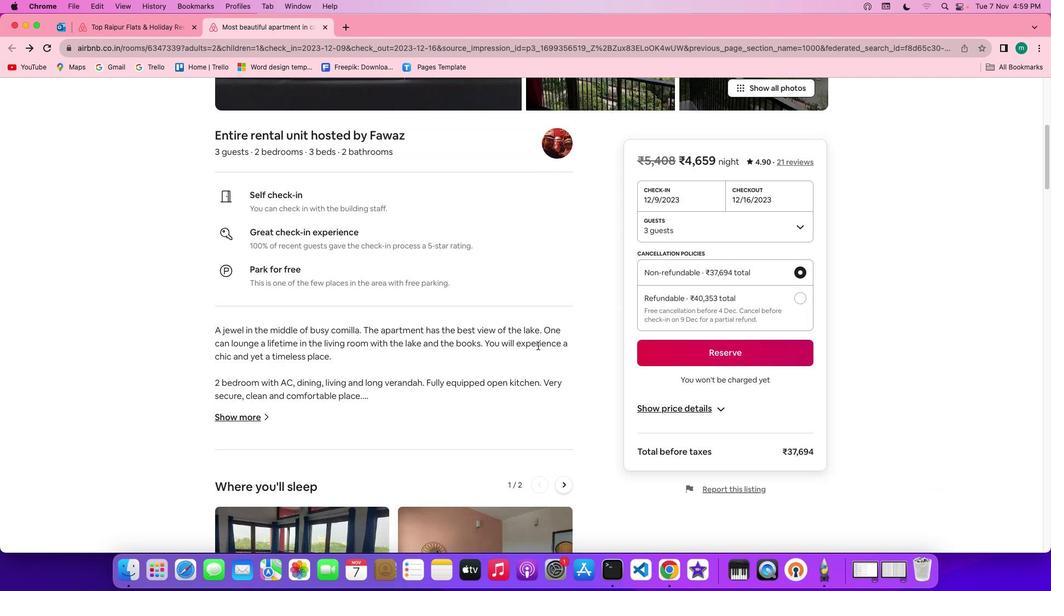 
Action: Mouse moved to (537, 344)
Screenshot: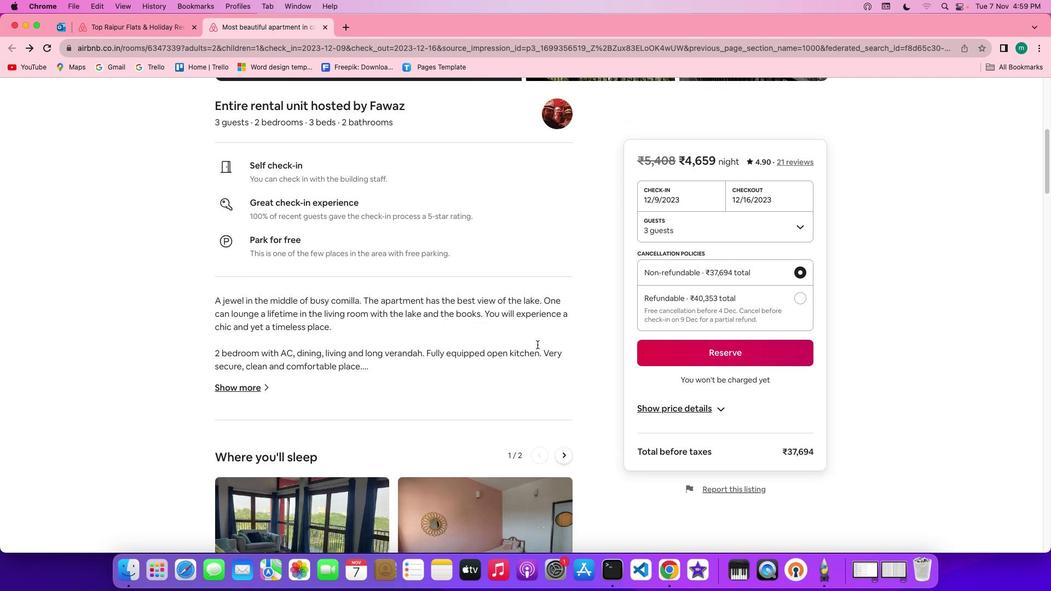
Action: Mouse scrolled (537, 344) with delta (0, 0)
Screenshot: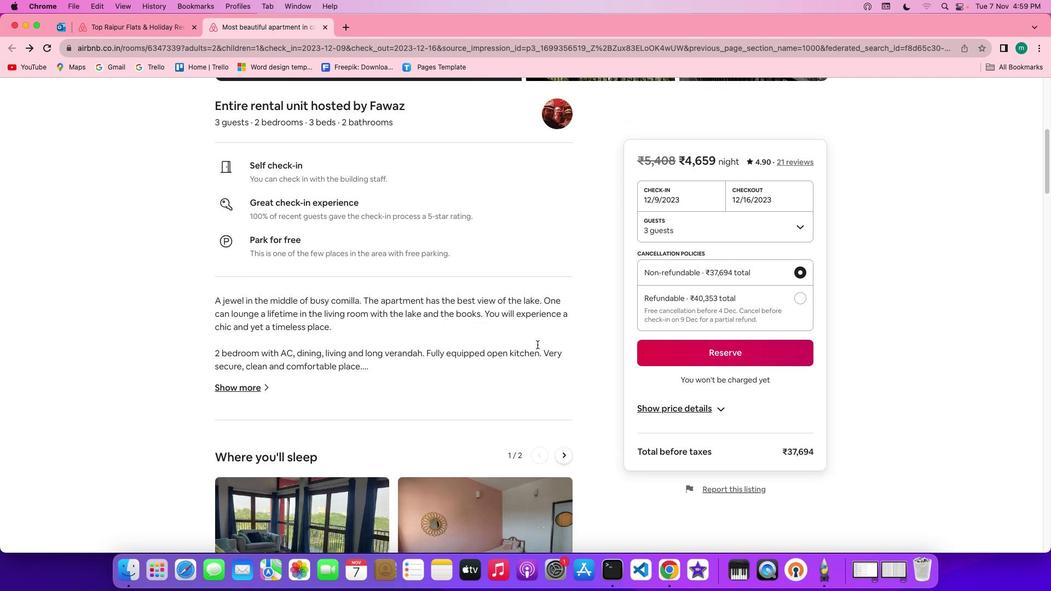 
Action: Mouse scrolled (537, 344) with delta (0, 0)
Screenshot: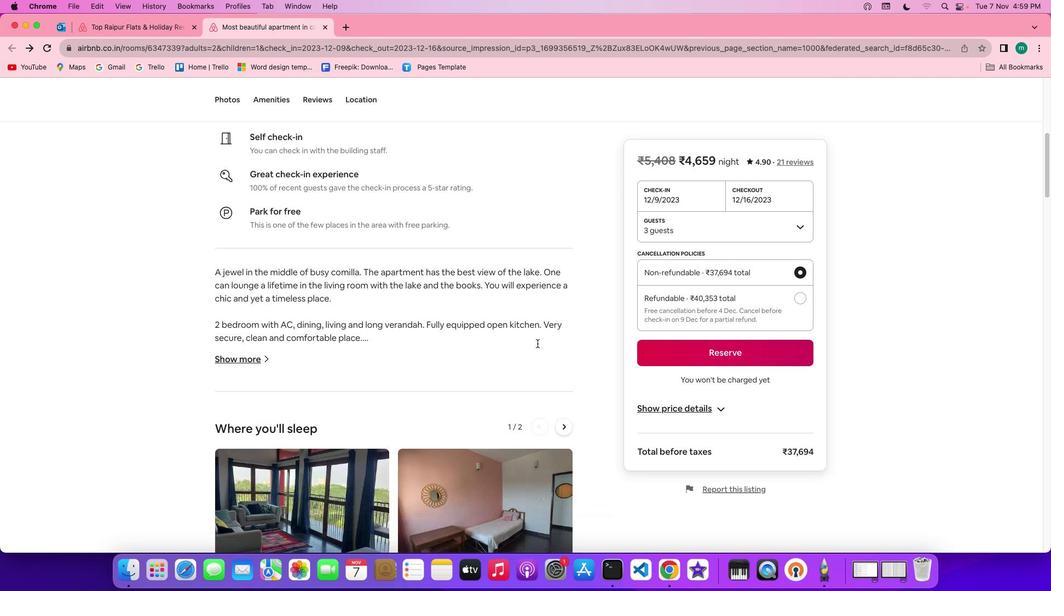 
Action: Mouse scrolled (537, 344) with delta (0, -1)
Screenshot: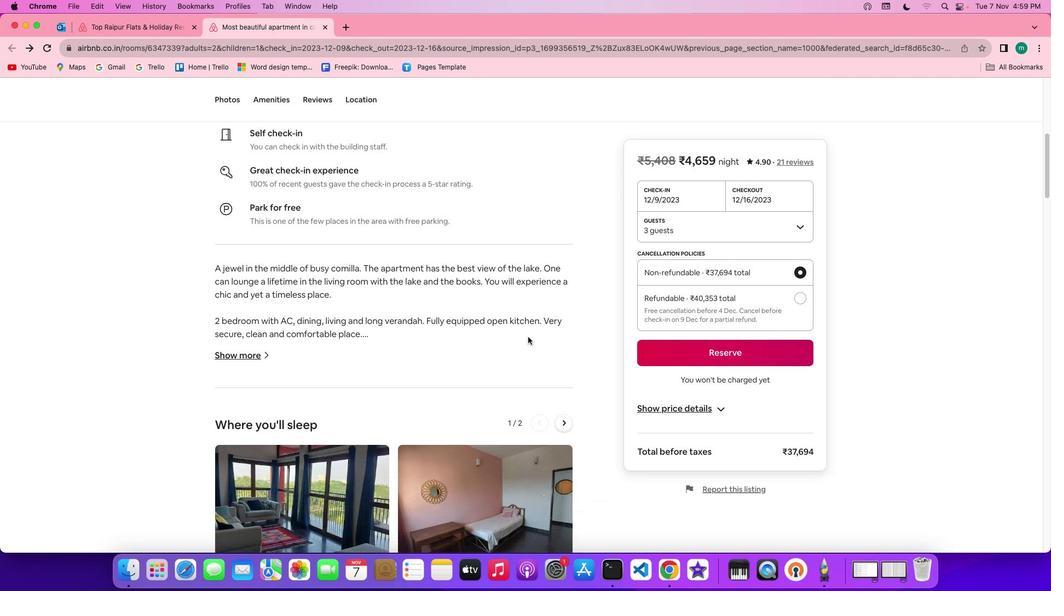 
Action: Mouse moved to (231, 349)
Screenshot: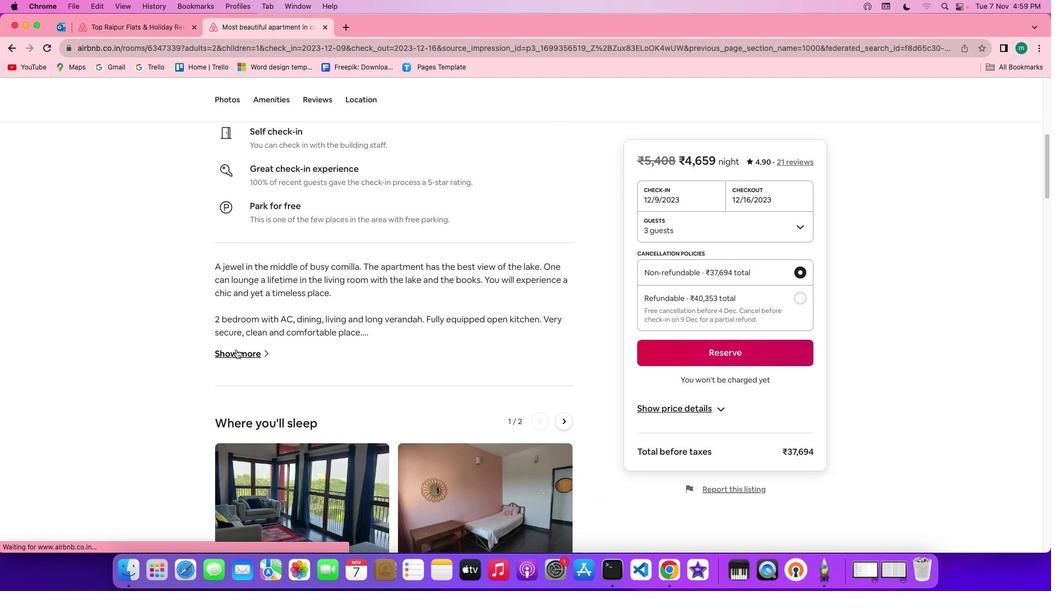 
Action: Mouse pressed left at (231, 349)
Screenshot: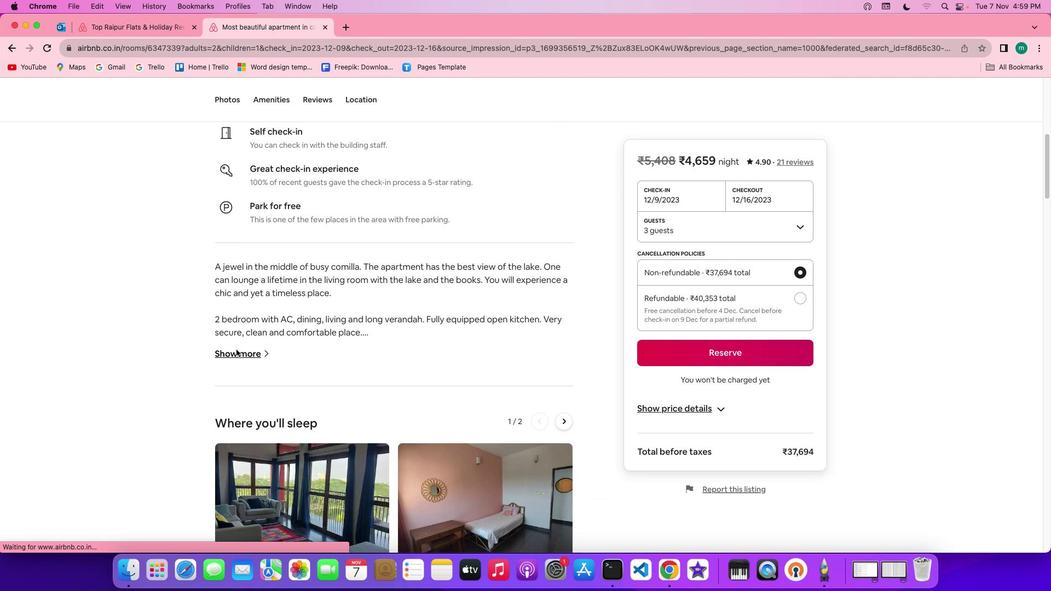 
Action: Mouse moved to (480, 348)
Screenshot: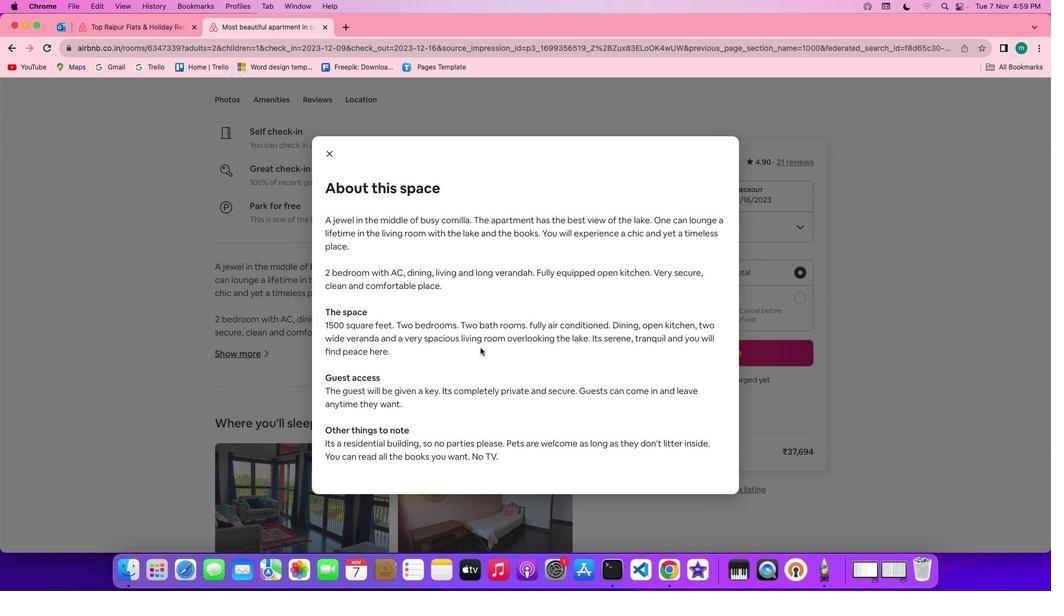 
Action: Mouse scrolled (480, 348) with delta (0, 0)
Screenshot: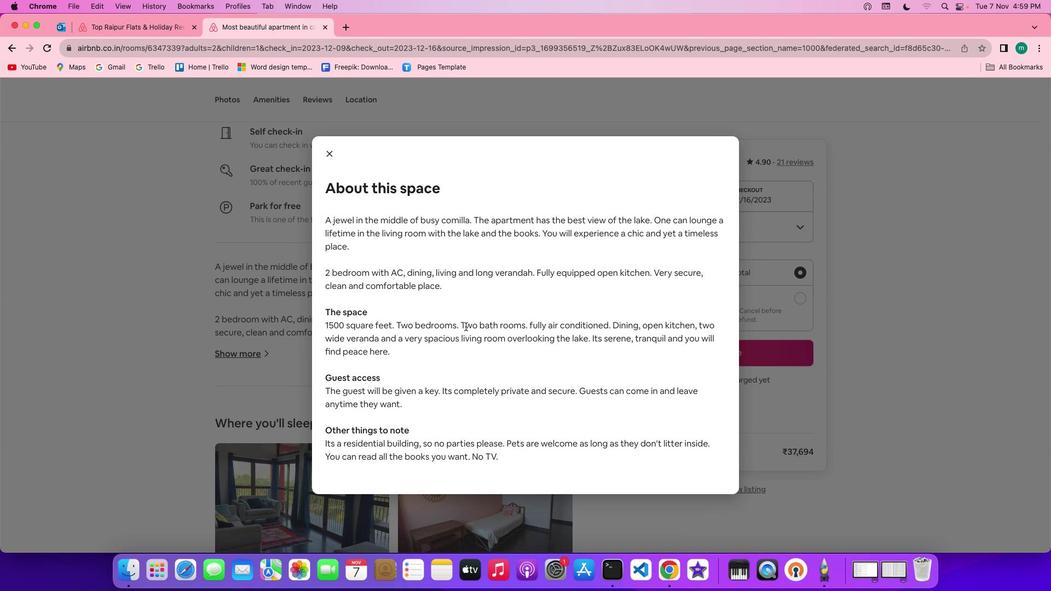 
Action: Mouse scrolled (480, 348) with delta (0, 0)
Screenshot: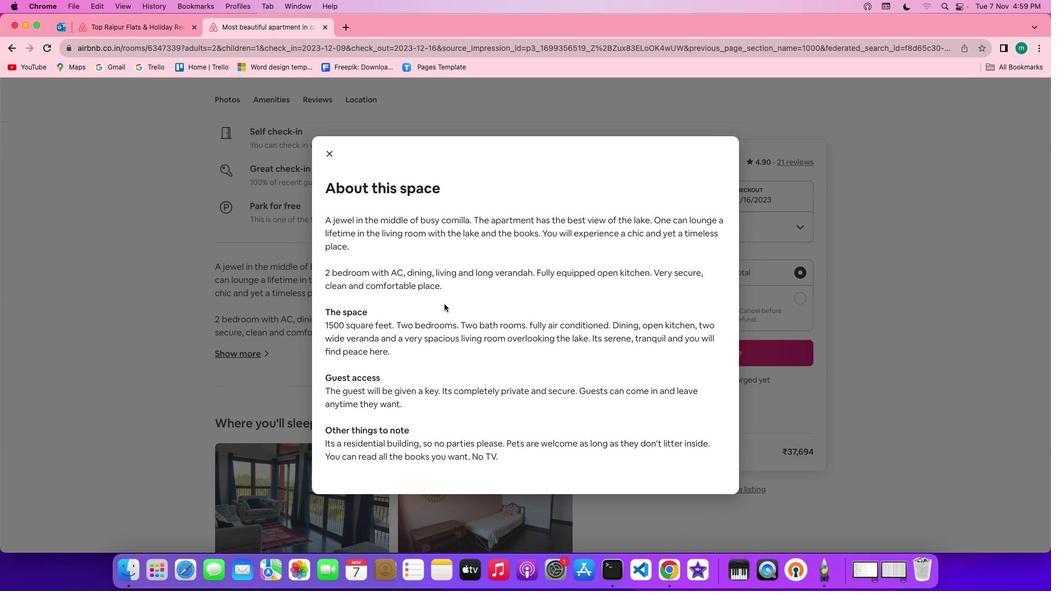 
Action: Mouse scrolled (480, 348) with delta (0, -1)
Screenshot: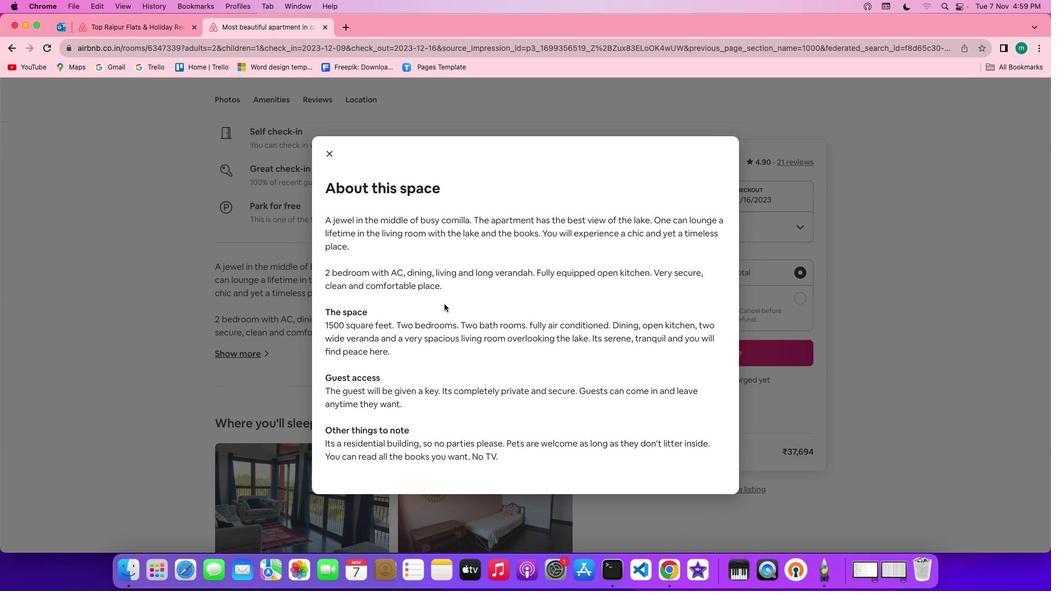 
Action: Mouse scrolled (480, 348) with delta (0, -2)
Screenshot: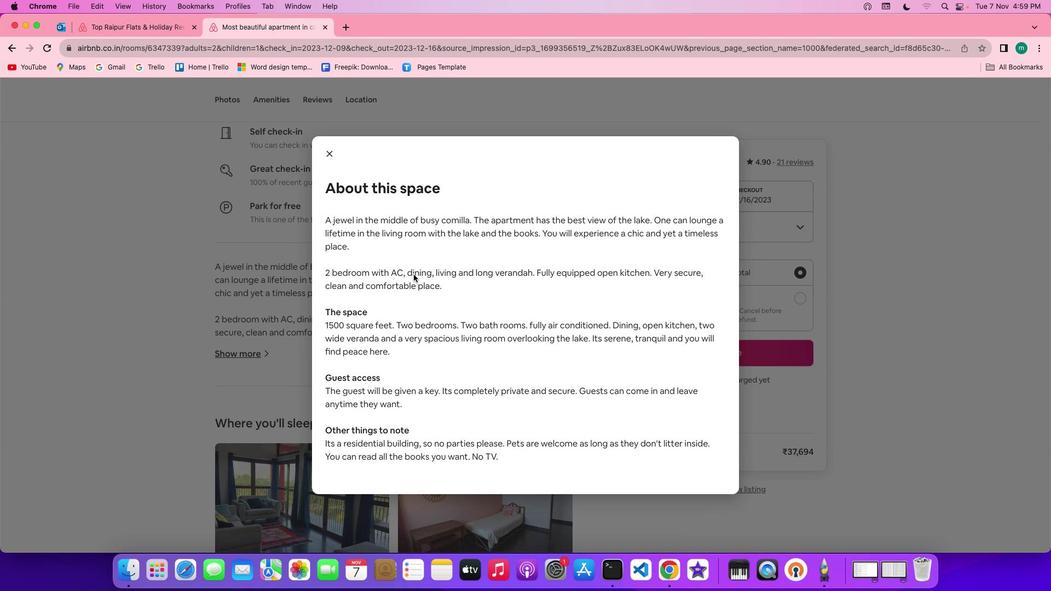 
Action: Mouse scrolled (480, 348) with delta (0, -2)
Screenshot: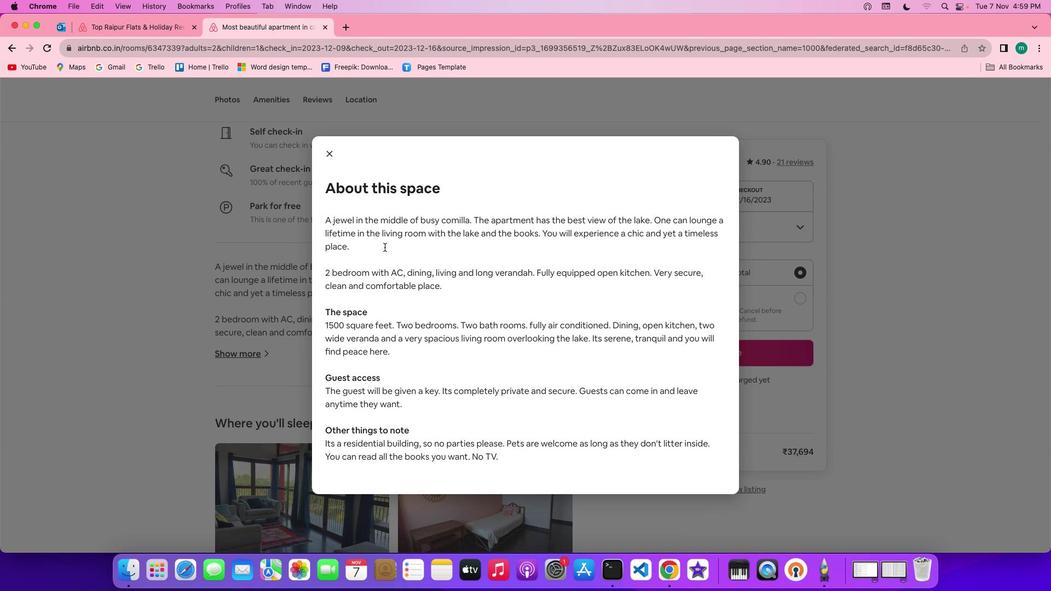 
Action: Mouse moved to (332, 155)
Screenshot: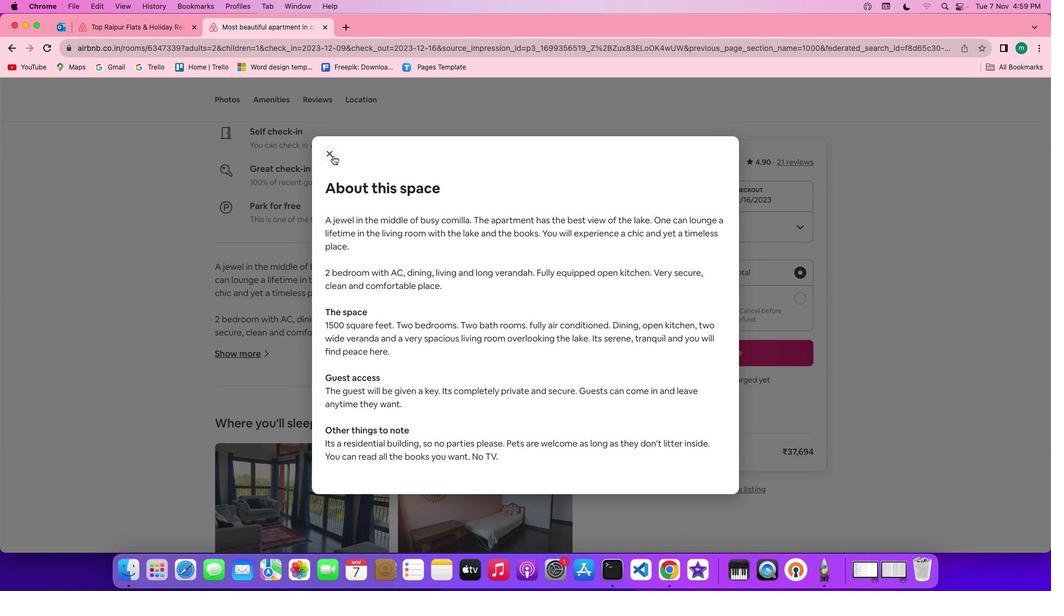 
Action: Mouse pressed left at (332, 155)
Screenshot: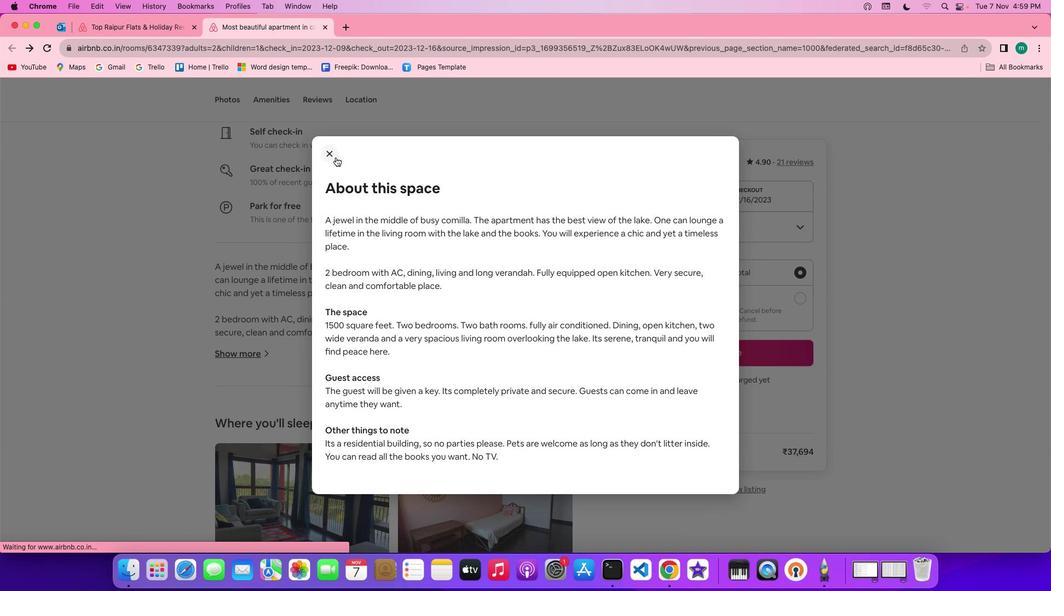
Action: Mouse moved to (487, 327)
Screenshot: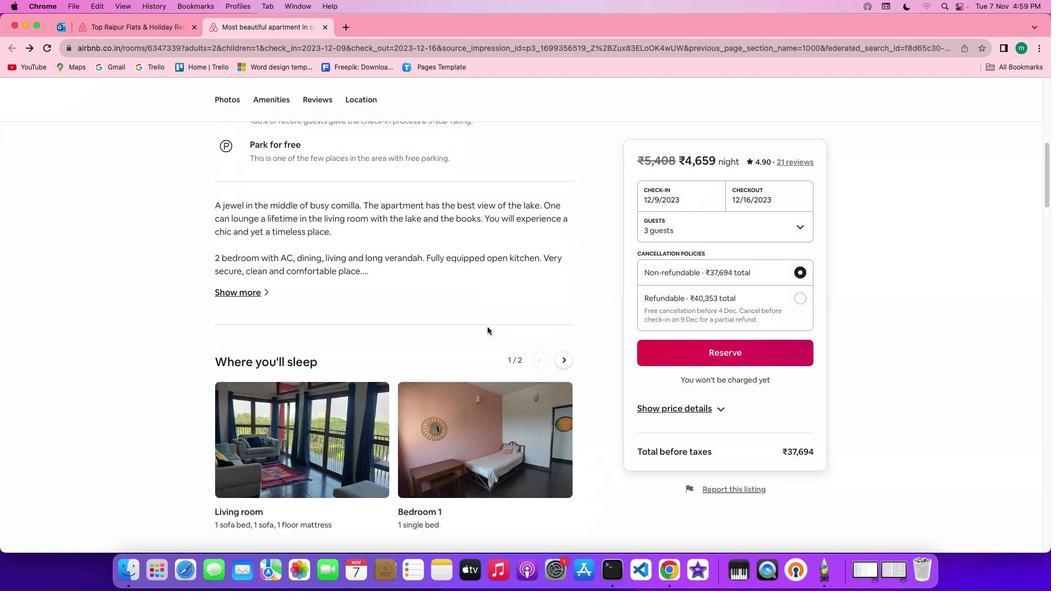 
Action: Mouse scrolled (487, 327) with delta (0, 0)
Screenshot: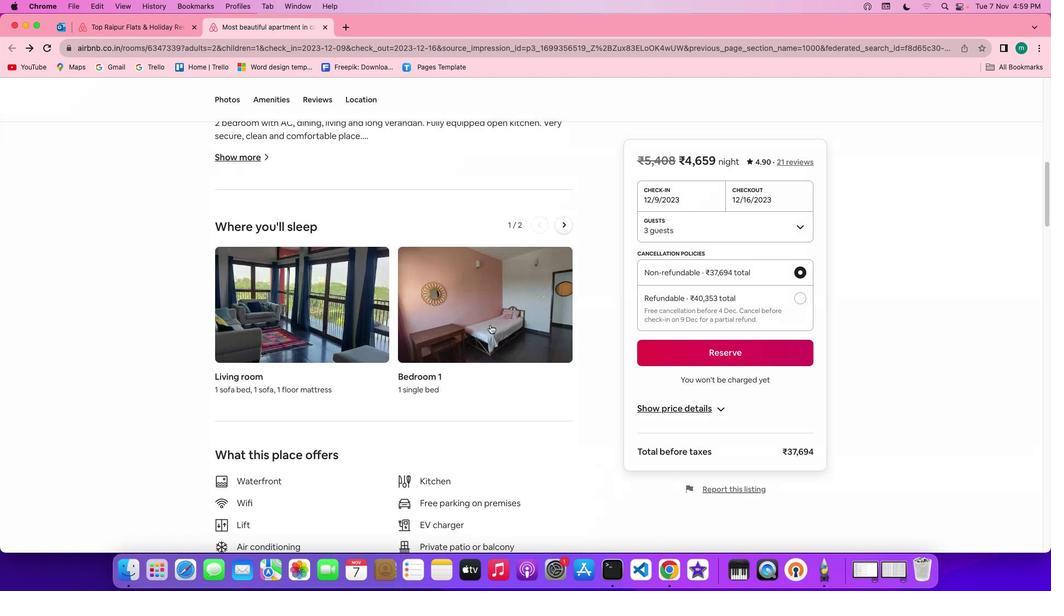 
Action: Mouse scrolled (487, 327) with delta (0, 0)
Screenshot: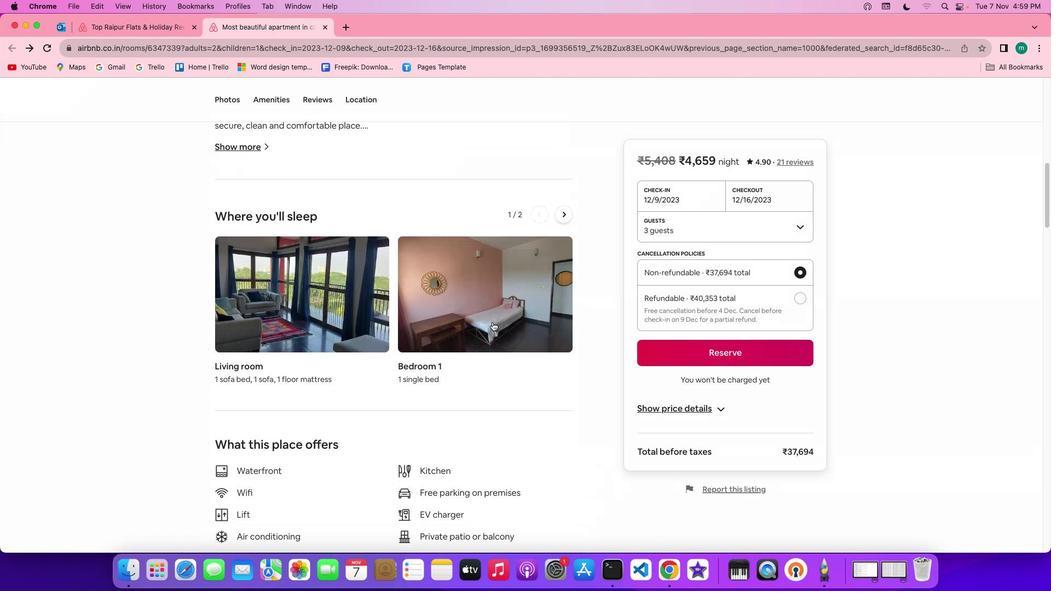 
Action: Mouse scrolled (487, 327) with delta (0, -1)
Screenshot: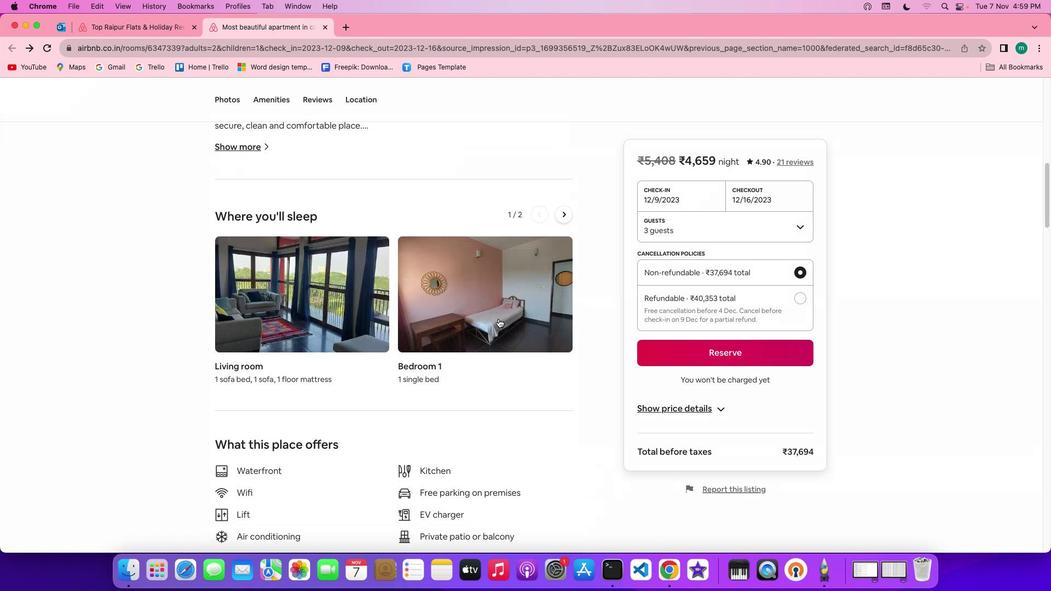 
Action: Mouse scrolled (487, 327) with delta (0, -2)
Screenshot: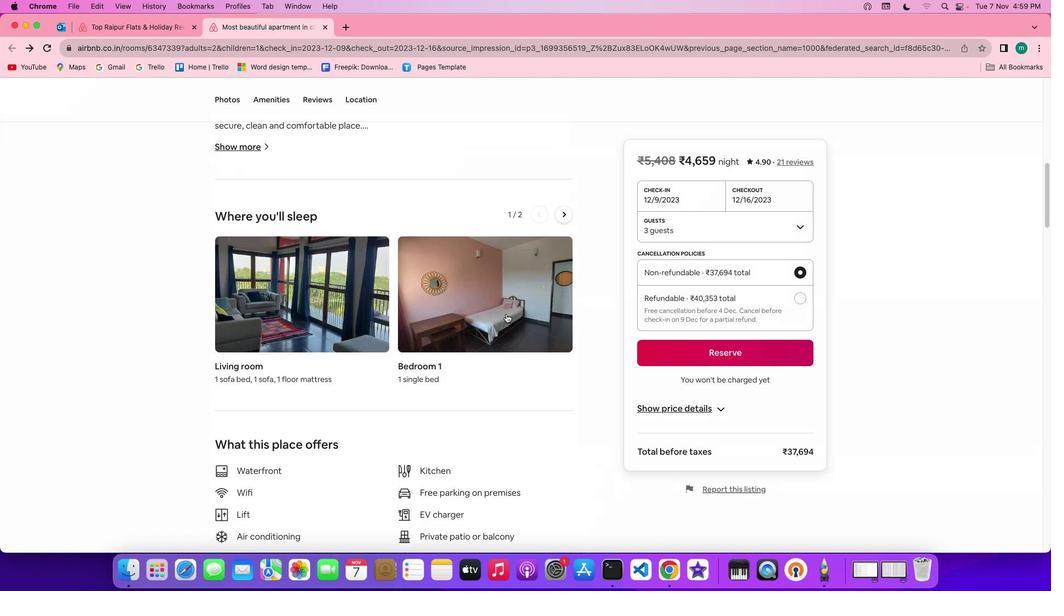 
Action: Mouse moved to (570, 208)
Screenshot: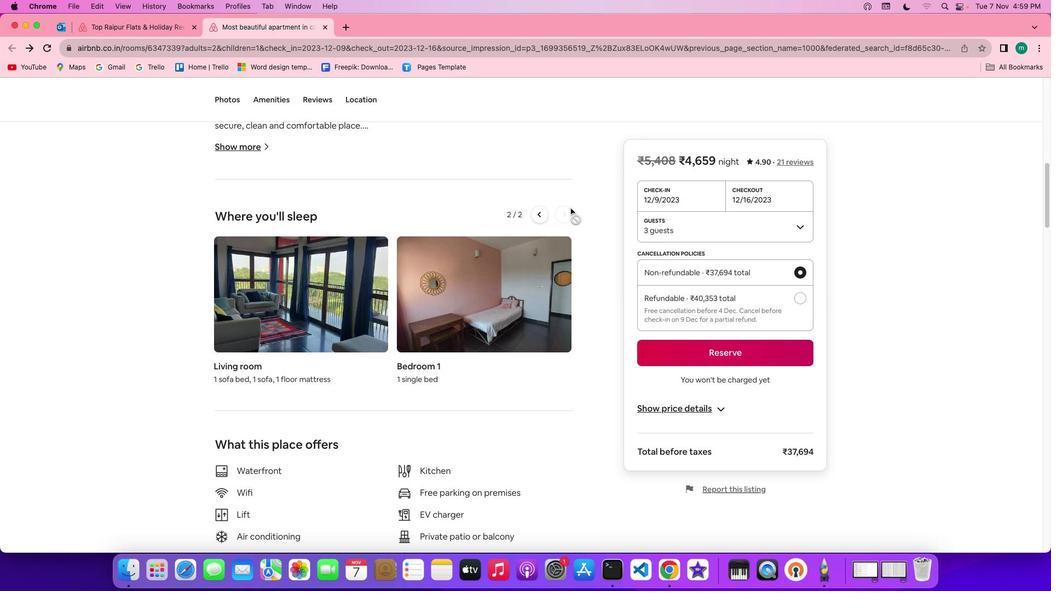 
Action: Mouse pressed left at (570, 208)
Screenshot: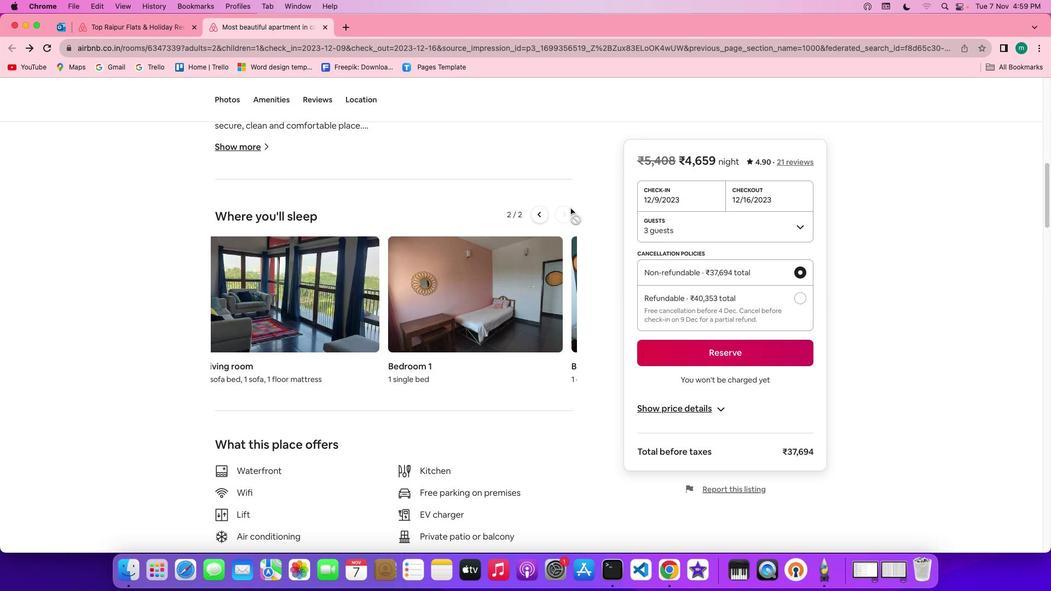 
Action: Mouse moved to (475, 301)
Screenshot: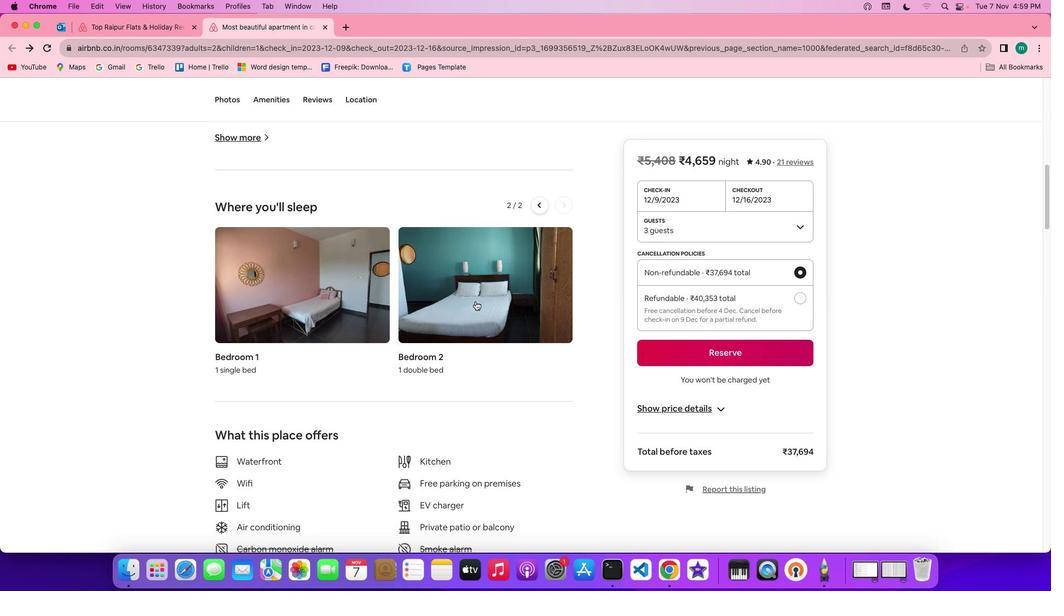 
Action: Mouse scrolled (475, 301) with delta (0, 0)
Screenshot: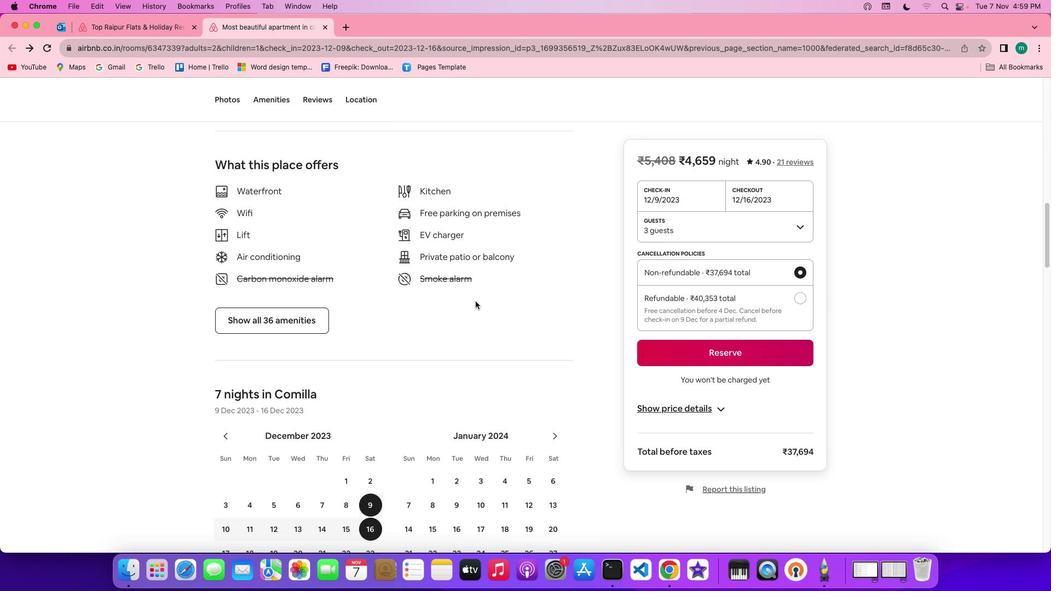 
Action: Mouse scrolled (475, 301) with delta (0, 0)
Screenshot: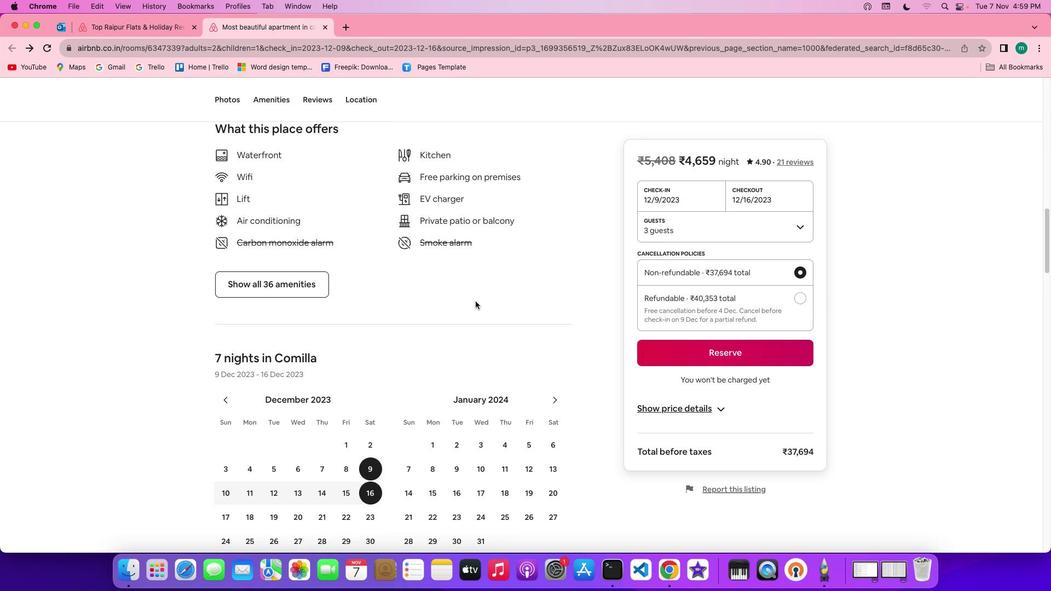
Action: Mouse scrolled (475, 301) with delta (0, -1)
Screenshot: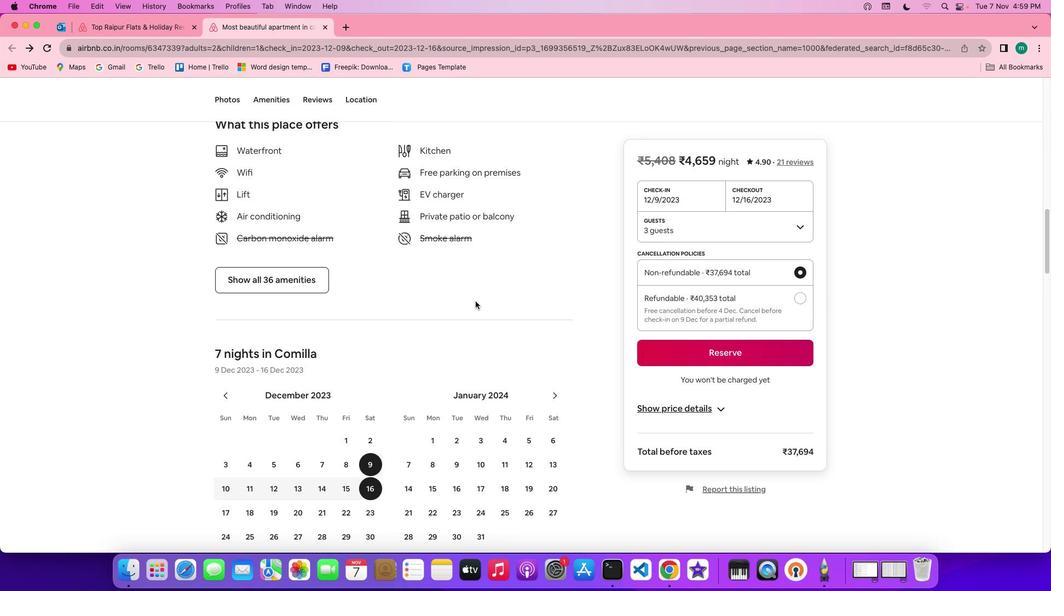 
Action: Mouse scrolled (475, 301) with delta (0, -2)
Screenshot: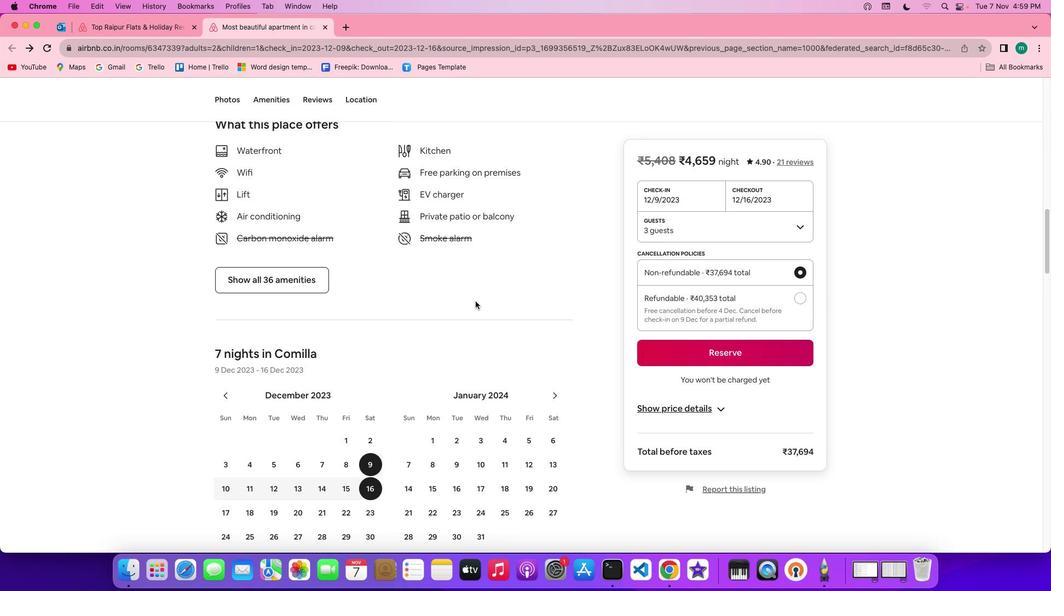 
Action: Mouse scrolled (475, 301) with delta (0, -2)
Screenshot: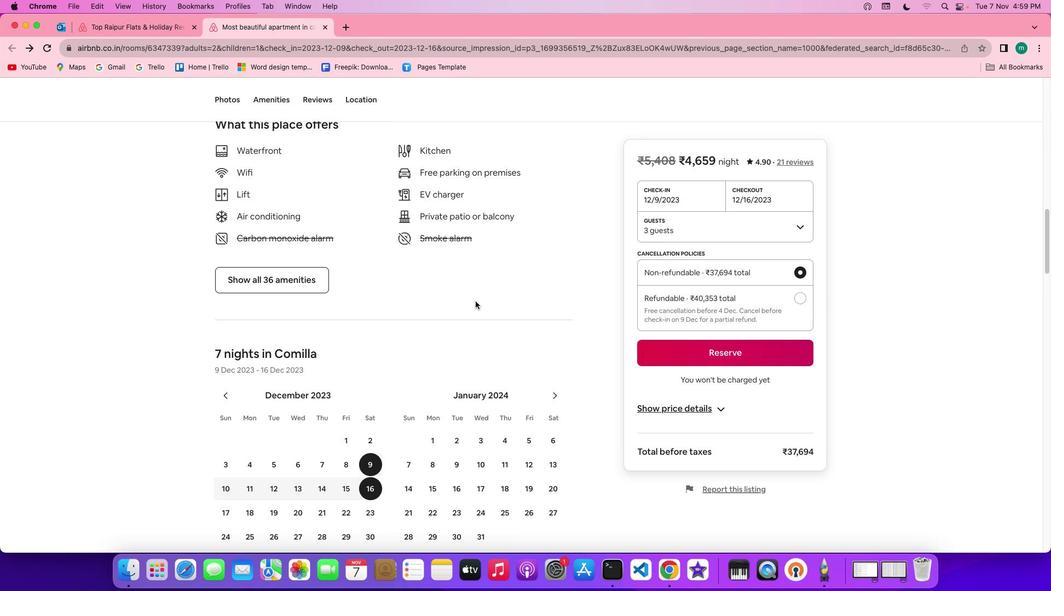 
Action: Mouse moved to (267, 281)
Screenshot: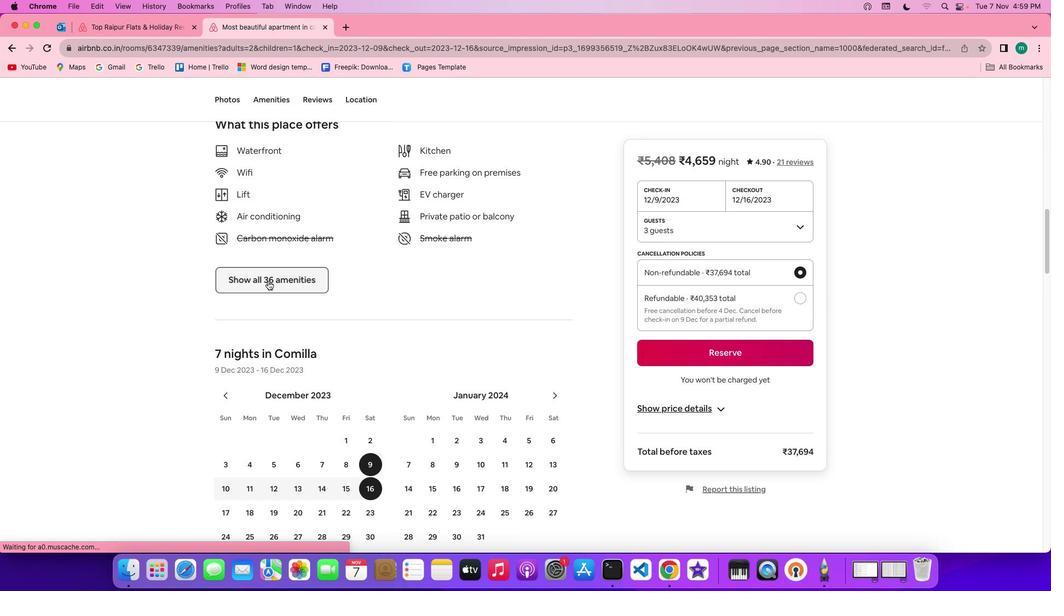 
Action: Mouse pressed left at (267, 281)
Screenshot: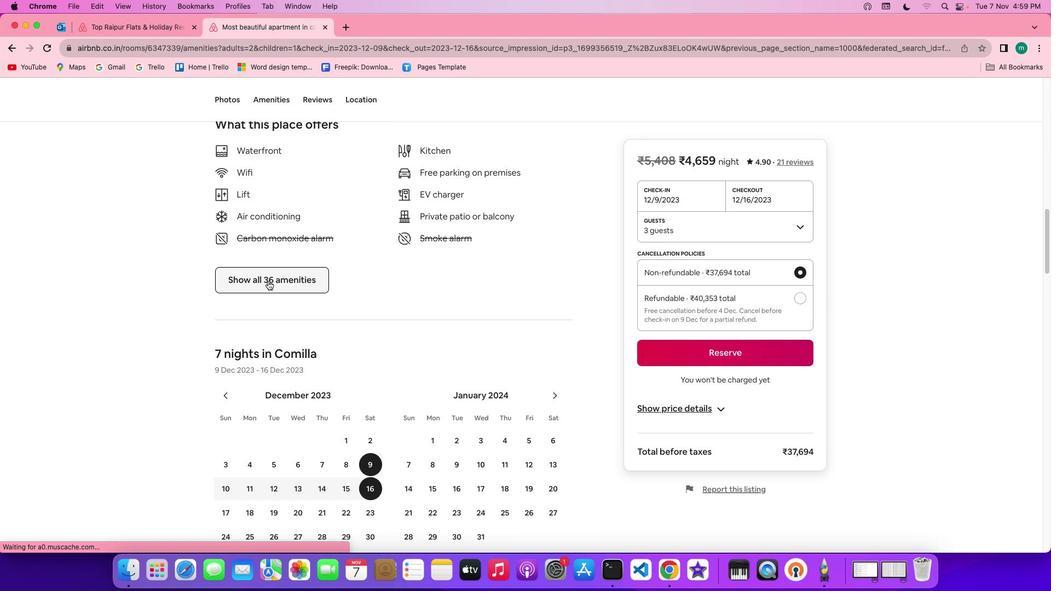 
Action: Mouse moved to (545, 333)
Screenshot: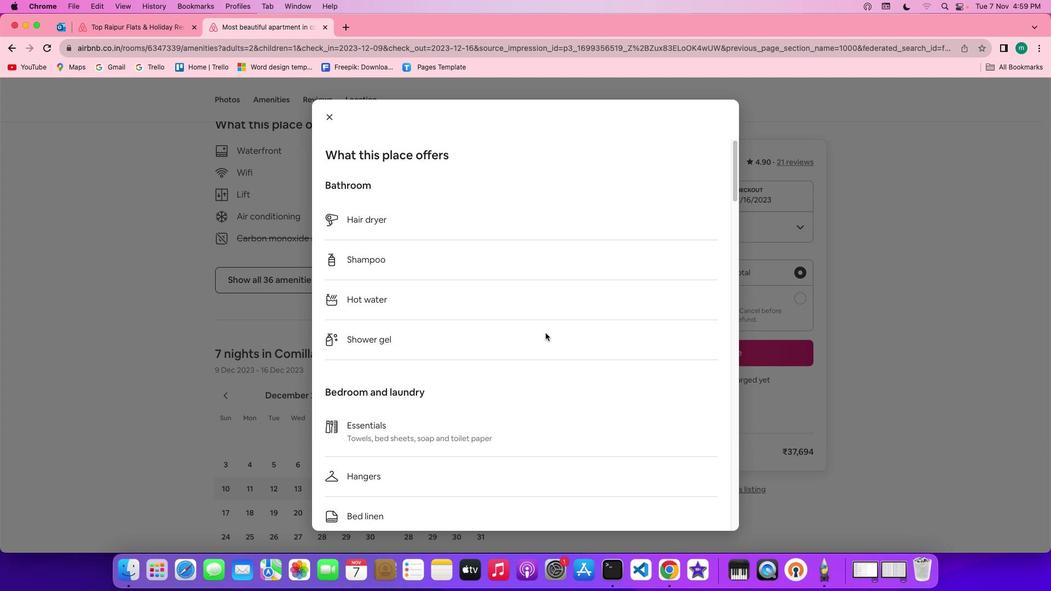 
Action: Mouse scrolled (545, 333) with delta (0, 0)
Screenshot: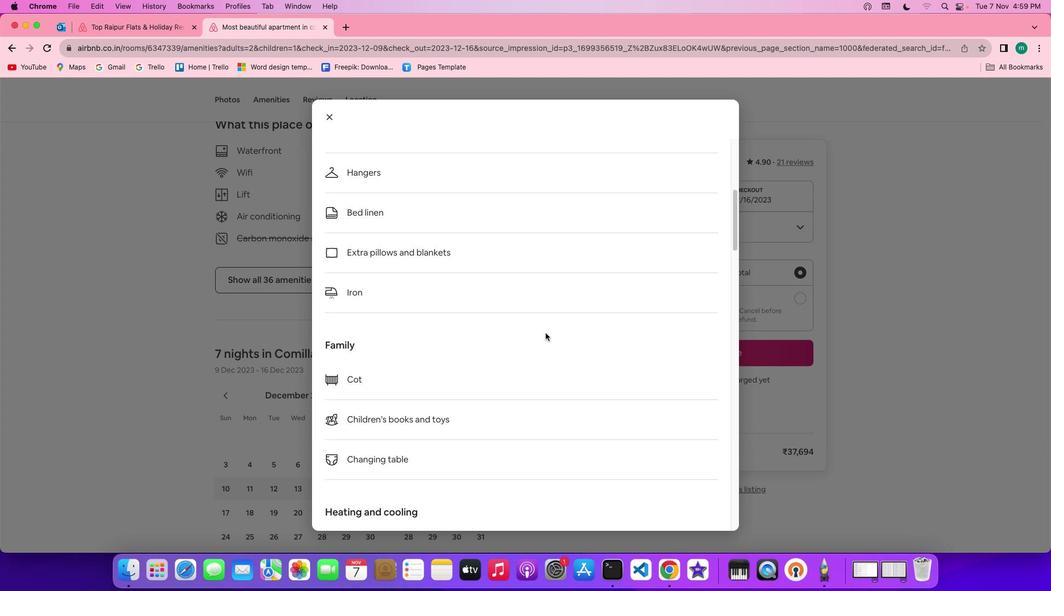 
Action: Mouse scrolled (545, 333) with delta (0, 0)
Screenshot: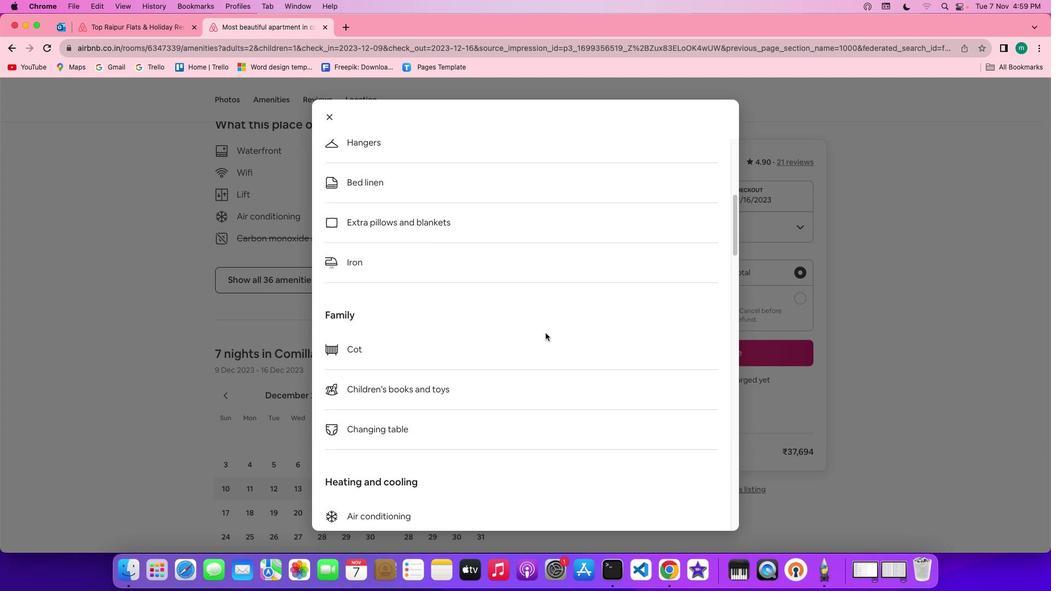 
Action: Mouse scrolled (545, 333) with delta (0, -1)
Screenshot: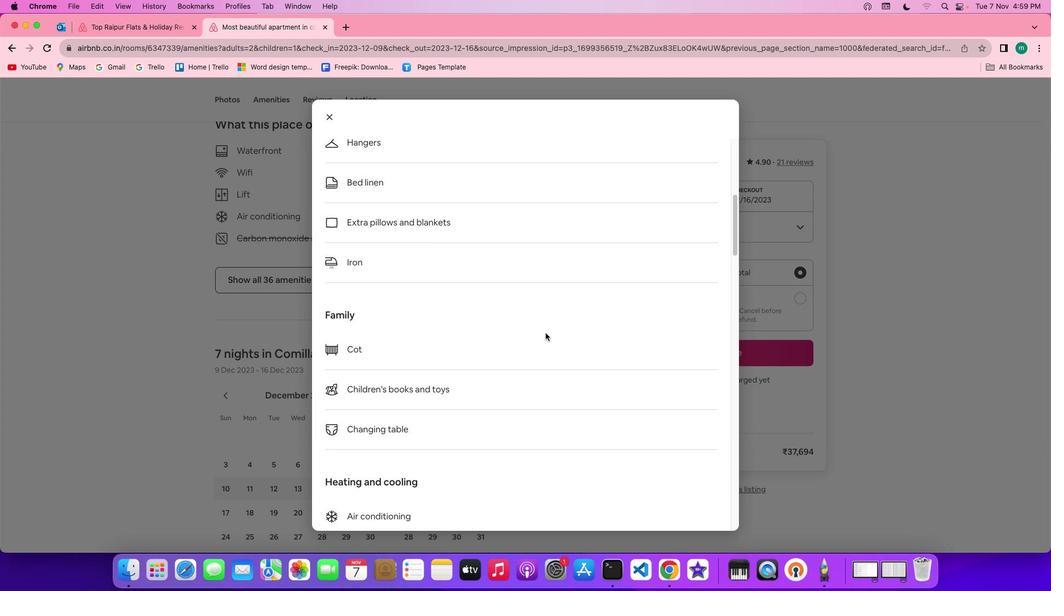 
Action: Mouse scrolled (545, 333) with delta (0, -2)
Screenshot: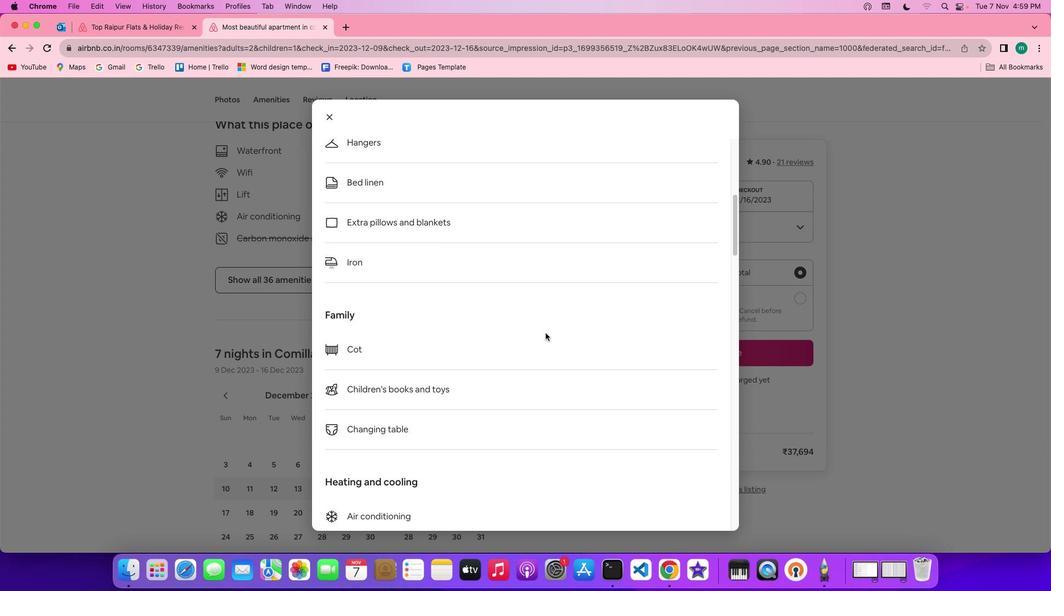 
Action: Mouse scrolled (545, 333) with delta (0, -2)
Screenshot: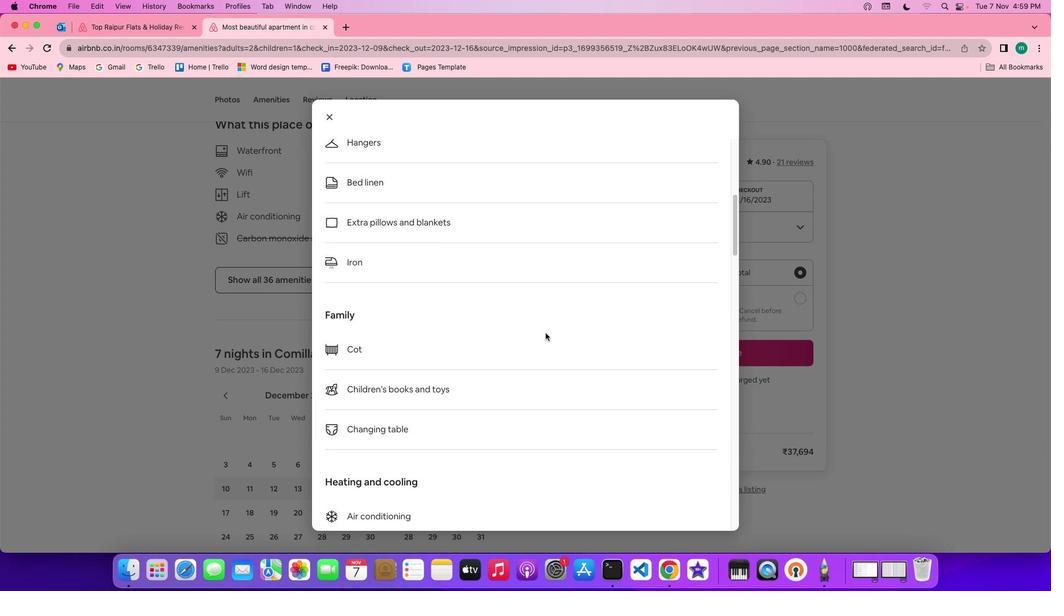 
Action: Mouse moved to (545, 333)
Screenshot: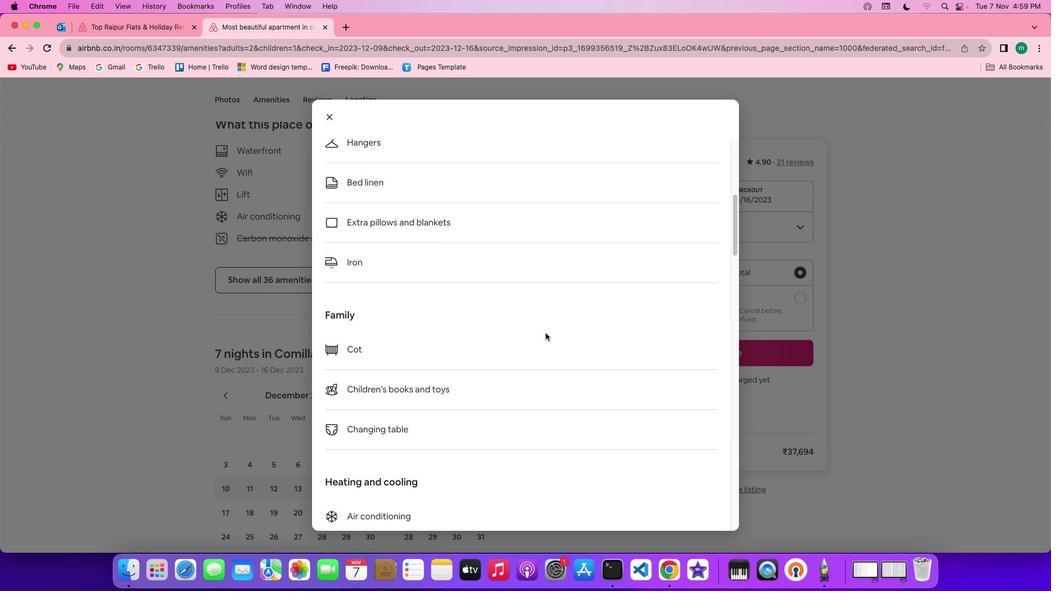 
Action: Mouse scrolled (545, 333) with delta (0, 0)
